 Task: Use the "Price Tracker" extension to track price changes on products you want to buy.
Action: Mouse moved to (1241, 36)
Screenshot: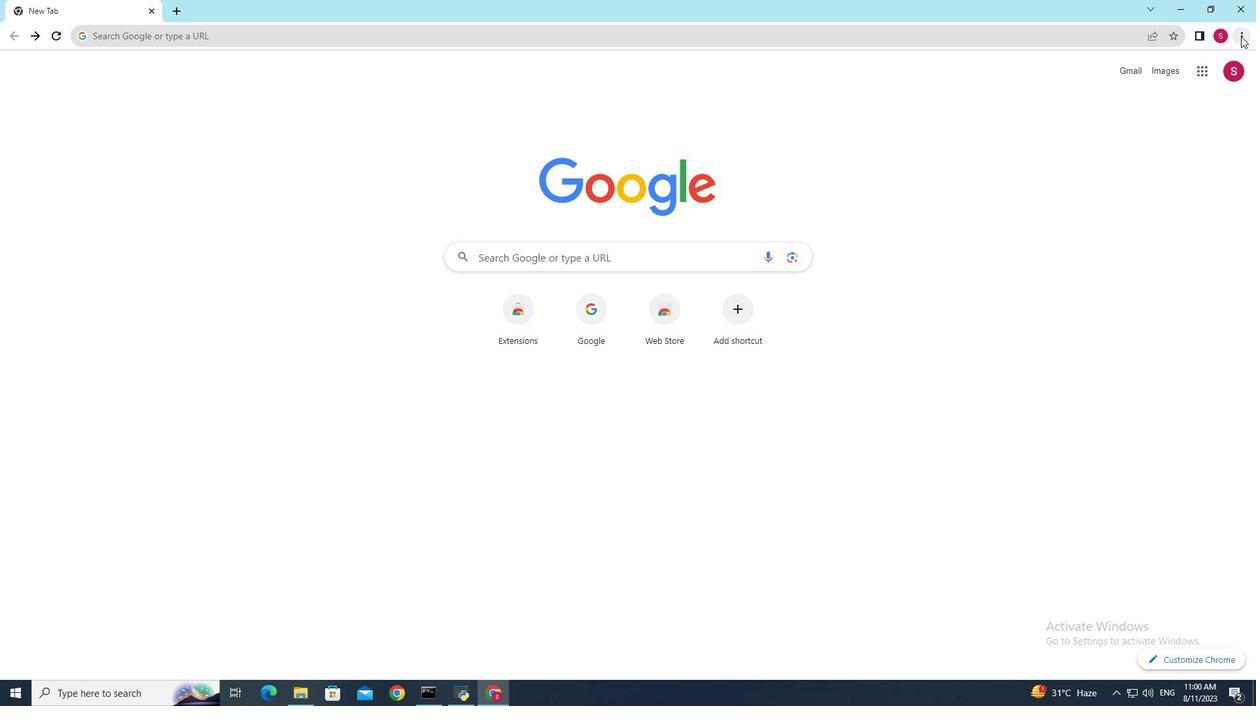 
Action: Mouse pressed left at (1241, 36)
Screenshot: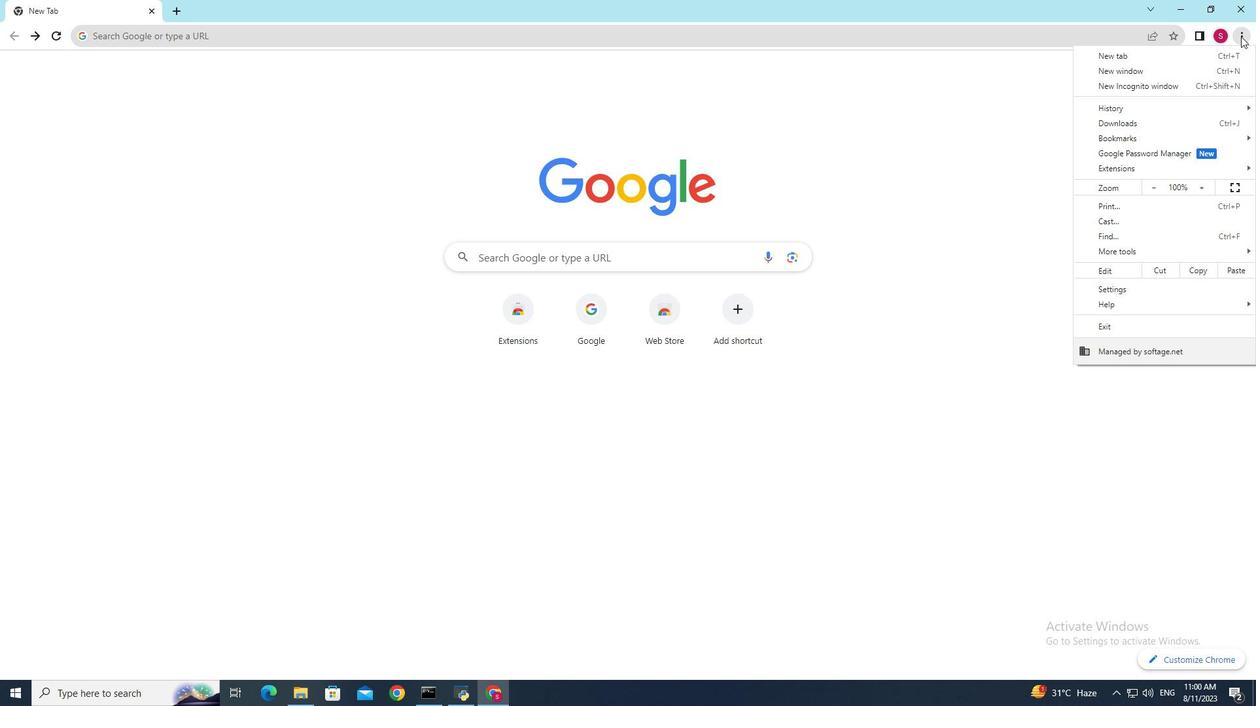 
Action: Mouse moved to (1017, 187)
Screenshot: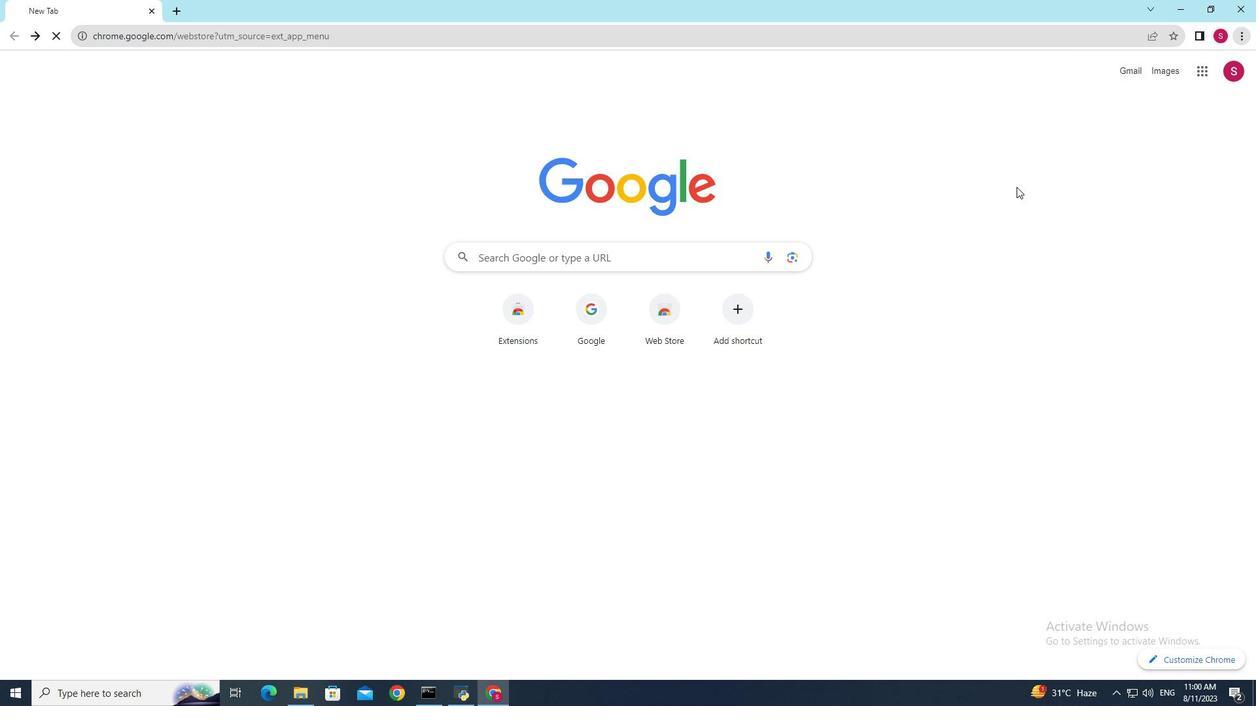 
Action: Mouse pressed left at (1017, 187)
Screenshot: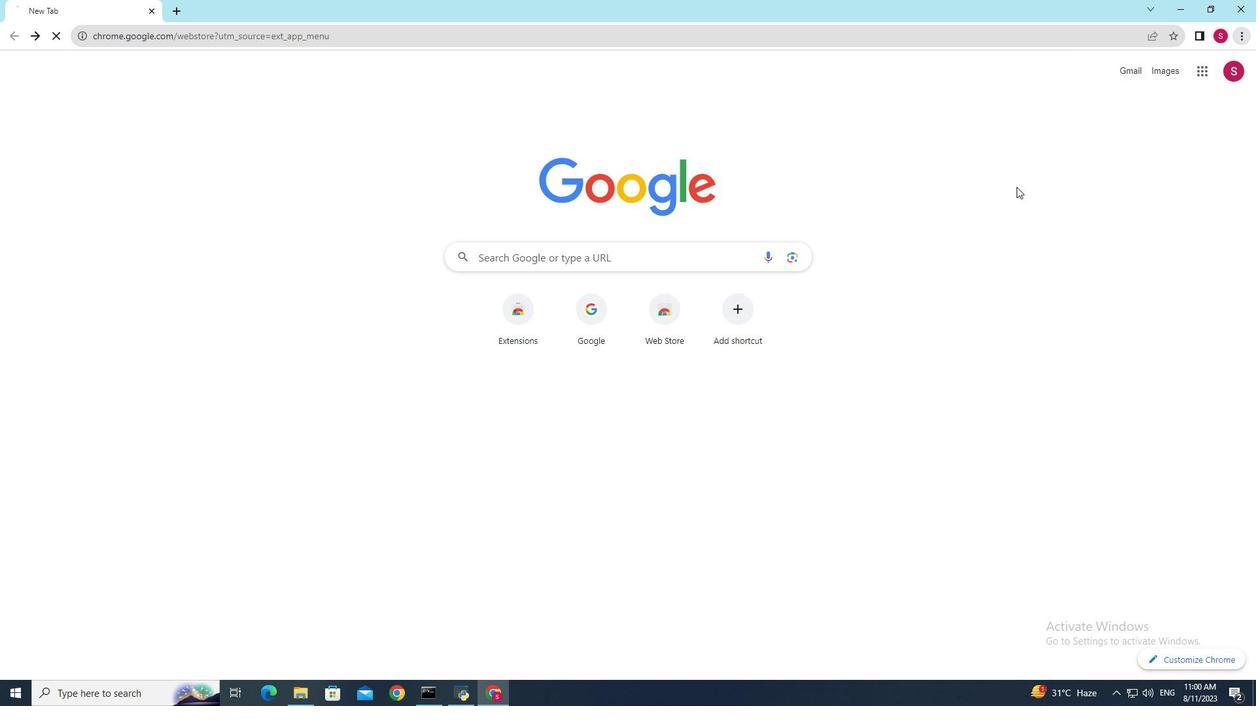 
Action: Key pressed <Key.shift>Price<Key.space>tracker<Key.enter>
Screenshot: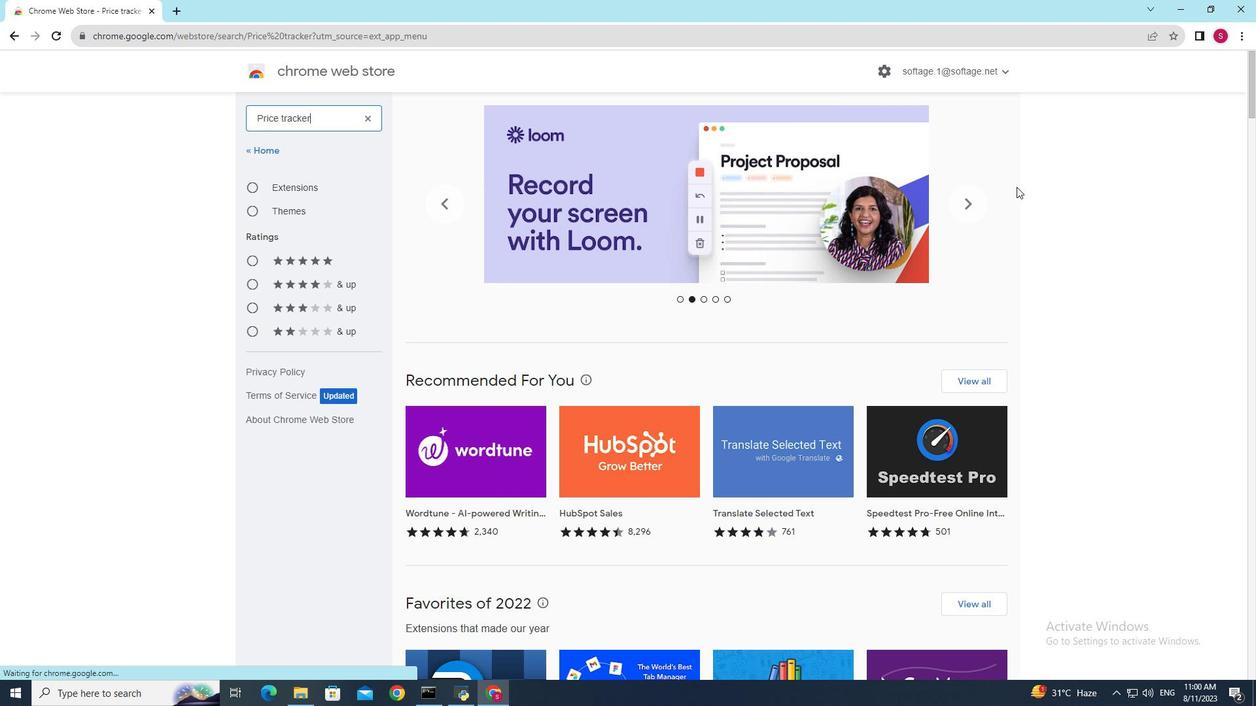 
Action: Mouse moved to (638, 199)
Screenshot: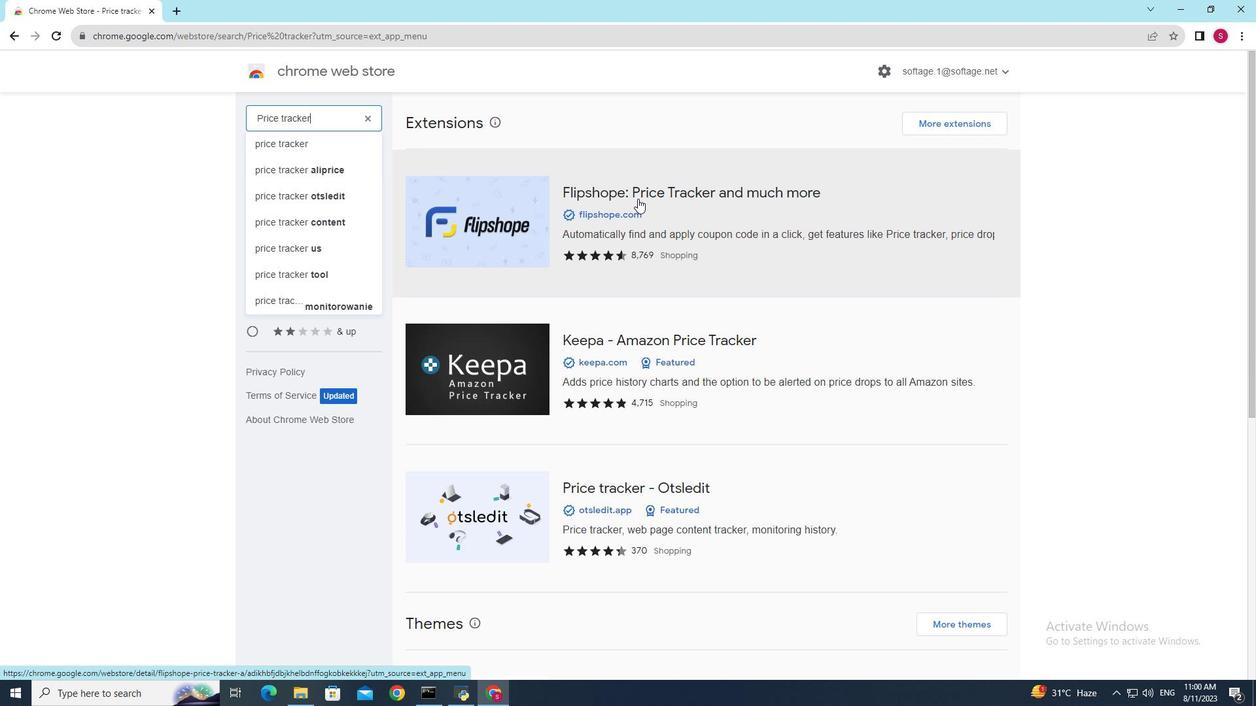 
Action: Mouse pressed left at (638, 199)
Screenshot: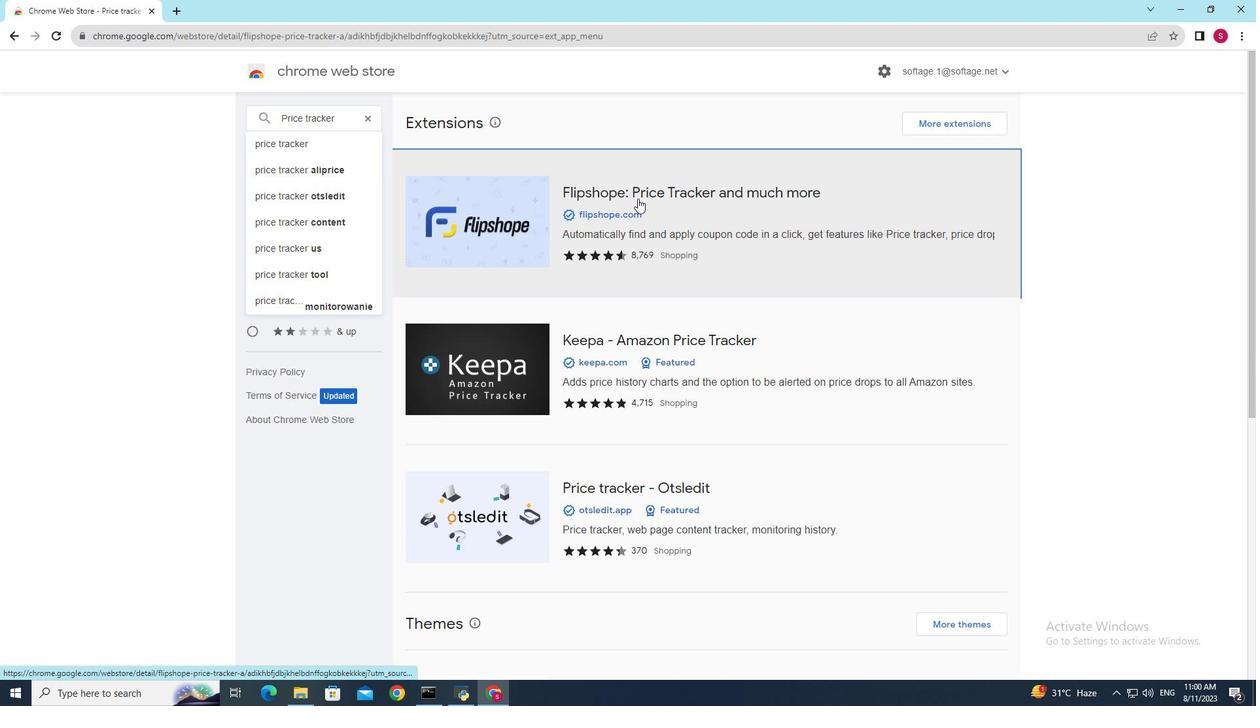 
Action: Mouse moved to (881, 161)
Screenshot: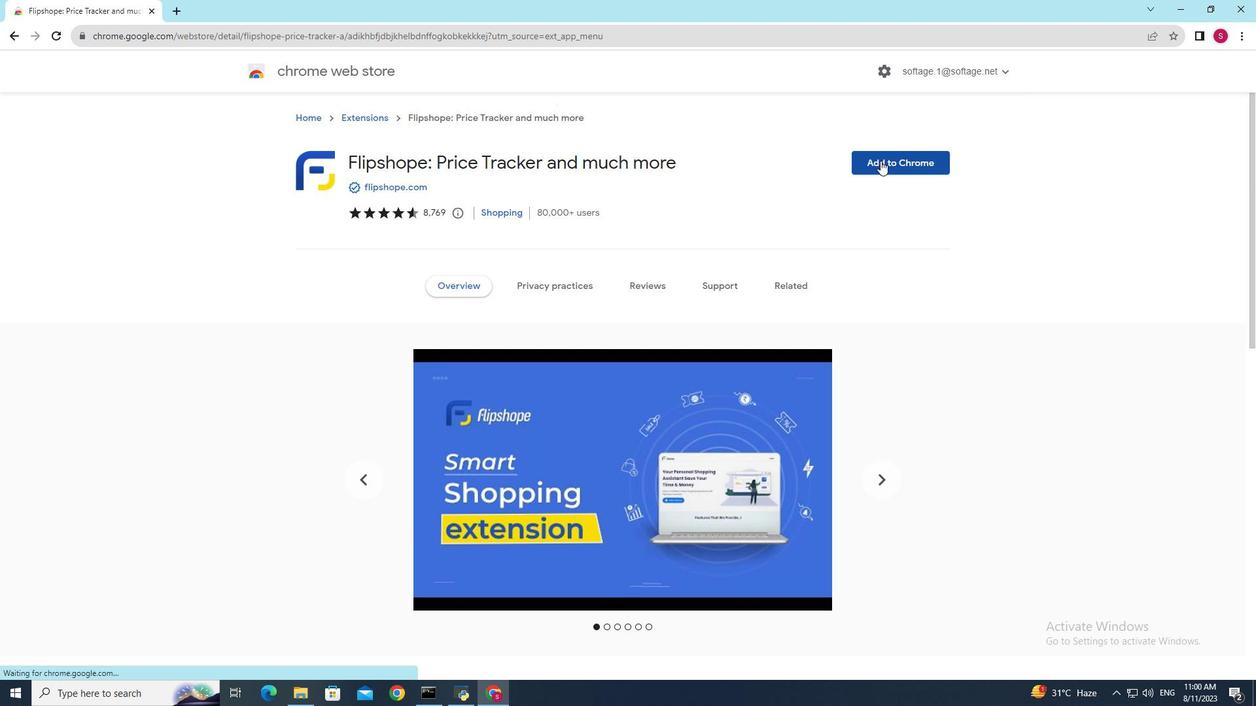 
Action: Mouse pressed left at (881, 161)
Screenshot: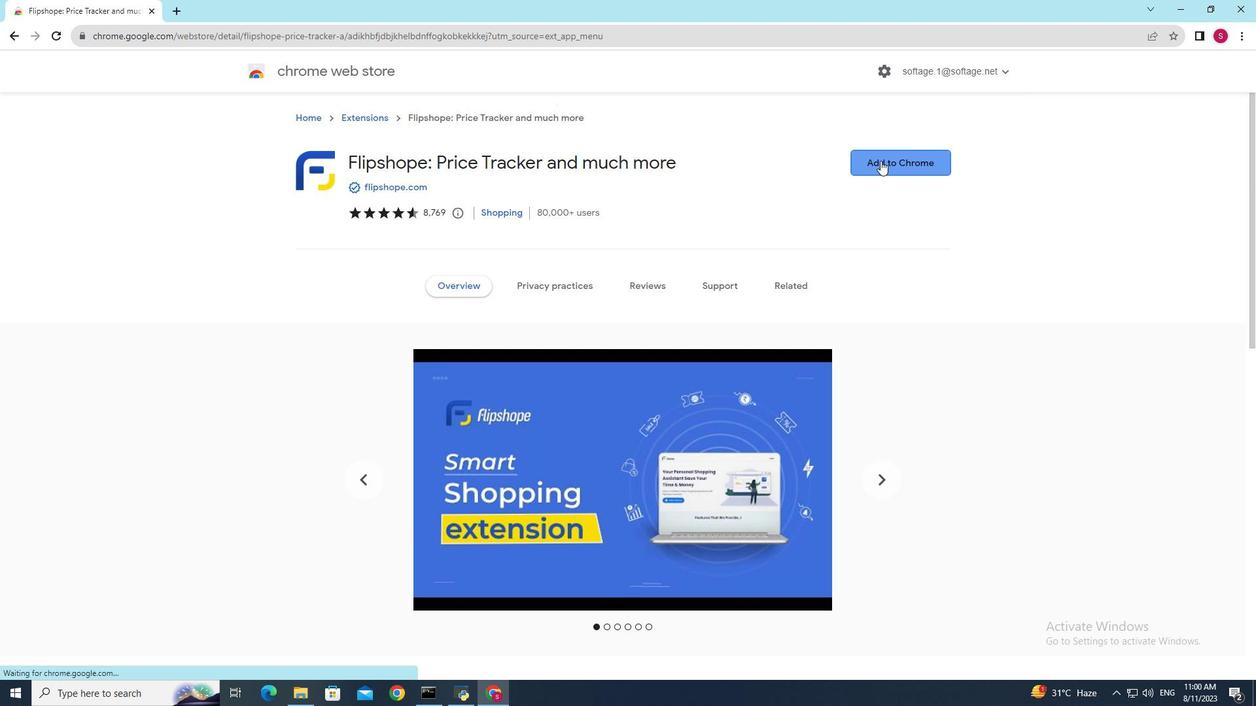 
Action: Mouse moved to (651, 168)
Screenshot: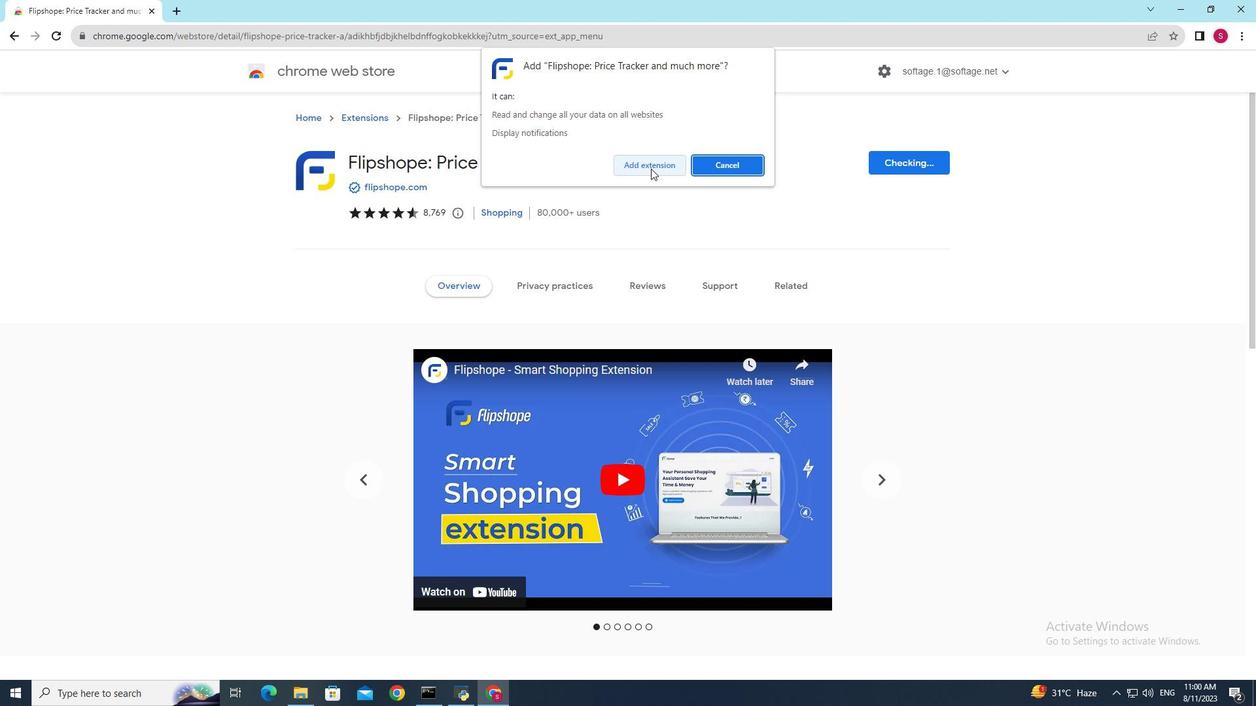
Action: Mouse pressed left at (651, 168)
Screenshot: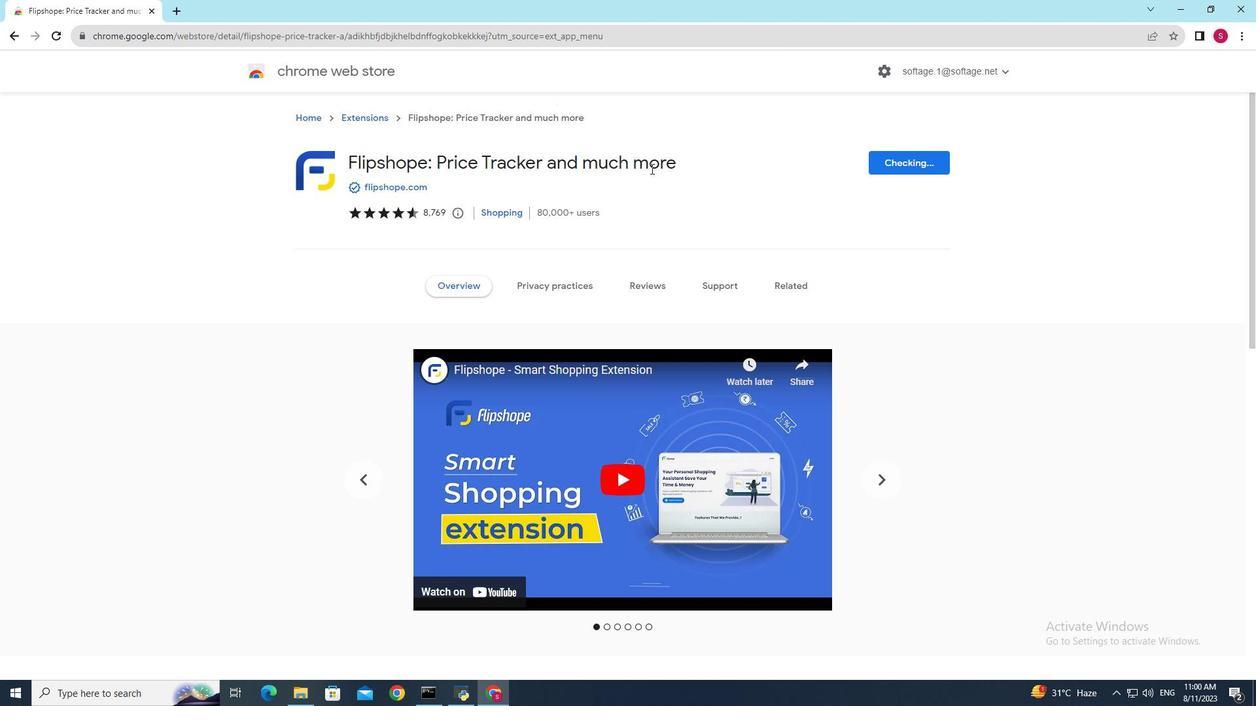 
Action: Mouse moved to (274, 323)
Screenshot: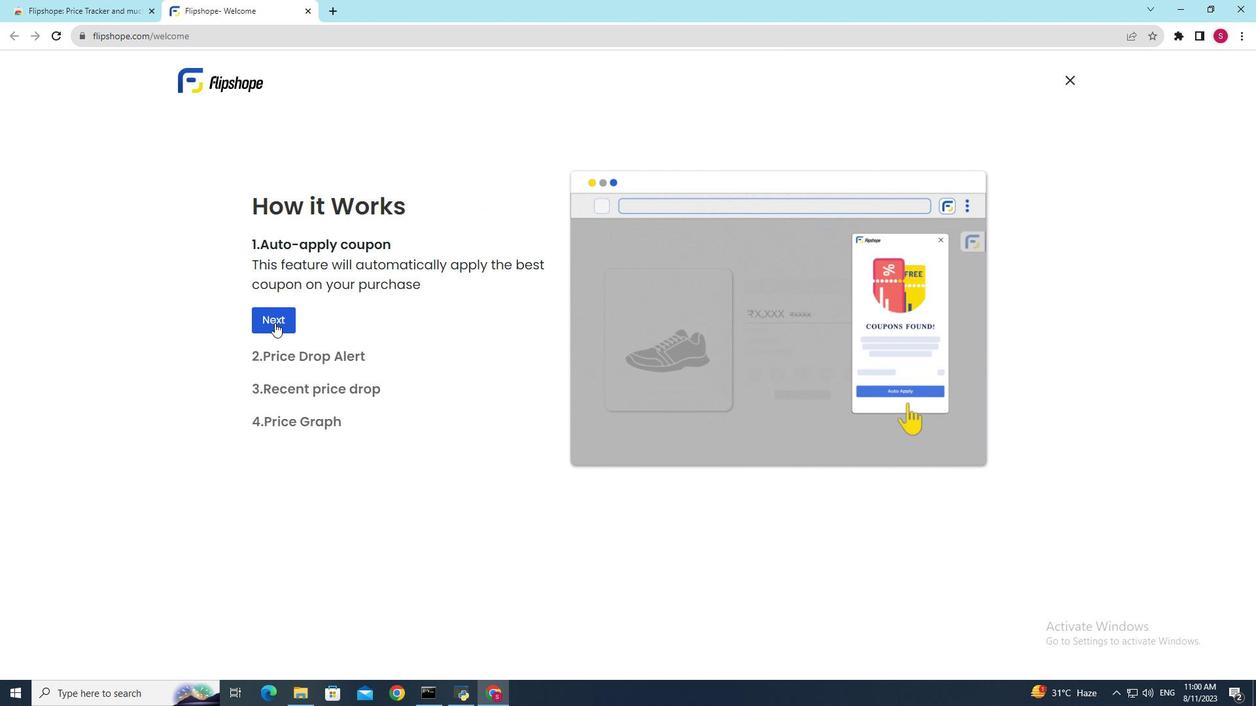 
Action: Mouse pressed left at (274, 323)
Screenshot: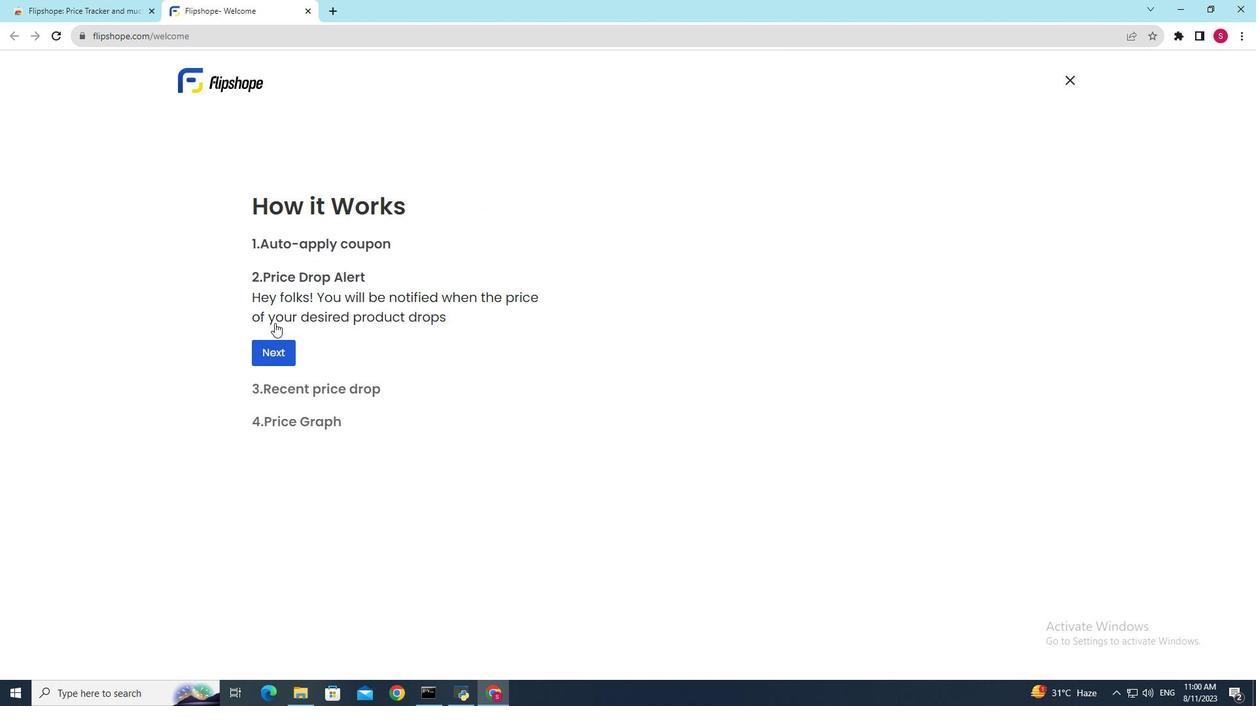 
Action: Mouse moved to (272, 348)
Screenshot: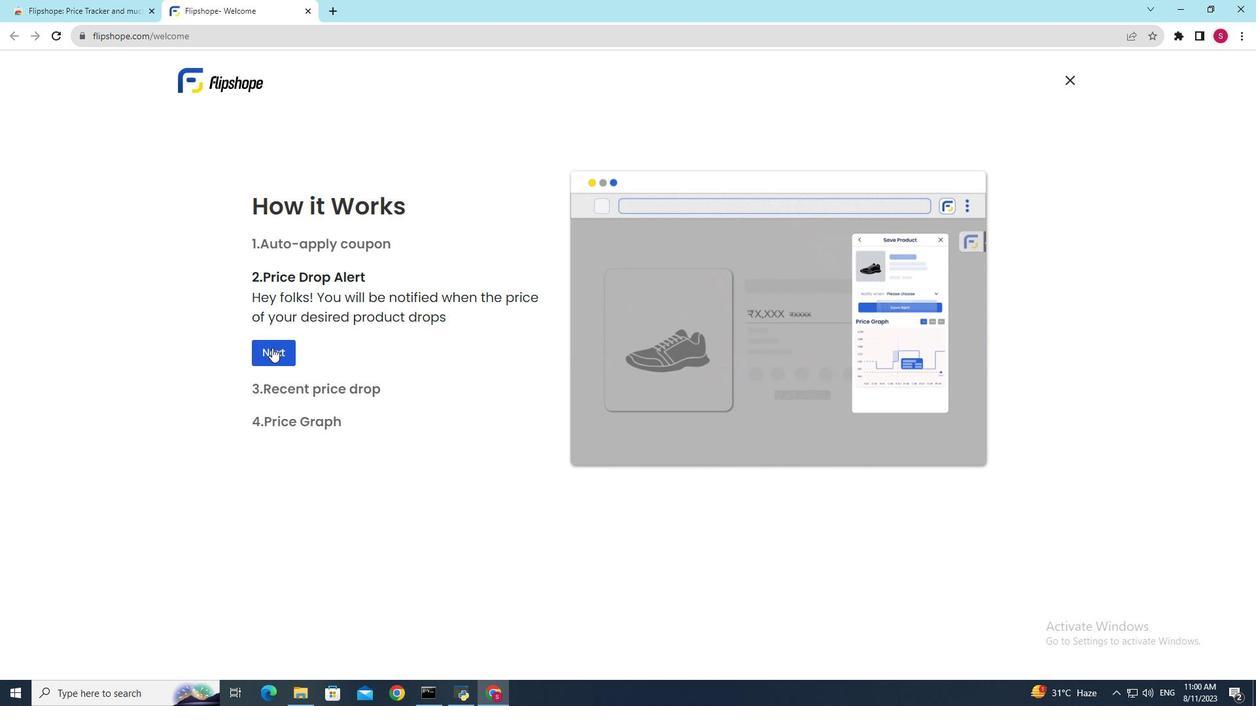 
Action: Mouse pressed left at (272, 348)
Screenshot: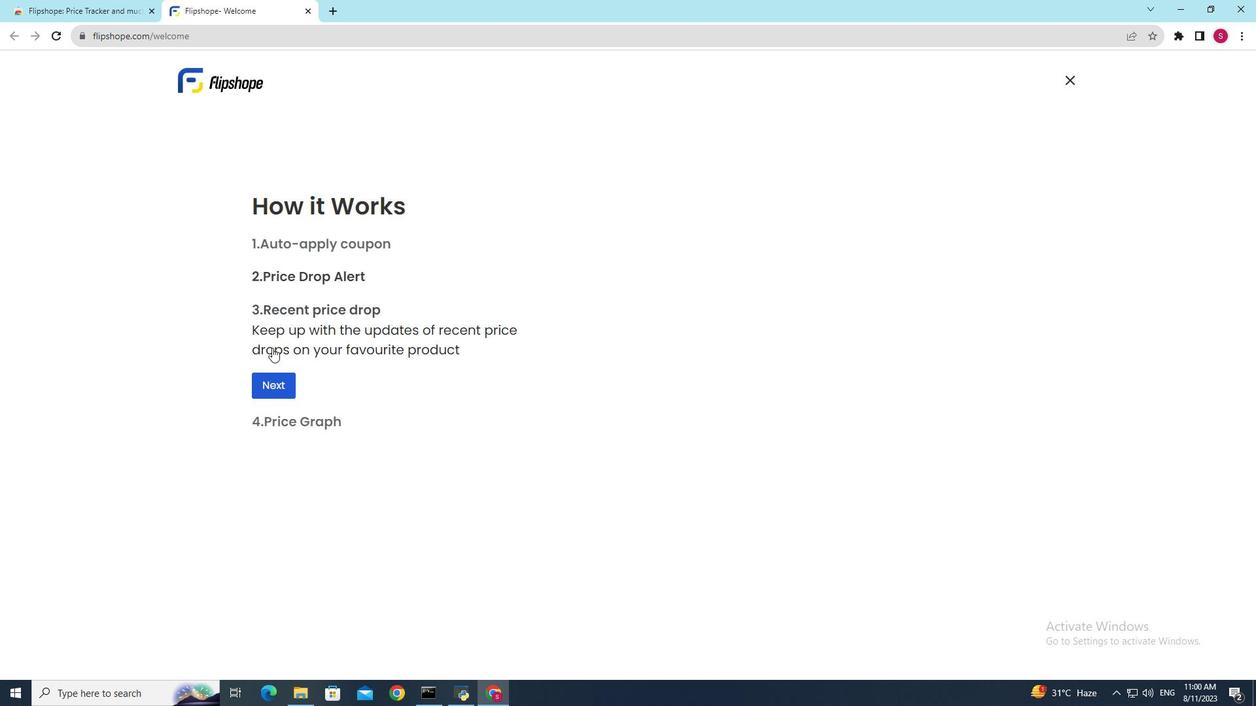 
Action: Mouse moved to (273, 384)
Screenshot: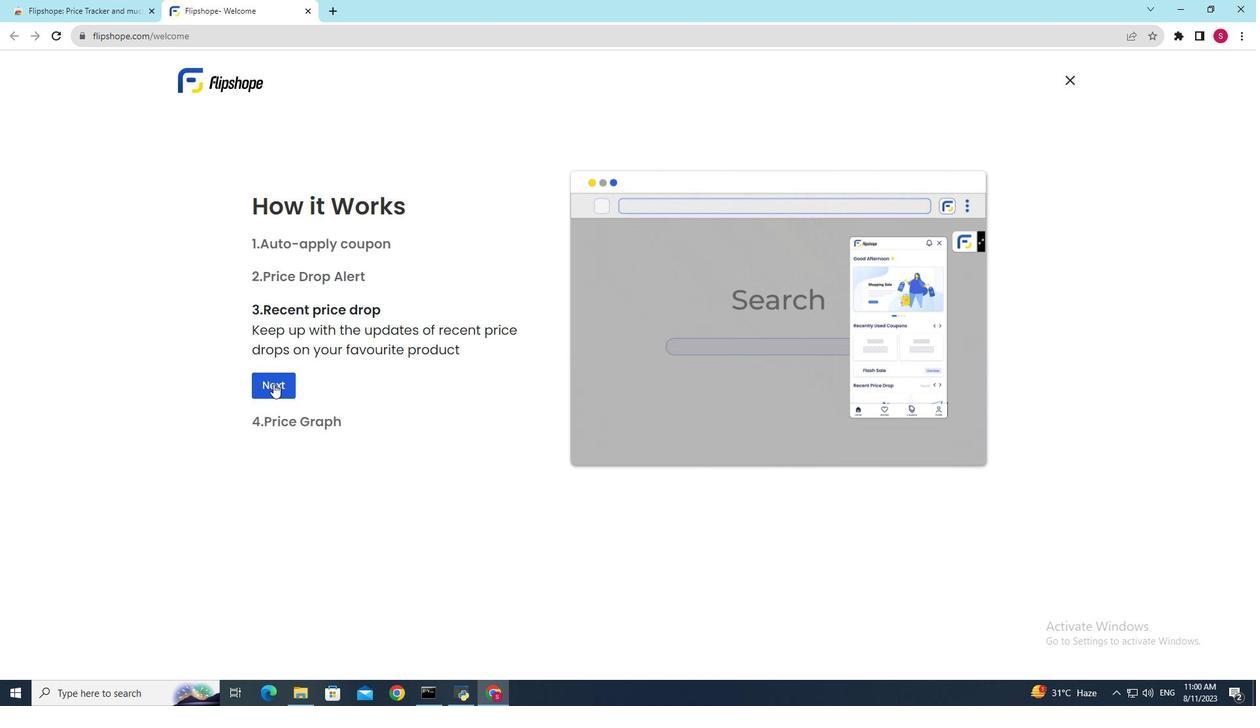 
Action: Mouse pressed left at (273, 384)
Screenshot: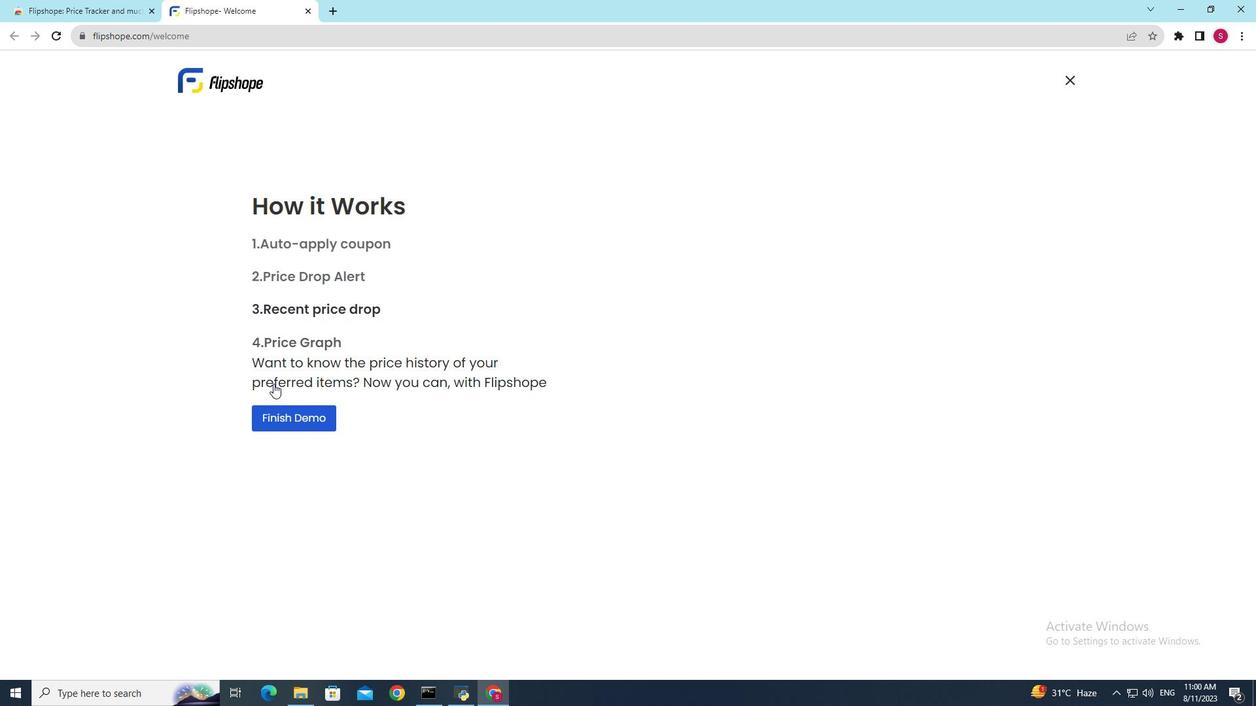 
Action: Mouse moved to (295, 421)
Screenshot: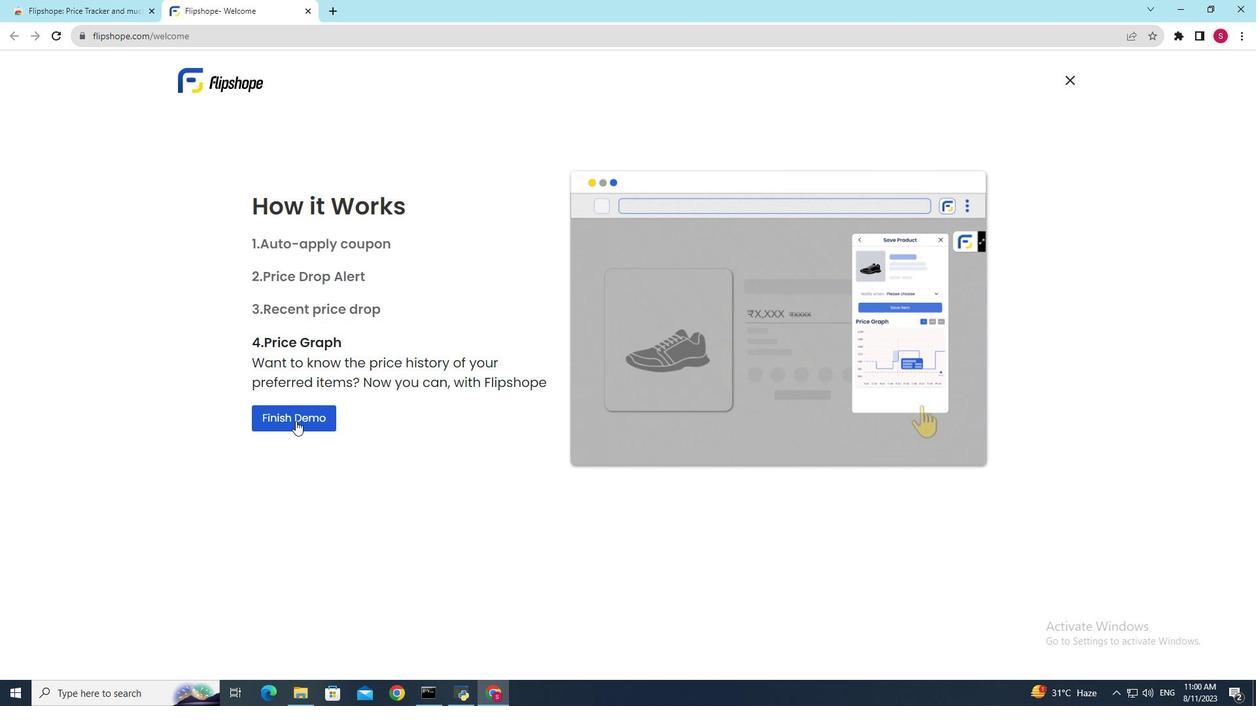 
Action: Mouse pressed left at (295, 421)
Screenshot: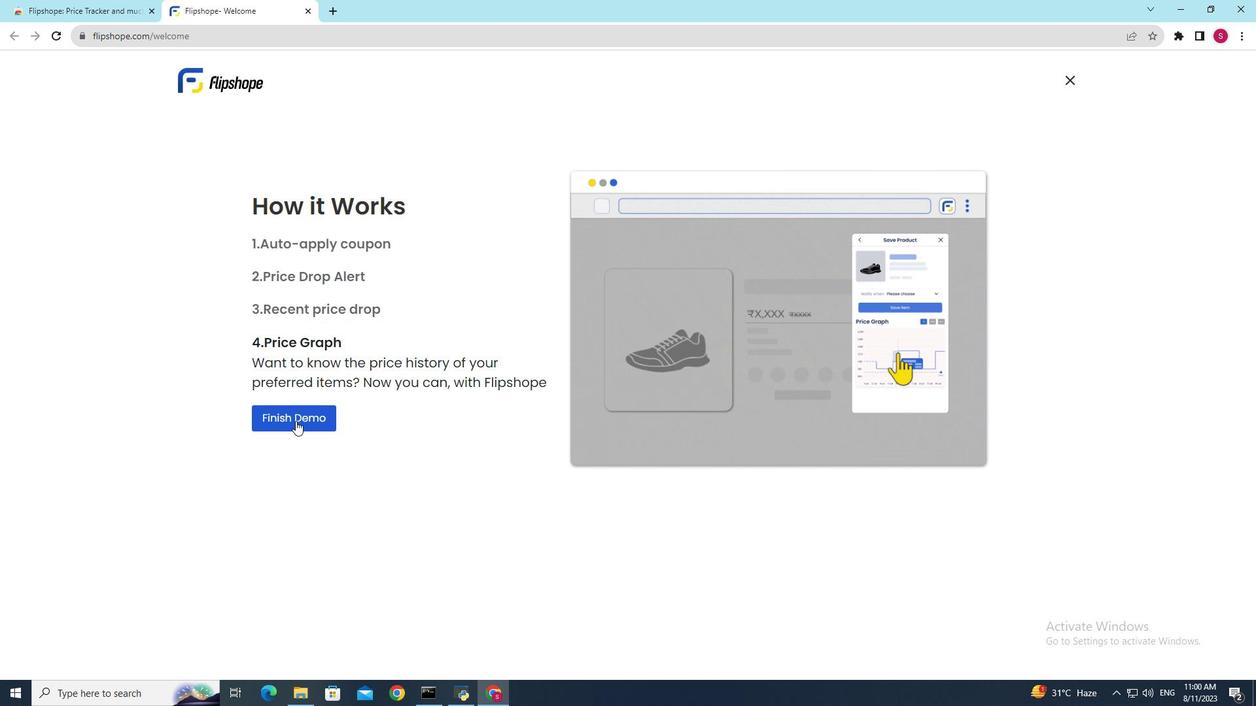 
Action: Mouse moved to (470, 462)
Screenshot: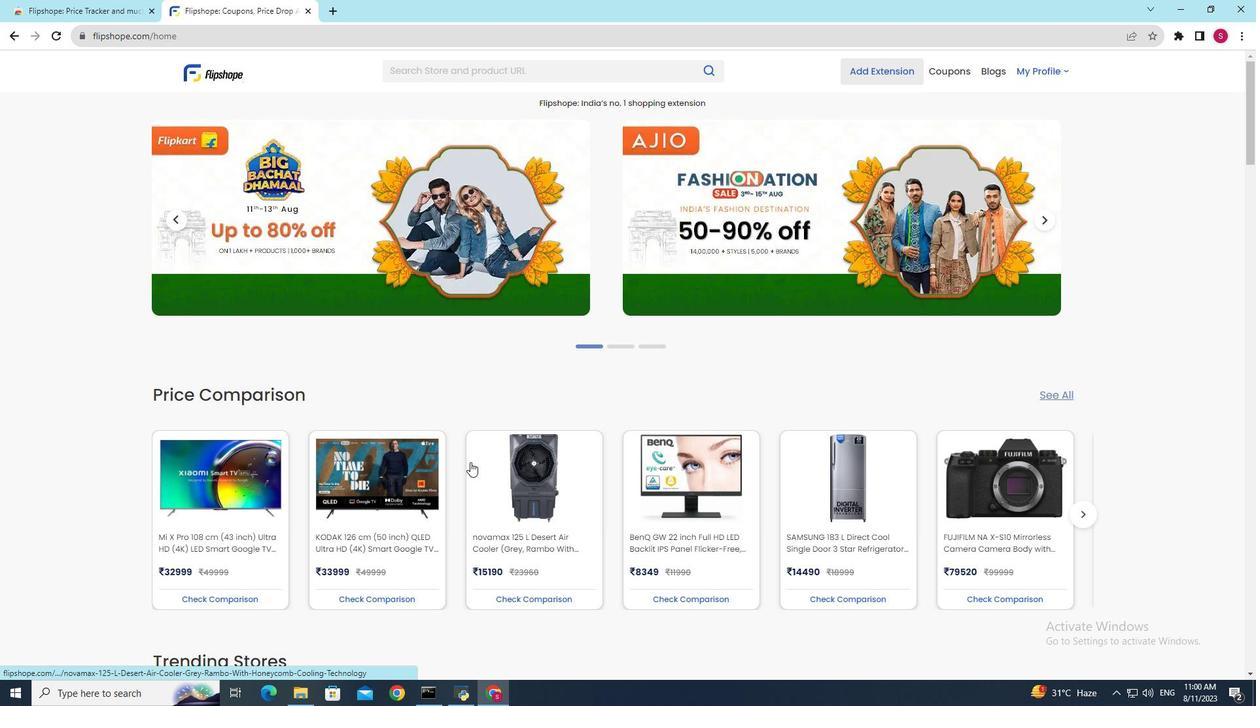 
Action: Mouse scrolled (470, 462) with delta (0, 0)
Screenshot: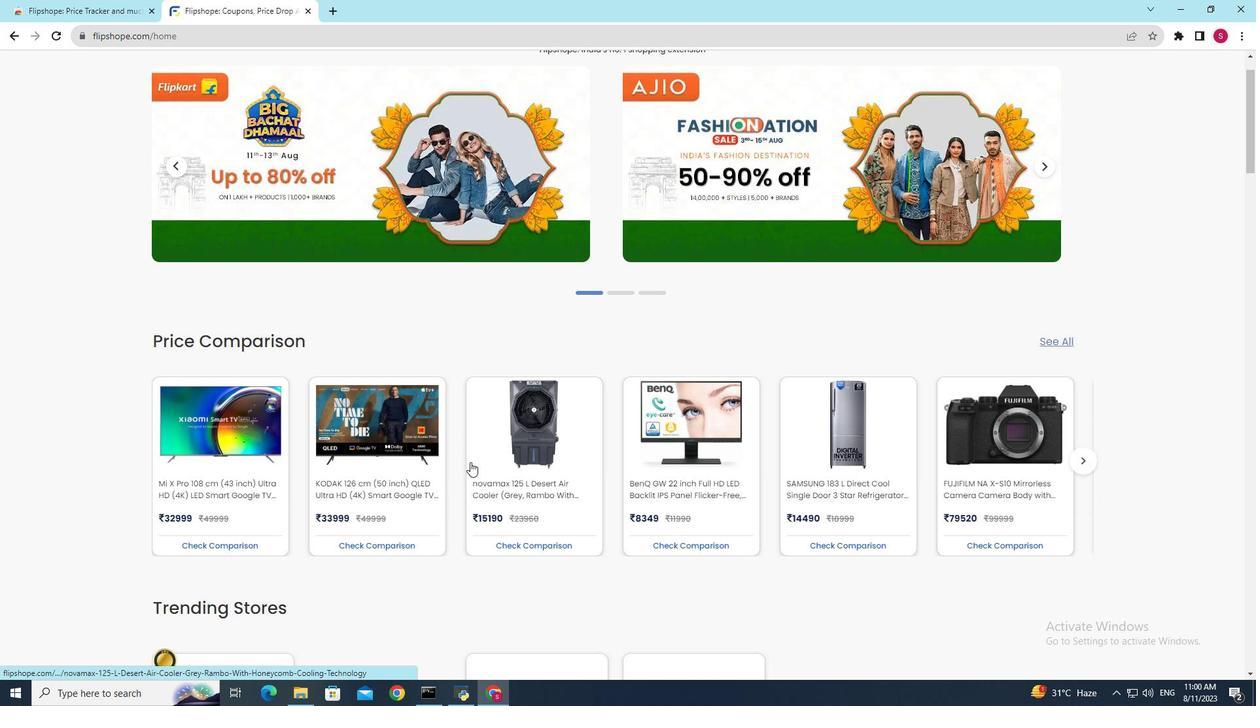 
Action: Mouse scrolled (470, 462) with delta (0, 0)
Screenshot: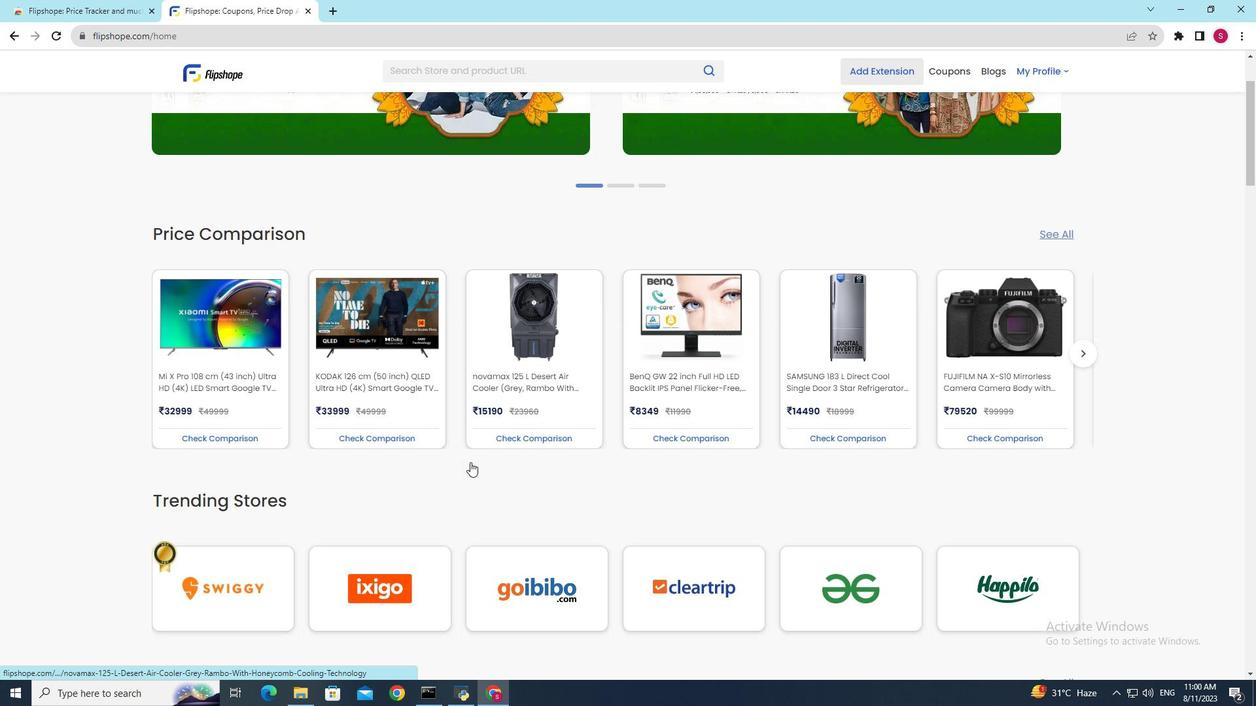 
Action: Mouse scrolled (470, 462) with delta (0, 0)
Screenshot: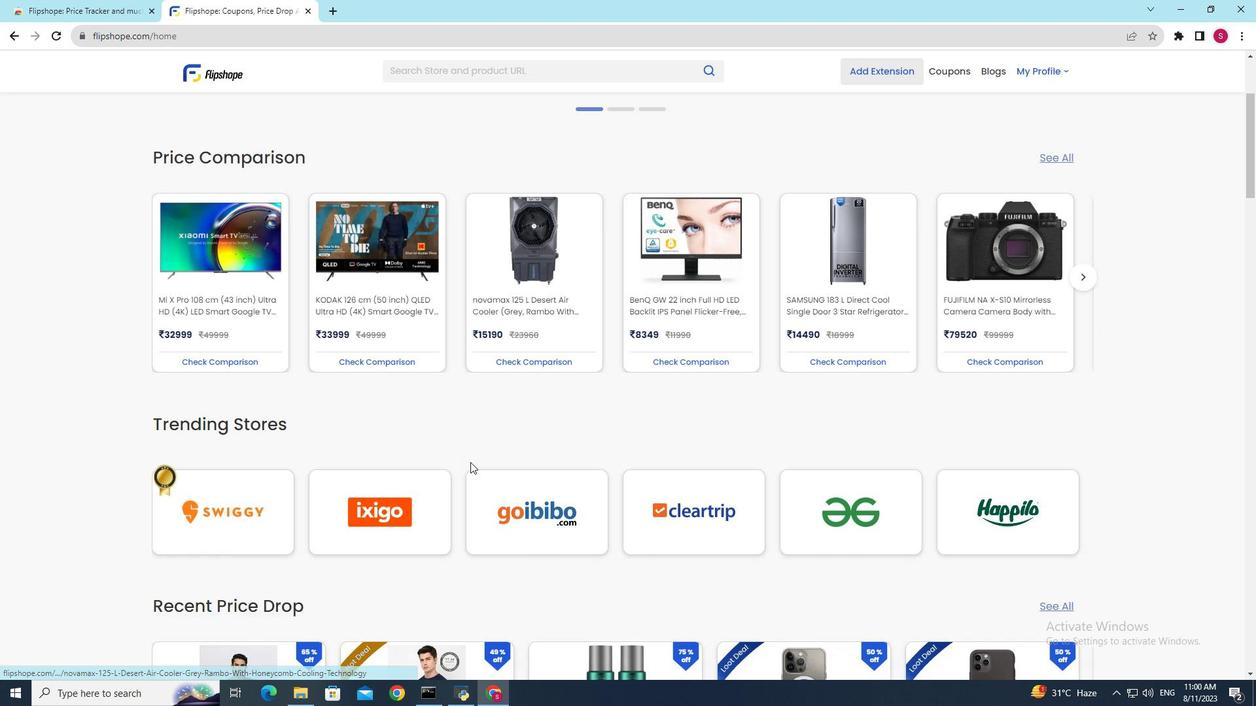 
Action: Mouse scrolled (470, 462) with delta (0, 0)
Screenshot: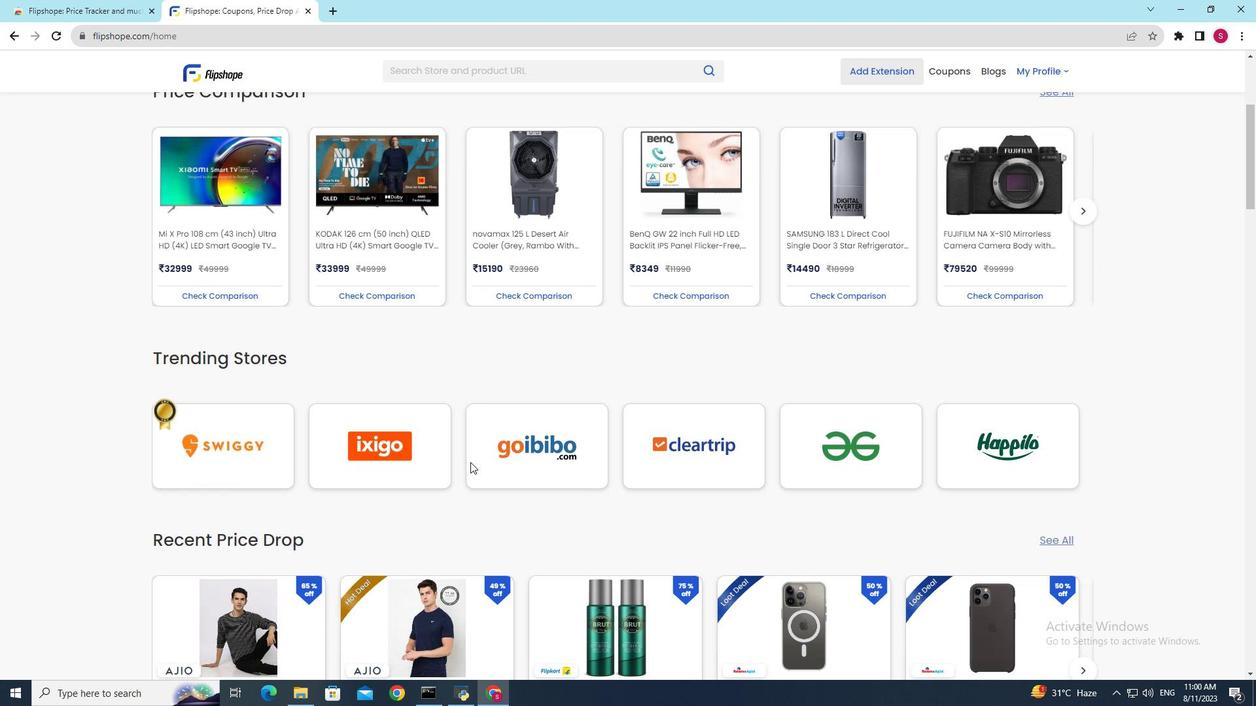 
Action: Mouse scrolled (470, 462) with delta (0, 0)
Screenshot: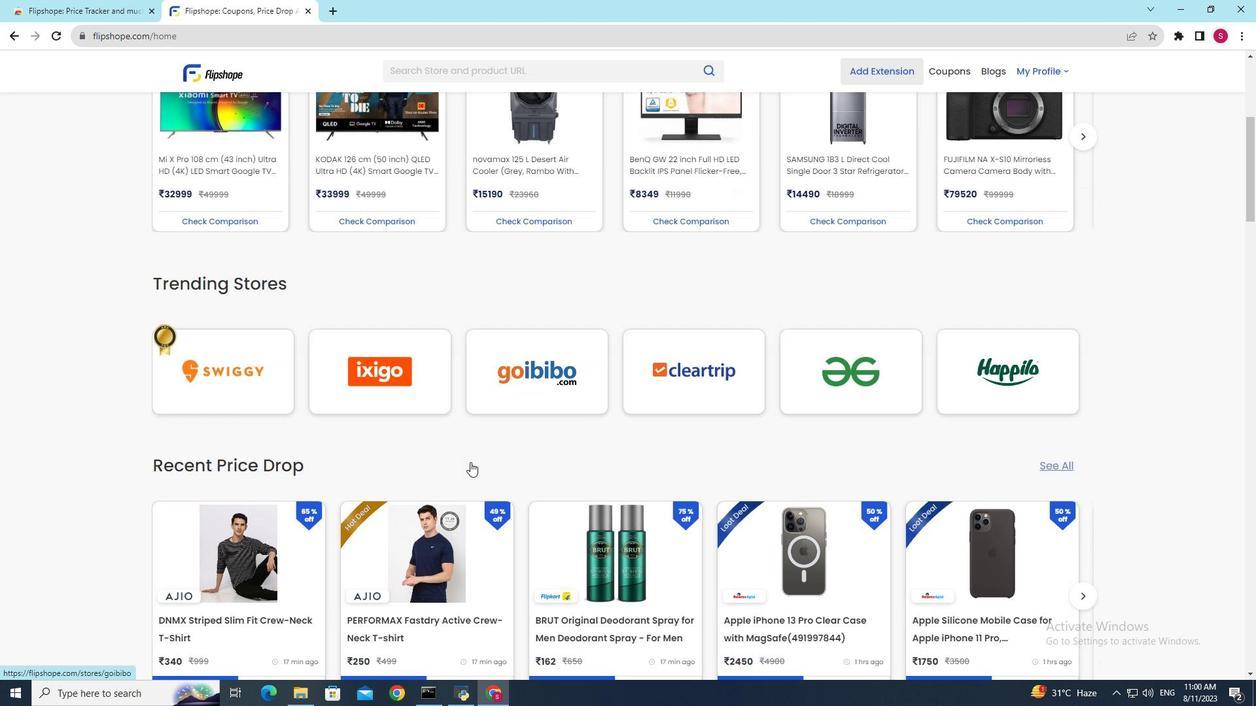 
Action: Mouse scrolled (470, 462) with delta (0, 0)
Screenshot: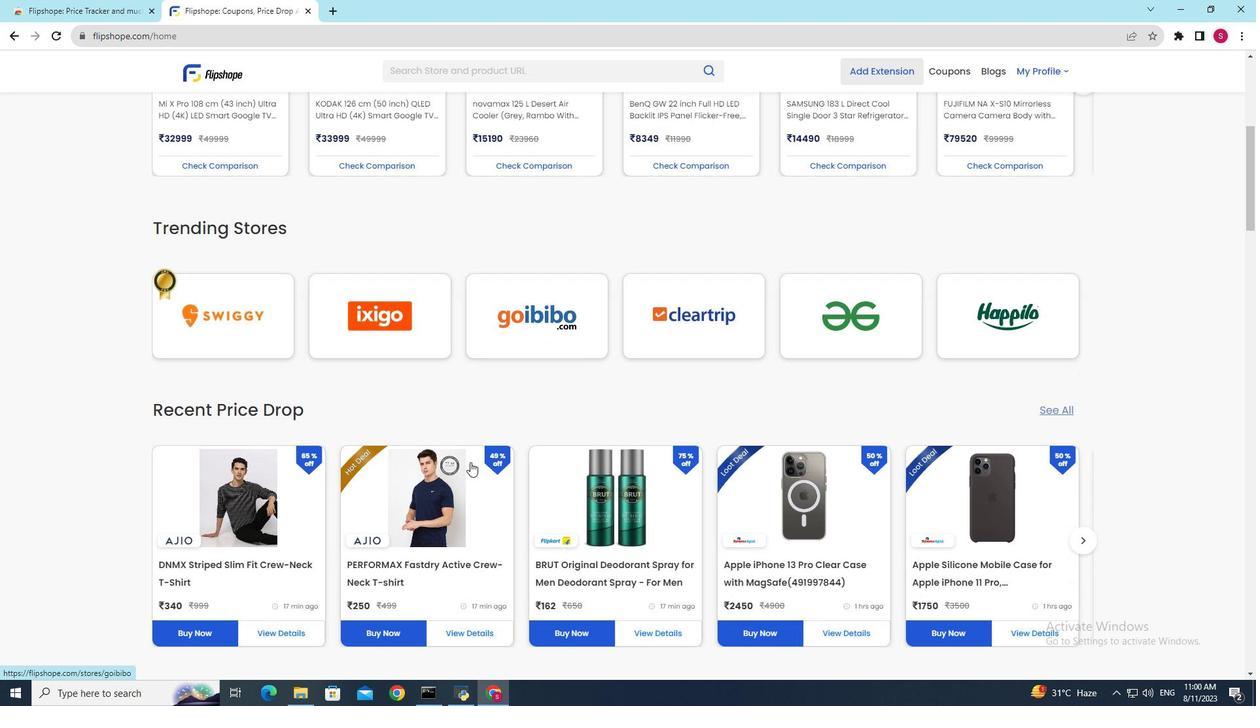 
Action: Mouse scrolled (470, 462) with delta (0, 0)
Screenshot: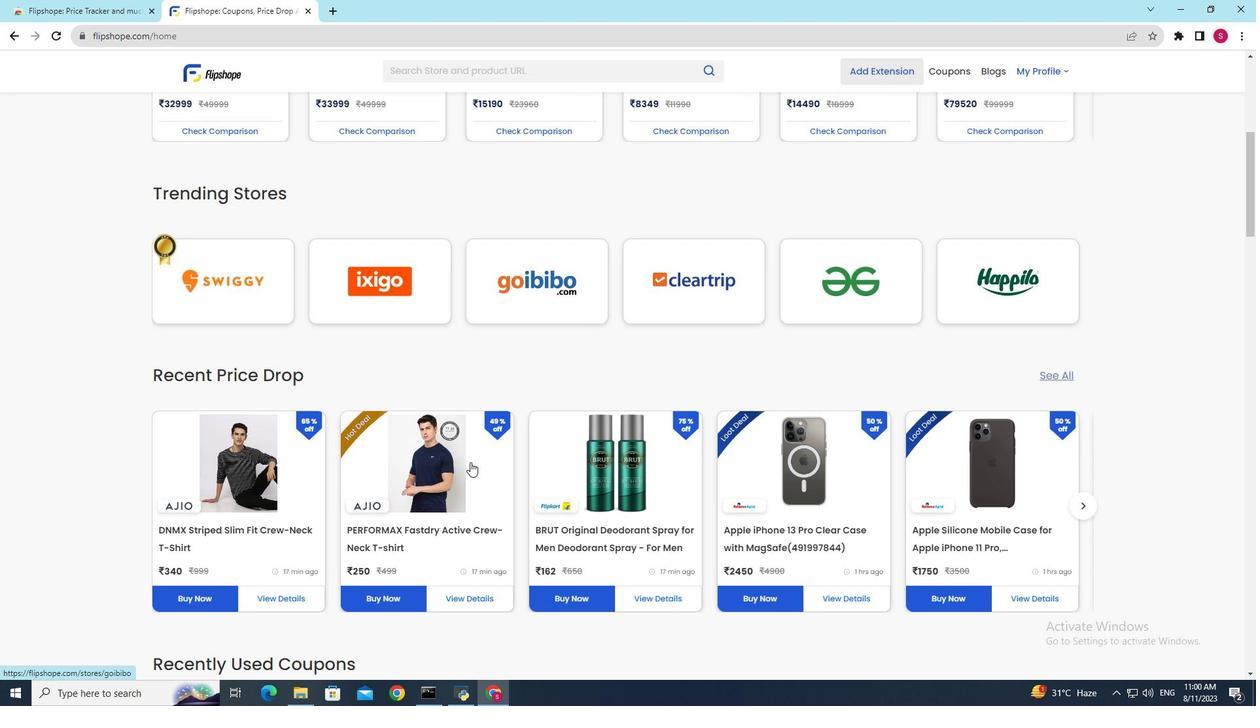 
Action: Mouse scrolled (470, 462) with delta (0, 0)
Screenshot: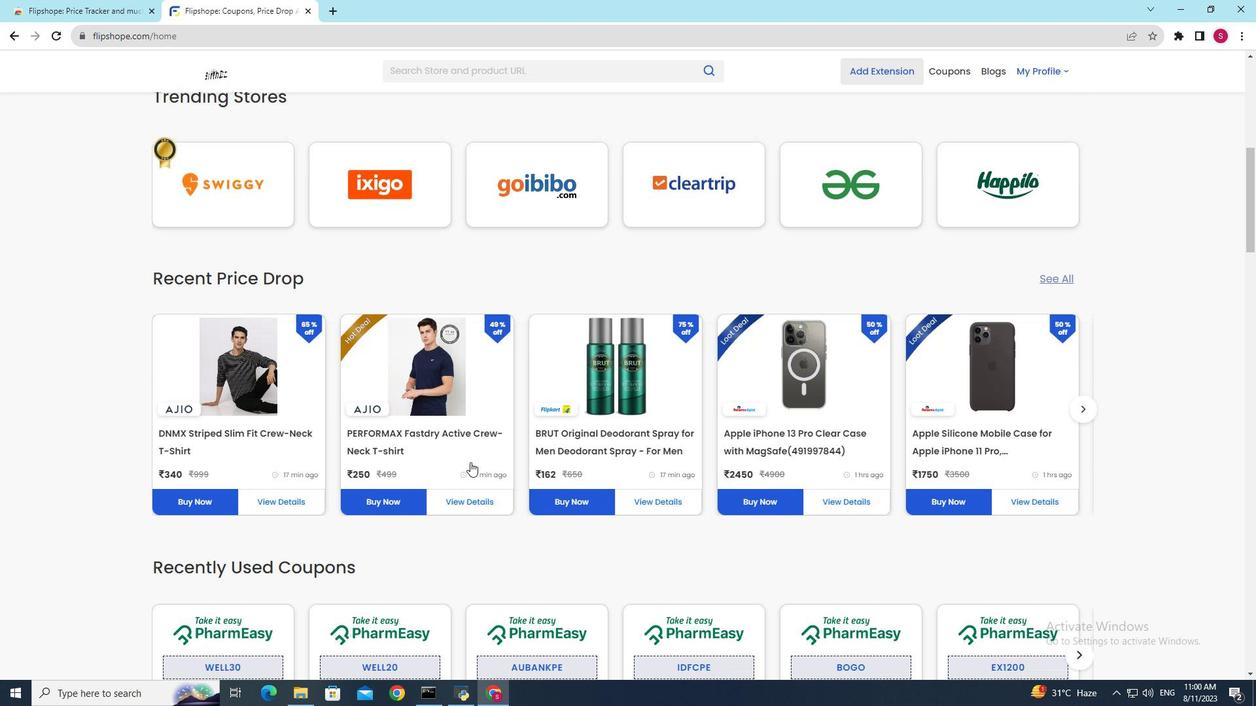 
Action: Mouse moved to (470, 462)
Screenshot: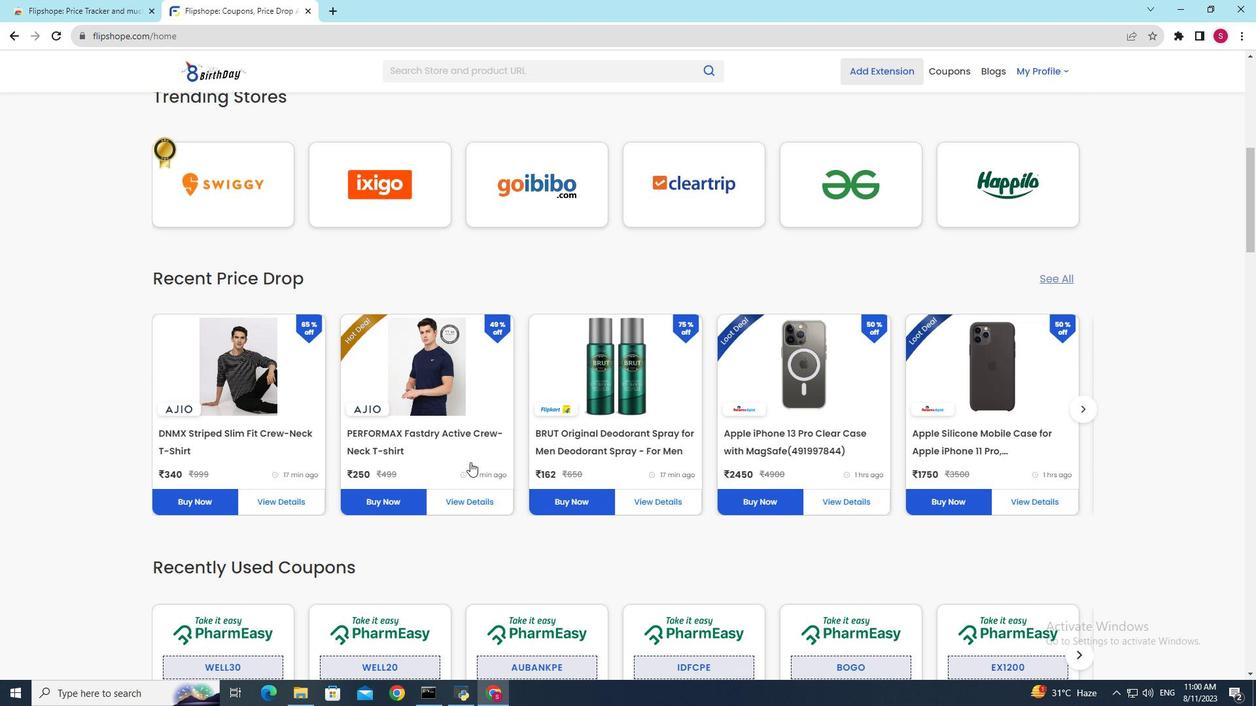 
Action: Mouse scrolled (470, 462) with delta (0, 0)
Screenshot: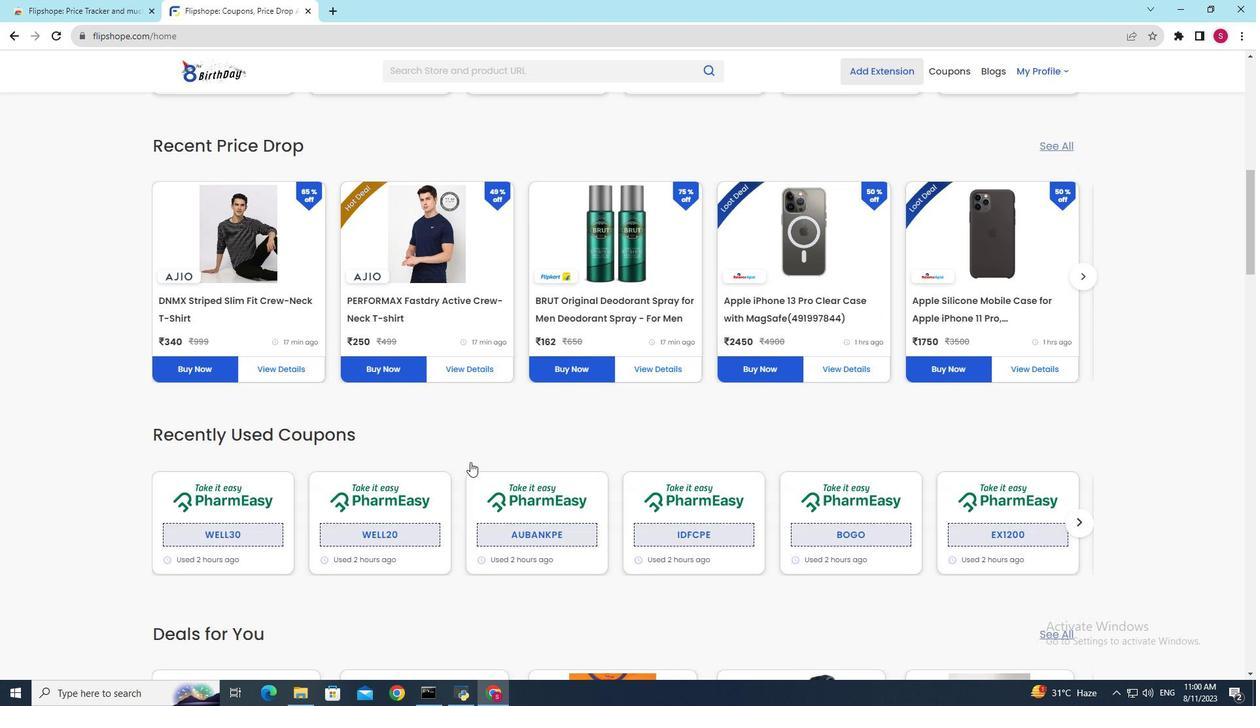 
Action: Mouse scrolled (470, 462) with delta (0, 0)
Screenshot: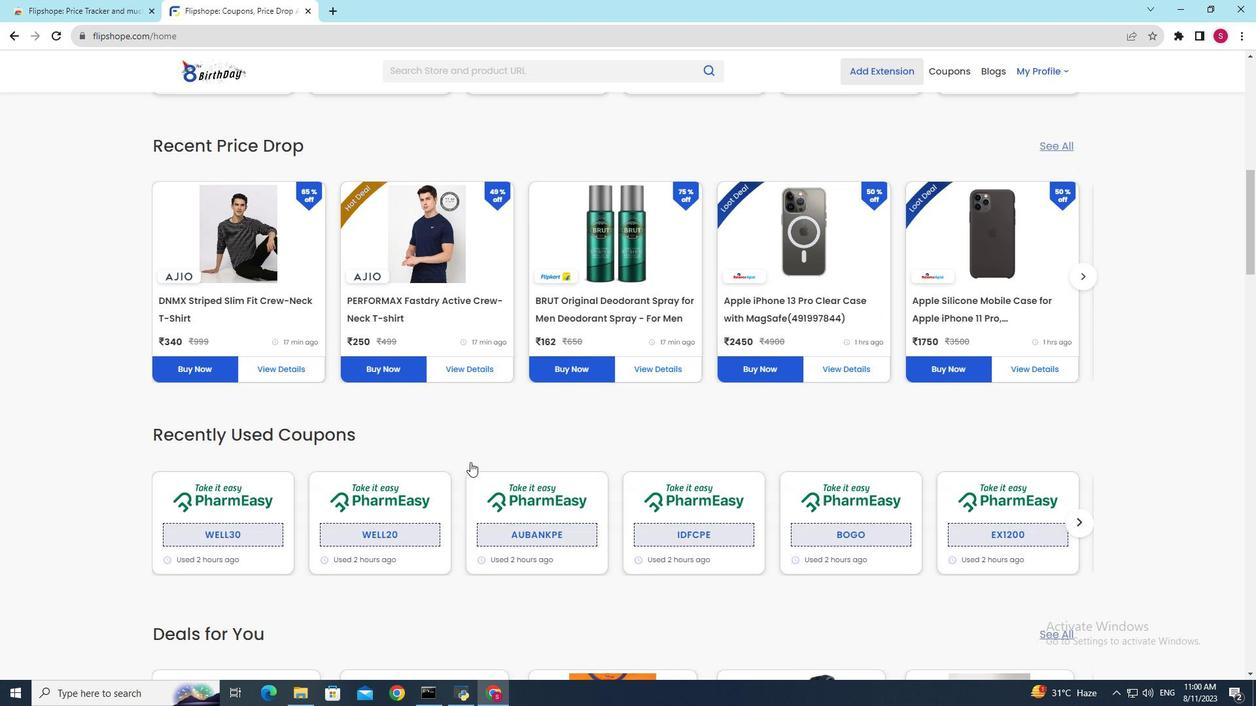 
Action: Mouse scrolled (470, 462) with delta (0, 0)
Screenshot: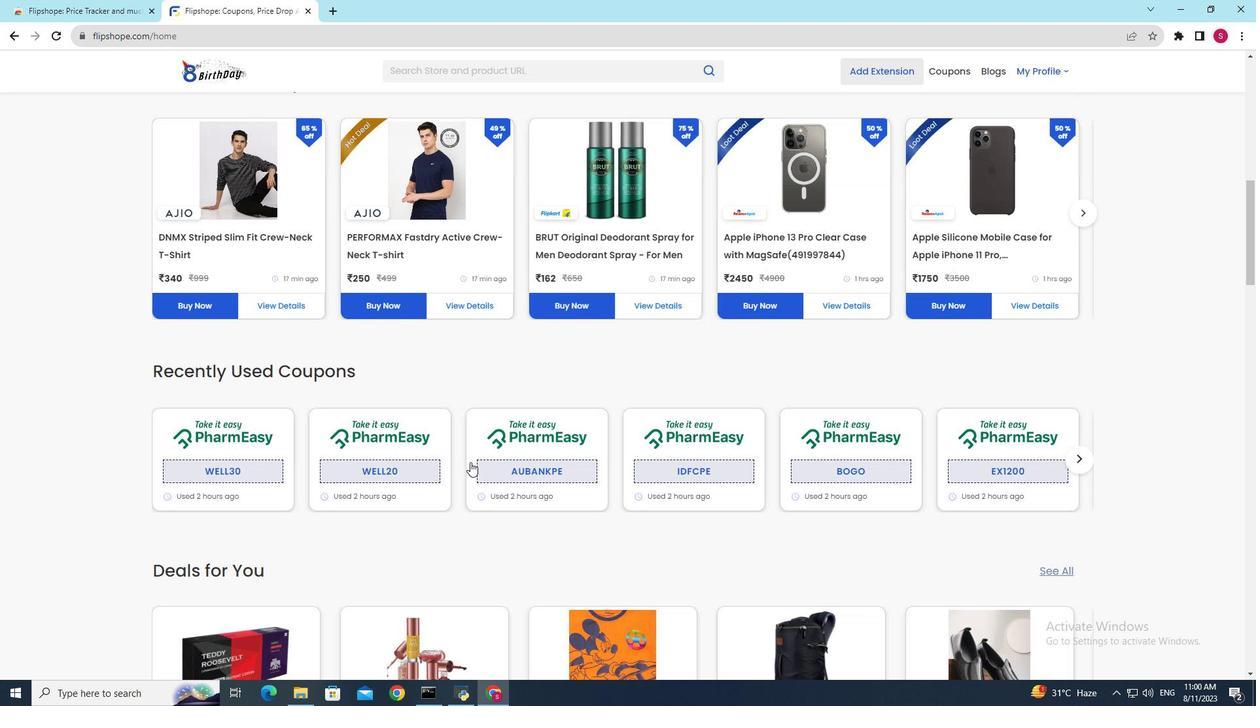 
Action: Mouse scrolled (470, 462) with delta (0, 0)
Screenshot: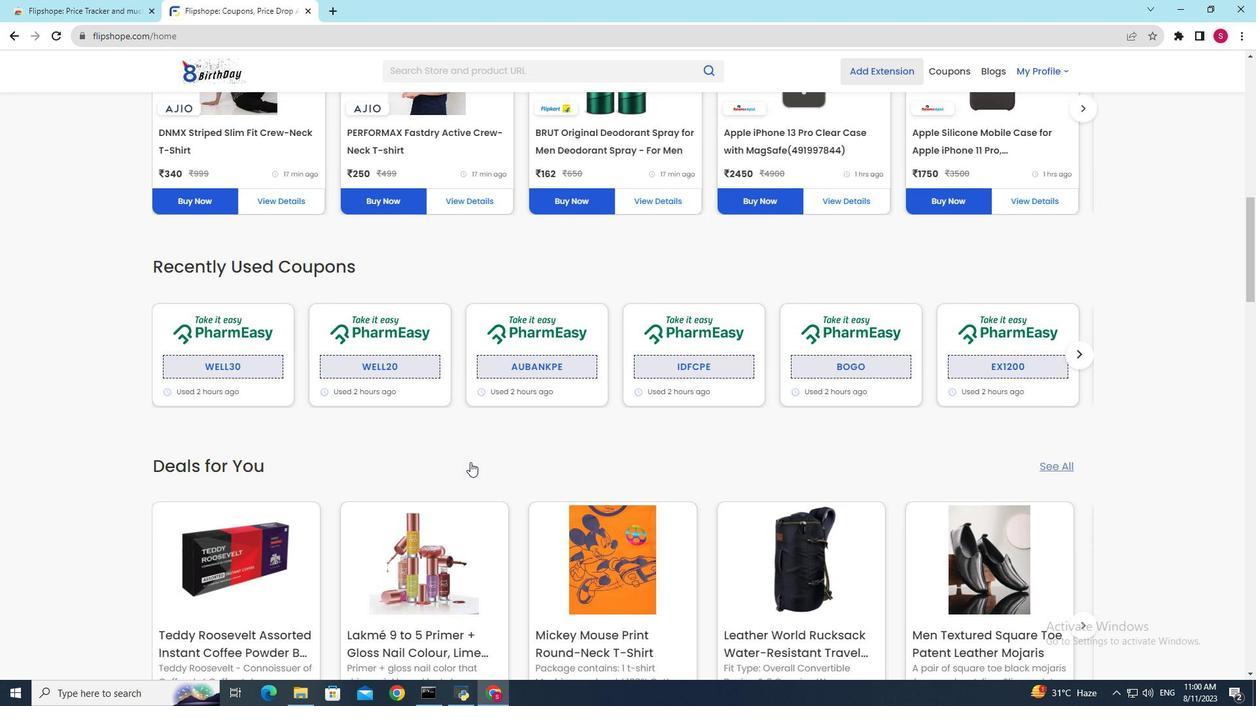 
Action: Mouse scrolled (470, 462) with delta (0, 0)
Screenshot: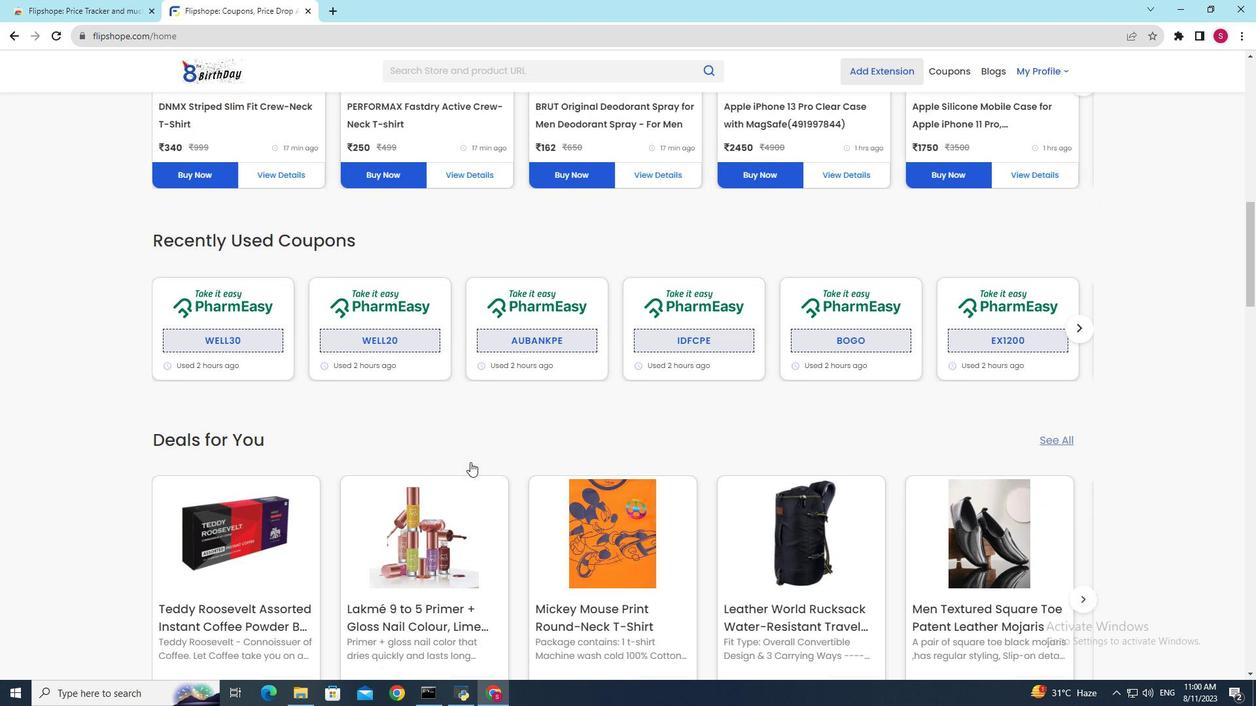 
Action: Mouse scrolled (470, 462) with delta (0, 0)
Screenshot: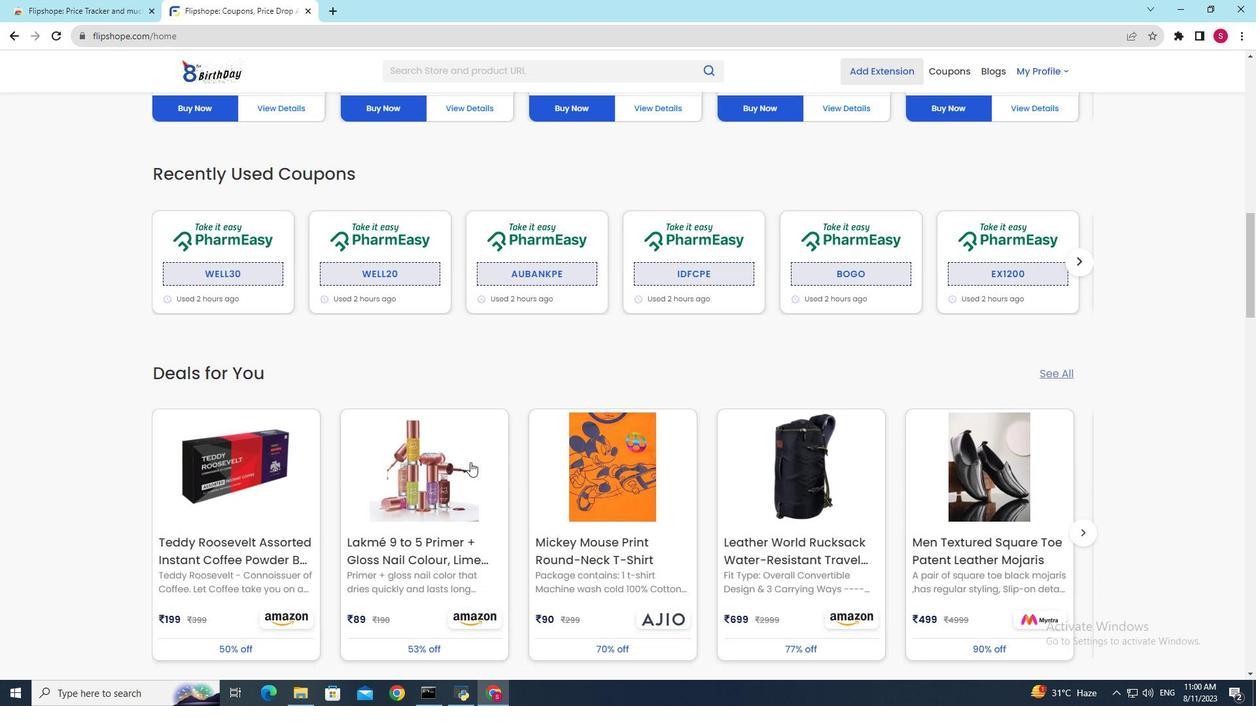 
Action: Mouse scrolled (470, 462) with delta (0, 0)
Screenshot: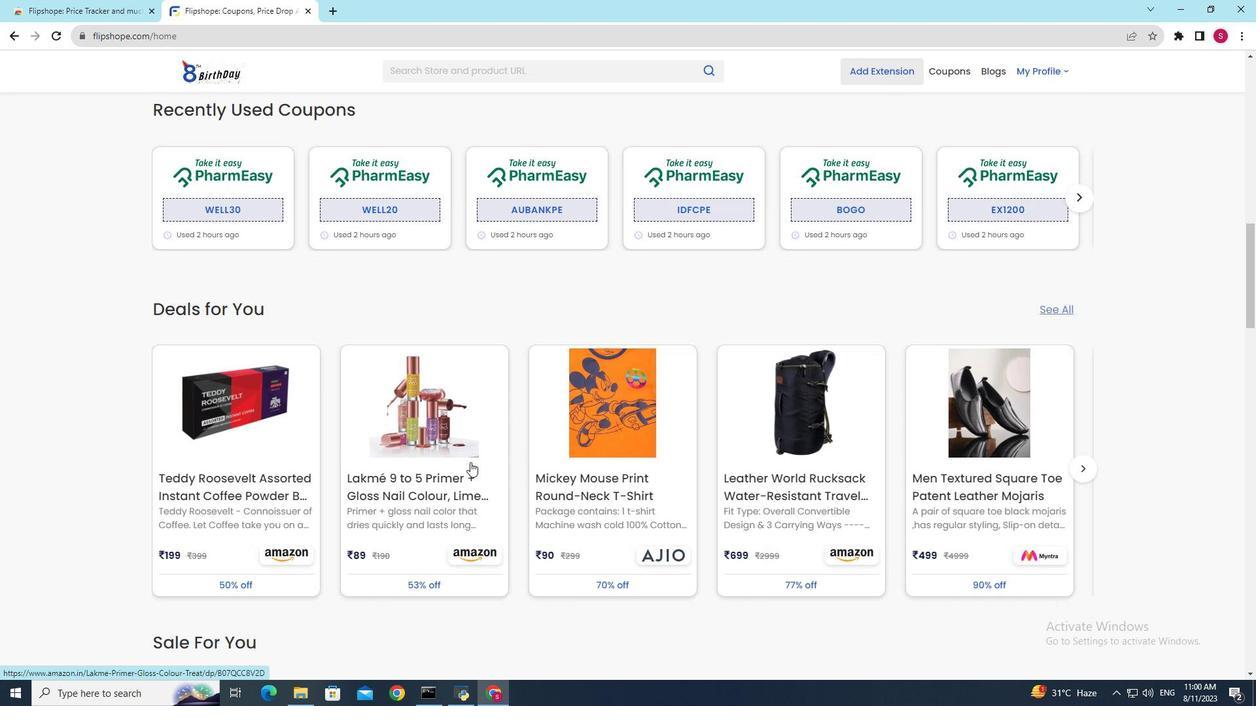 
Action: Mouse scrolled (470, 462) with delta (0, 0)
Screenshot: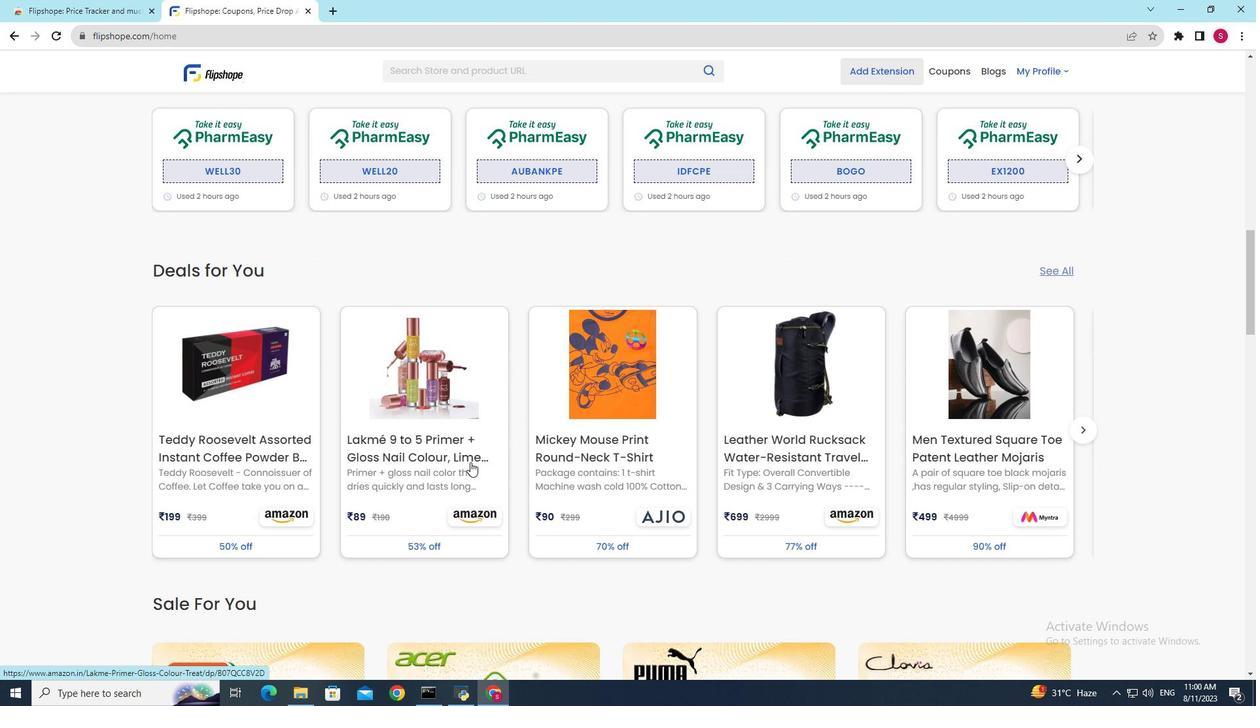 
Action: Mouse scrolled (470, 462) with delta (0, 0)
Screenshot: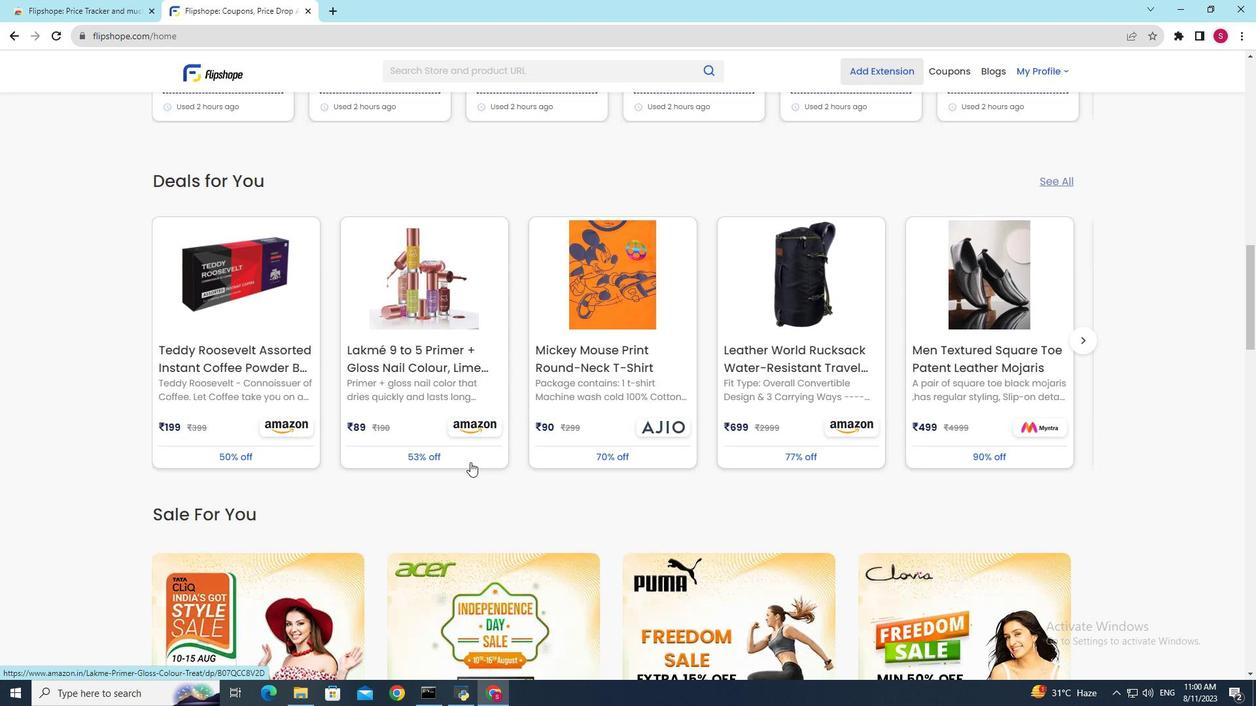 
Action: Mouse scrolled (470, 462) with delta (0, 0)
Screenshot: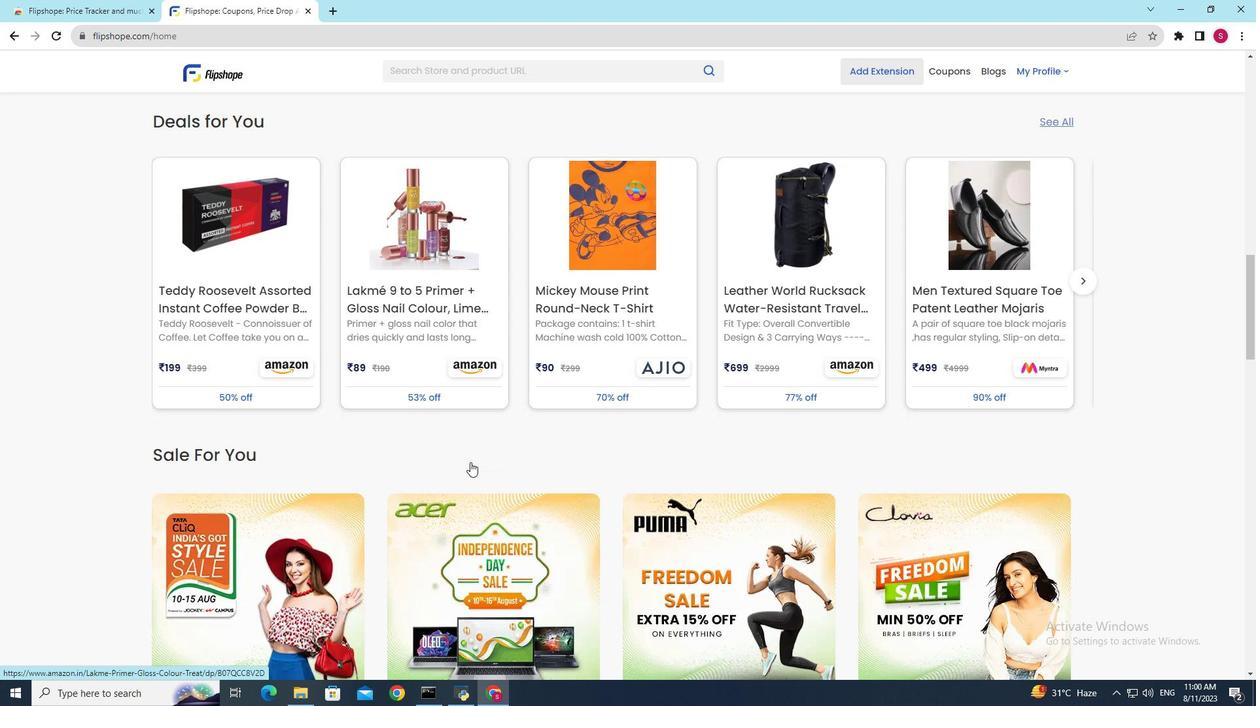 
Action: Mouse moved to (796, 227)
Screenshot: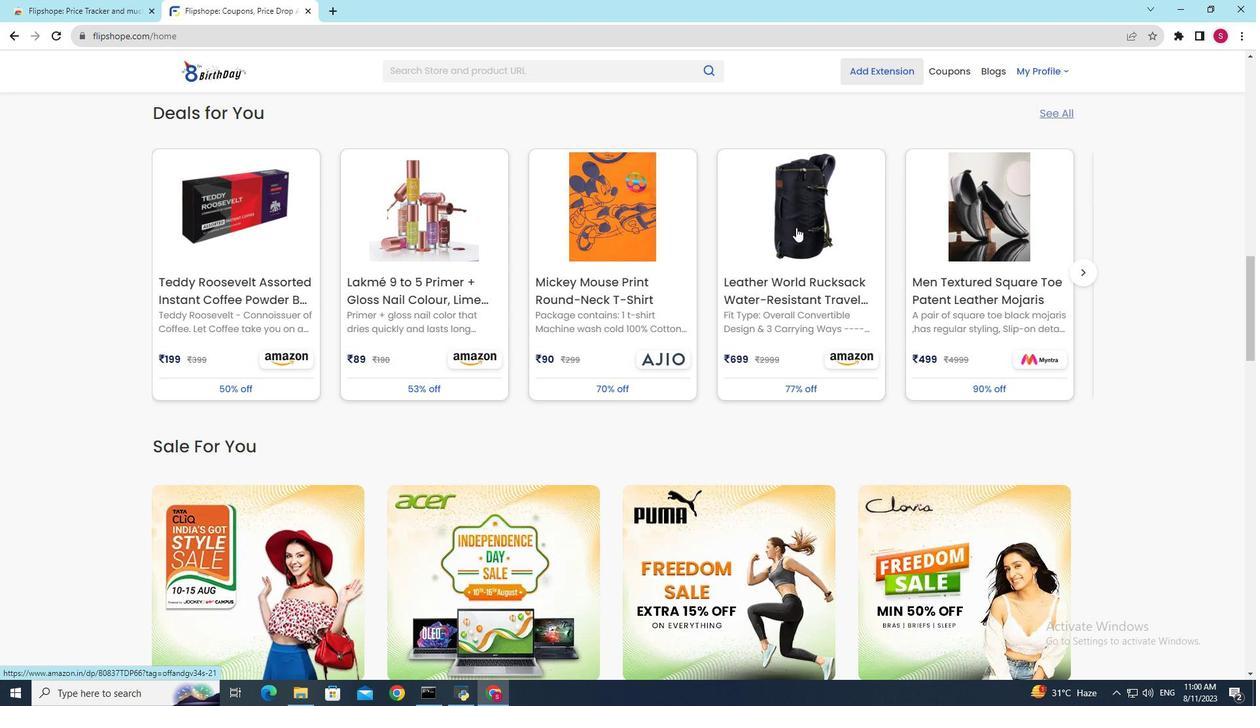 
Action: Mouse pressed left at (796, 227)
Screenshot: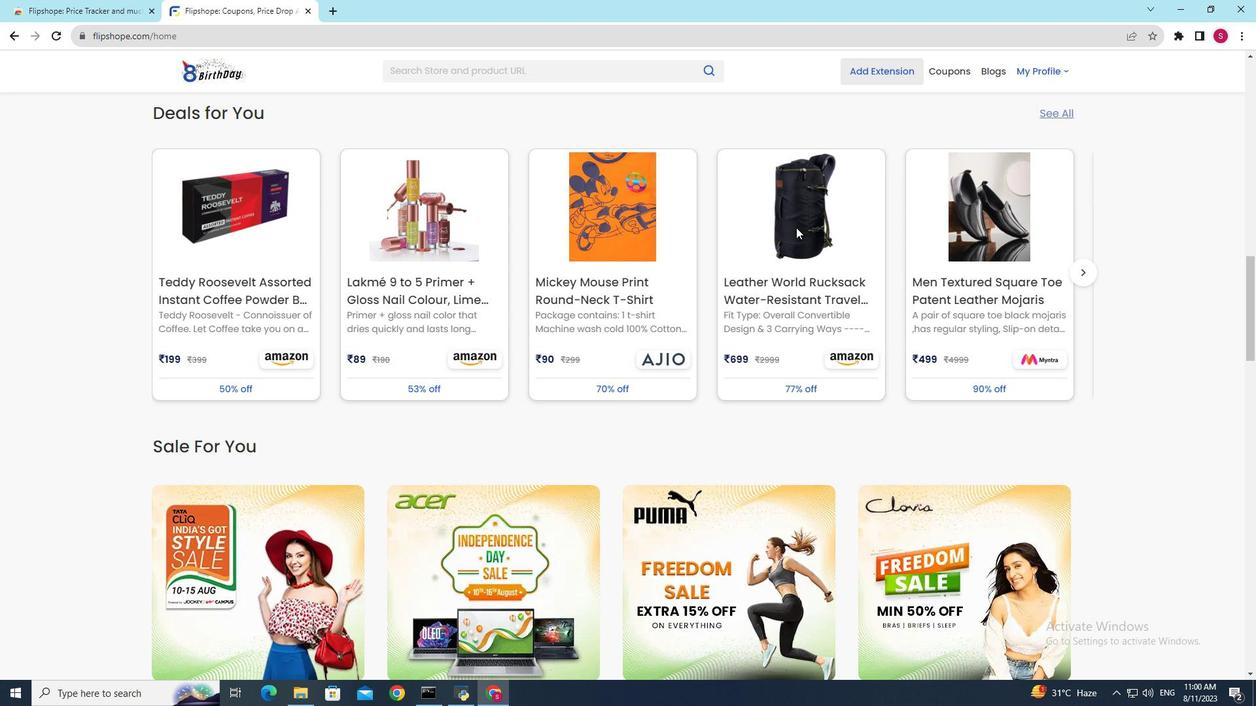 
Action: Mouse moved to (714, 305)
Screenshot: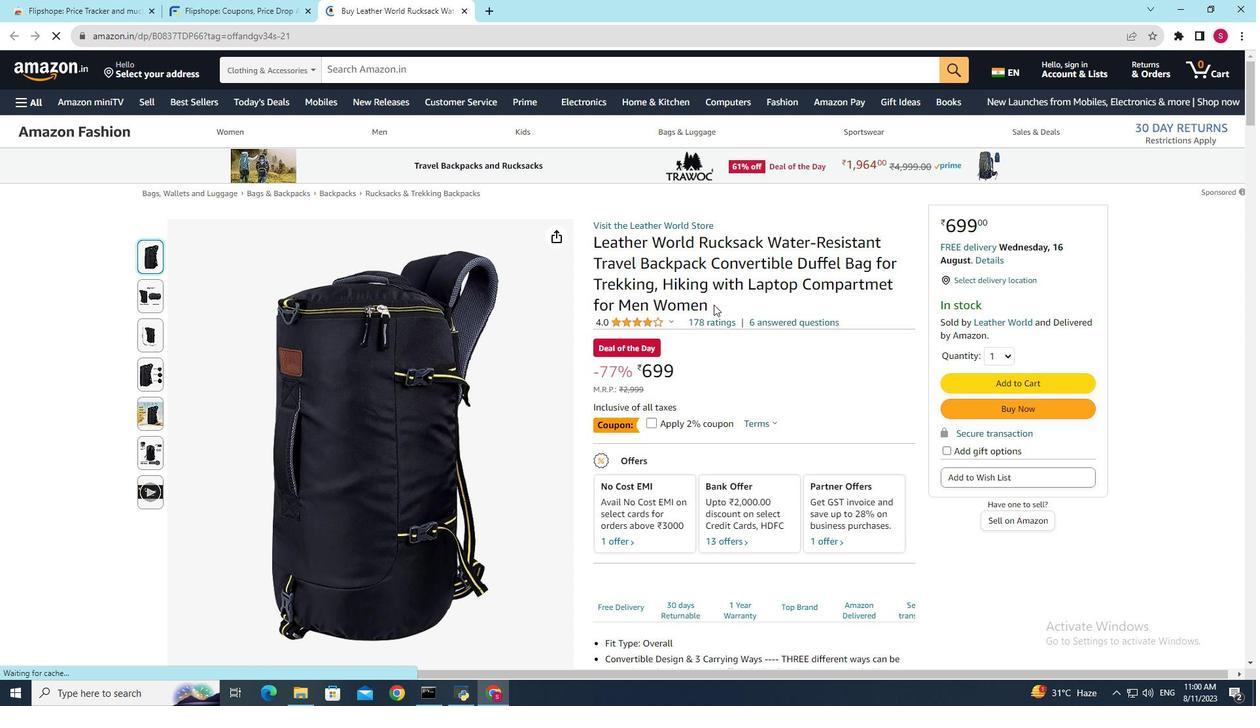 
Action: Mouse scrolled (714, 304) with delta (0, 0)
Screenshot: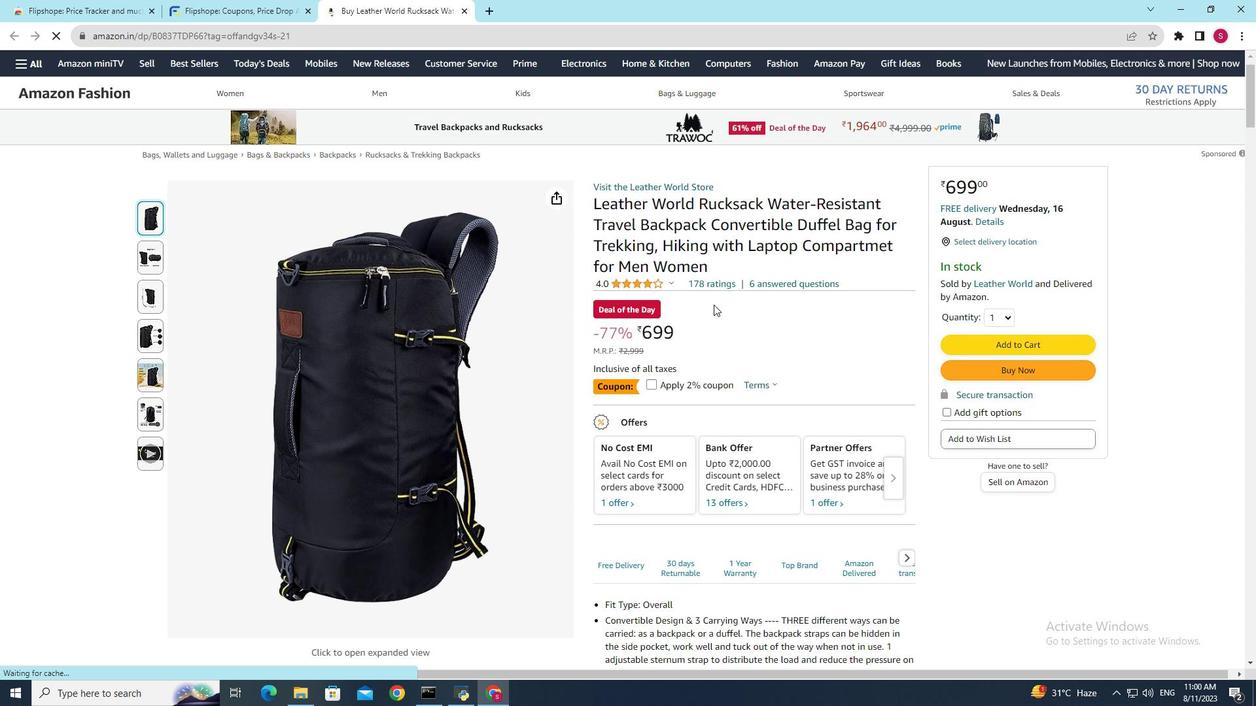 
Action: Mouse moved to (154, 225)
Screenshot: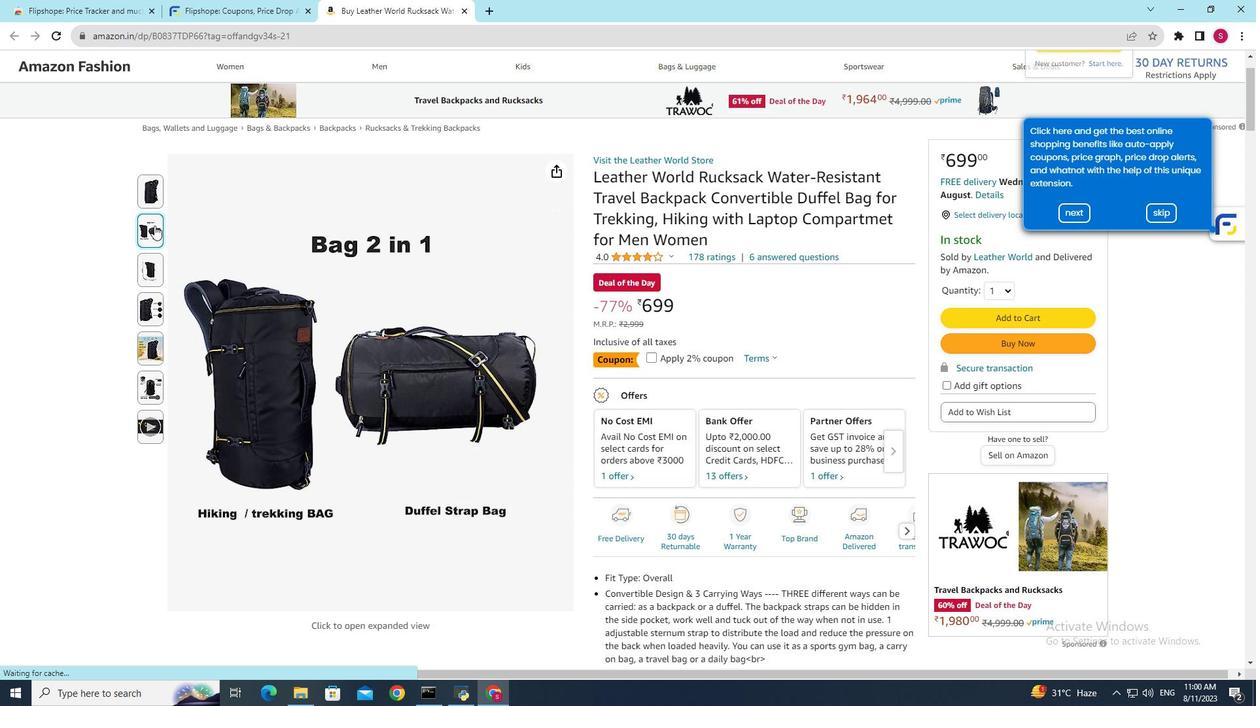 
Action: Mouse pressed left at (154, 225)
Screenshot: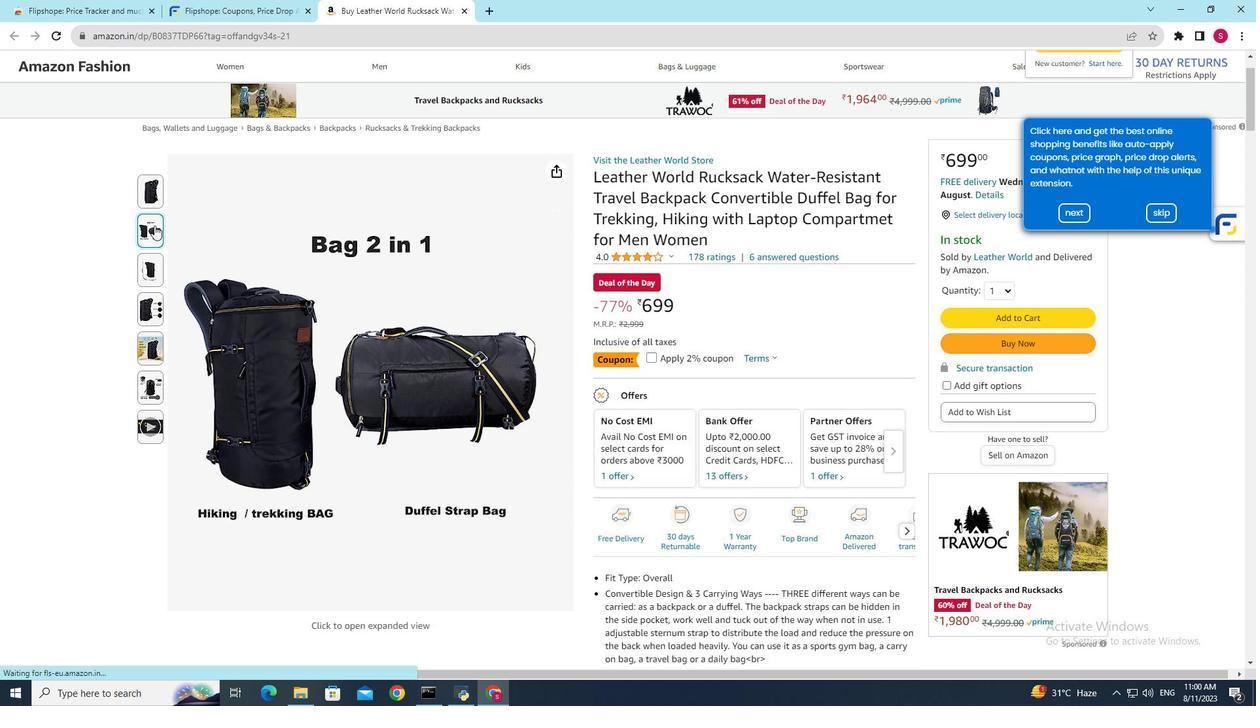 
Action: Mouse moved to (225, 307)
Screenshot: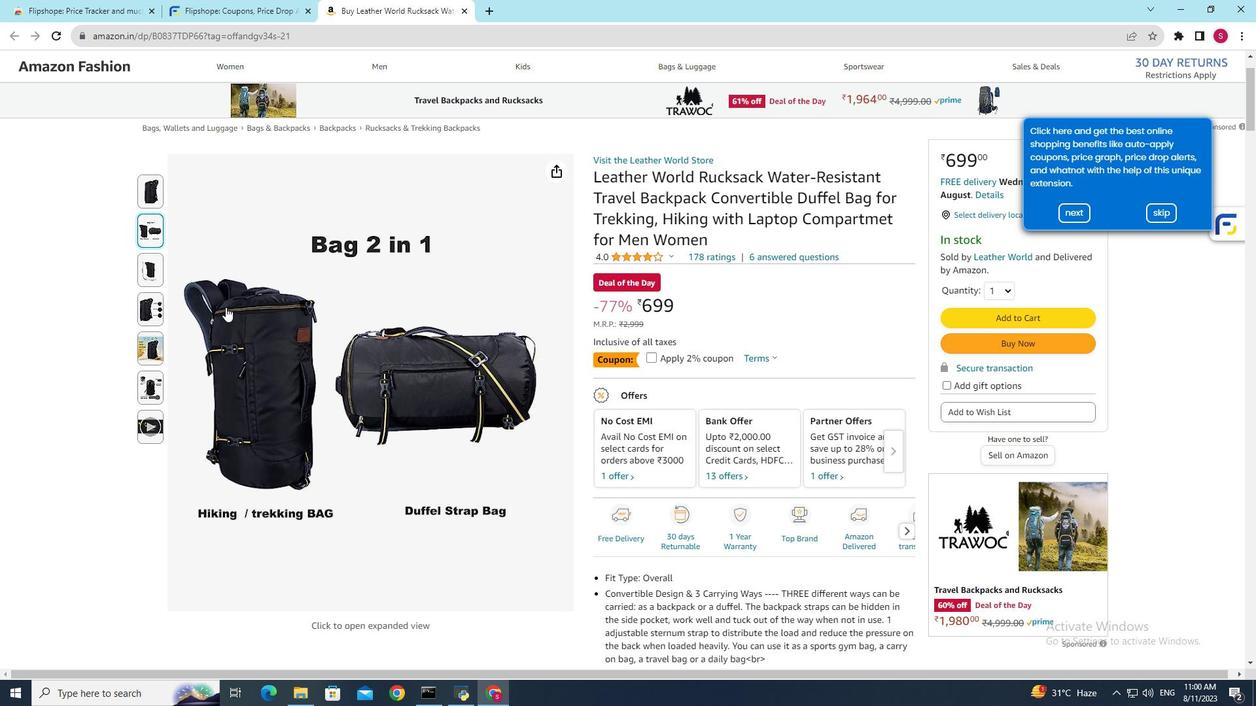 
Action: Mouse scrolled (225, 308) with delta (0, 0)
Screenshot: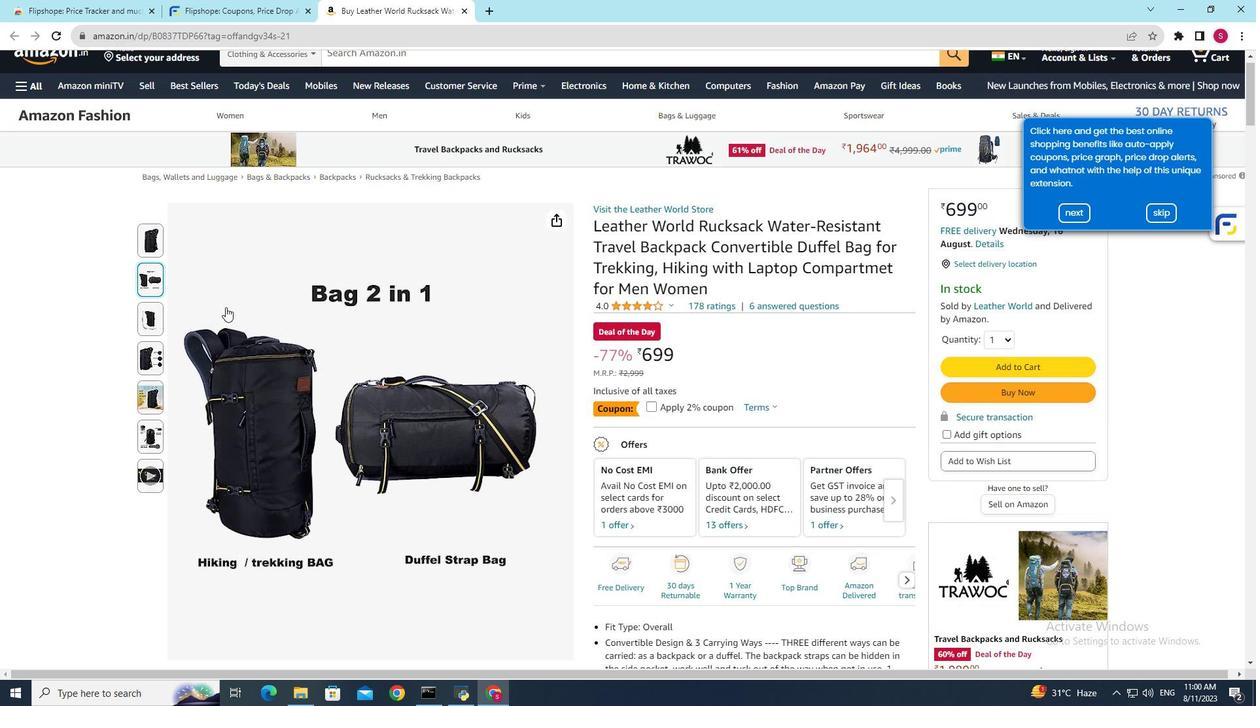
Action: Mouse moved to (226, 307)
Screenshot: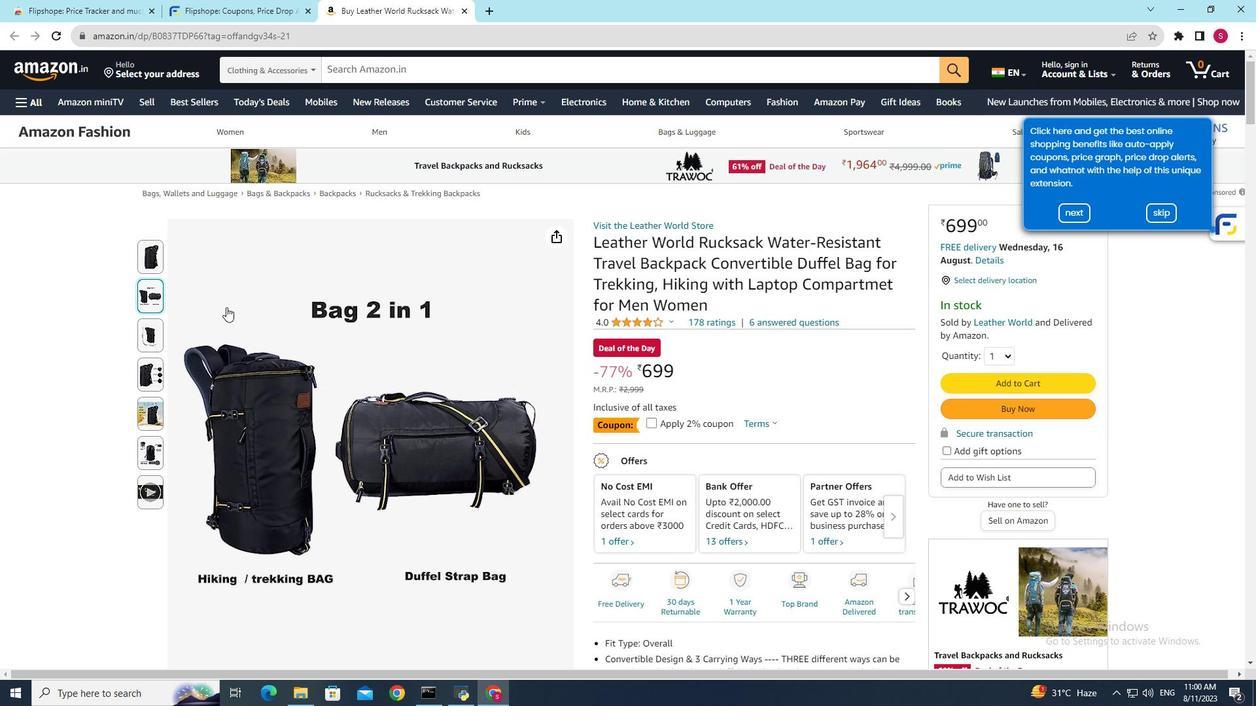 
Action: Mouse scrolled (226, 307) with delta (0, 0)
Screenshot: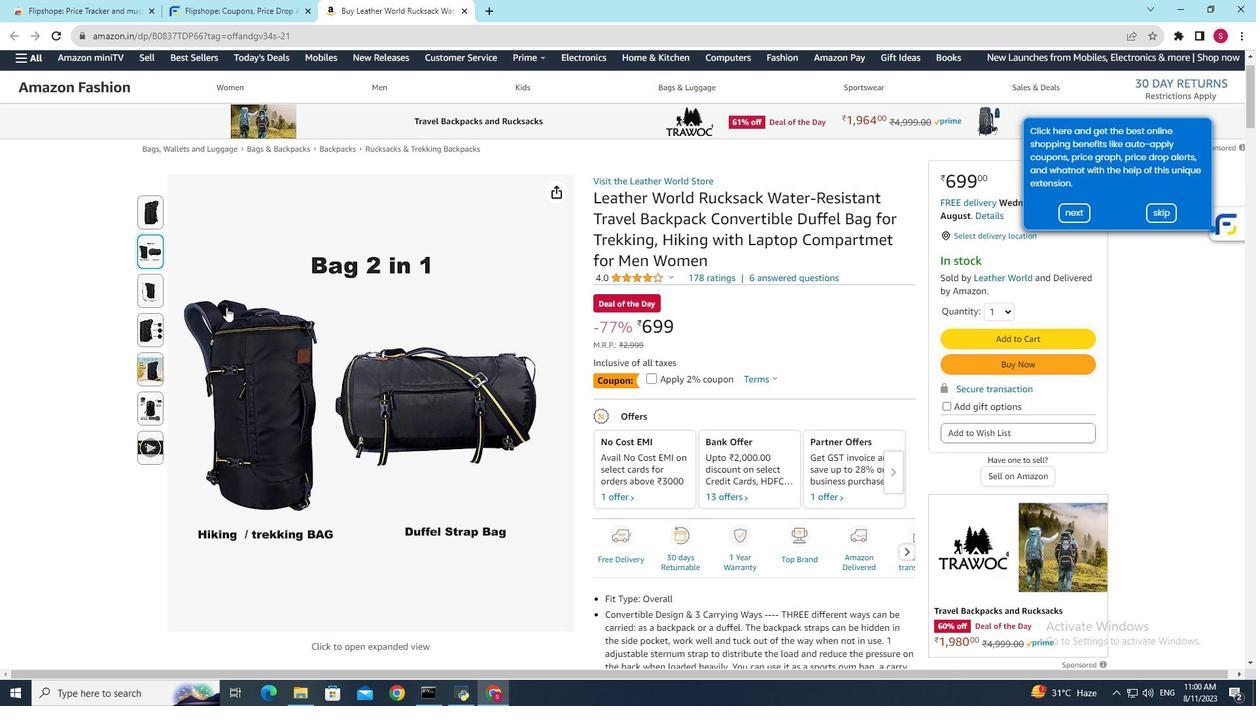 
Action: Mouse moved to (158, 275)
Screenshot: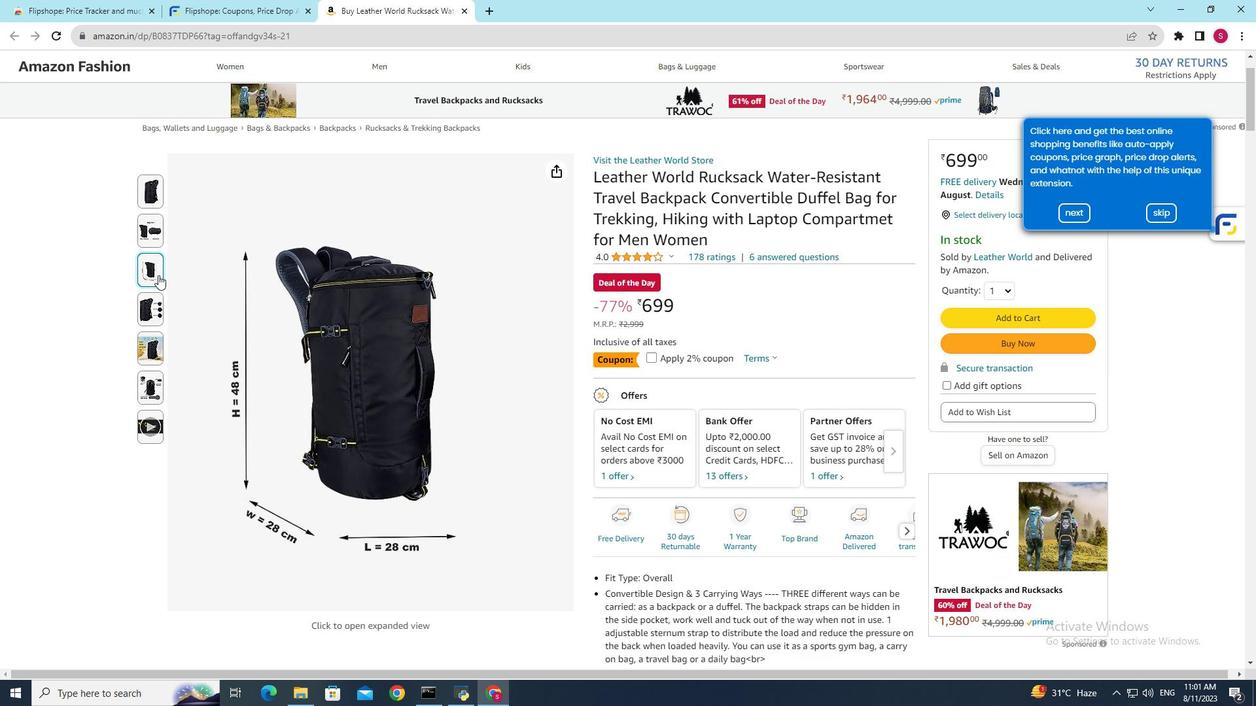 
Action: Mouse pressed left at (158, 275)
Screenshot: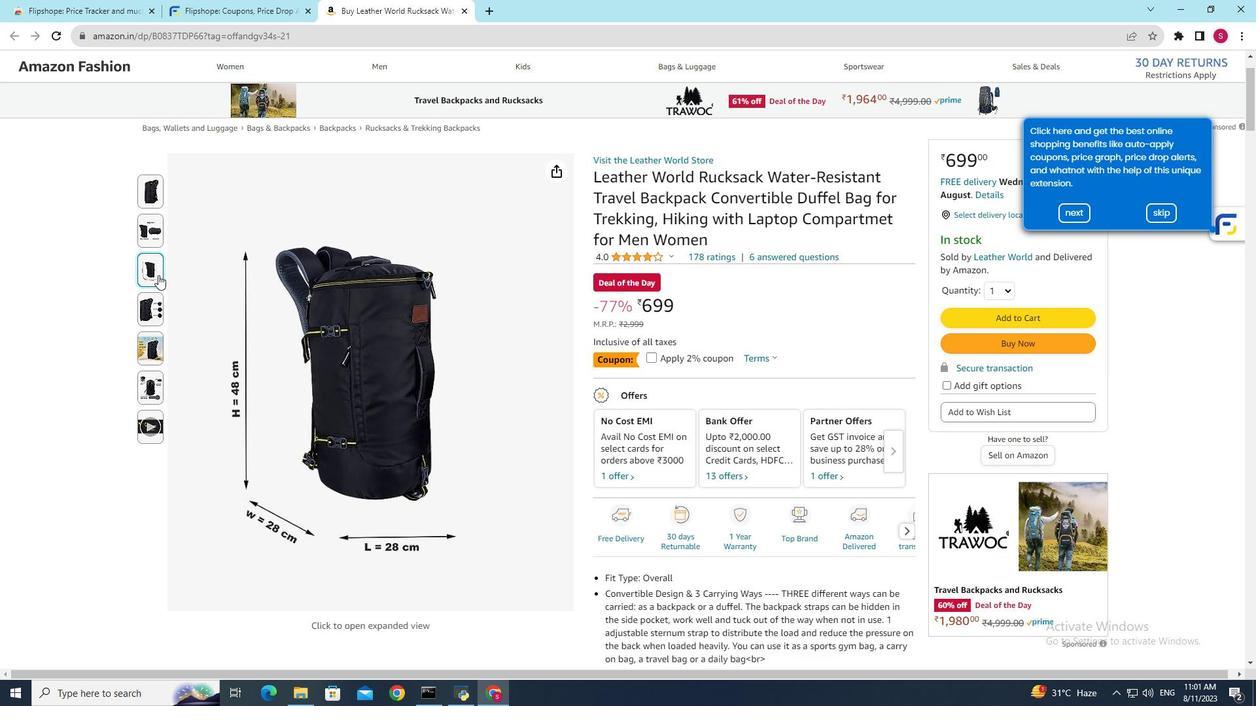 
Action: Mouse moved to (148, 306)
Screenshot: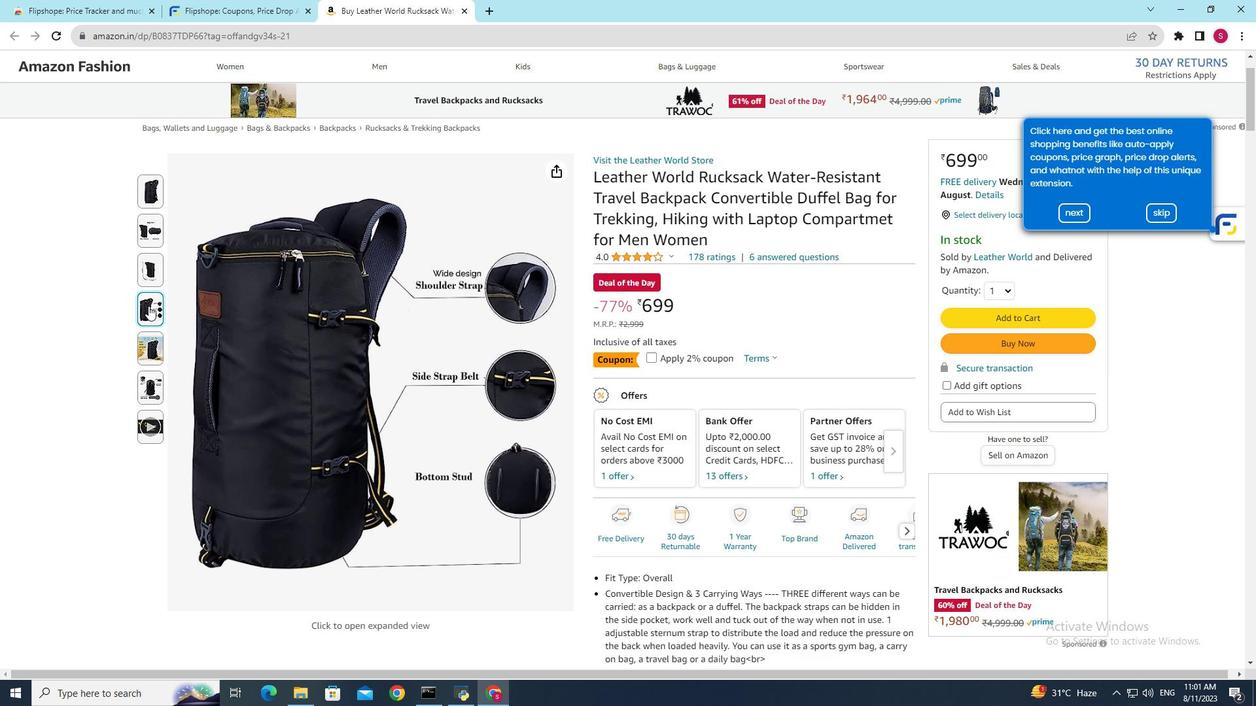 
Action: Mouse pressed left at (148, 306)
Screenshot: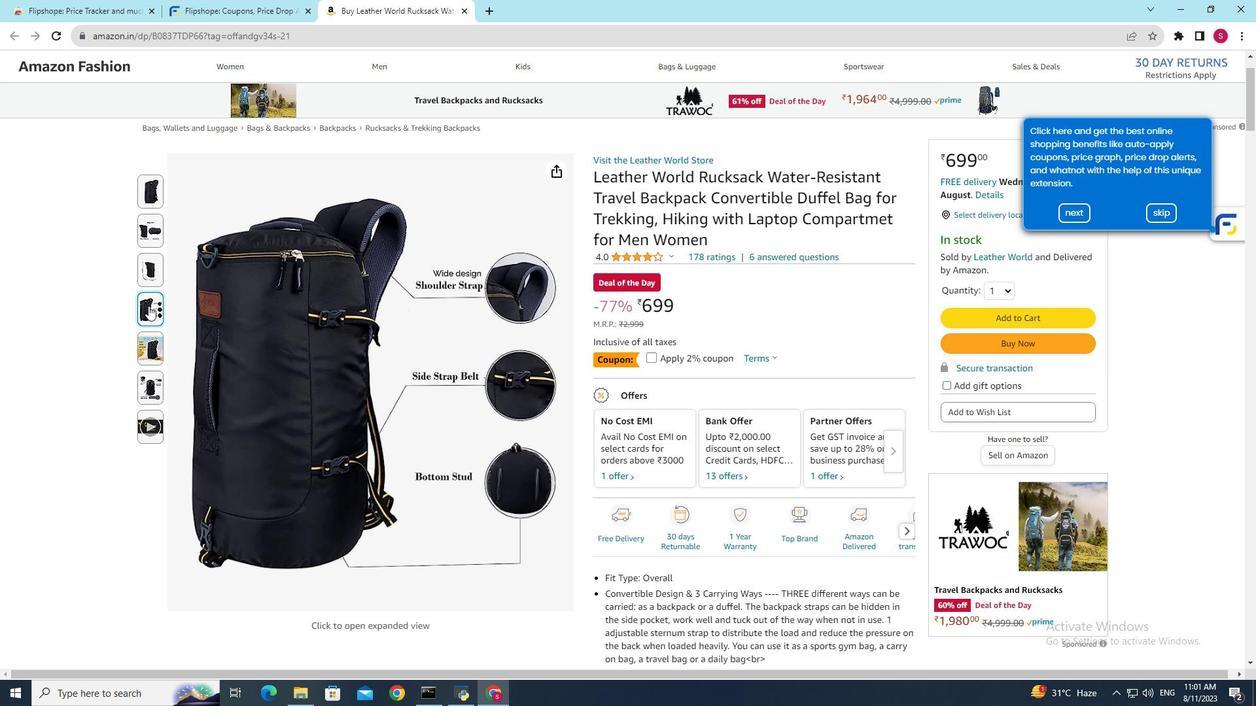 
Action: Mouse moved to (144, 352)
Screenshot: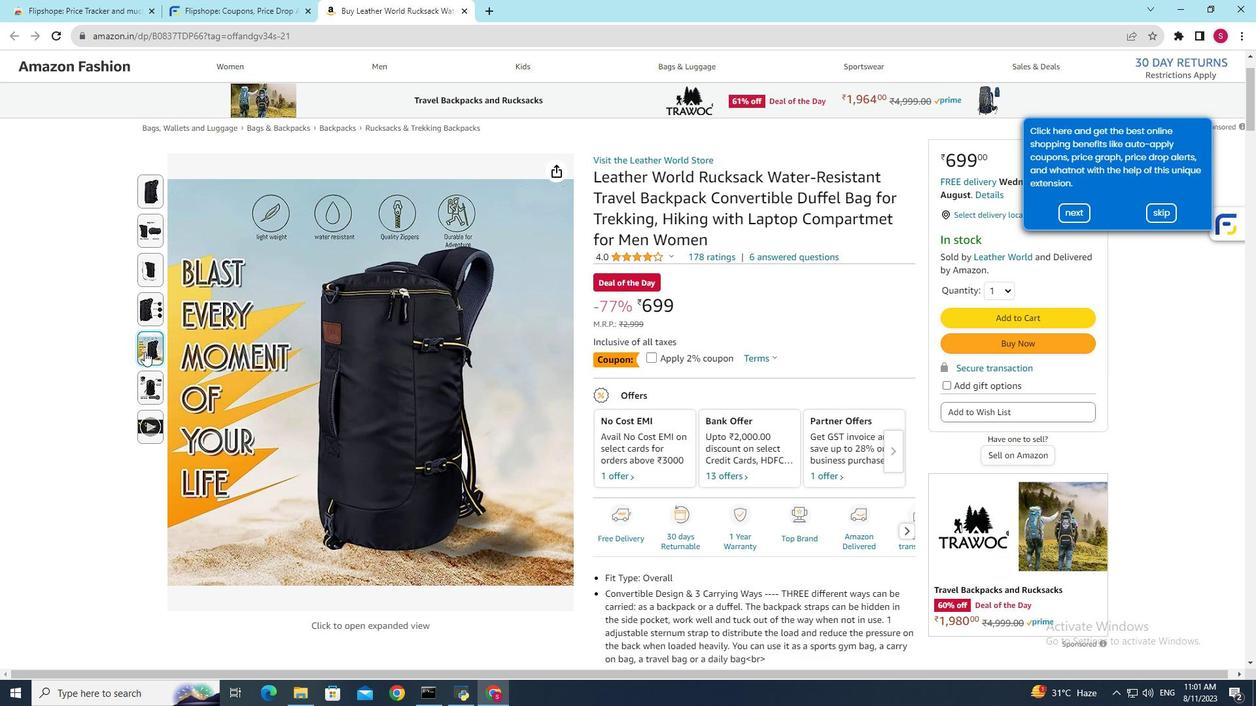 
Action: Mouse pressed left at (144, 352)
Screenshot: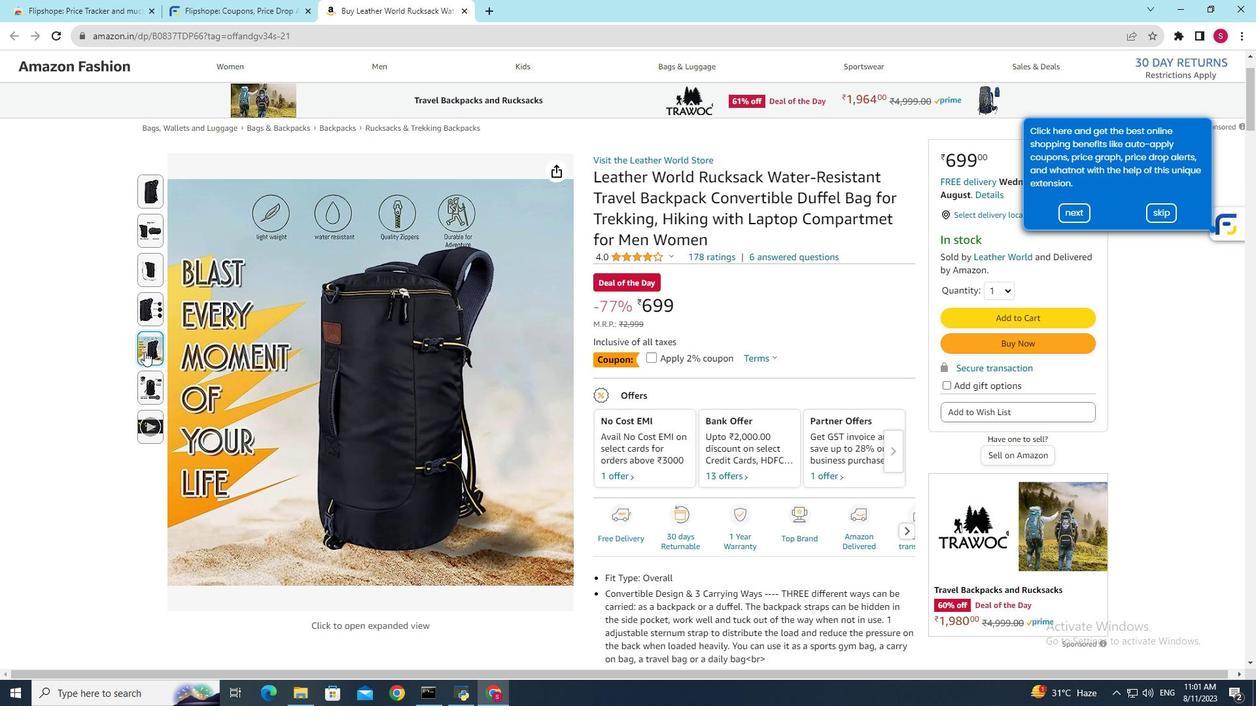 
Action: Mouse moved to (145, 427)
Screenshot: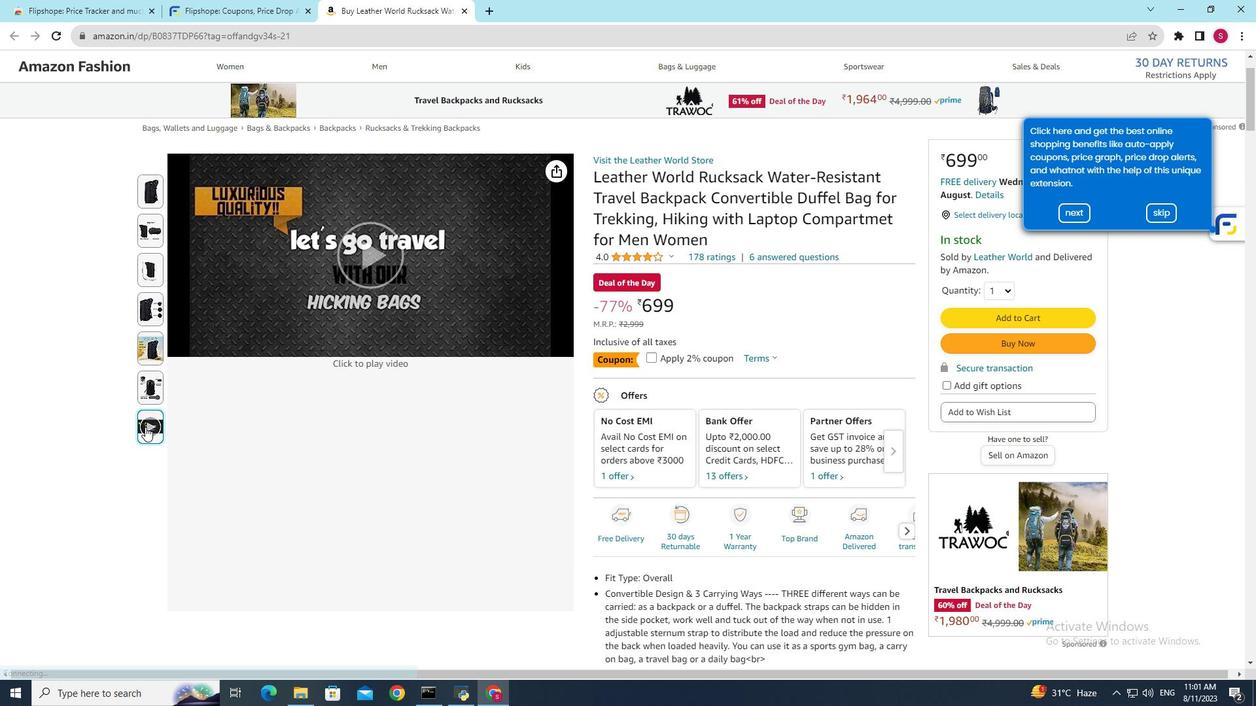 
Action: Mouse pressed left at (145, 427)
Screenshot: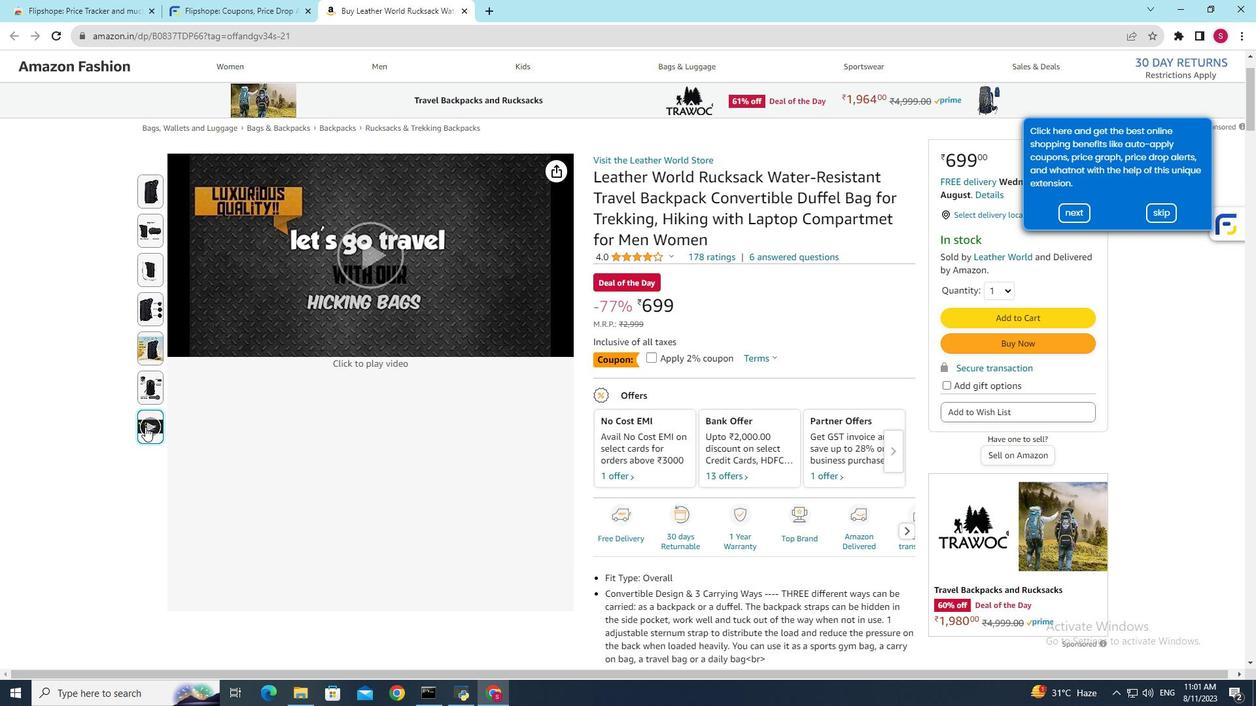 
Action: Mouse moved to (363, 258)
Screenshot: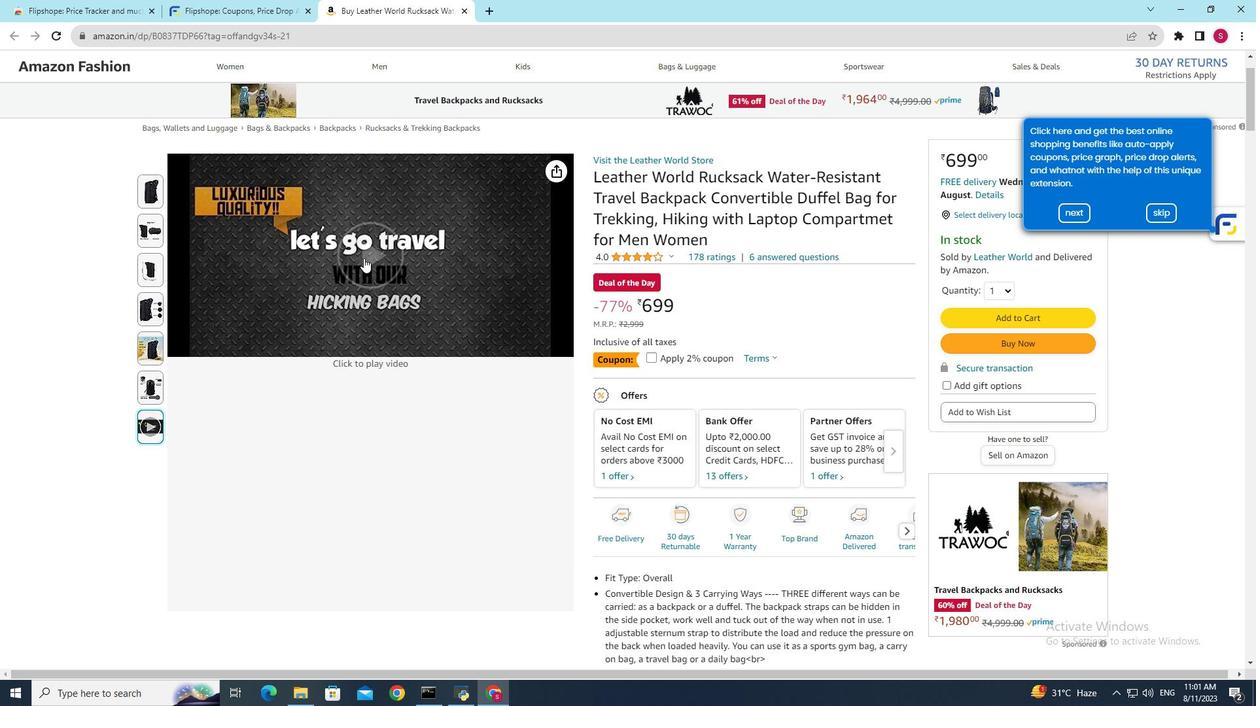 
Action: Mouse pressed left at (363, 258)
Screenshot: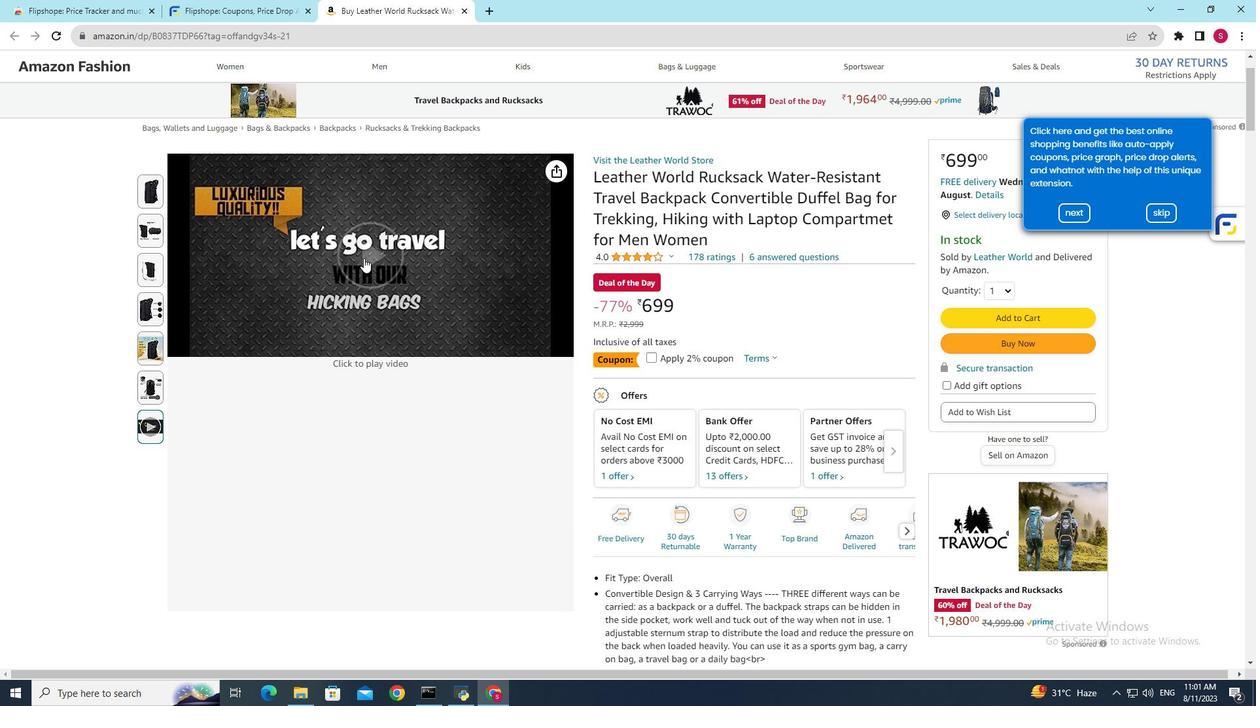 
Action: Mouse moved to (665, 395)
Screenshot: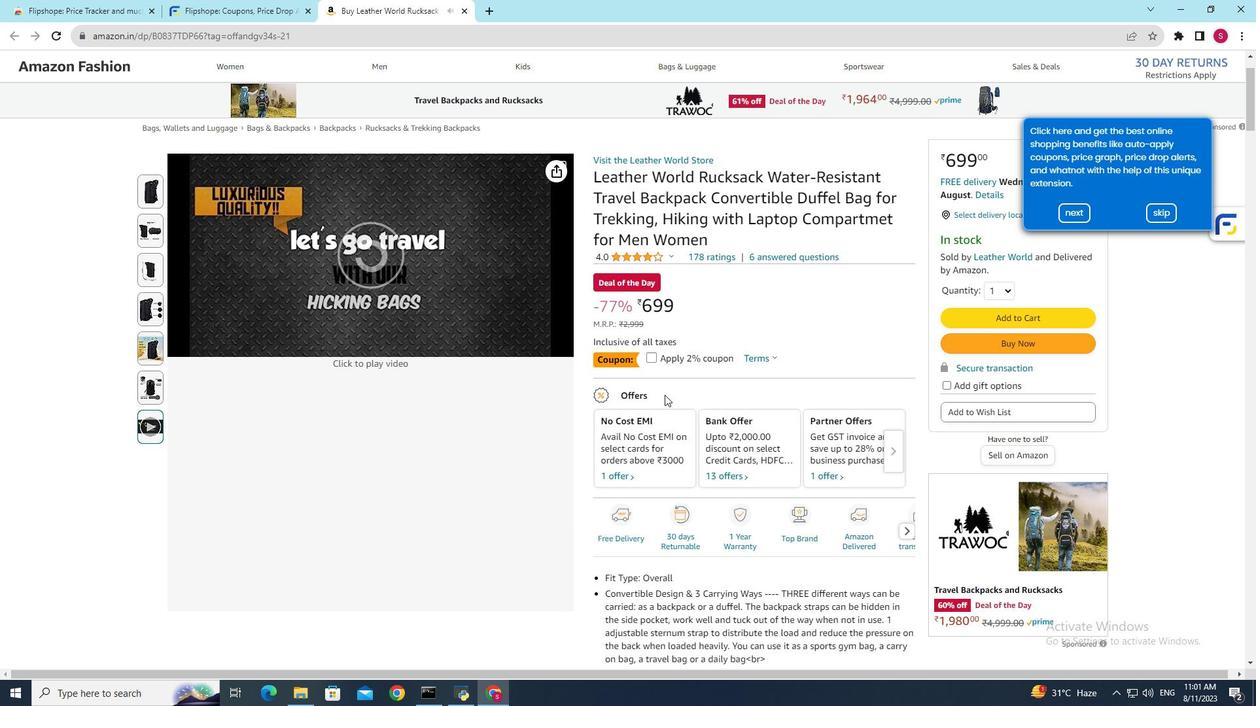 
Action: Mouse scrolled (665, 394) with delta (0, 0)
Screenshot: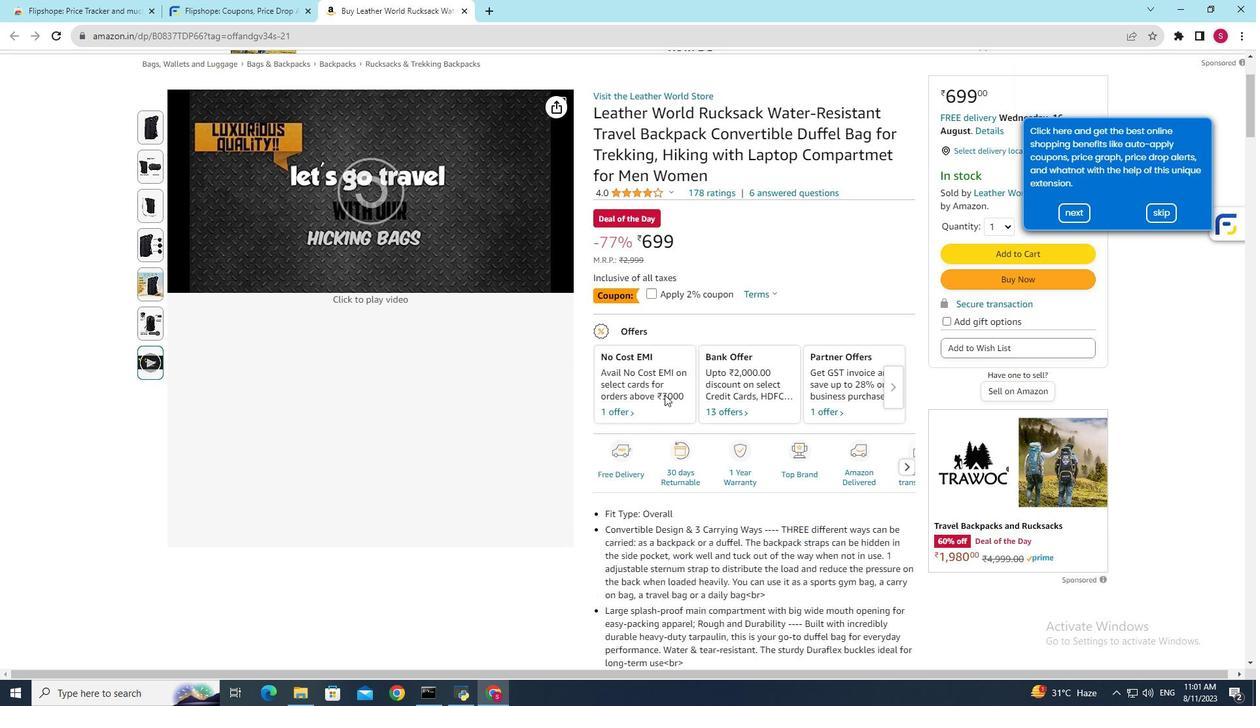 
Action: Mouse scrolled (665, 394) with delta (0, 0)
Screenshot: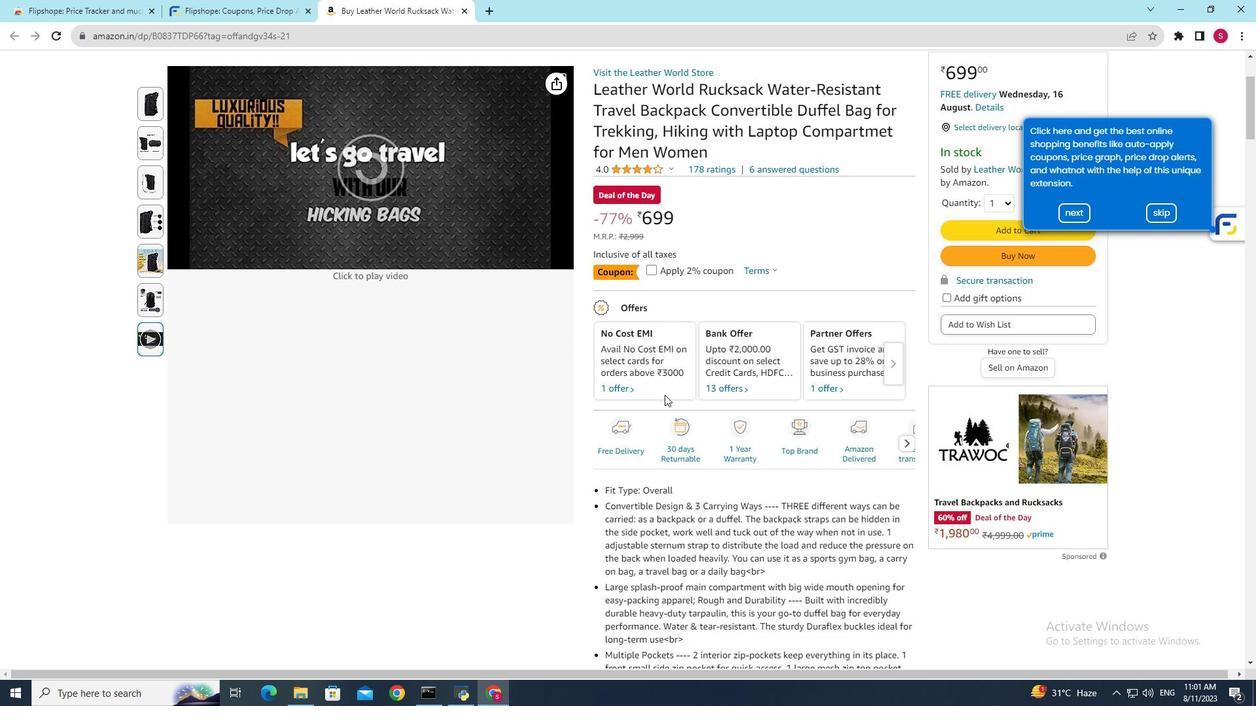 
Action: Mouse moved to (898, 326)
Screenshot: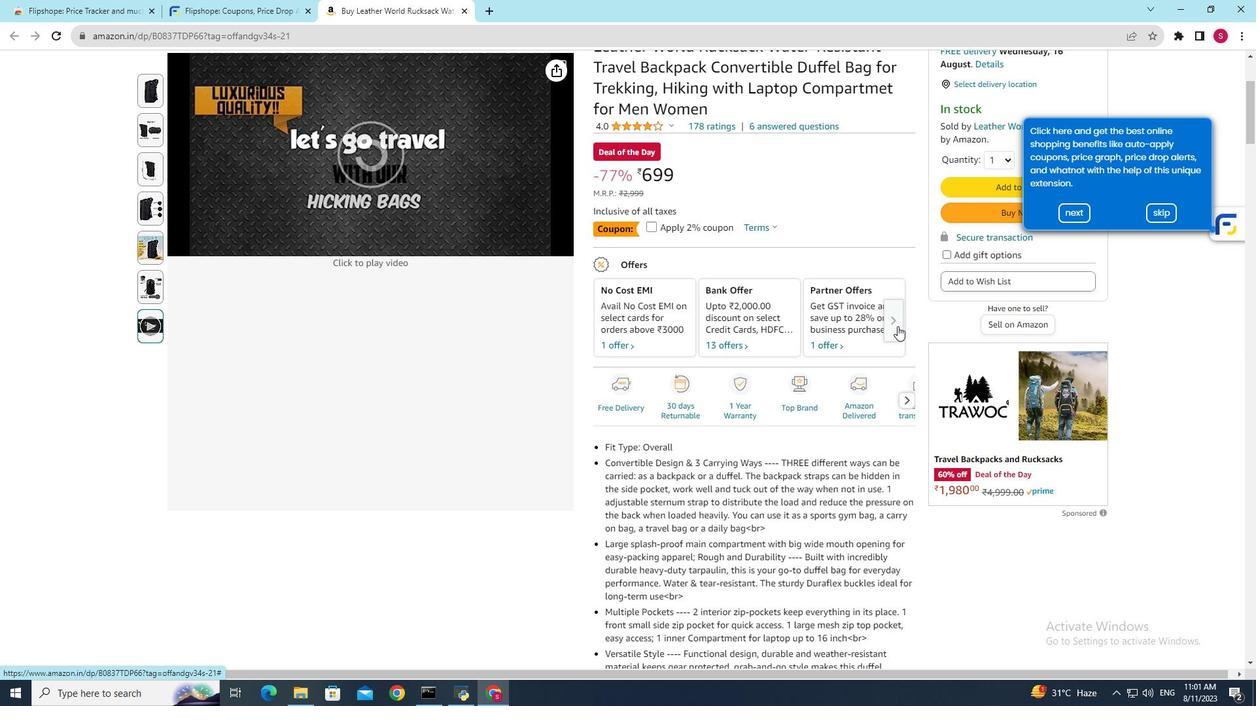 
Action: Mouse pressed left at (898, 326)
Screenshot: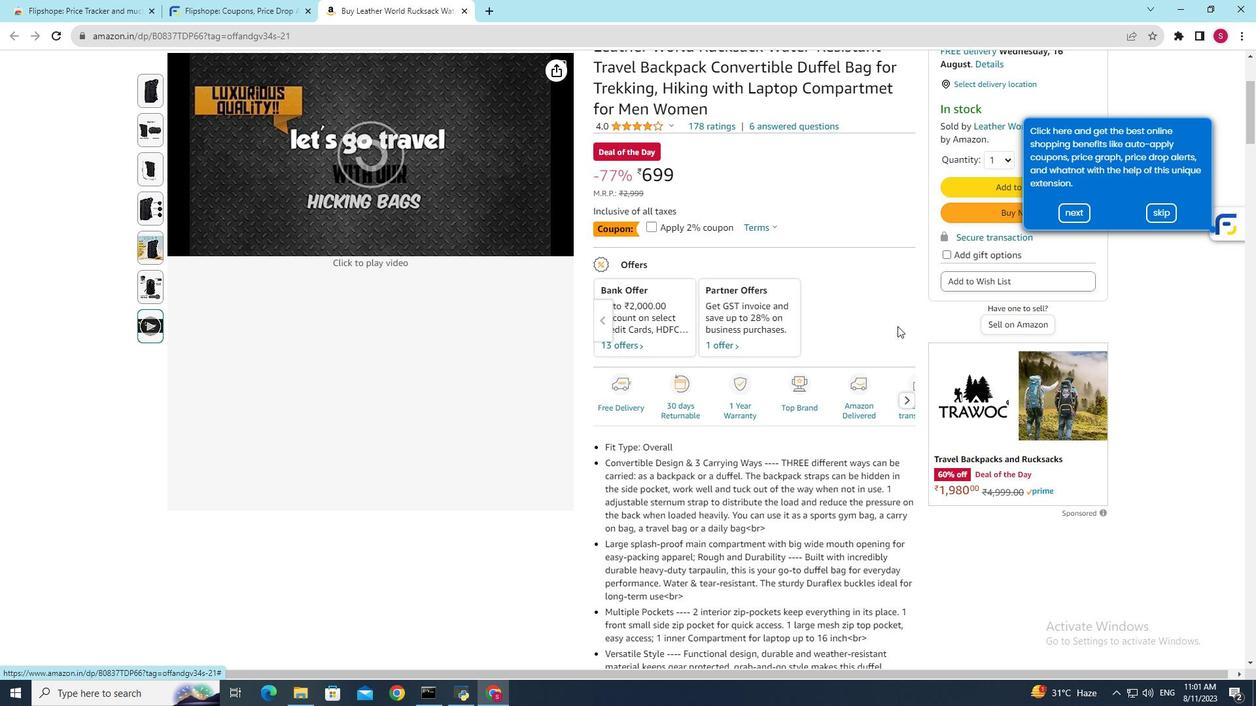 
Action: Mouse moved to (604, 329)
Screenshot: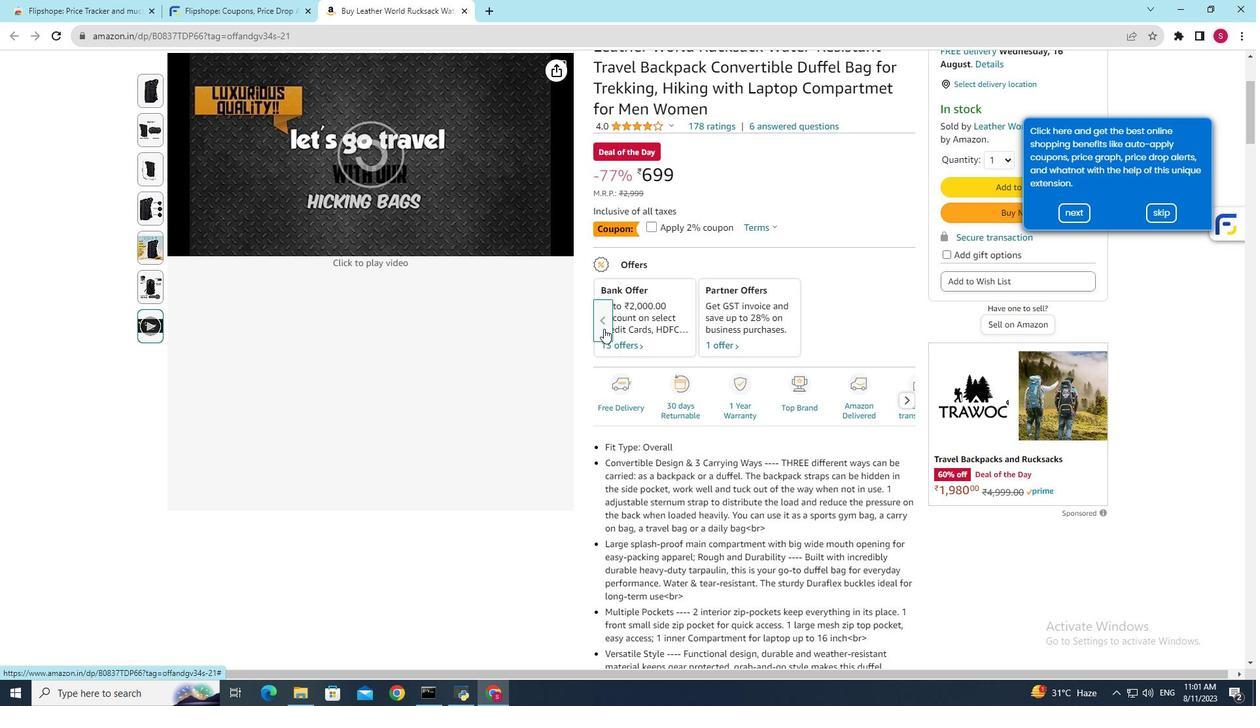
Action: Mouse pressed left at (604, 329)
Screenshot: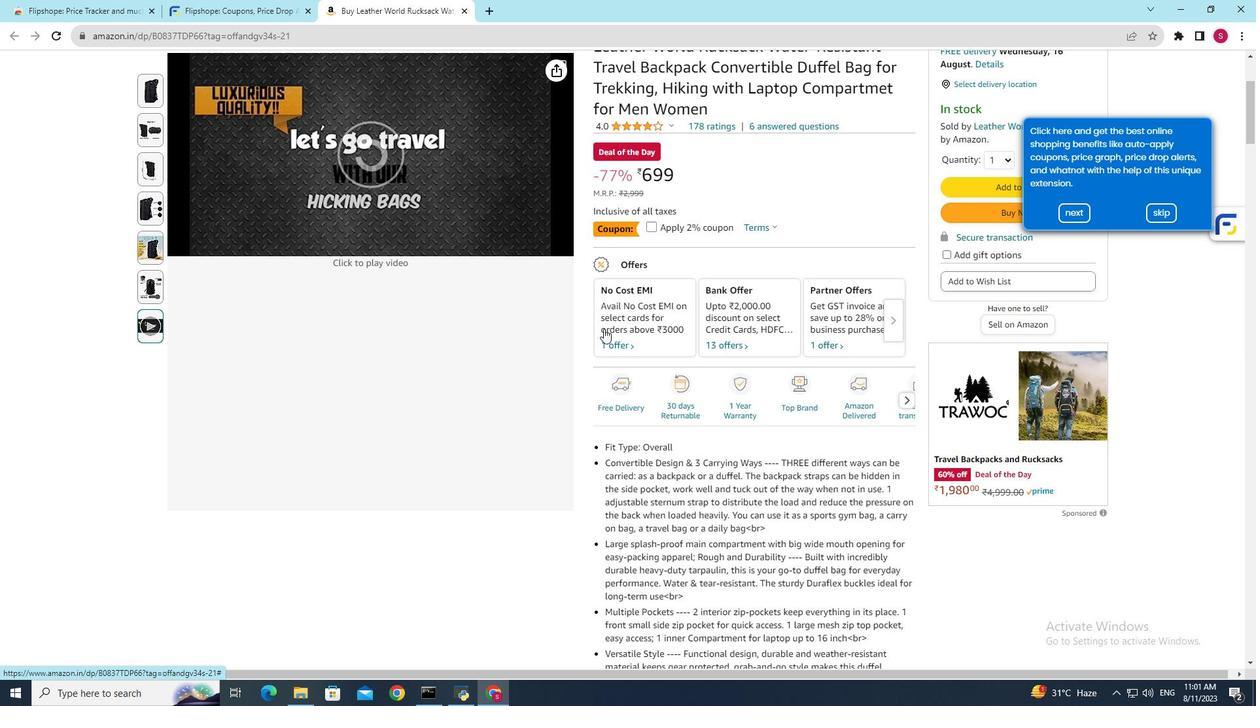 
Action: Mouse moved to (632, 345)
Screenshot: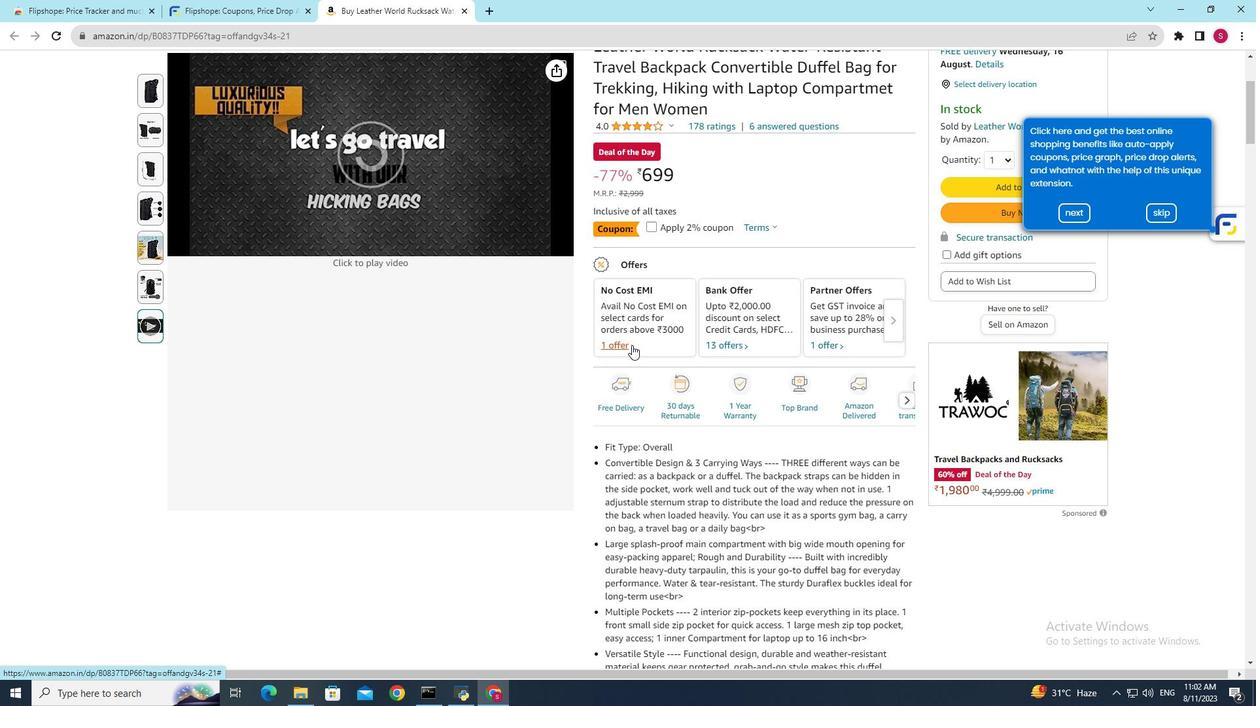 
Action: Mouse pressed left at (632, 345)
Screenshot: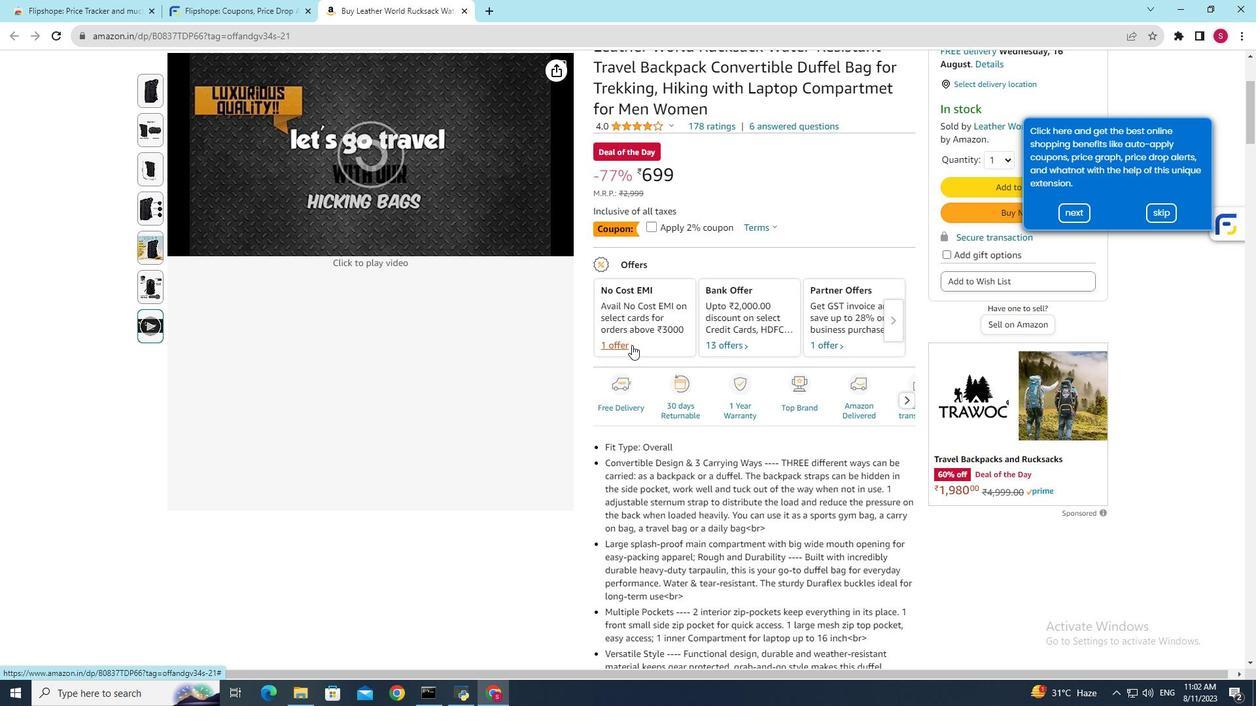 
Action: Mouse moved to (1156, 208)
Screenshot: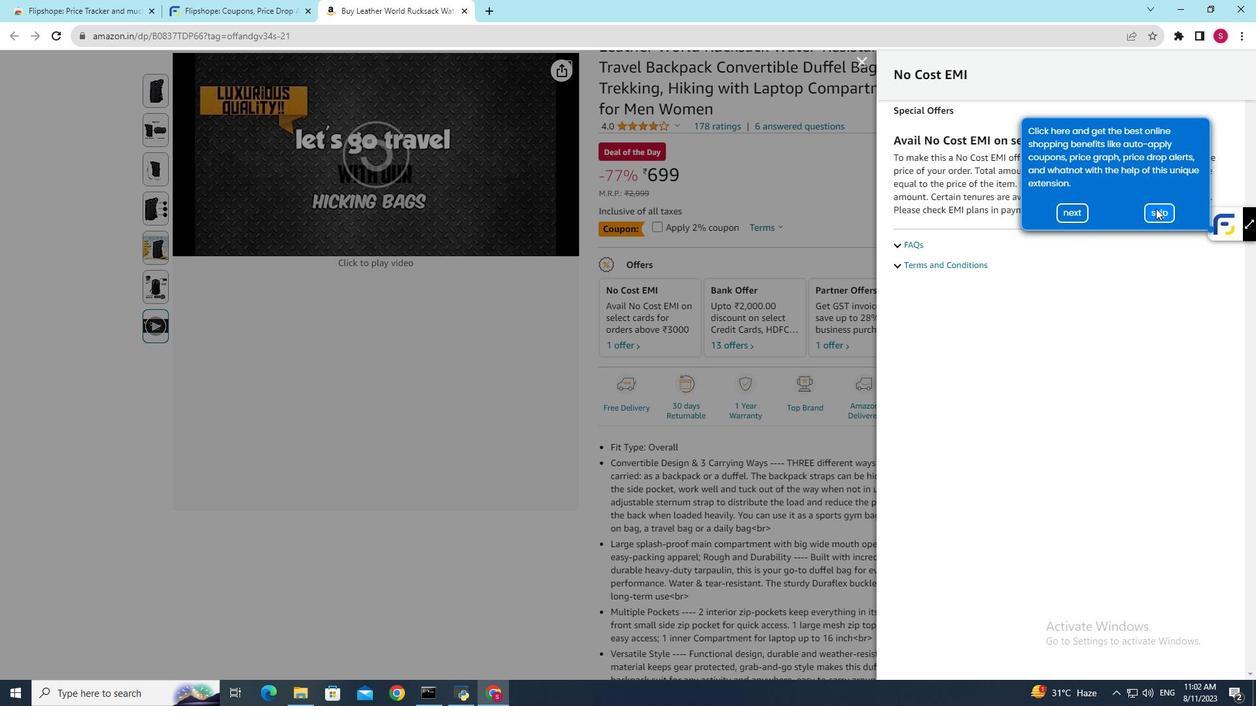 
Action: Mouse pressed left at (1156, 208)
Screenshot: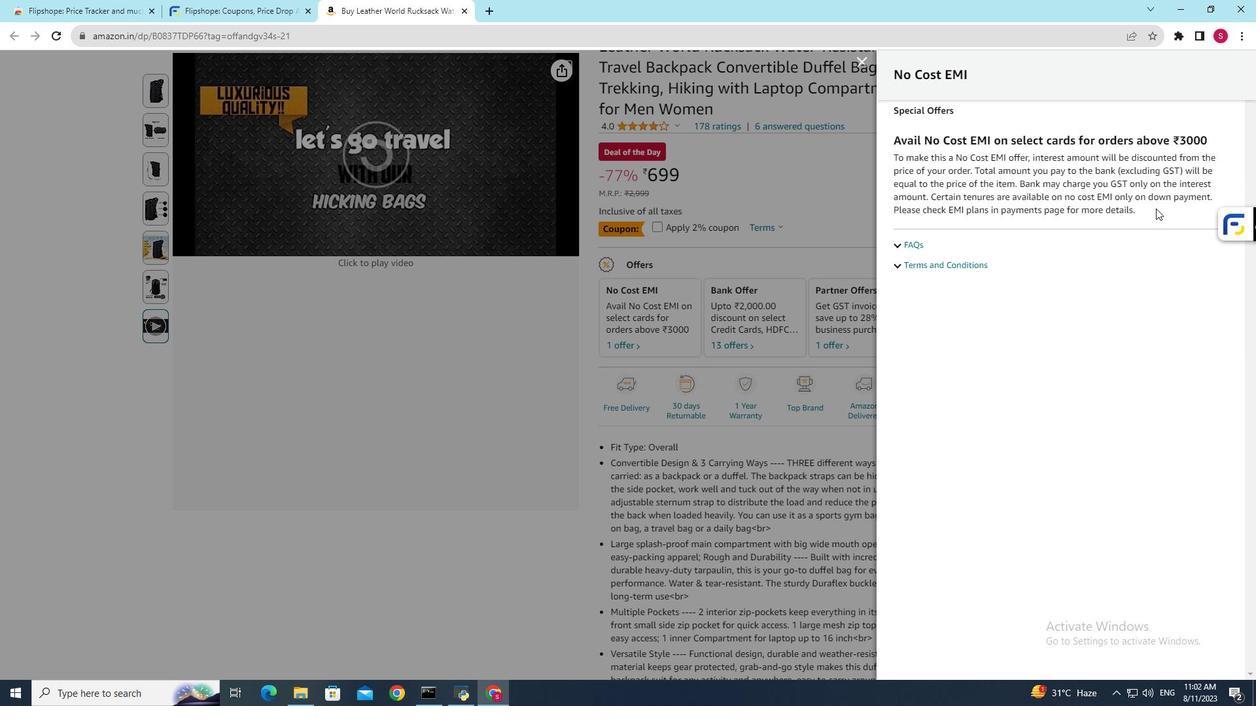 
Action: Mouse moved to (860, 58)
Screenshot: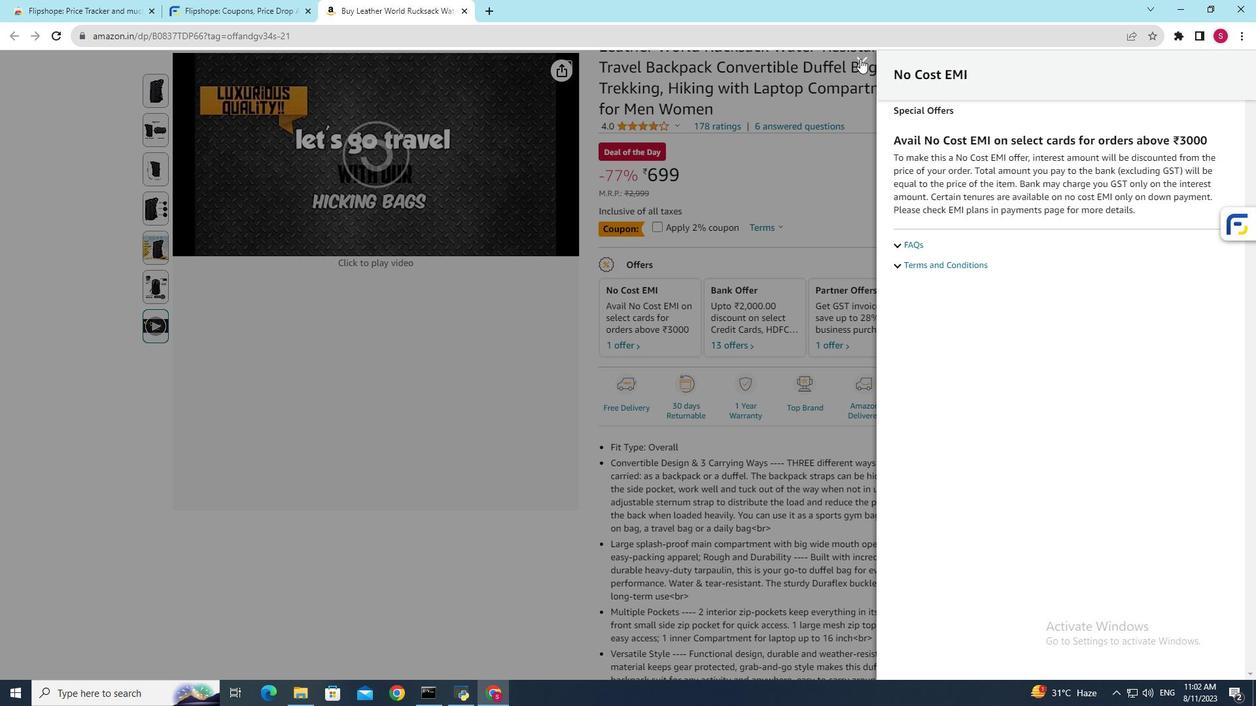 
Action: Mouse pressed left at (860, 58)
Screenshot: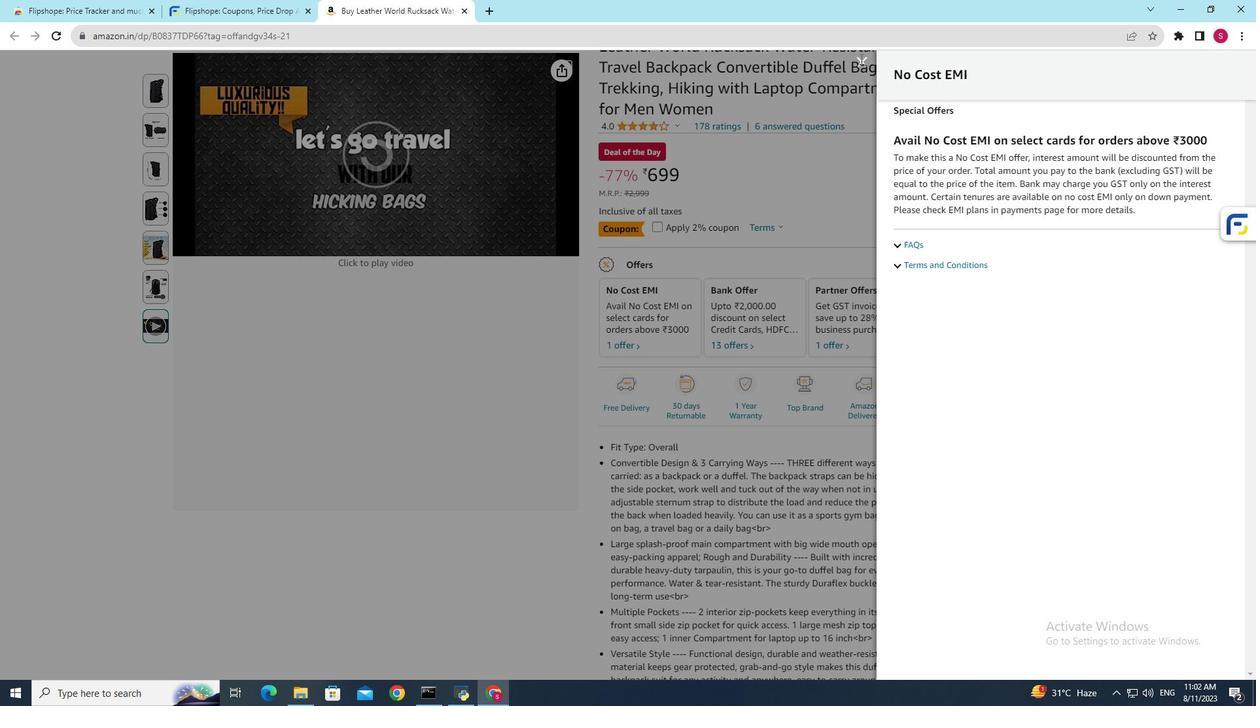 
Action: Mouse moved to (740, 348)
Screenshot: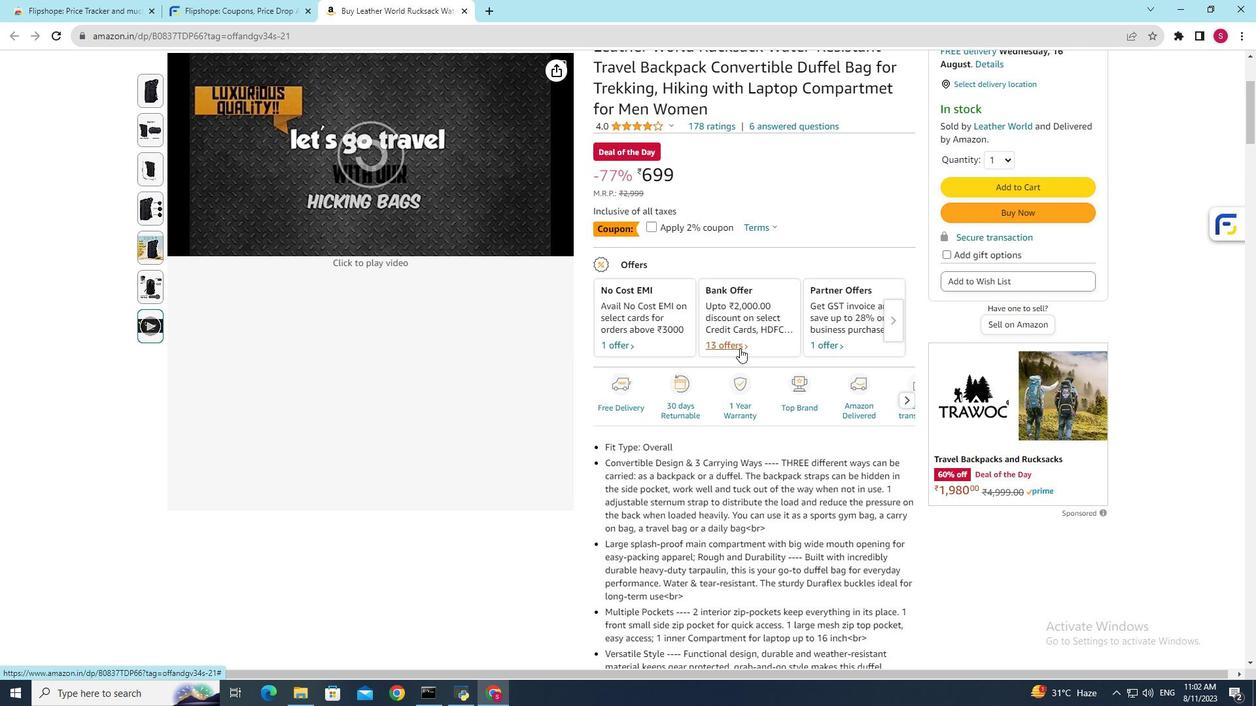 
Action: Mouse pressed left at (740, 348)
Screenshot: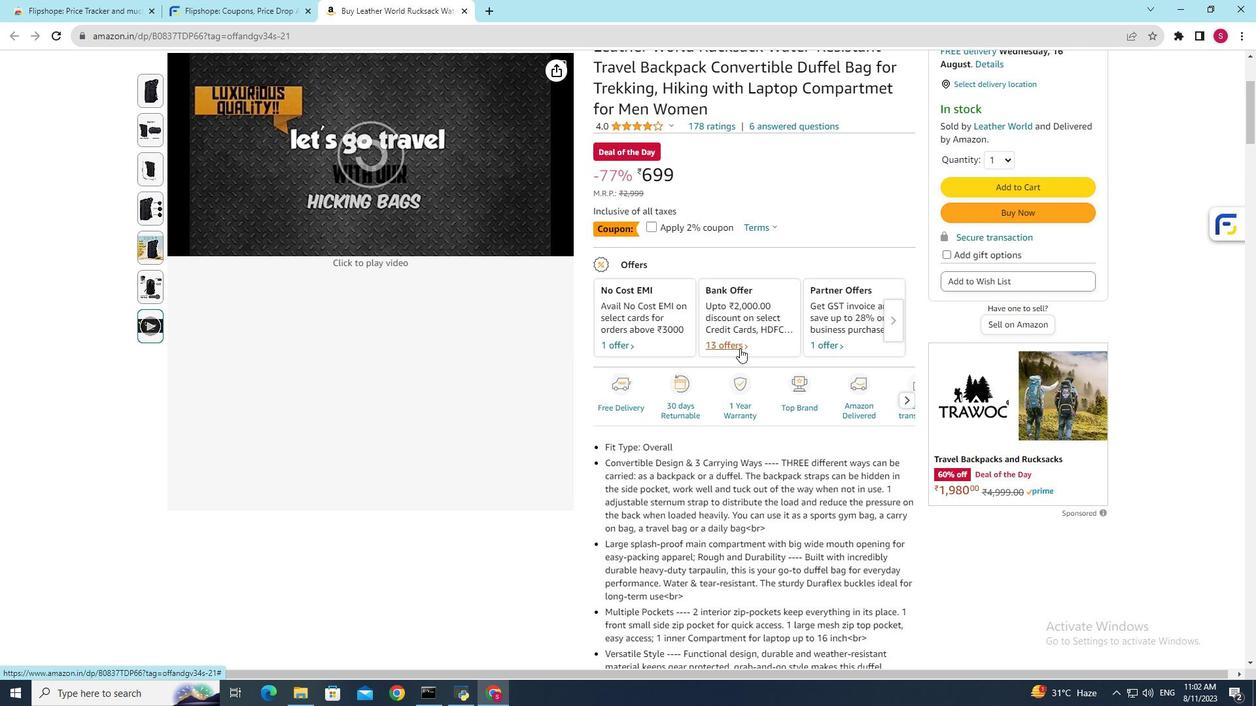 
Action: Mouse moved to (932, 231)
Screenshot: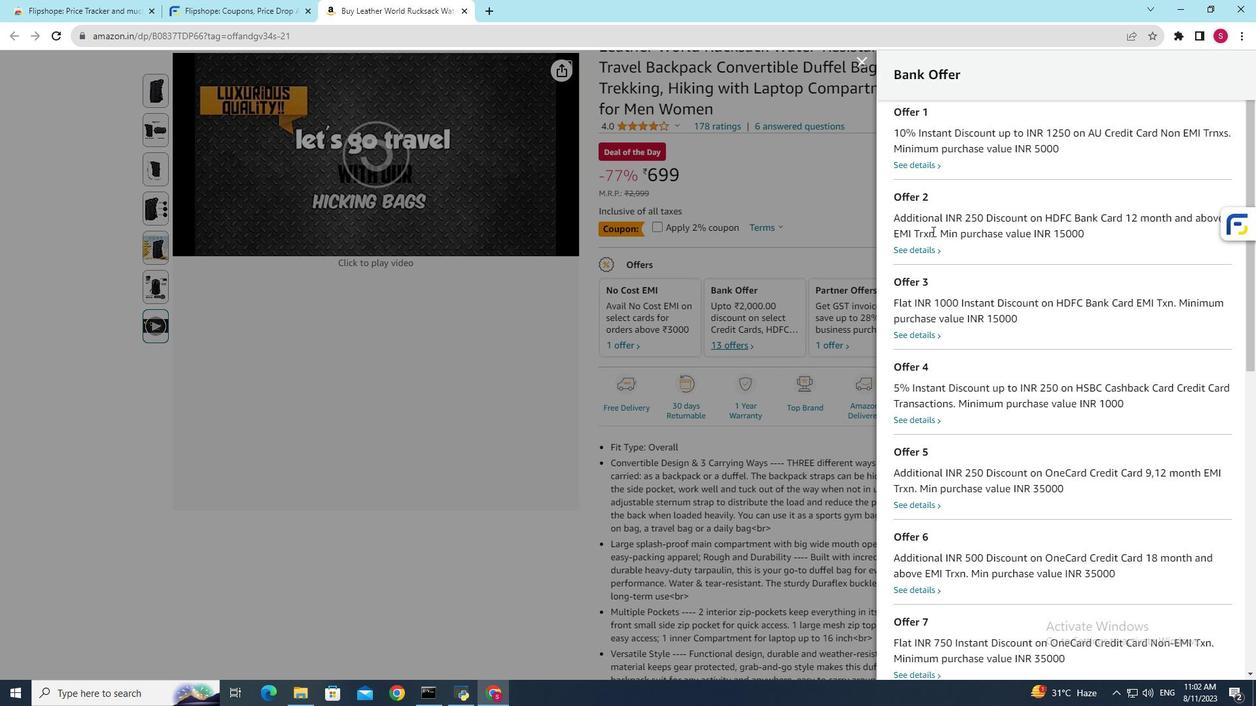 
Action: Mouse scrolled (932, 231) with delta (0, 0)
Screenshot: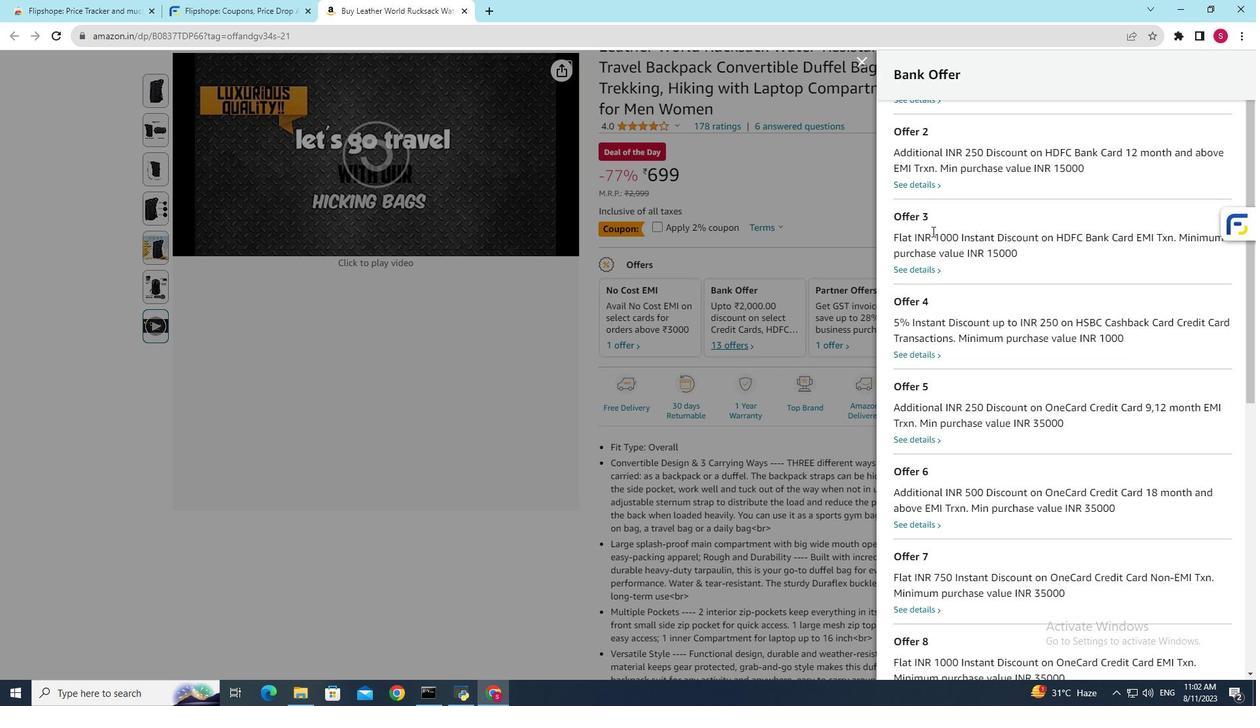 
Action: Mouse scrolled (932, 231) with delta (0, 0)
Screenshot: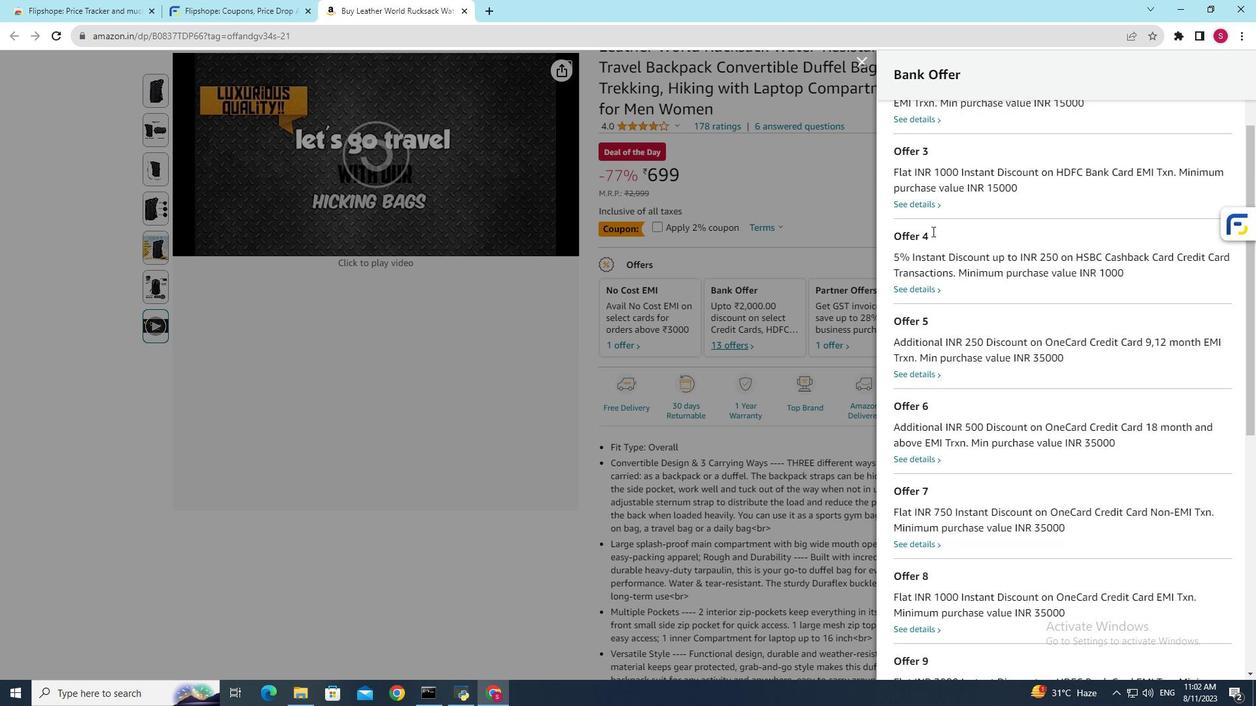 
Action: Mouse moved to (977, 622)
Screenshot: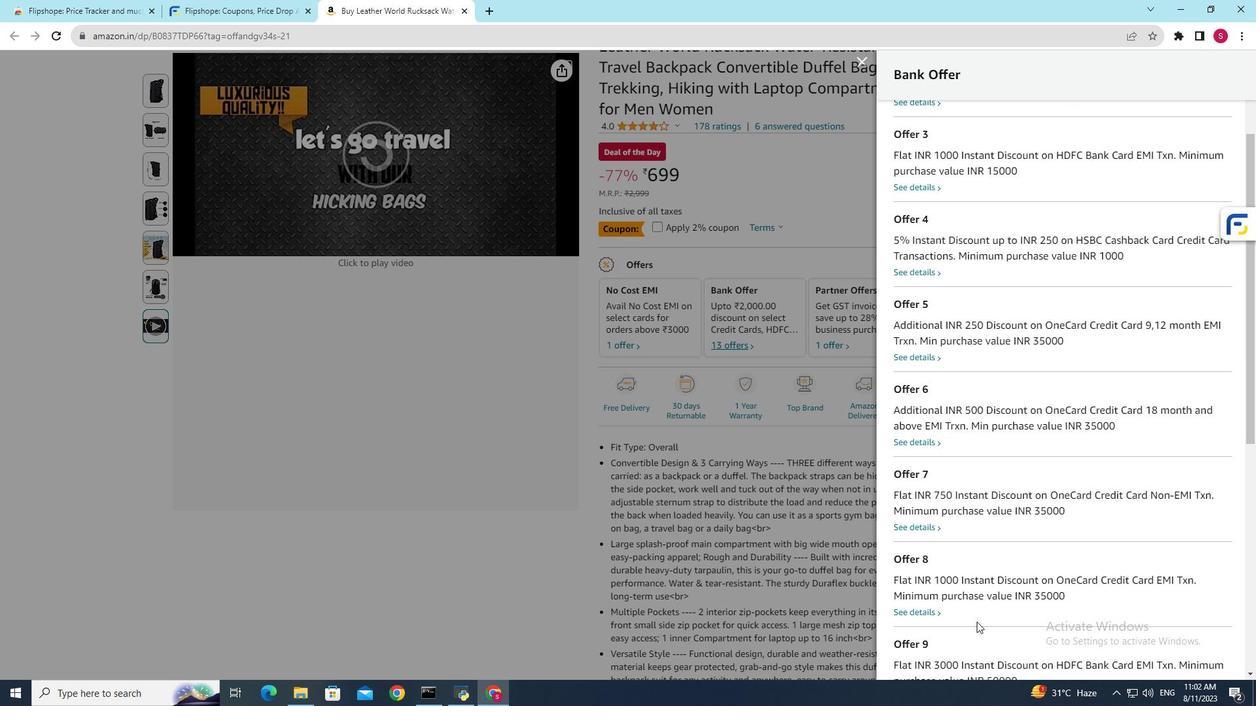 
Action: Mouse scrolled (977, 621) with delta (0, 0)
Screenshot: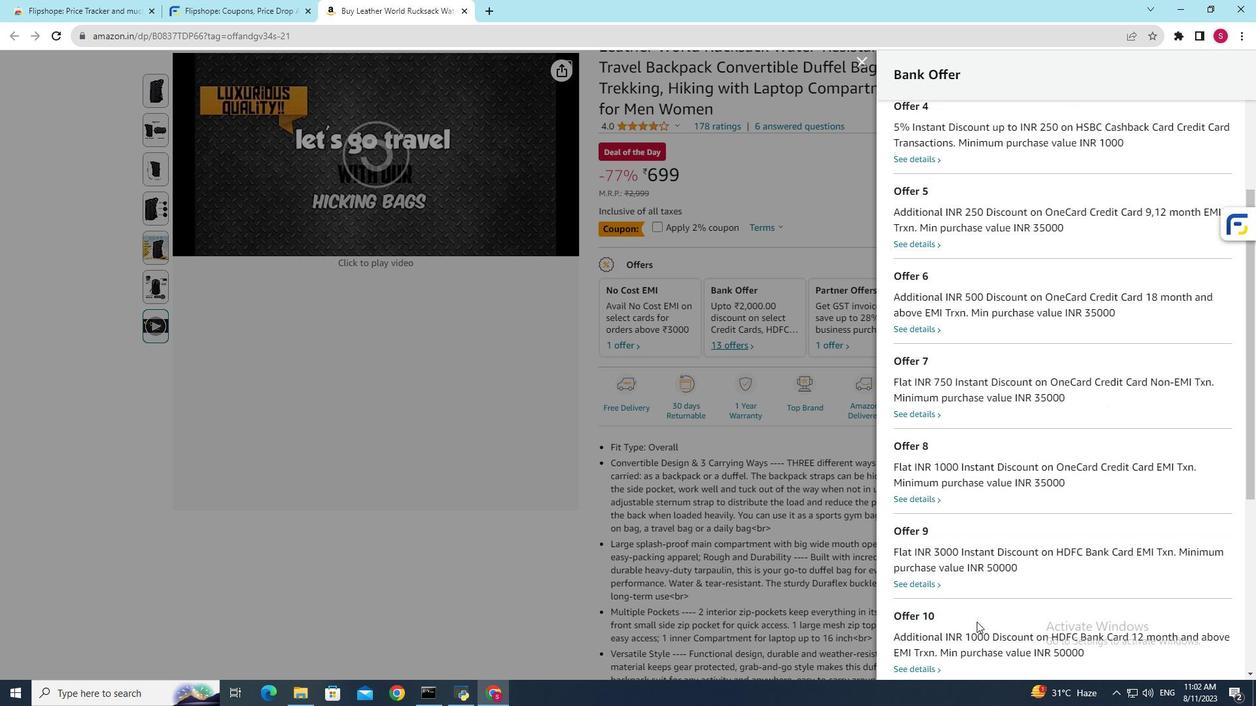 
Action: Mouse scrolled (977, 621) with delta (0, 0)
Screenshot: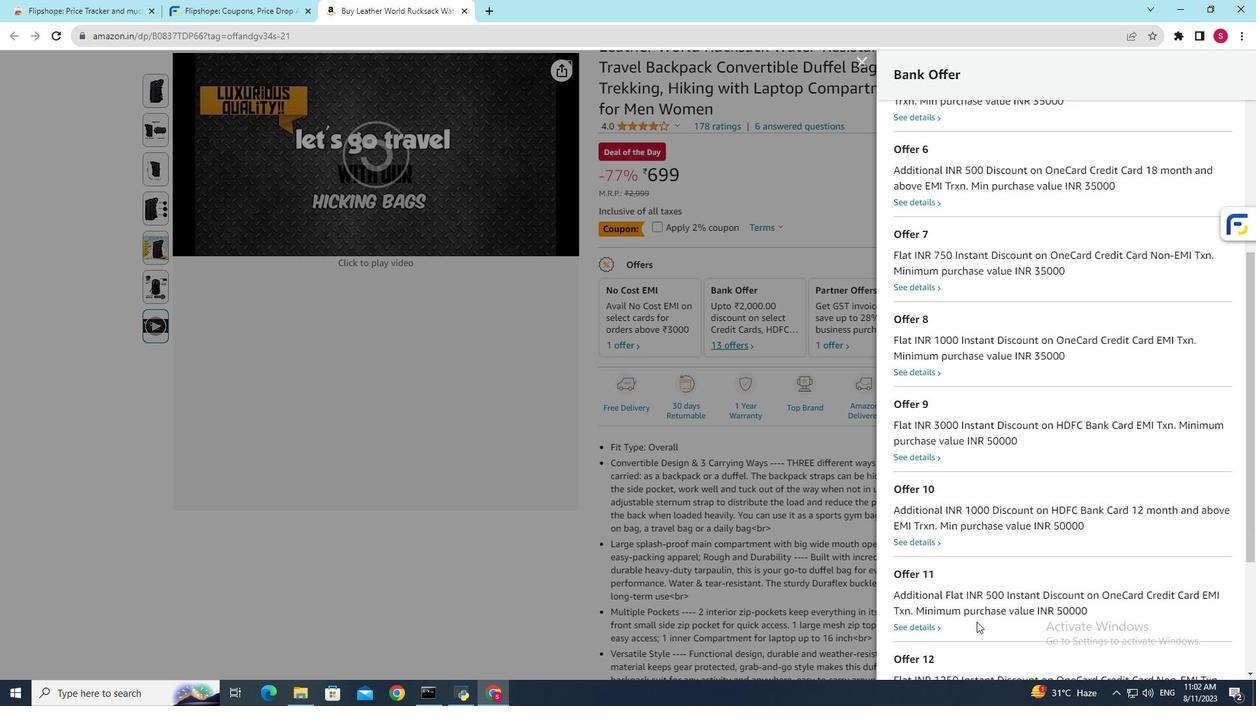 
Action: Mouse scrolled (977, 621) with delta (0, 0)
Screenshot: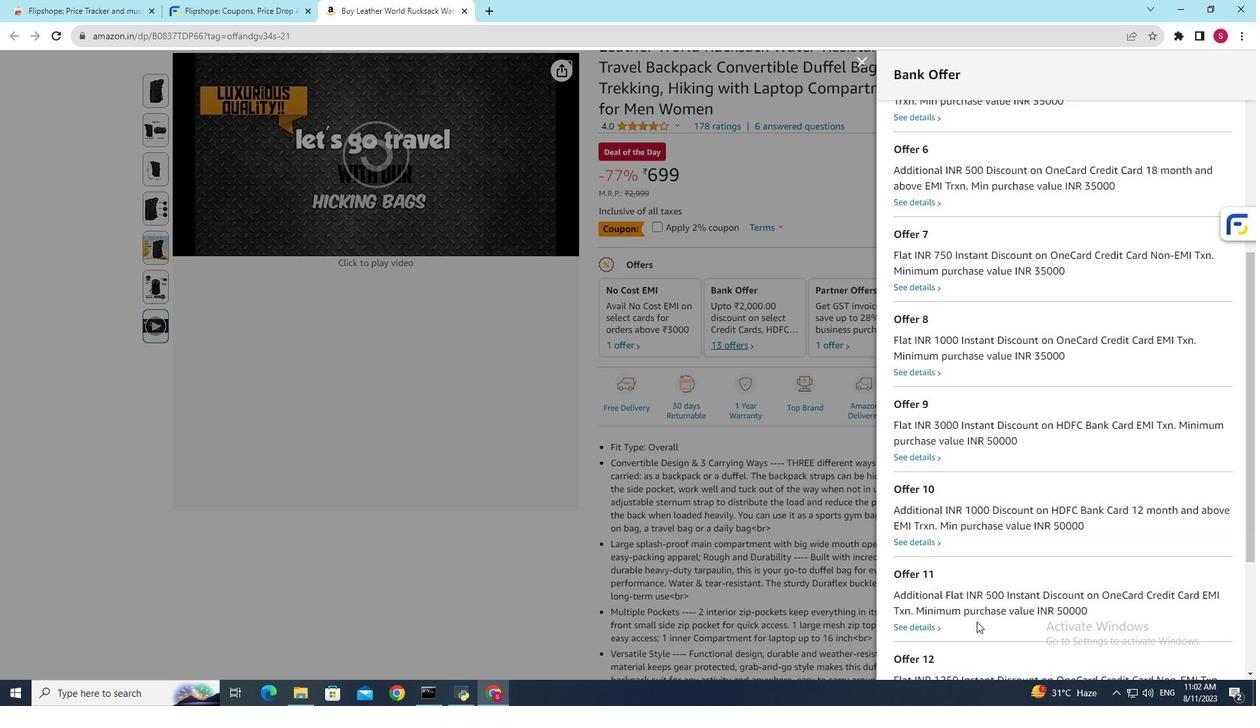 
Action: Mouse scrolled (977, 621) with delta (0, 0)
Screenshot: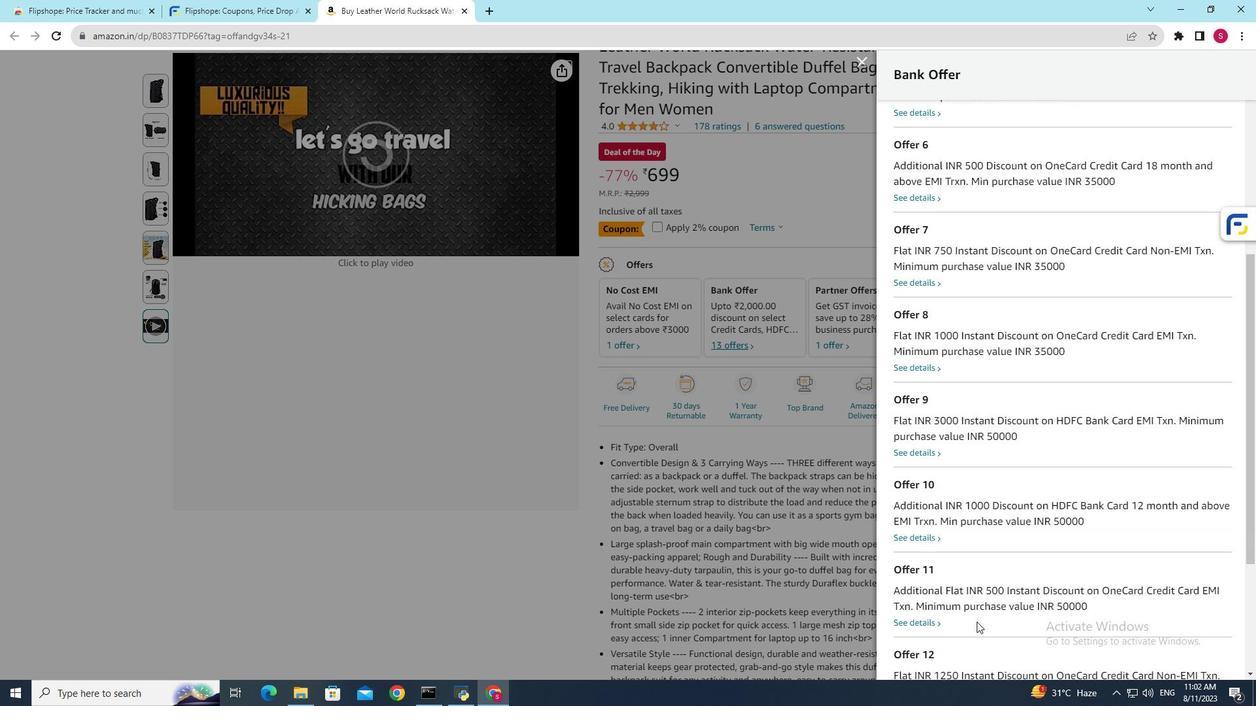 
Action: Mouse moved to (977, 621)
Screenshot: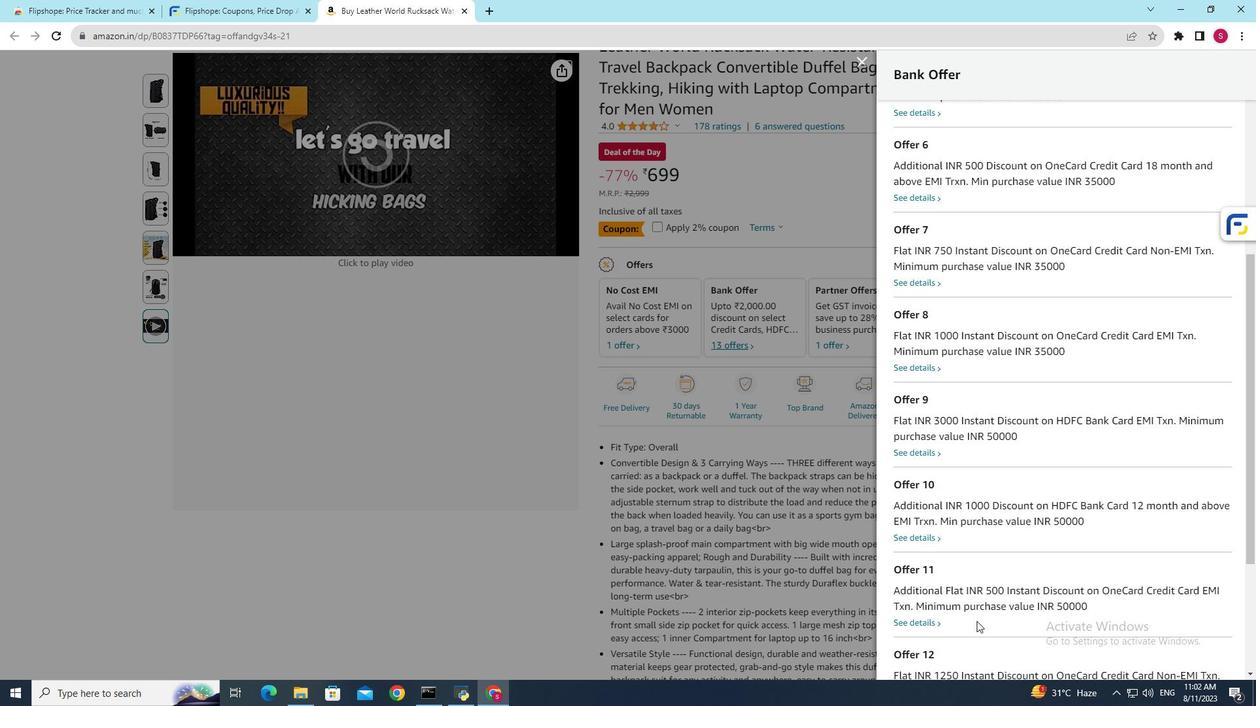 
Action: Mouse scrolled (977, 621) with delta (0, 0)
Screenshot: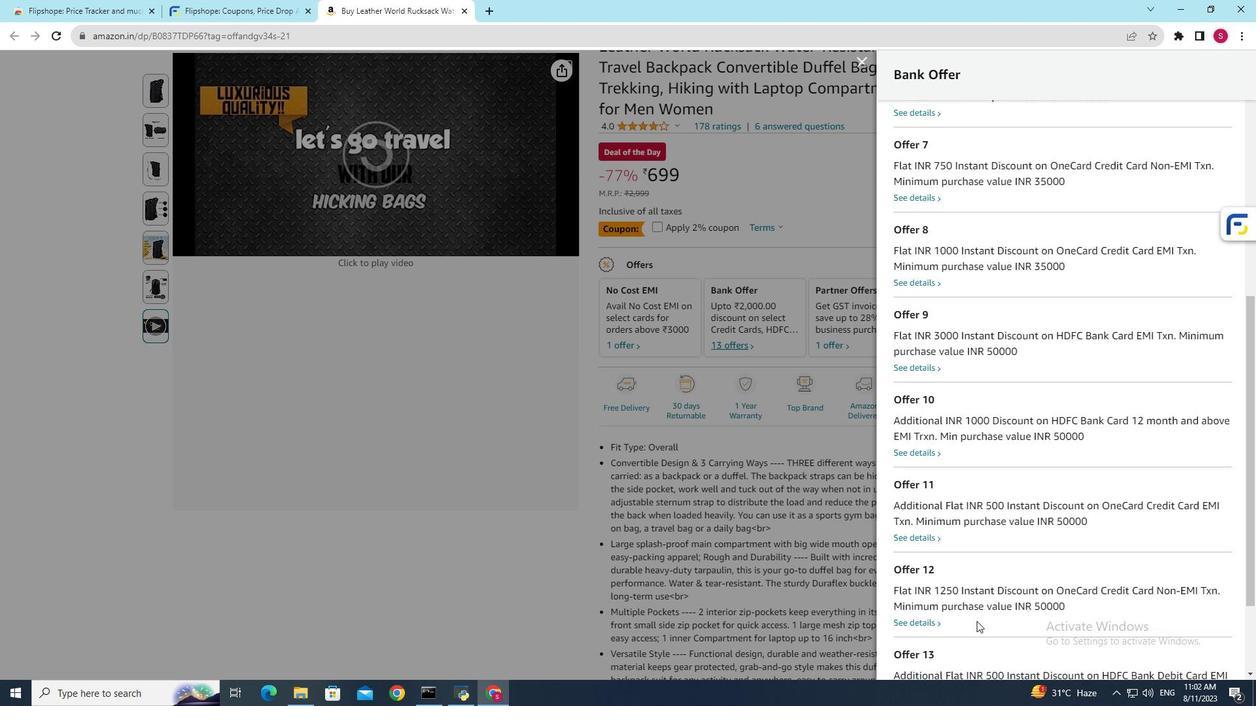 
Action: Mouse scrolled (977, 621) with delta (0, 0)
Screenshot: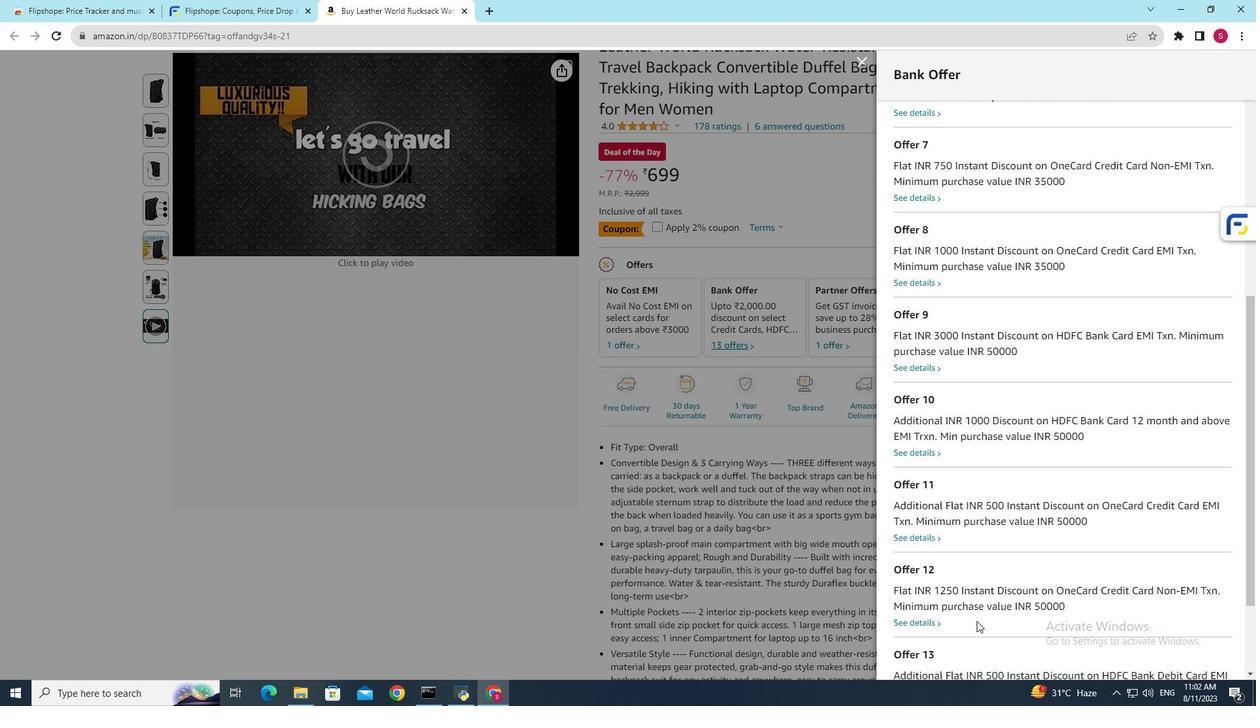 
Action: Mouse scrolled (977, 621) with delta (0, 0)
Screenshot: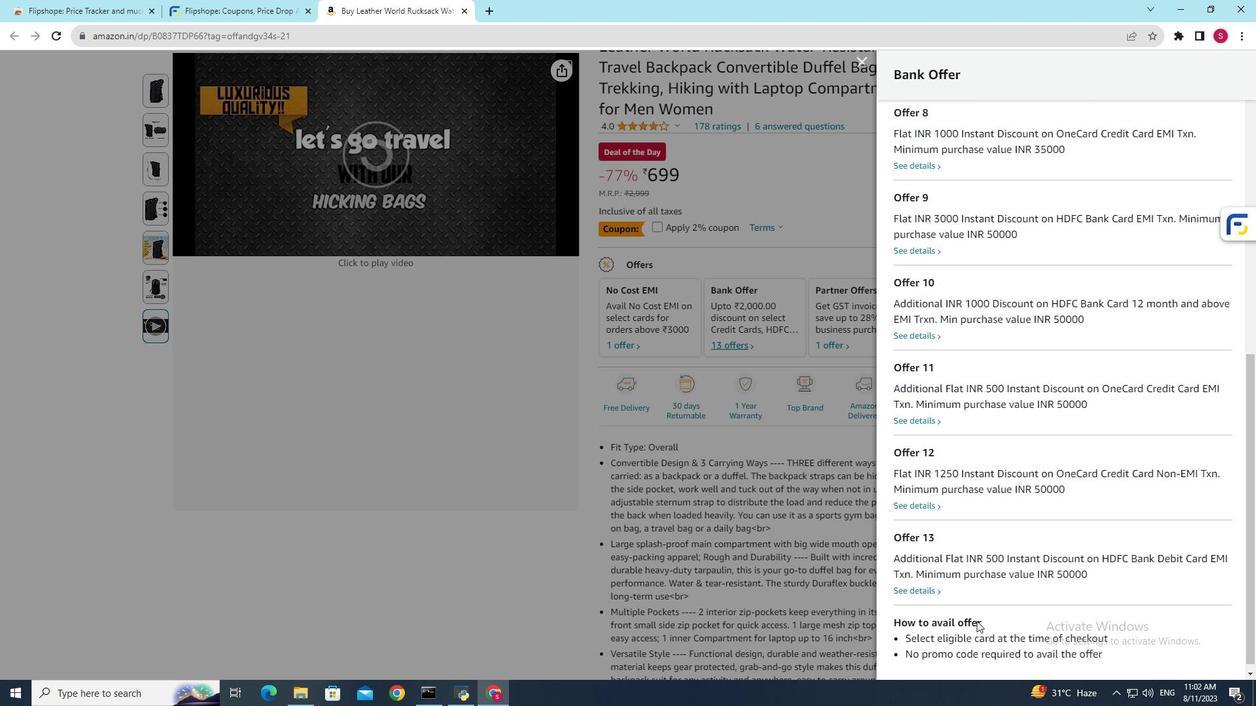 
Action: Mouse scrolled (977, 621) with delta (0, 0)
Screenshot: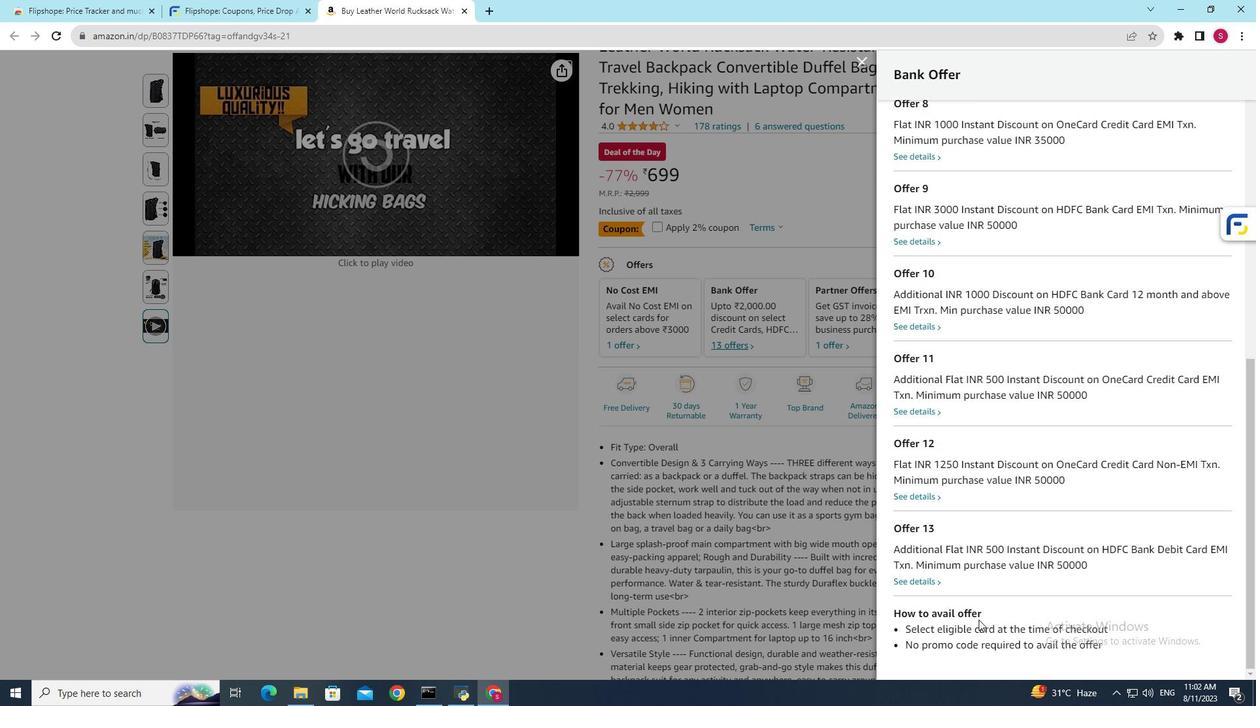 
Action: Mouse scrolled (977, 621) with delta (0, 0)
Screenshot: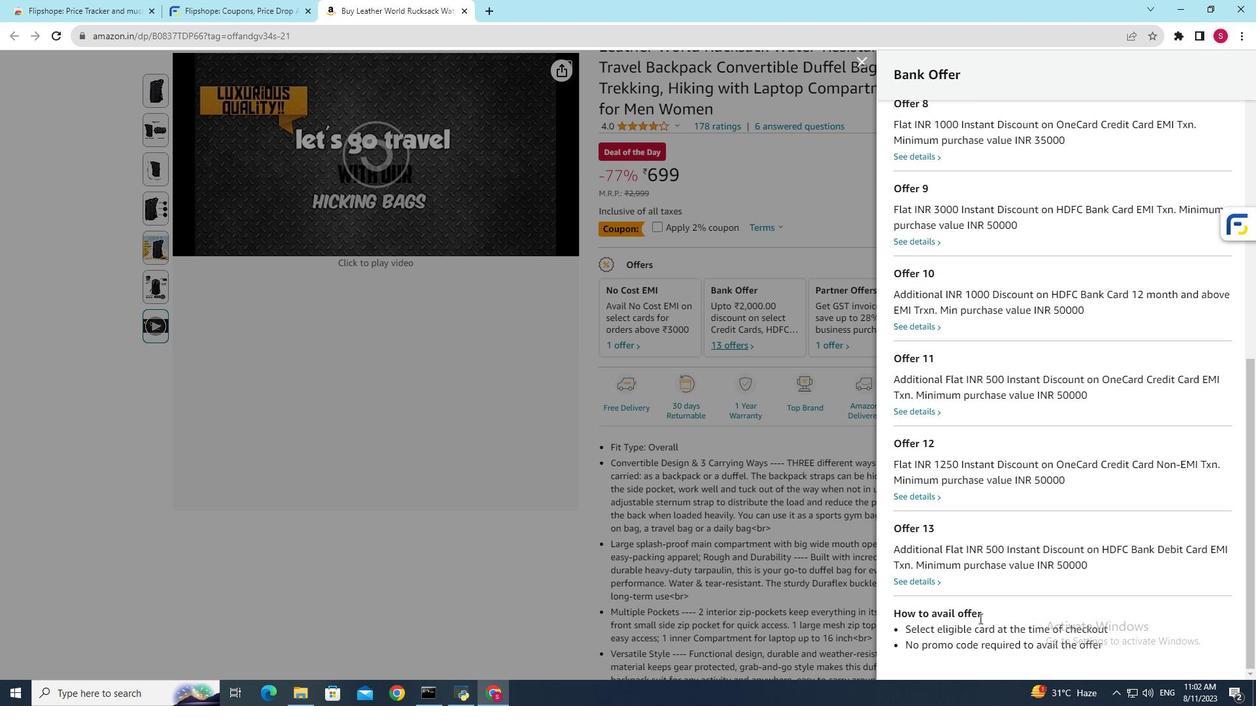 
Action: Mouse moved to (1152, 548)
Screenshot: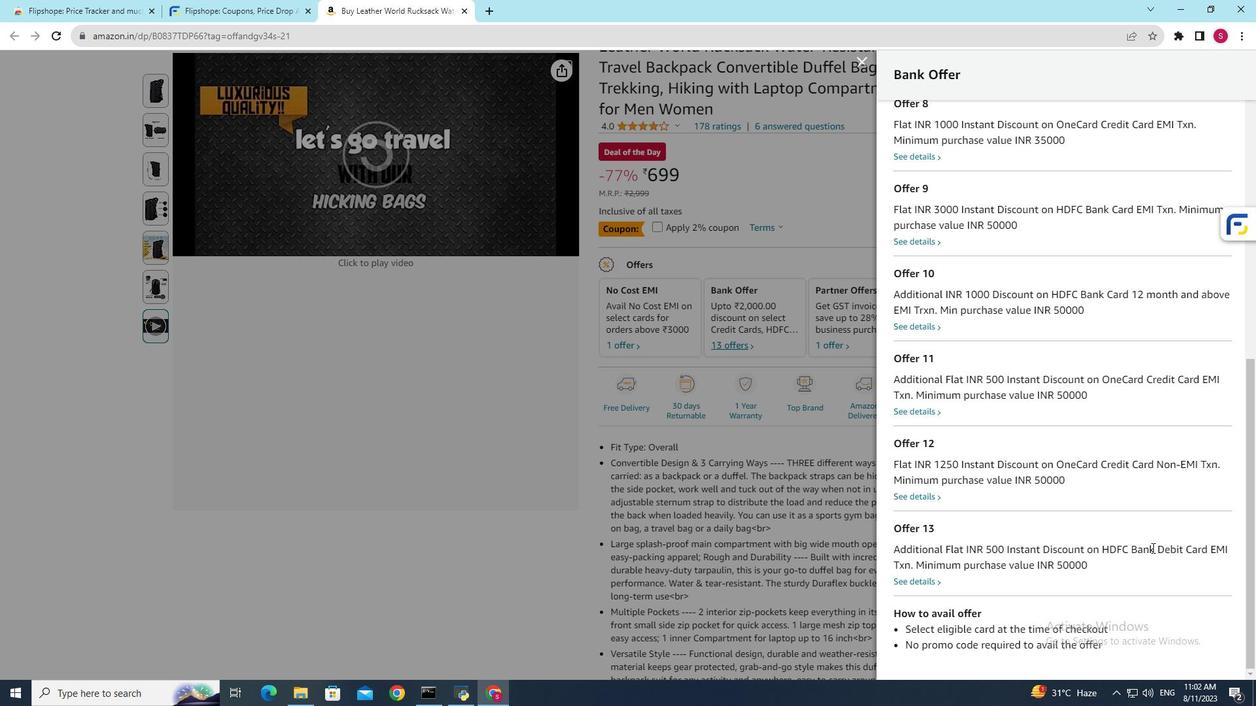 
Action: Mouse scrolled (1152, 547) with delta (0, 0)
Screenshot: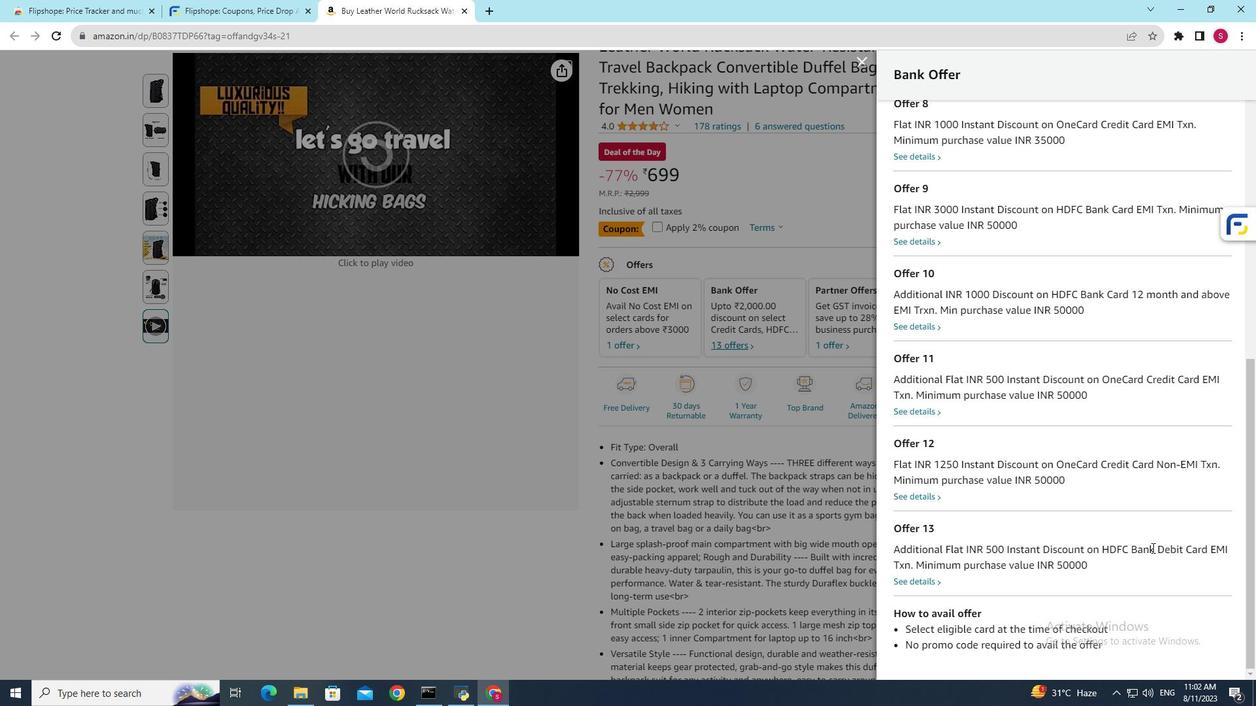 
Action: Mouse scrolled (1152, 547) with delta (0, 0)
Screenshot: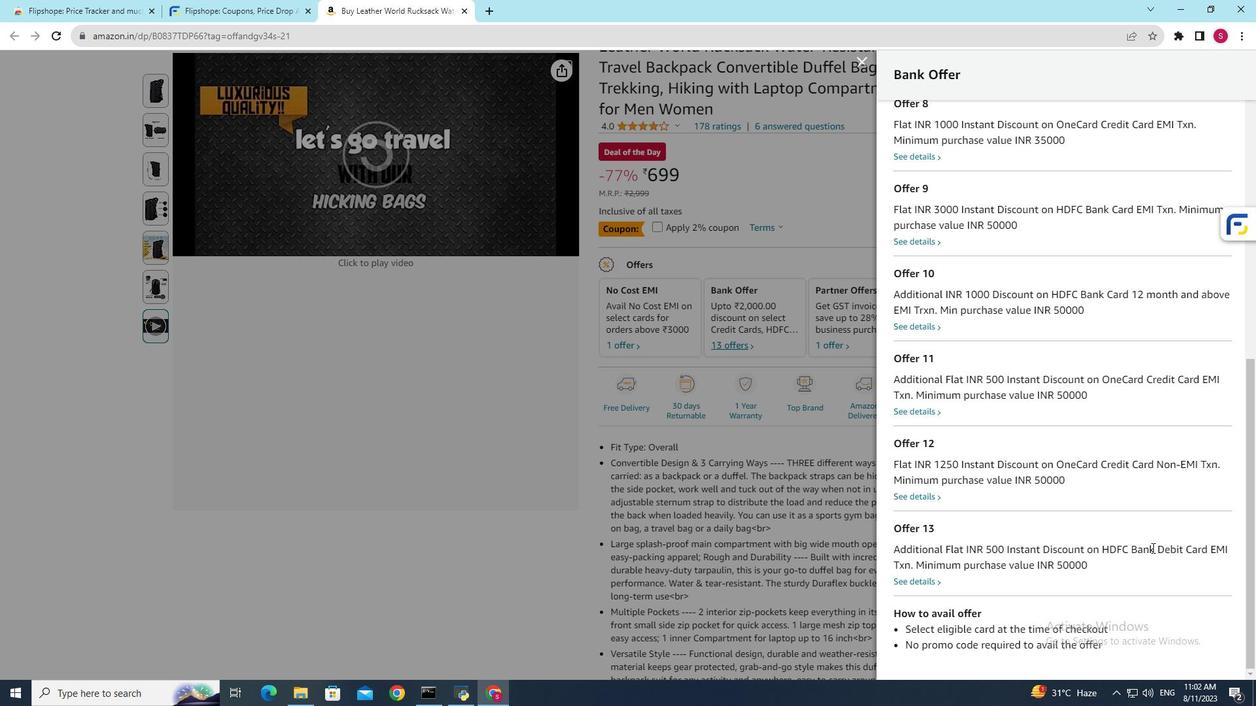 
Action: Mouse moved to (863, 56)
Screenshot: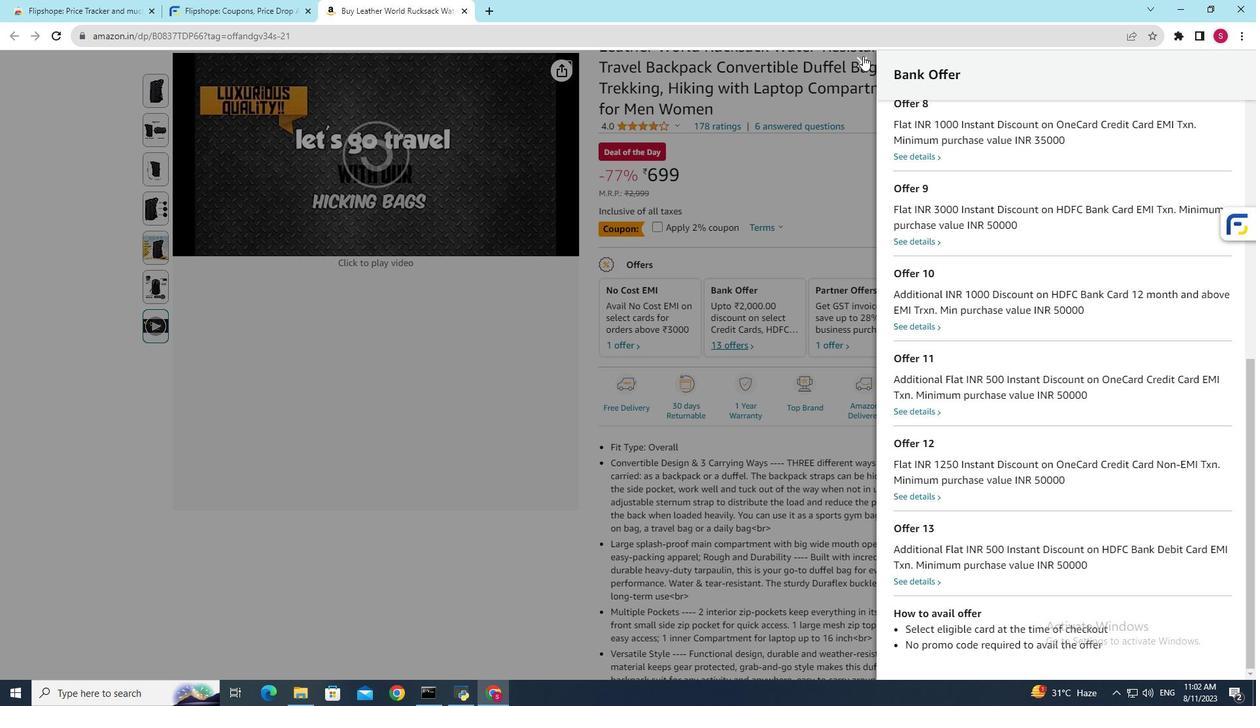 
Action: Mouse pressed left at (863, 56)
Screenshot: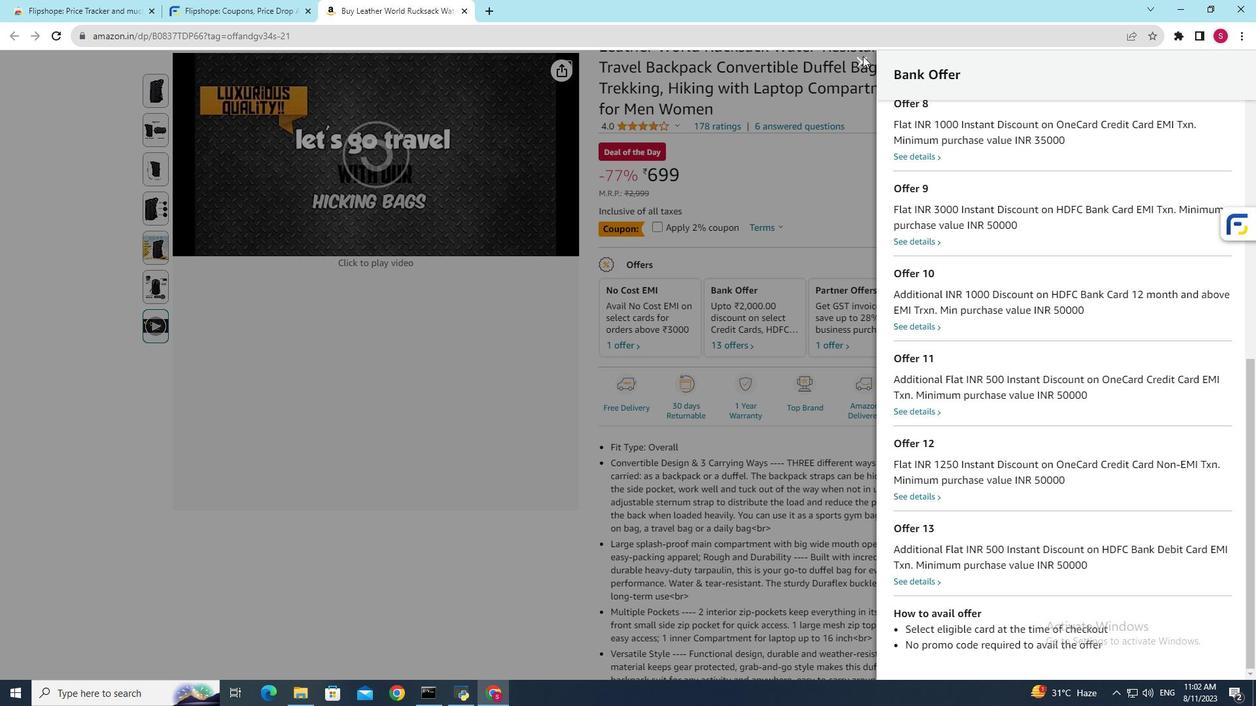
Action: Mouse moved to (841, 343)
Screenshot: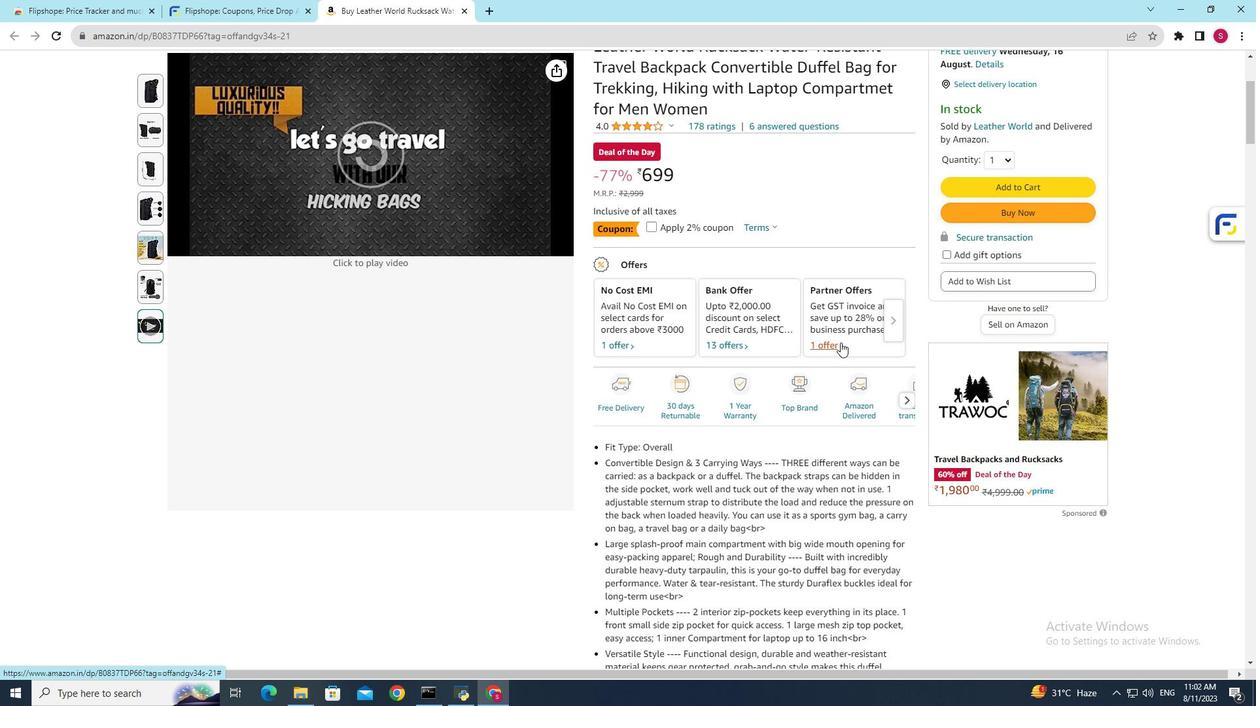 
Action: Mouse pressed left at (841, 343)
Screenshot: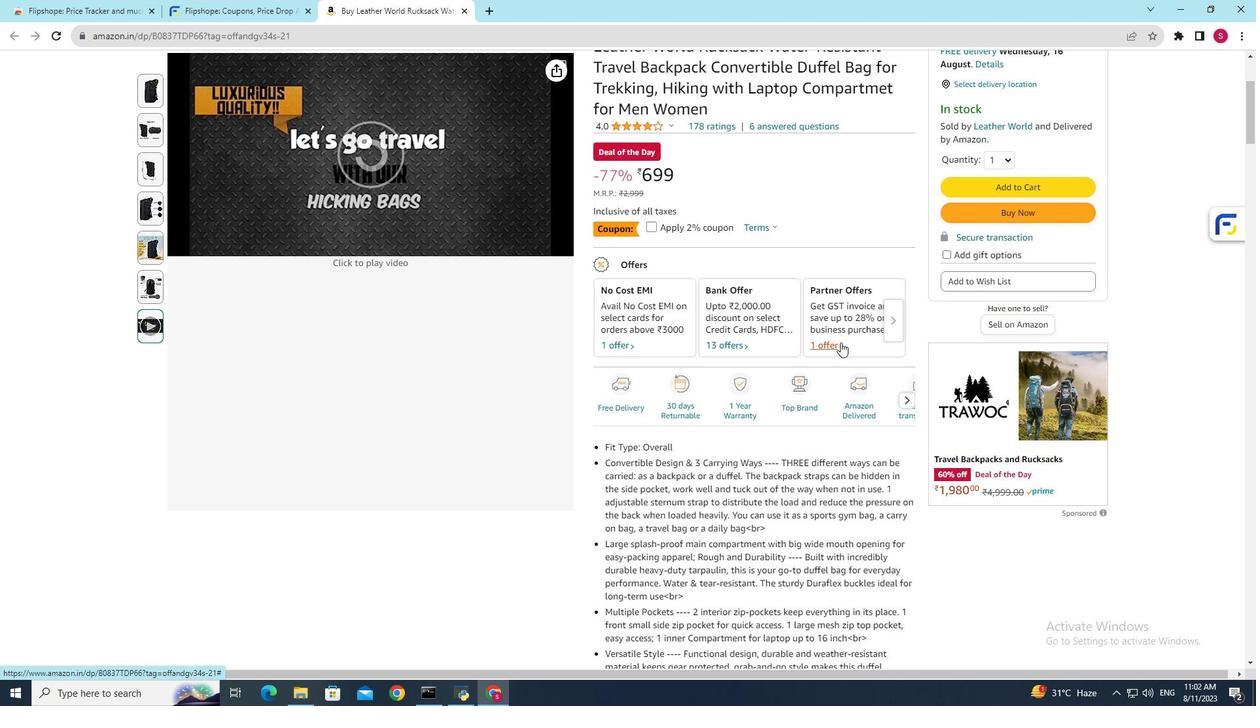 
Action: Mouse moved to (939, 291)
Screenshot: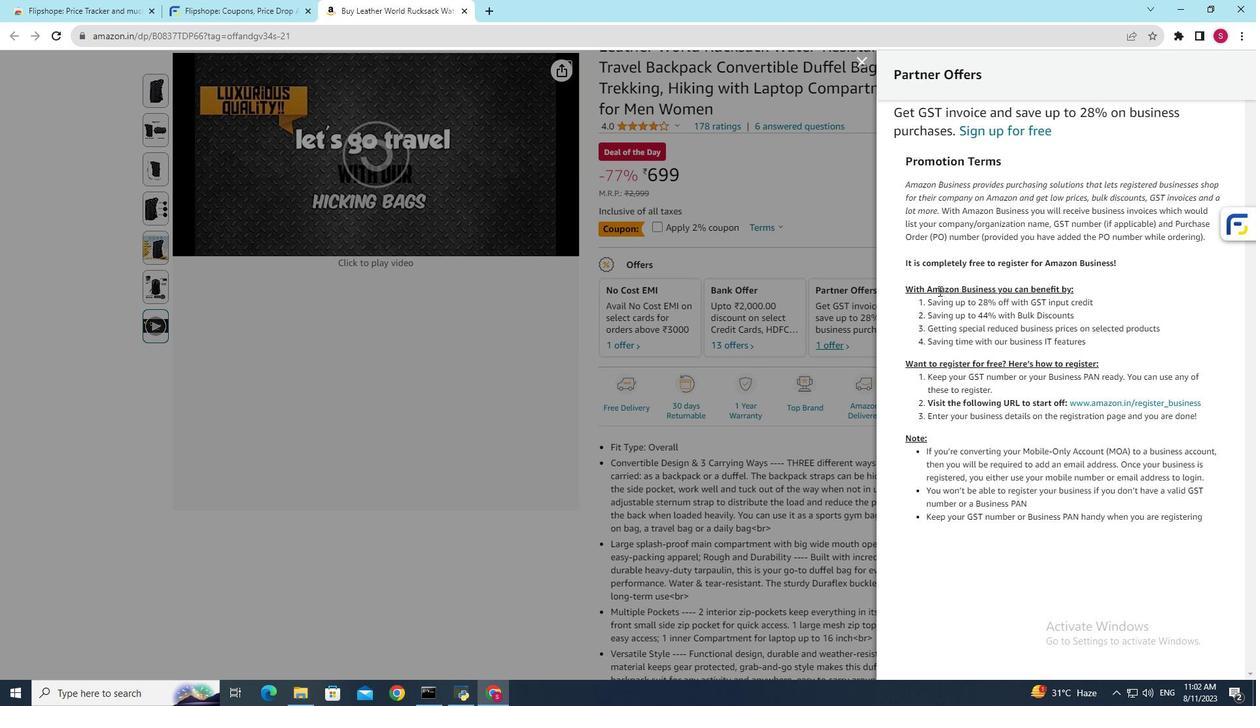 
Action: Mouse scrolled (939, 290) with delta (0, 0)
Screenshot: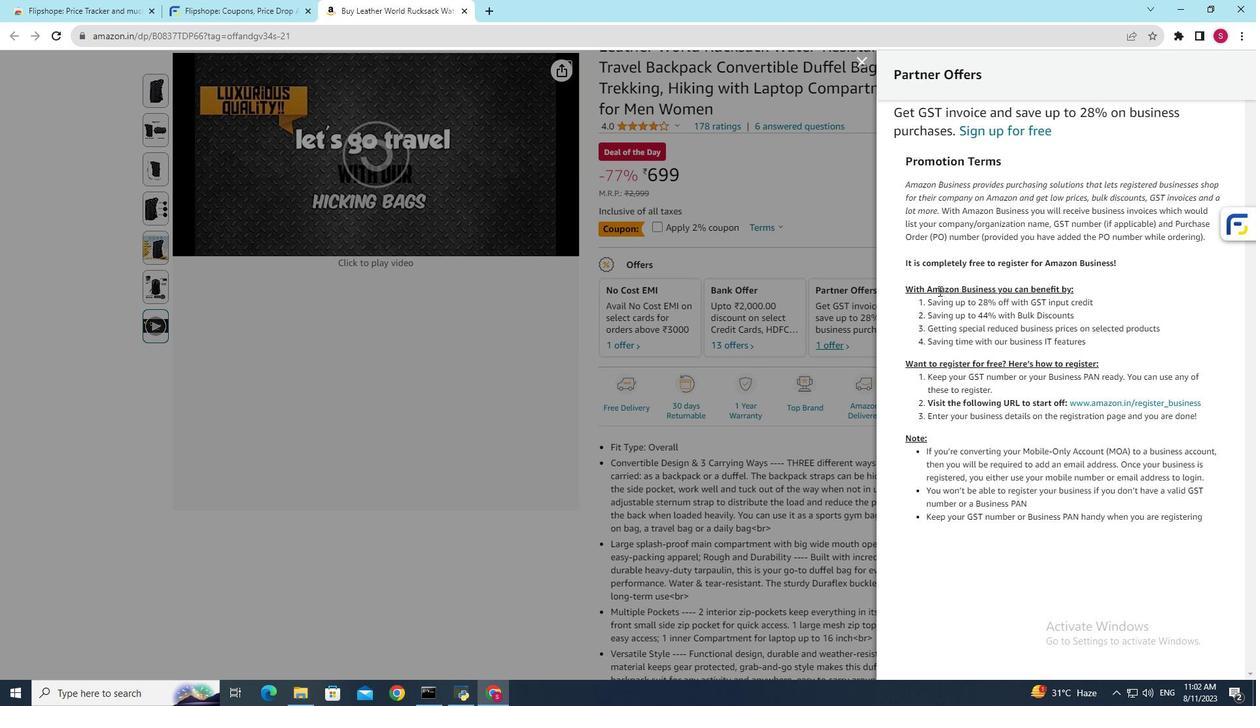 
Action: Mouse scrolled (939, 290) with delta (0, 0)
Screenshot: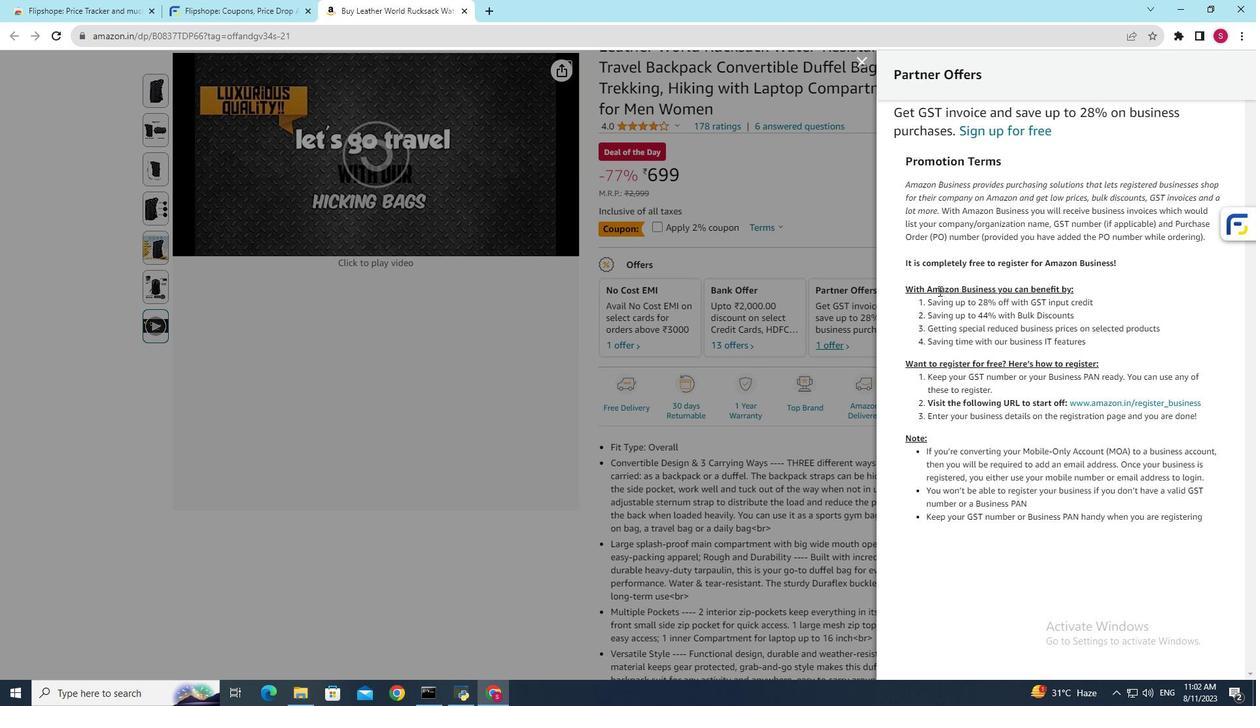 
Action: Mouse moved to (863, 59)
Screenshot: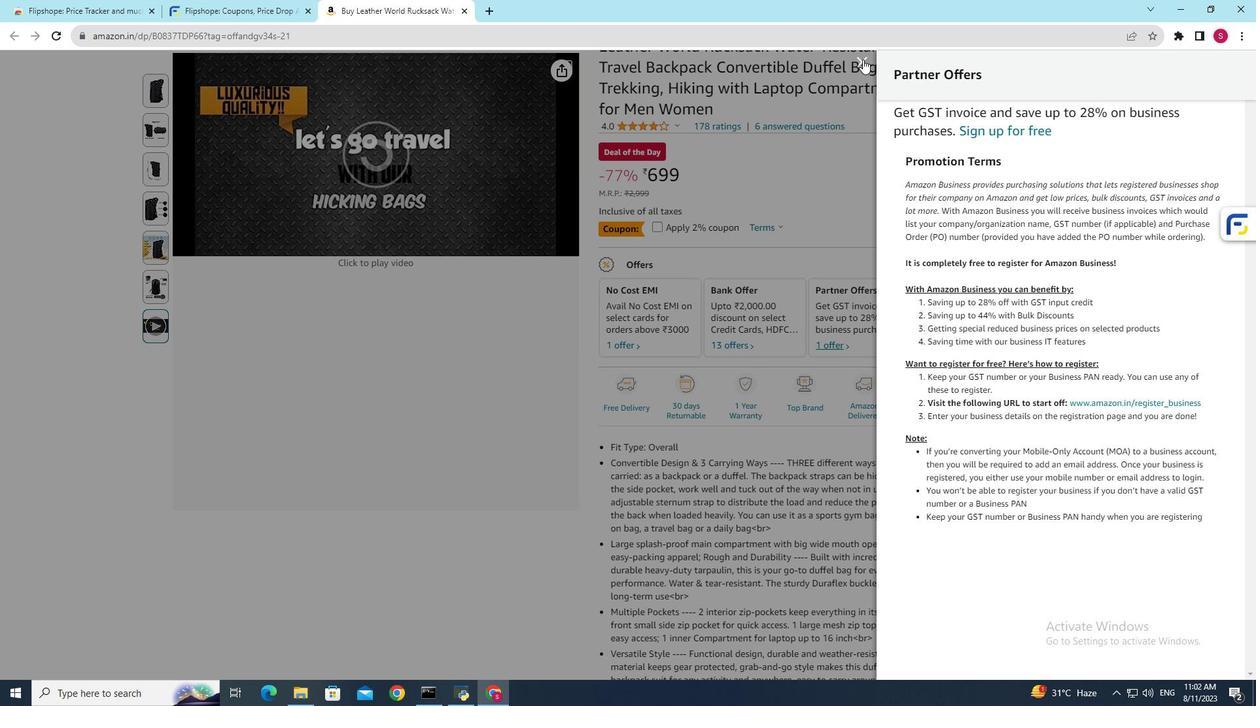 
Action: Mouse pressed left at (863, 59)
Screenshot: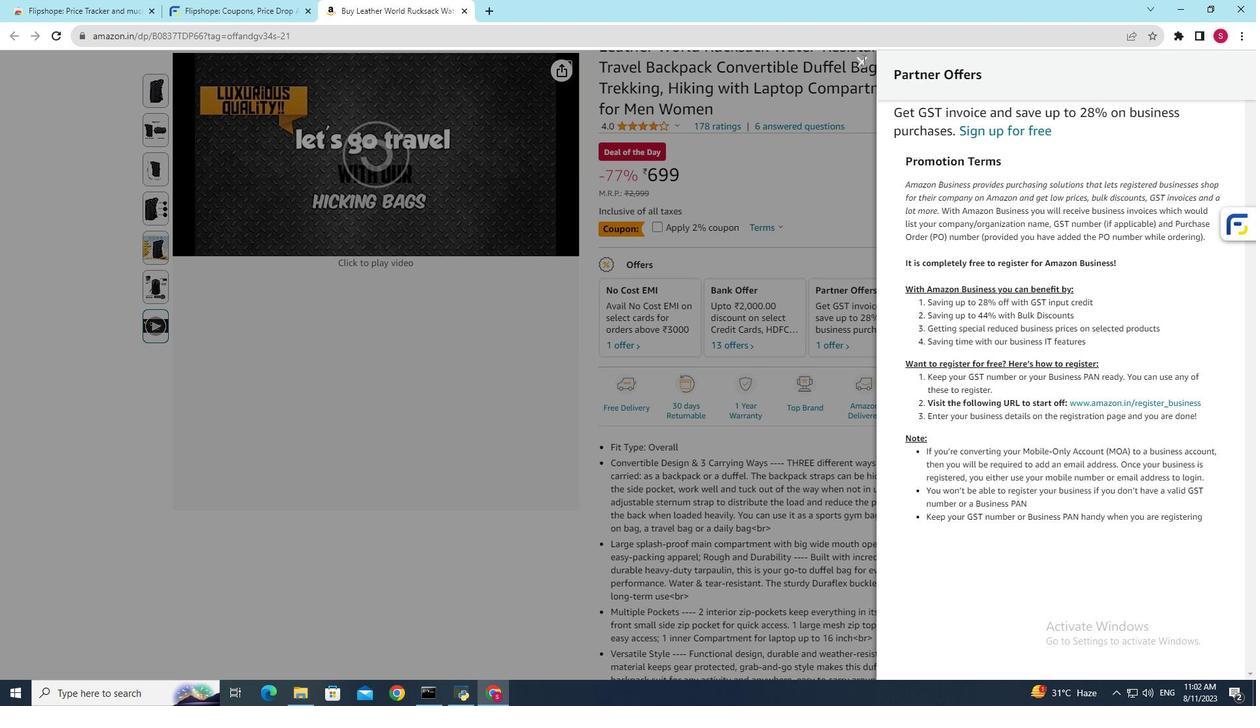 
Action: Mouse moved to (899, 326)
Screenshot: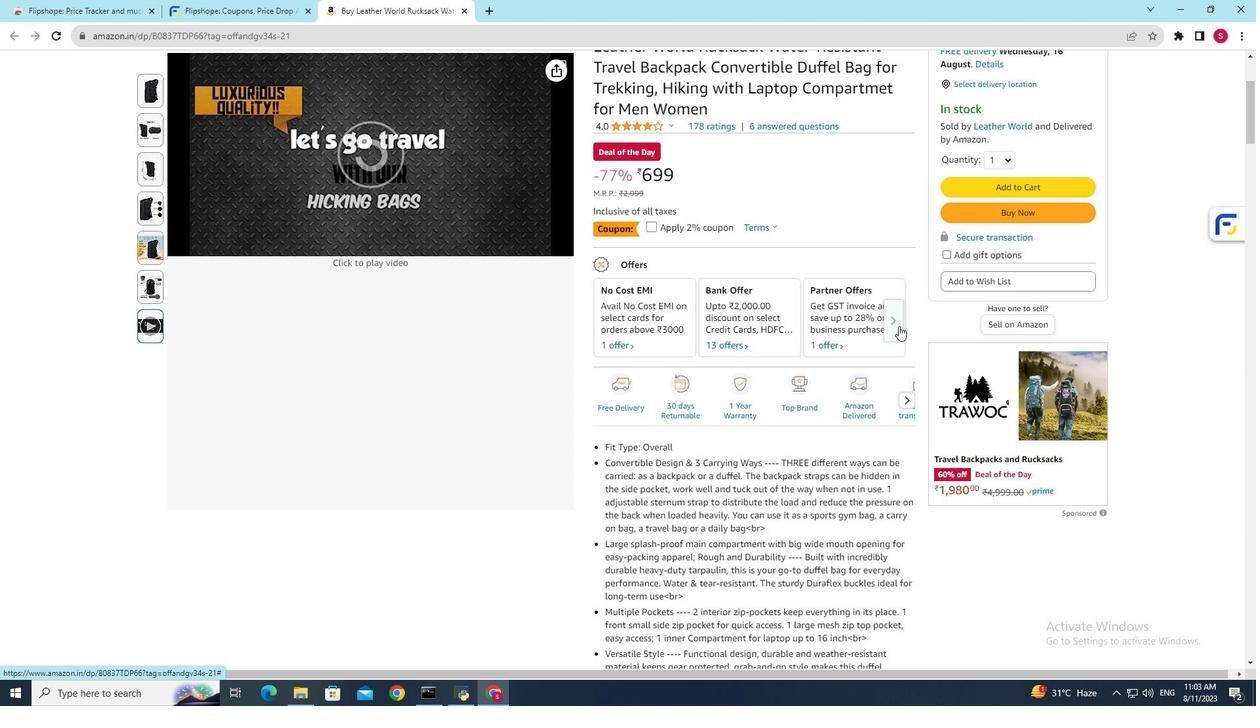 
Action: Mouse pressed left at (899, 326)
Screenshot: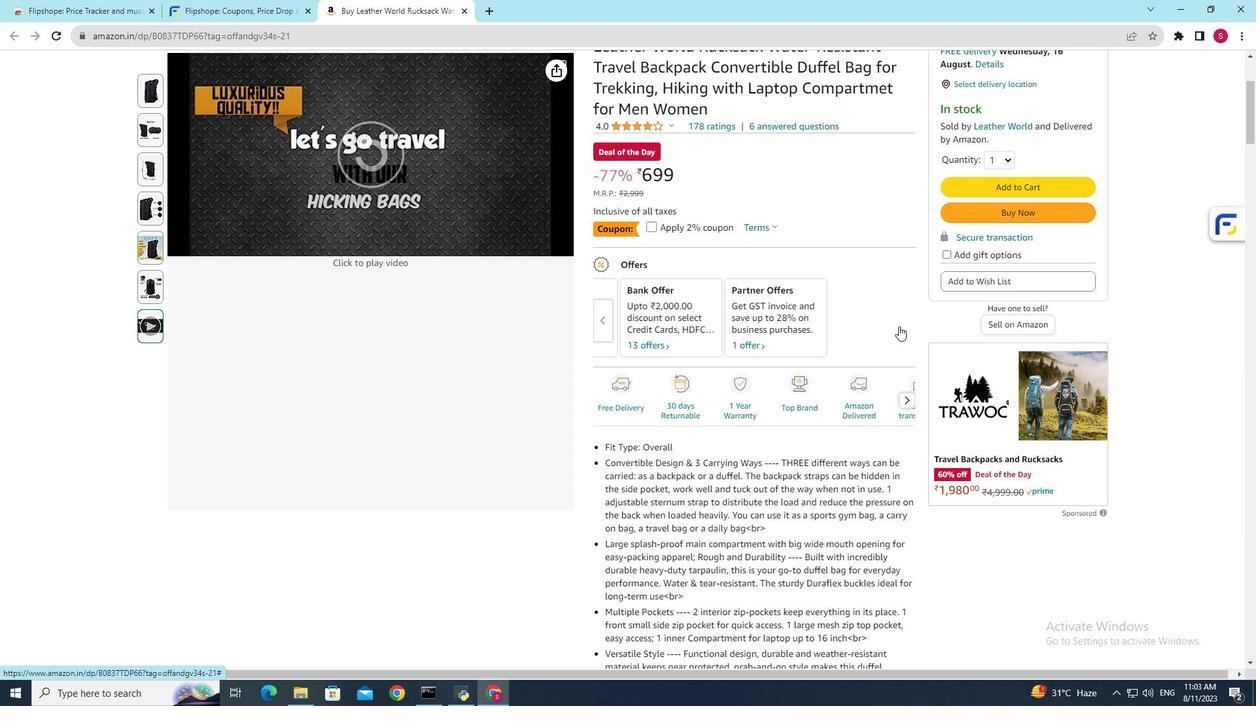
Action: Mouse moved to (722, 344)
Screenshot: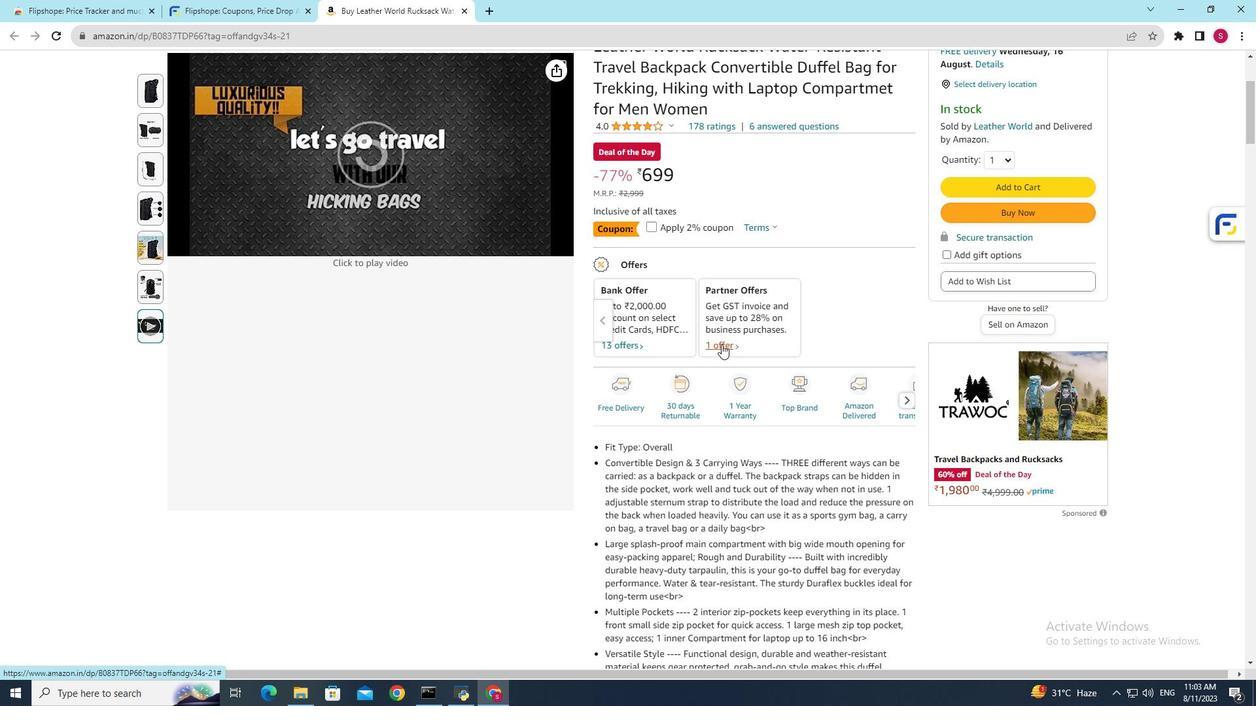 
Action: Mouse pressed left at (722, 344)
Screenshot: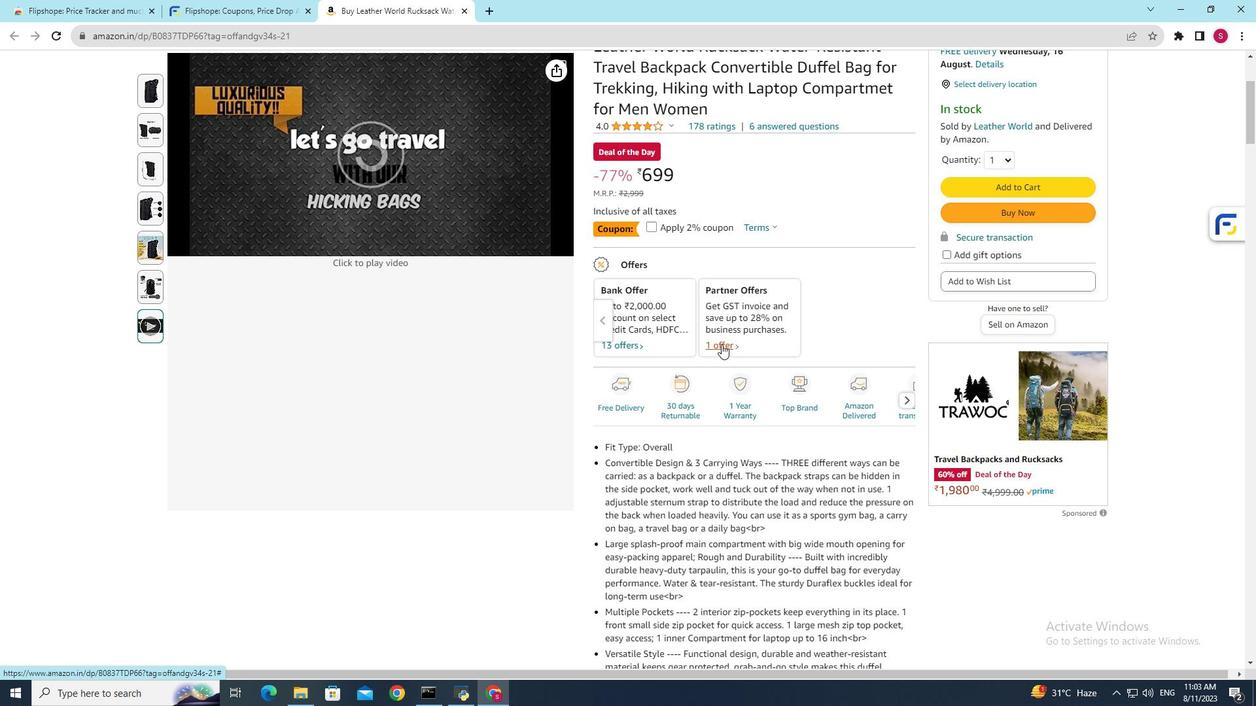 
Action: Mouse moved to (1039, 295)
Screenshot: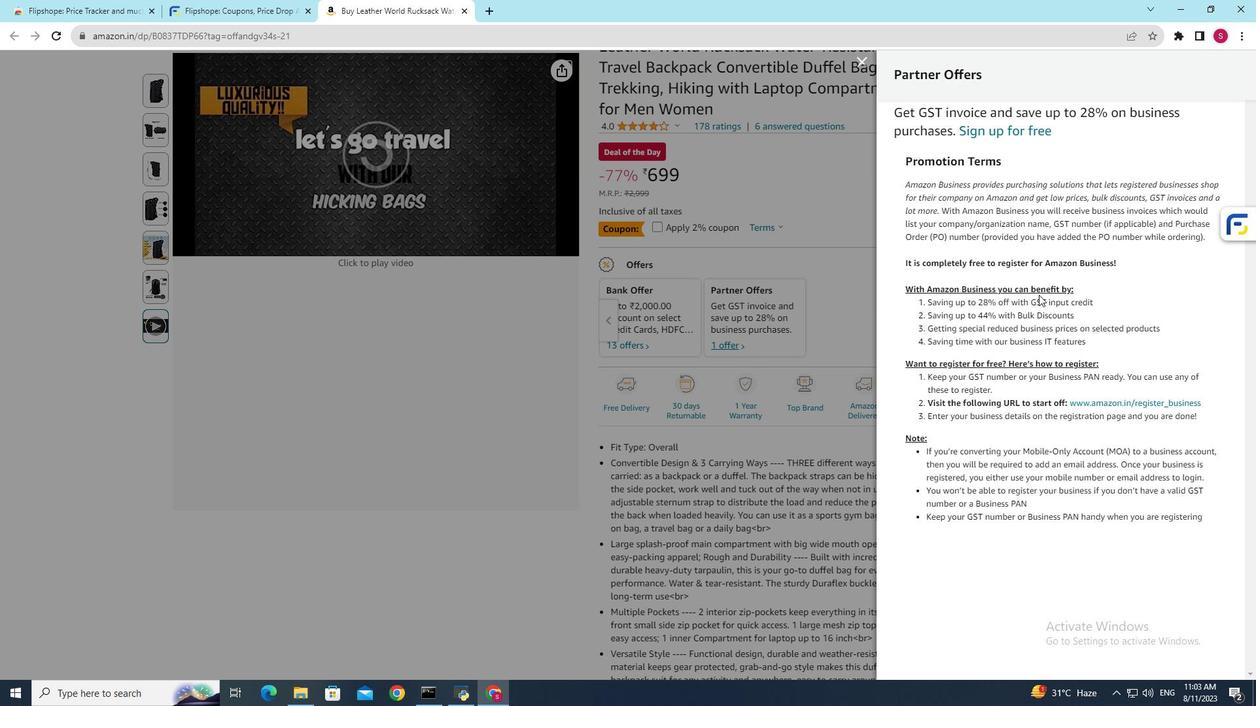 
Action: Mouse scrolled (1039, 294) with delta (0, 0)
Screenshot: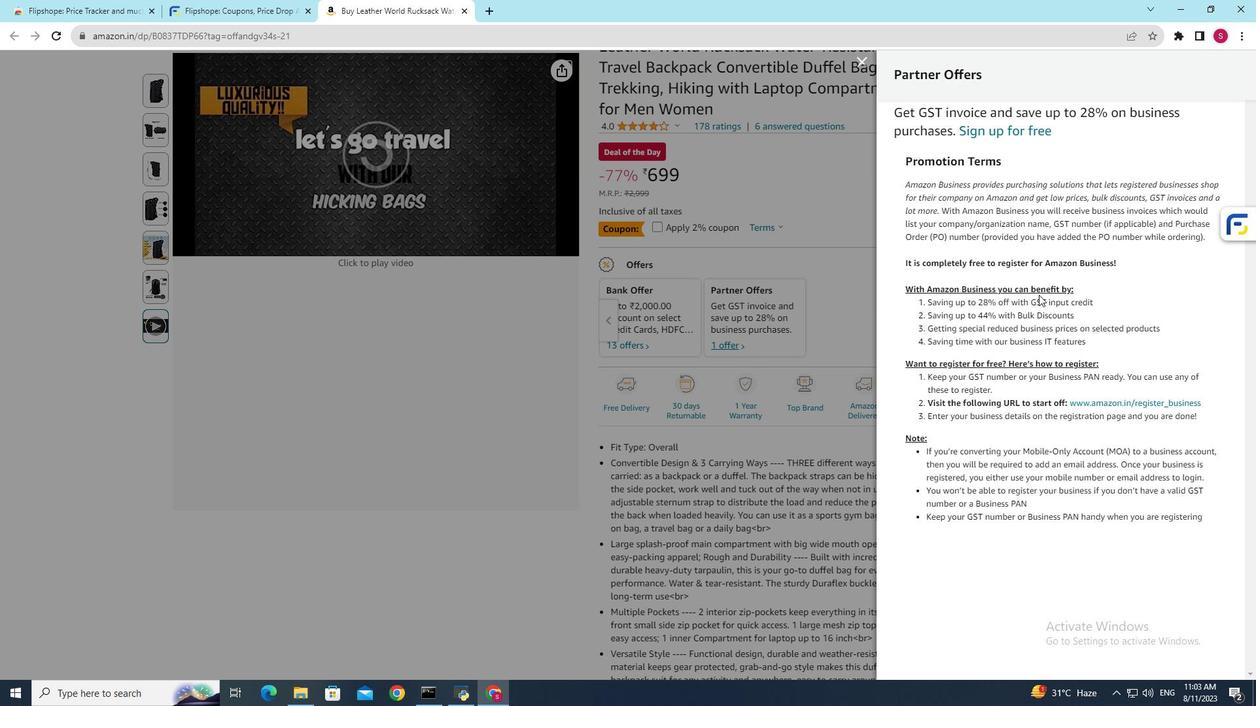 
Action: Mouse moved to (866, 60)
Screenshot: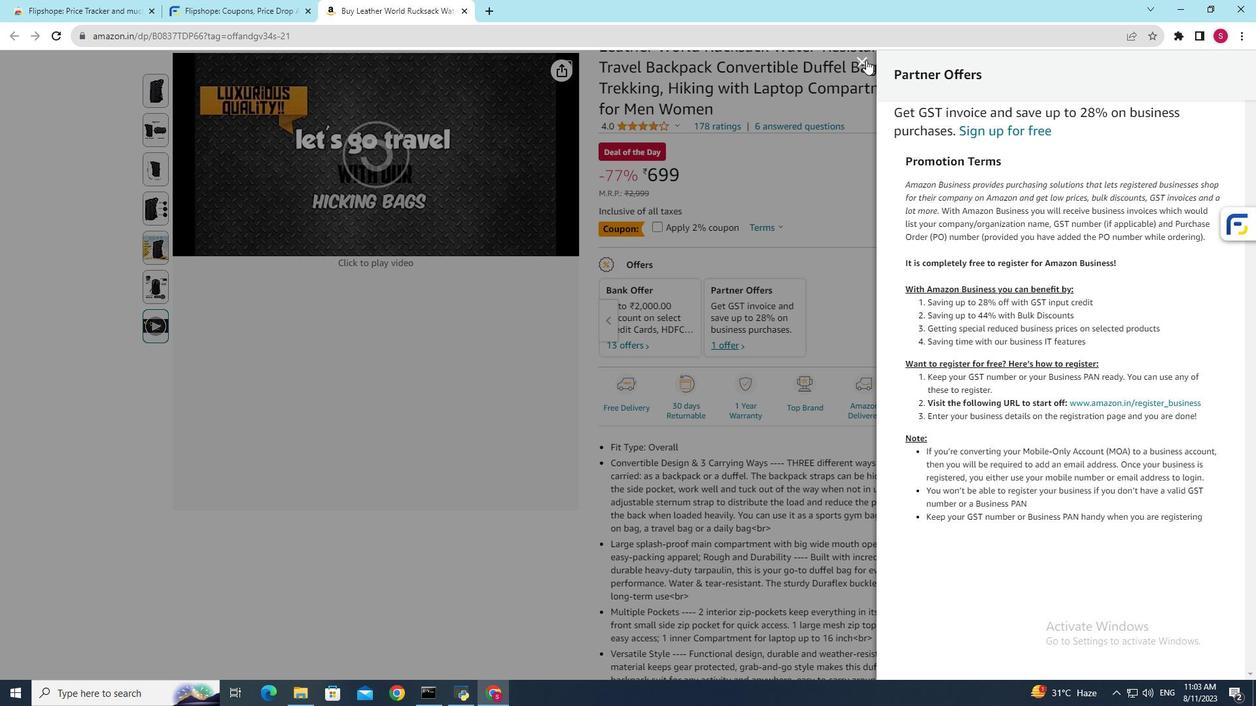 
Action: Mouse pressed left at (866, 60)
Screenshot: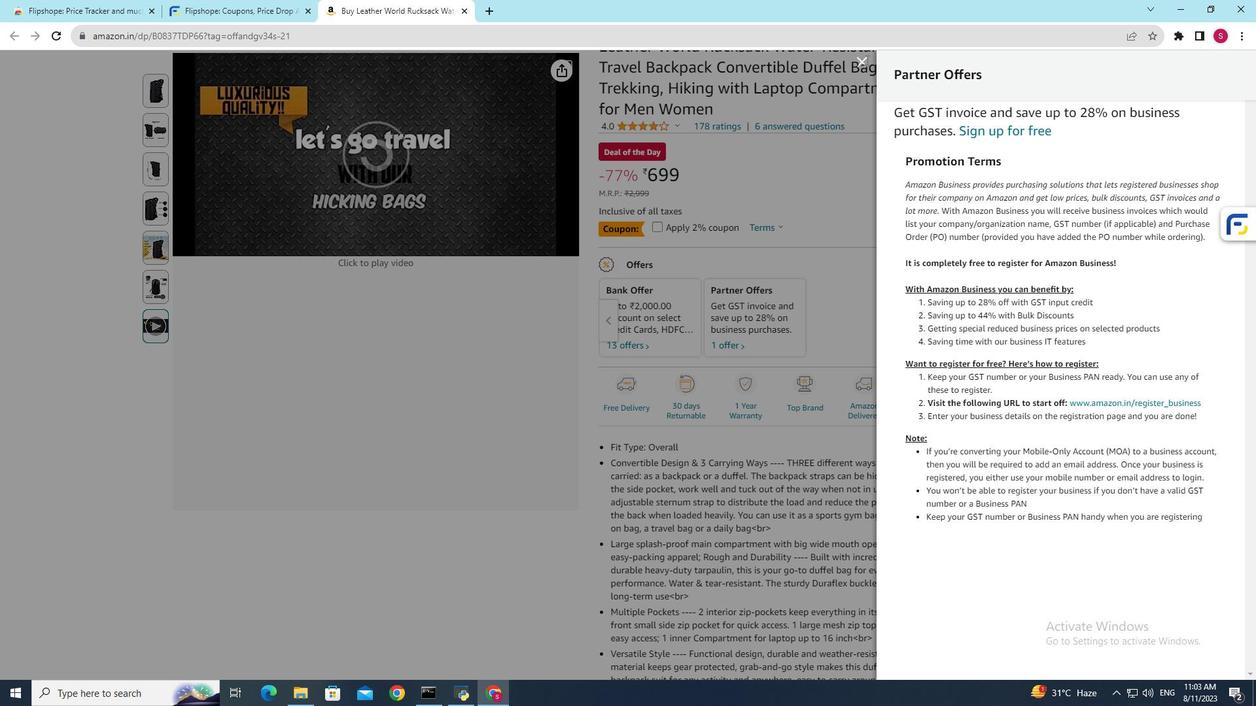 
Action: Mouse moved to (906, 324)
Screenshot: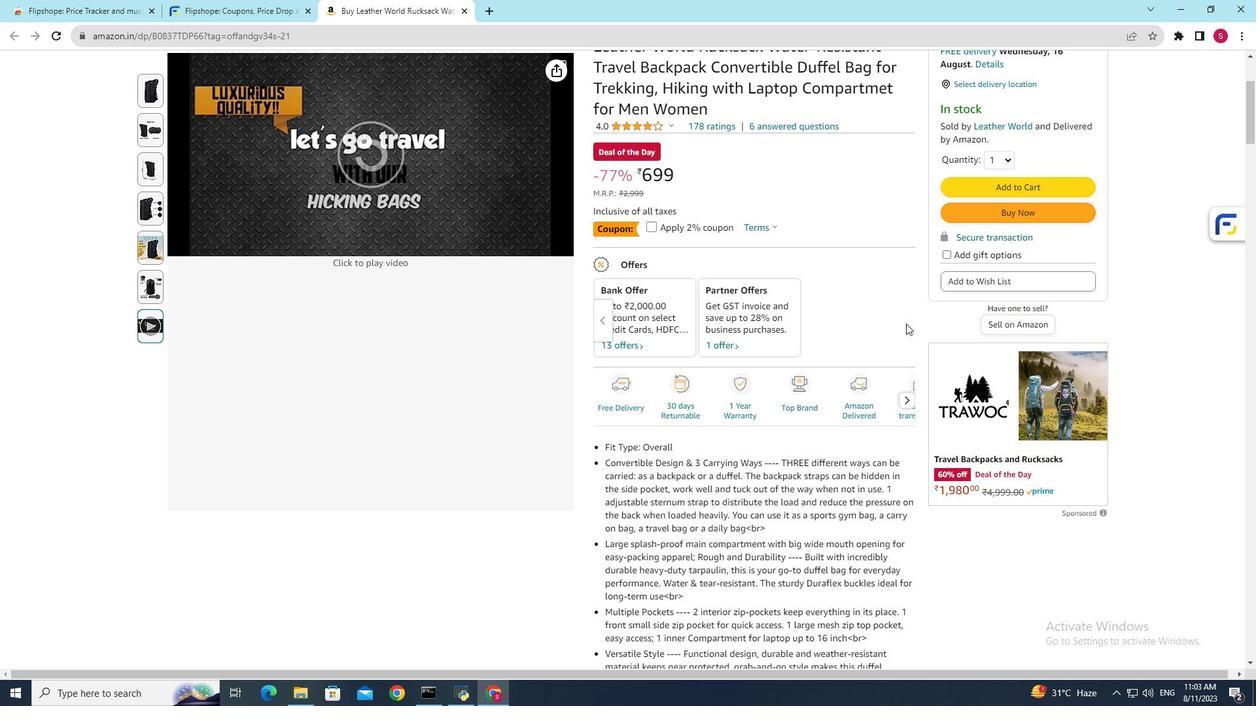 
Action: Mouse scrolled (906, 323) with delta (0, 0)
Screenshot: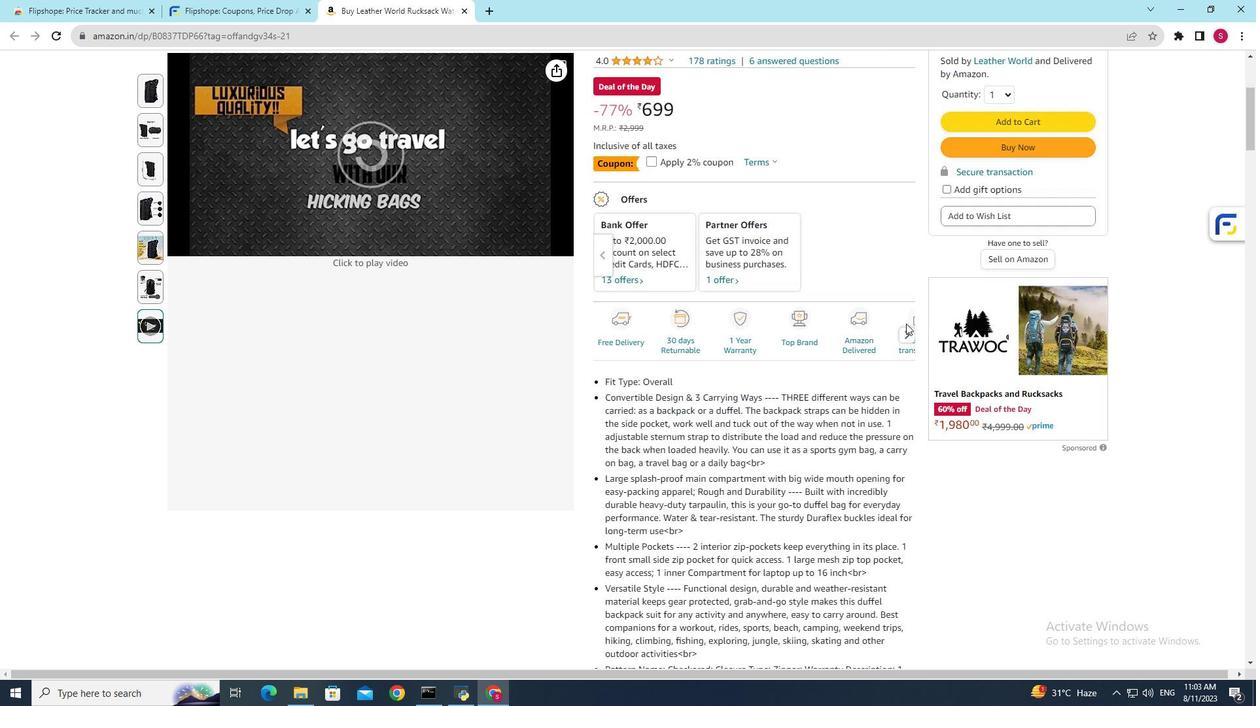 
Action: Mouse scrolled (906, 323) with delta (0, 0)
Screenshot: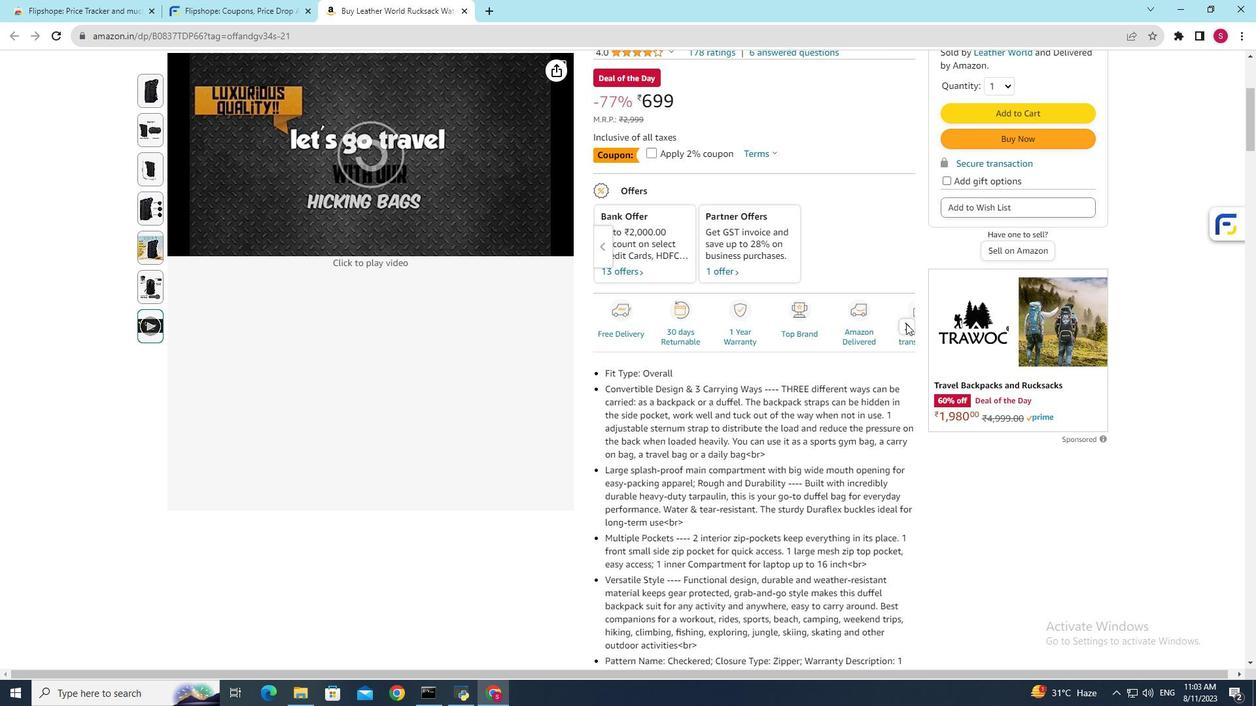 
Action: Mouse scrolled (906, 323) with delta (0, 0)
Screenshot: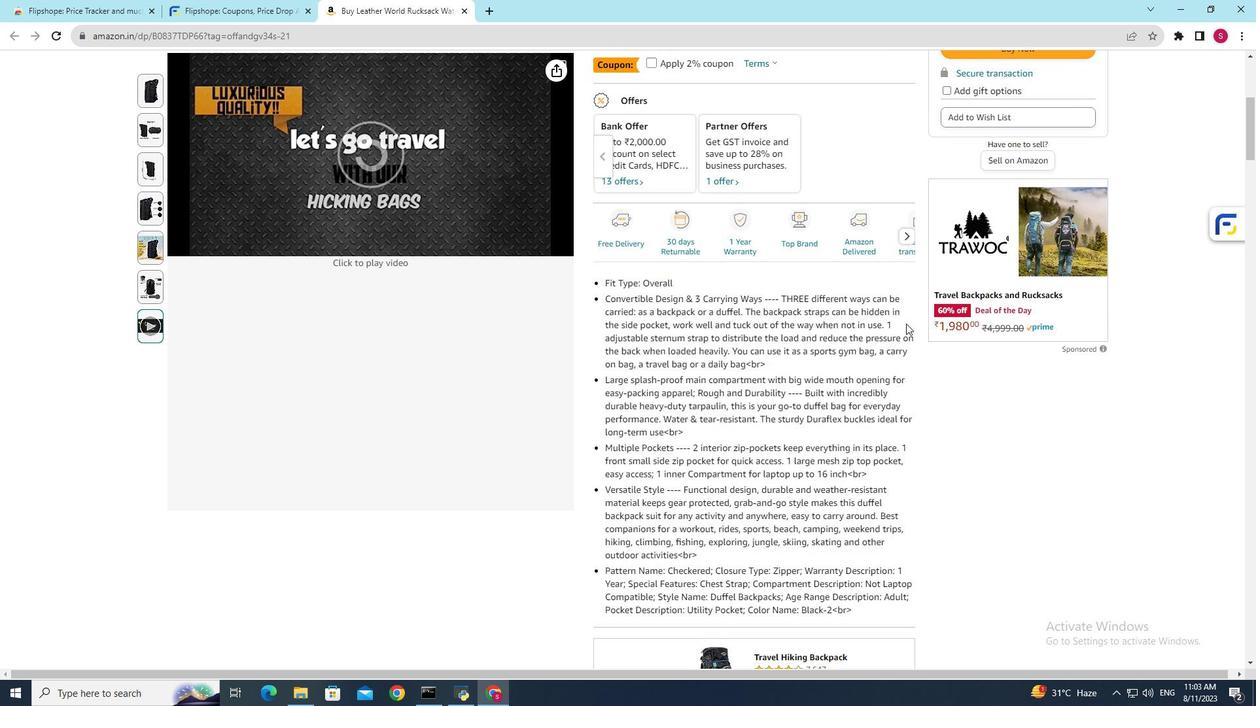 
Action: Mouse scrolled (906, 323) with delta (0, 0)
Screenshot: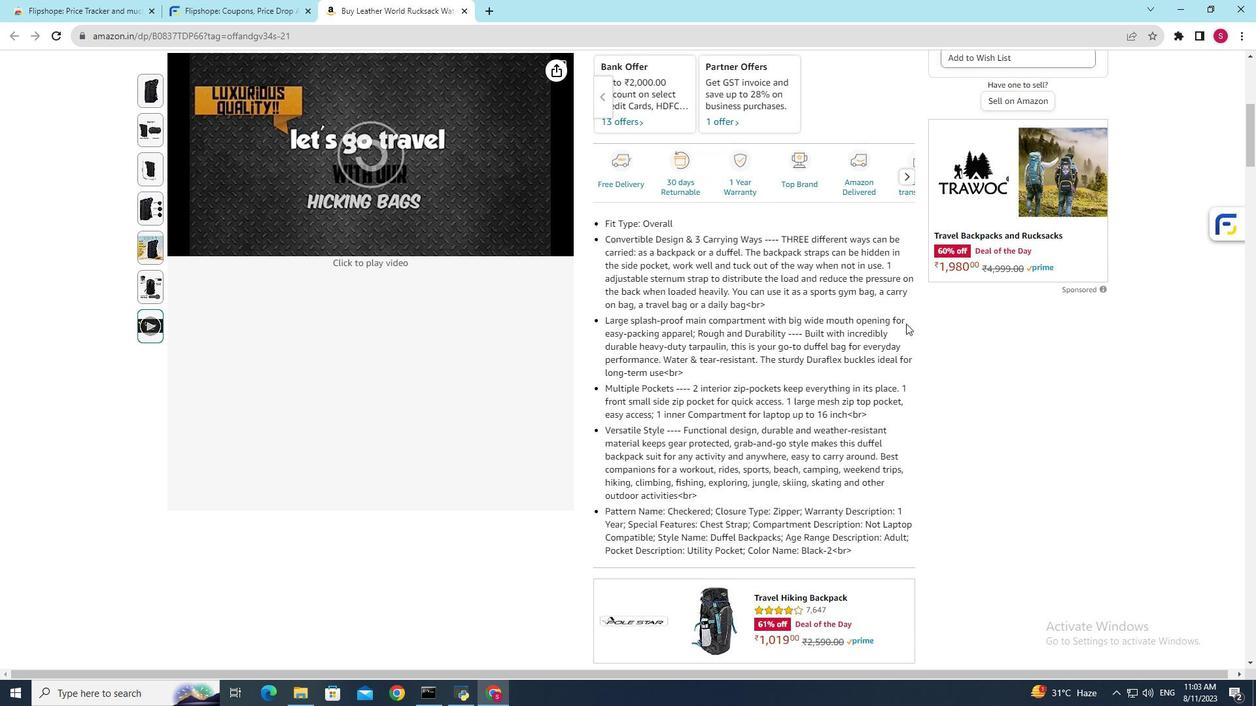 
Action: Mouse scrolled (906, 323) with delta (0, 0)
Screenshot: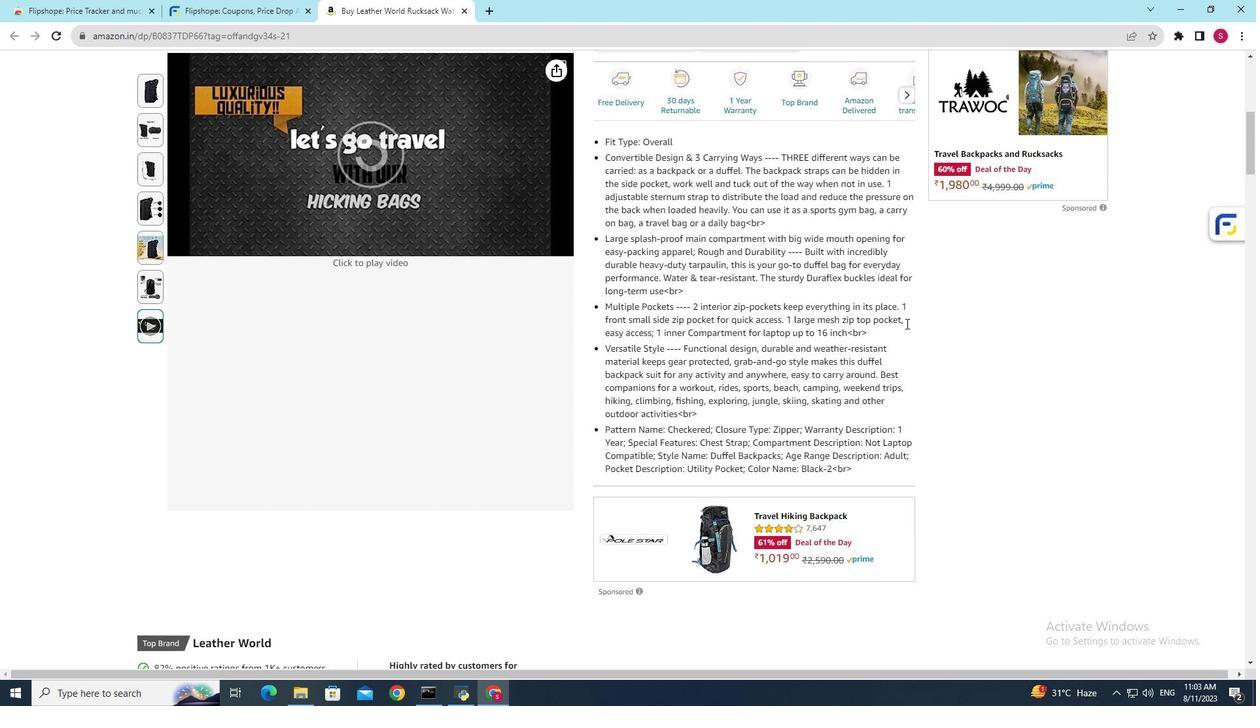 
Action: Mouse scrolled (906, 323) with delta (0, 0)
Screenshot: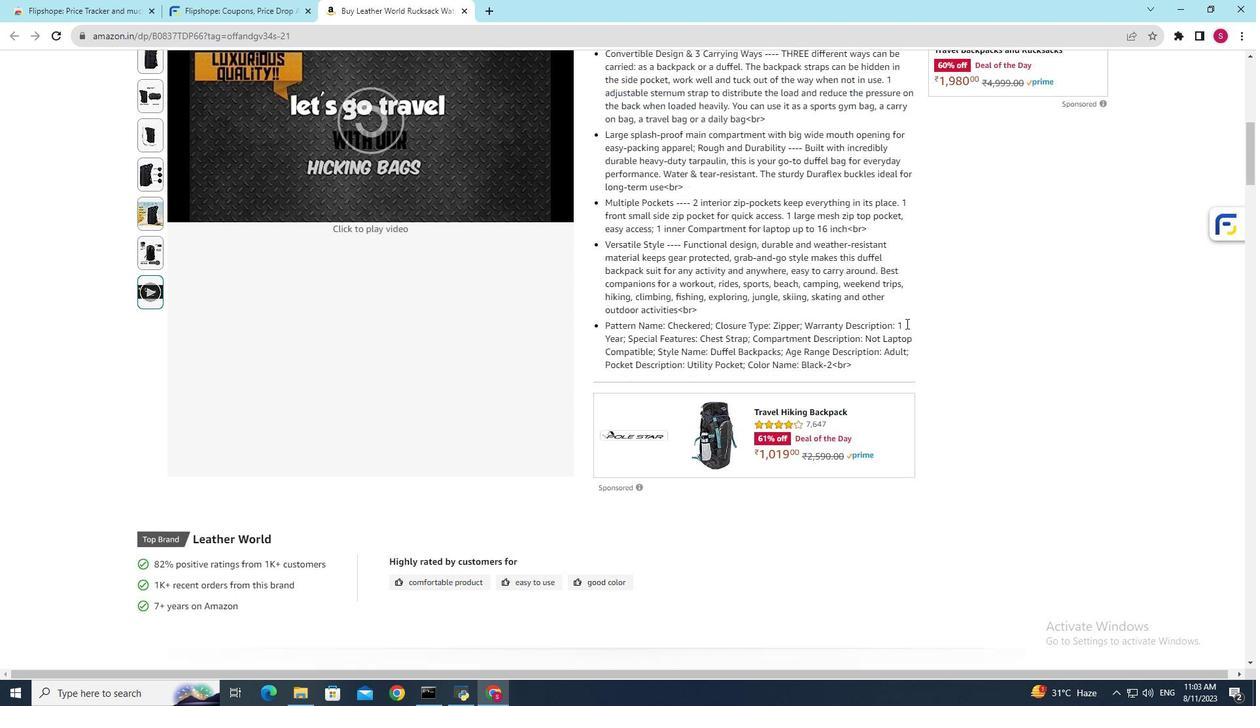 
Action: Mouse scrolled (906, 323) with delta (0, 0)
Screenshot: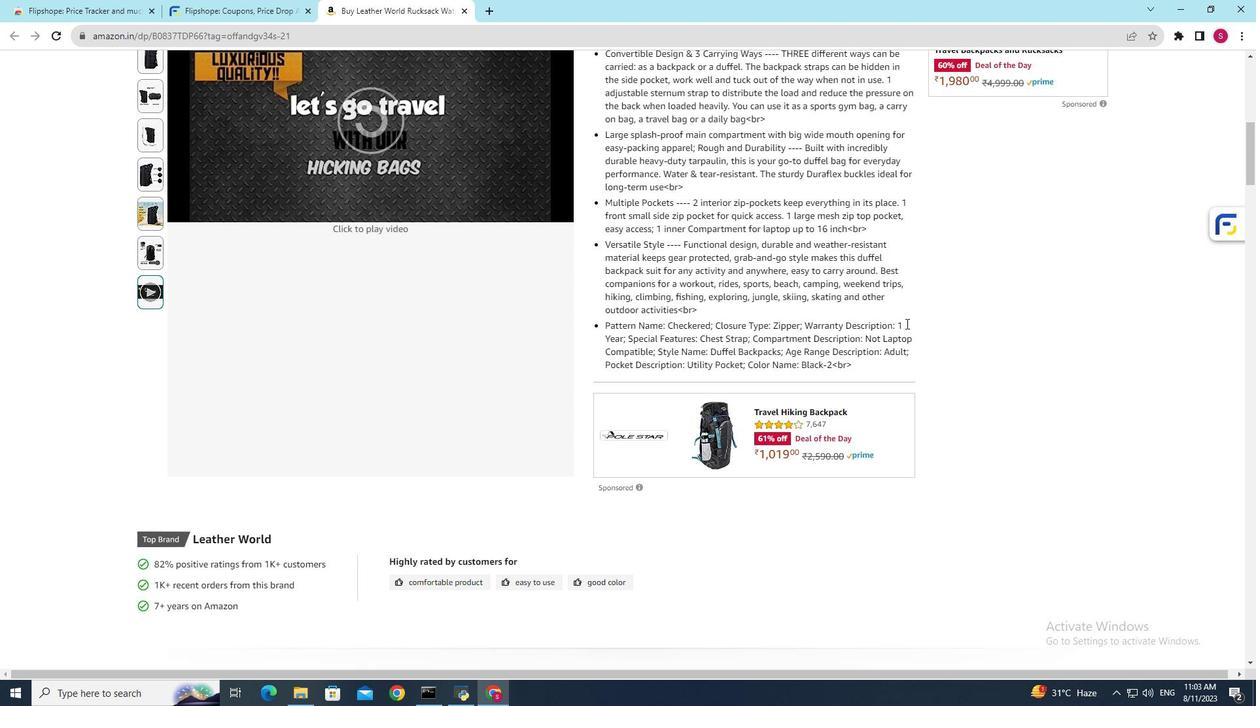 
Action: Mouse scrolled (906, 323) with delta (0, 0)
Screenshot: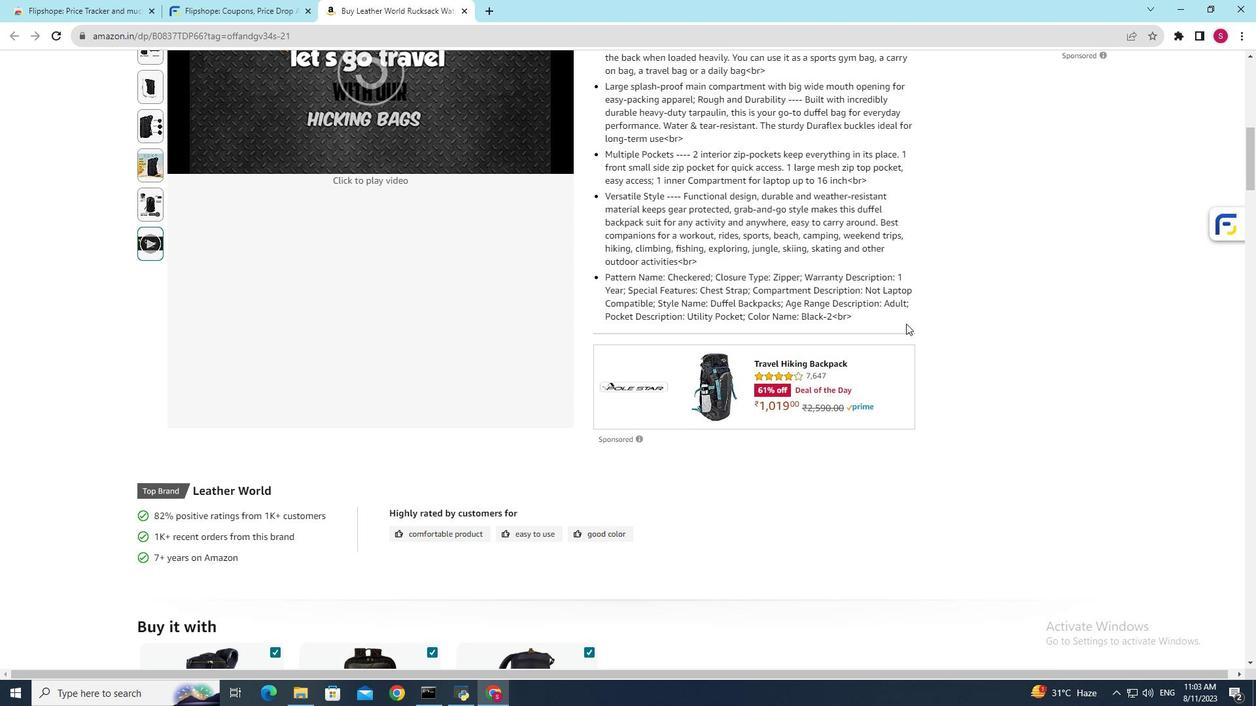 
Action: Mouse scrolled (906, 323) with delta (0, 0)
Screenshot: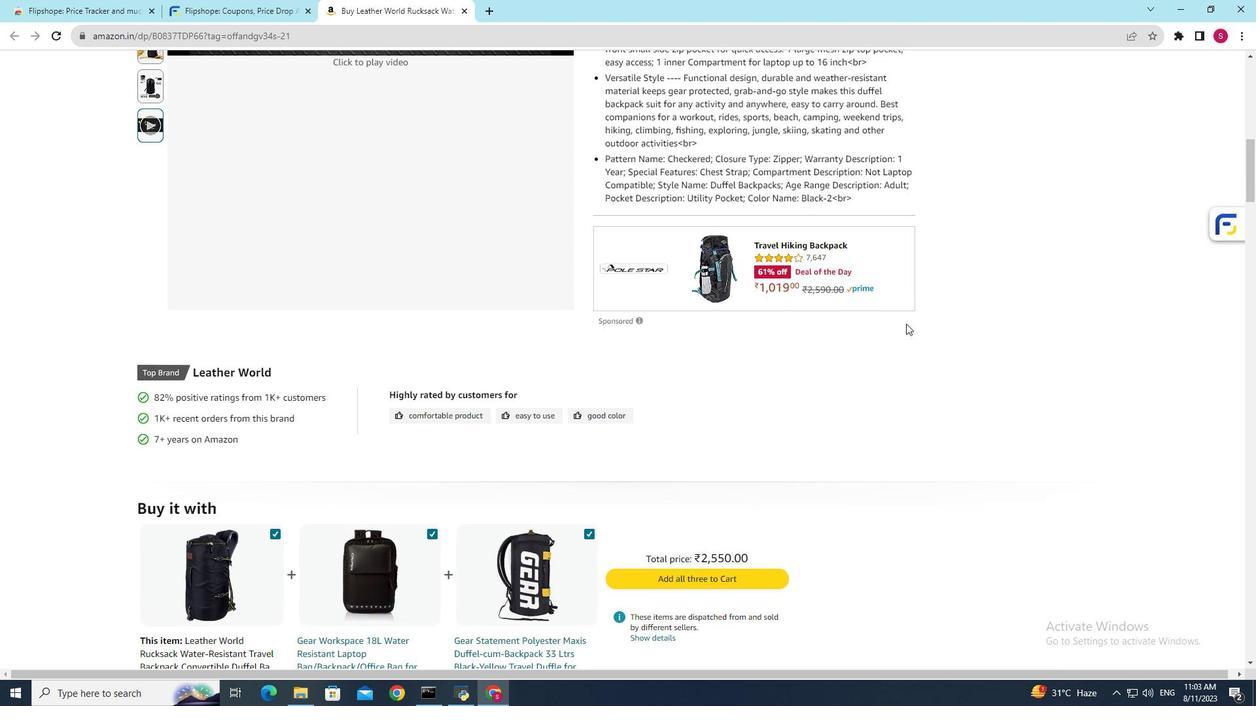
Action: Mouse scrolled (906, 323) with delta (0, 0)
Screenshot: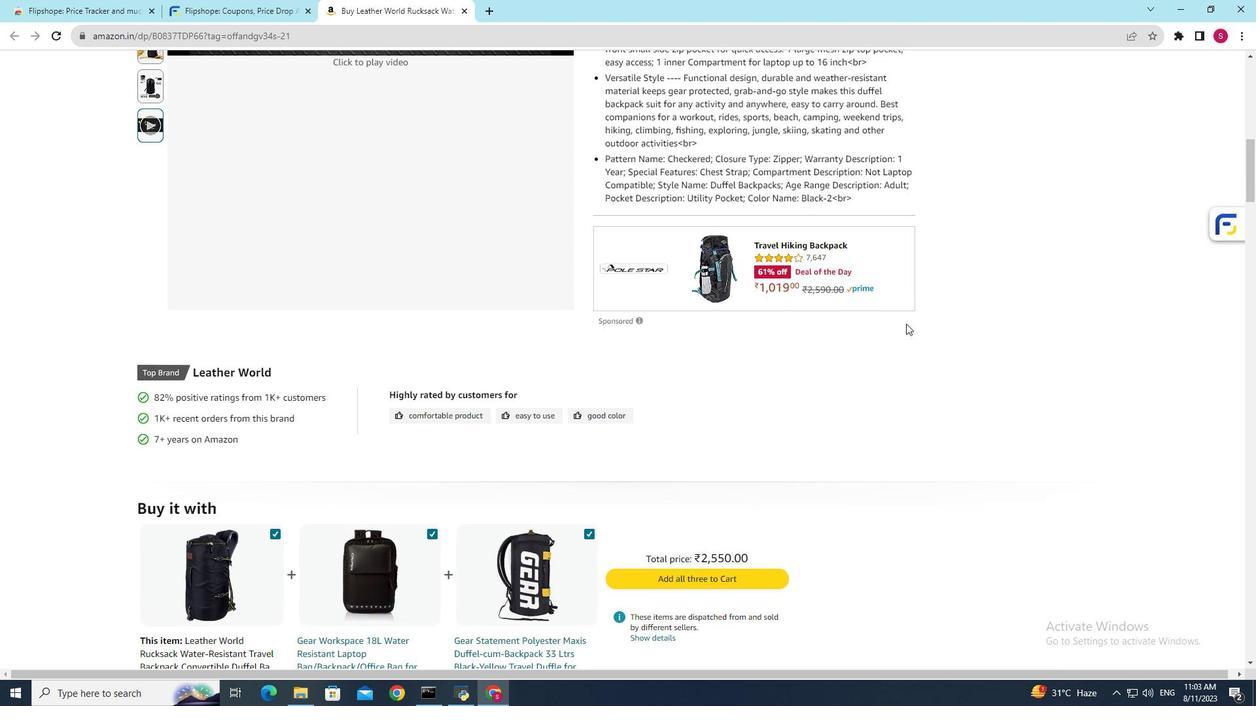
Action: Mouse scrolled (906, 323) with delta (0, 0)
Screenshot: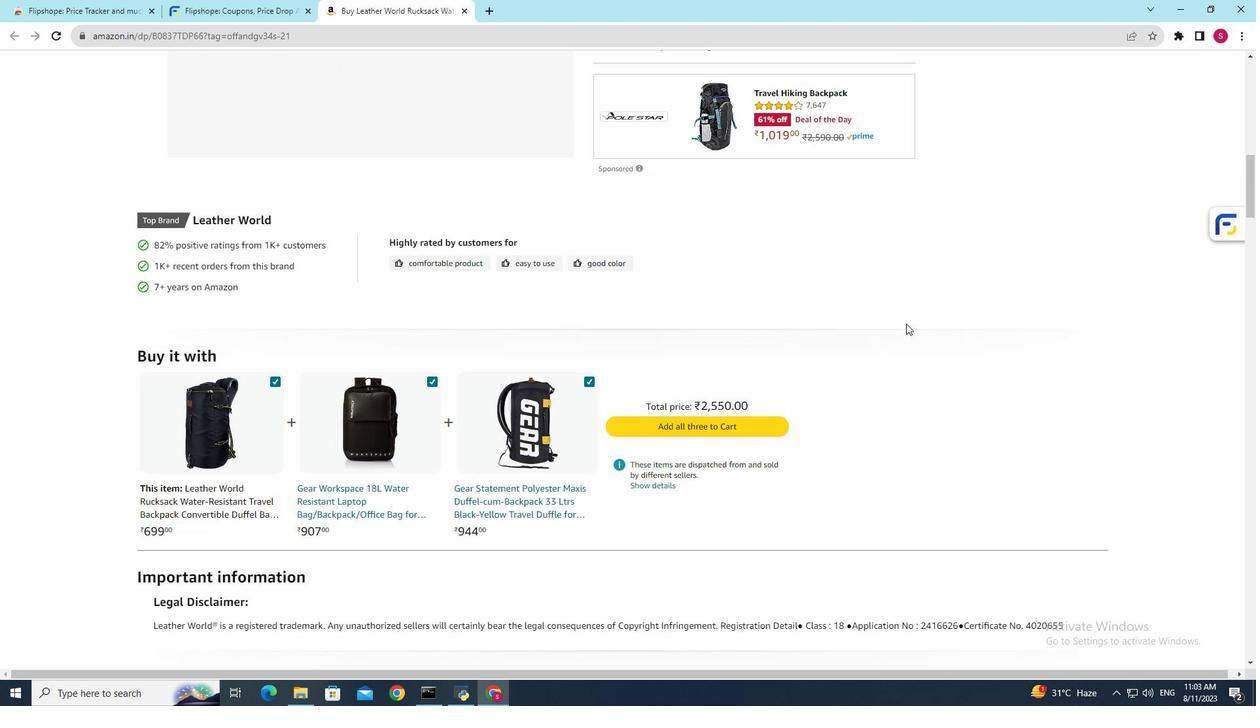 
Action: Mouse scrolled (906, 323) with delta (0, 0)
Screenshot: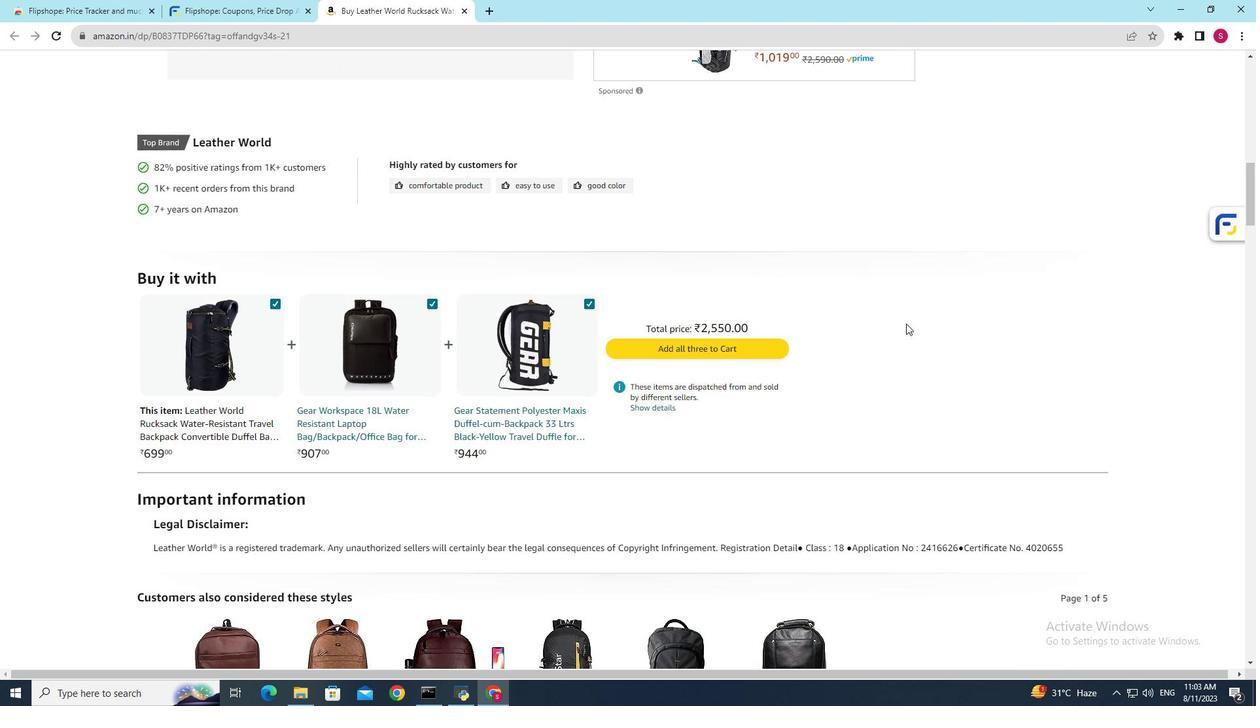 
Action: Mouse scrolled (906, 323) with delta (0, 0)
Screenshot: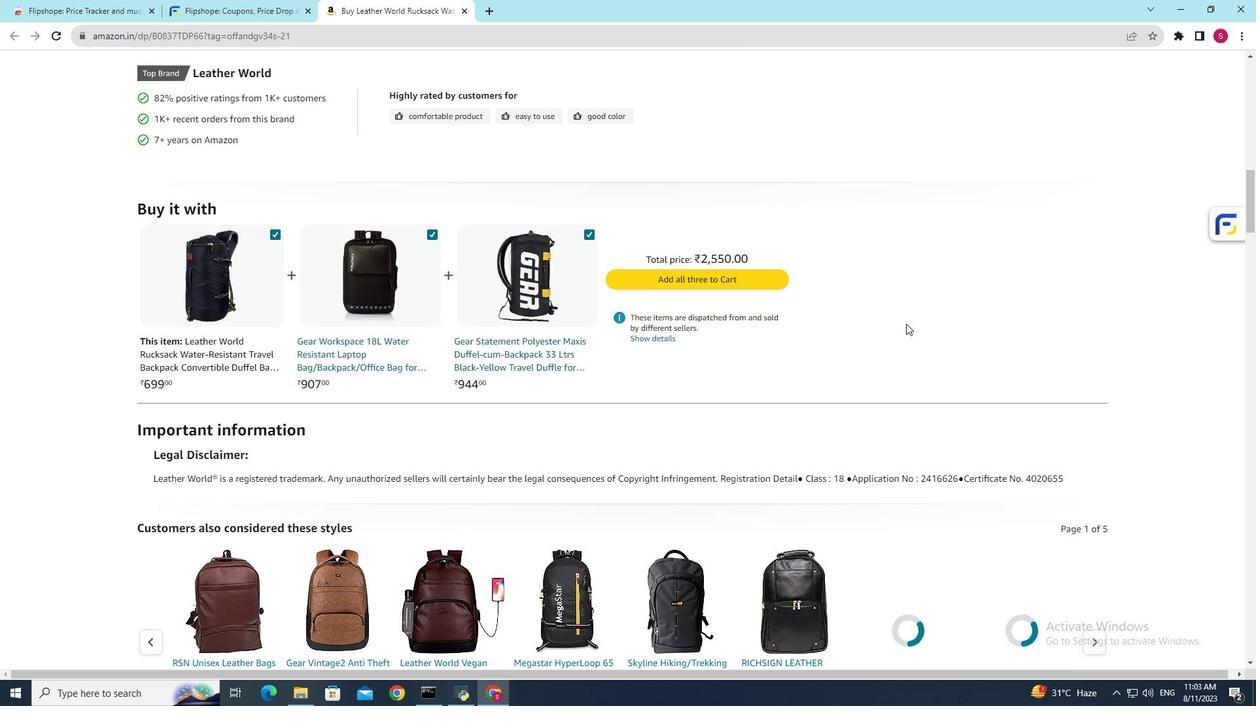 
Action: Mouse scrolled (906, 323) with delta (0, 0)
Screenshot: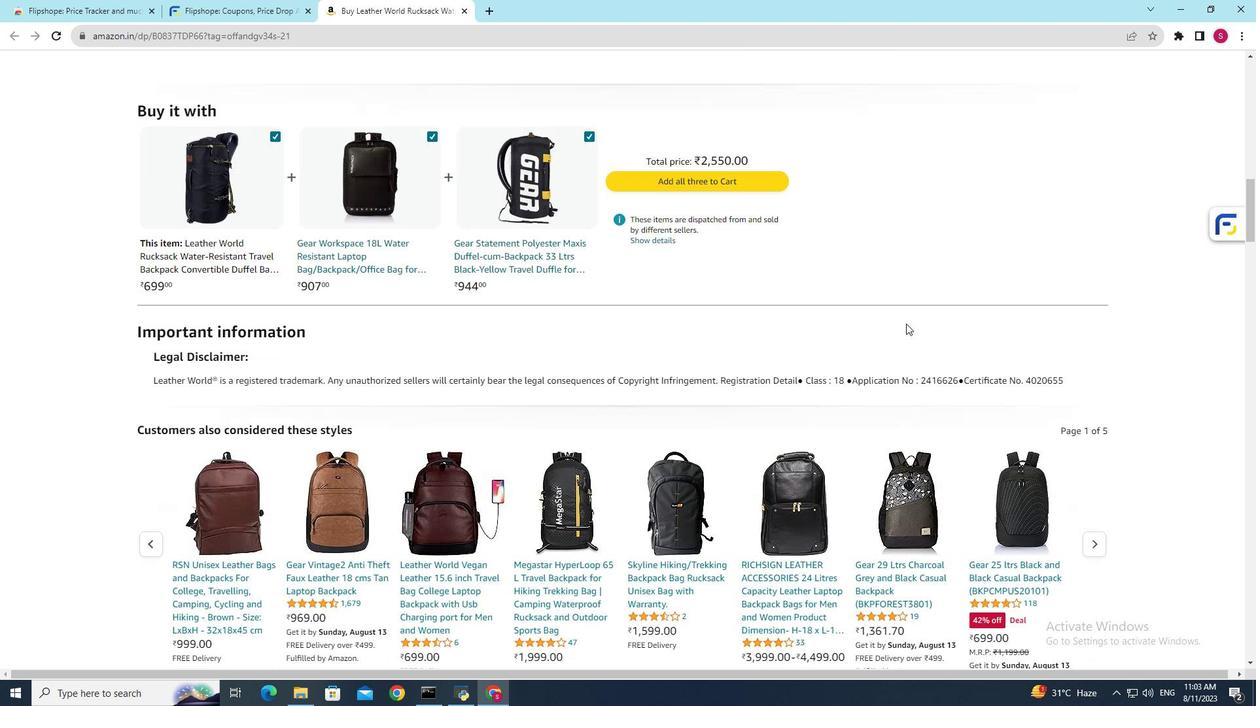 
Action: Mouse scrolled (906, 323) with delta (0, 0)
Screenshot: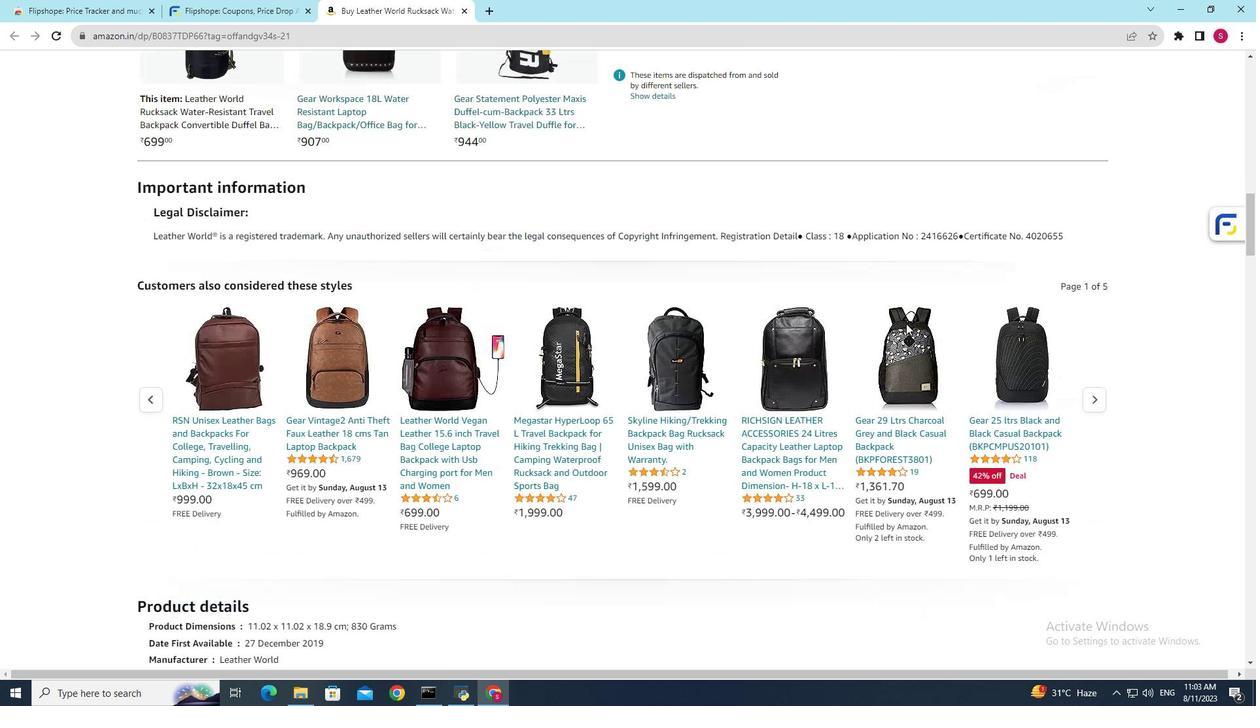 
Action: Mouse scrolled (906, 323) with delta (0, 0)
Screenshot: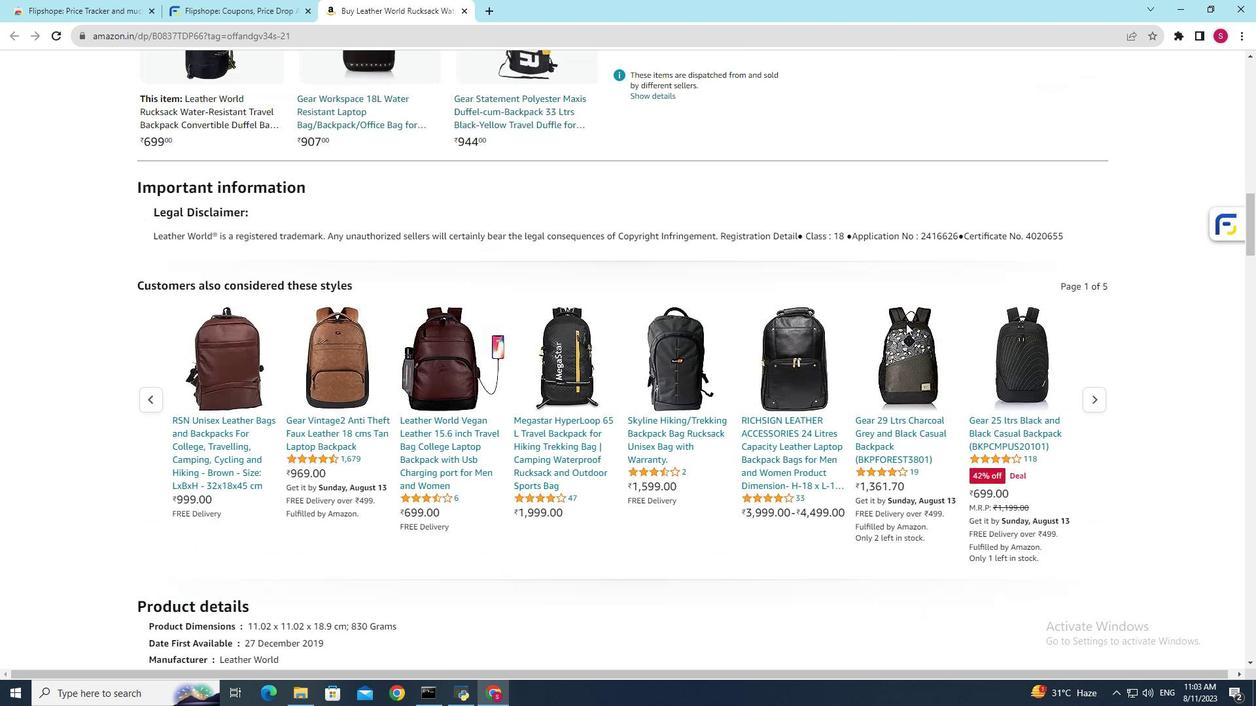 
Action: Mouse scrolled (906, 323) with delta (0, 0)
Screenshot: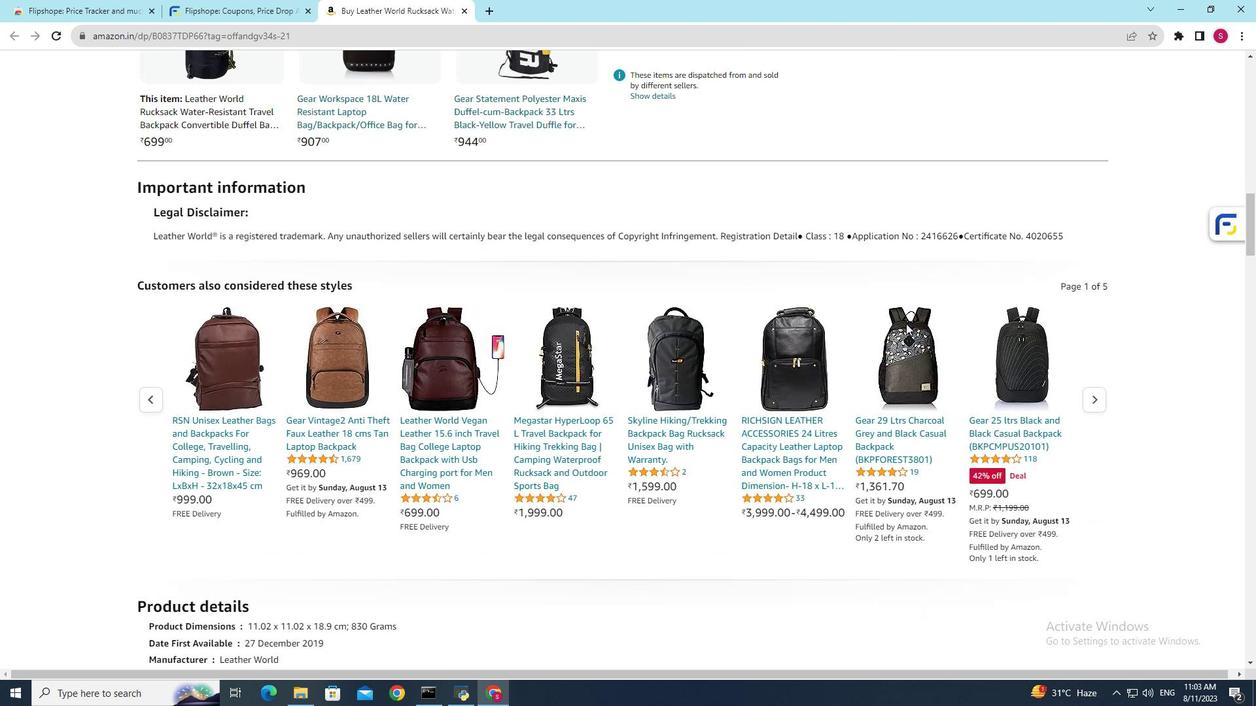 
Action: Mouse scrolled (906, 323) with delta (0, 0)
Screenshot: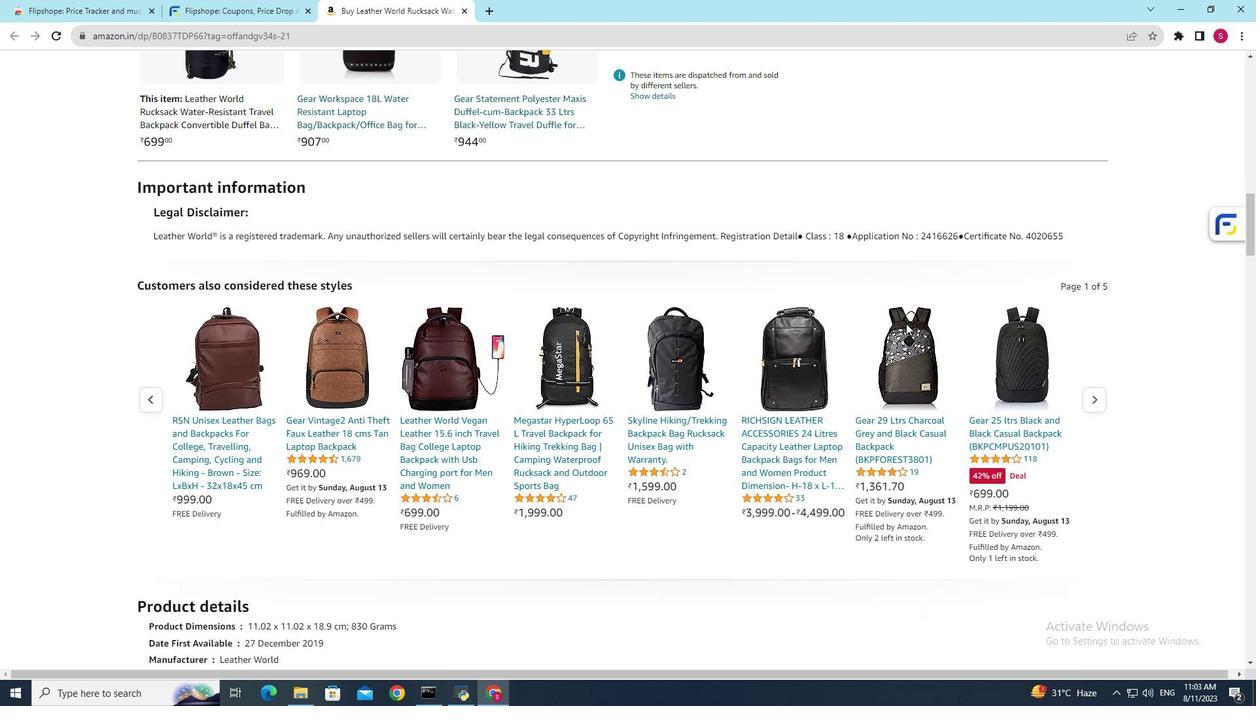 
Action: Mouse scrolled (906, 323) with delta (0, 0)
Screenshot: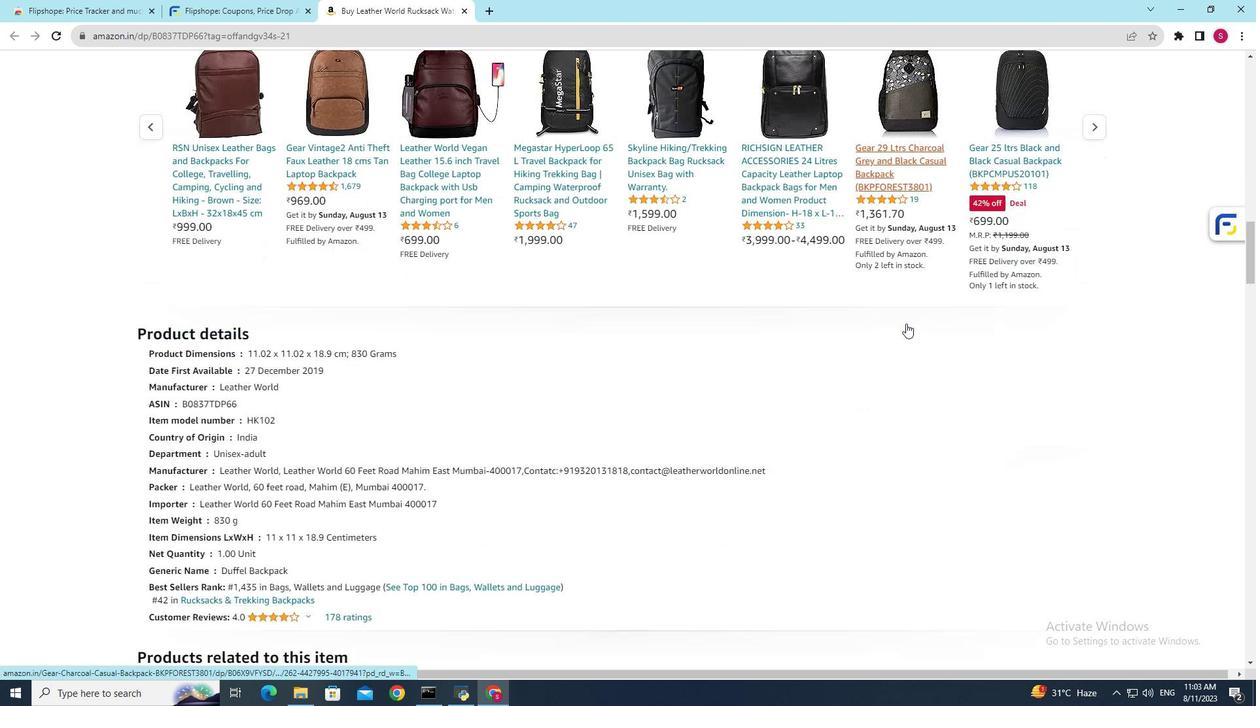 
Action: Mouse scrolled (906, 323) with delta (0, 0)
Screenshot: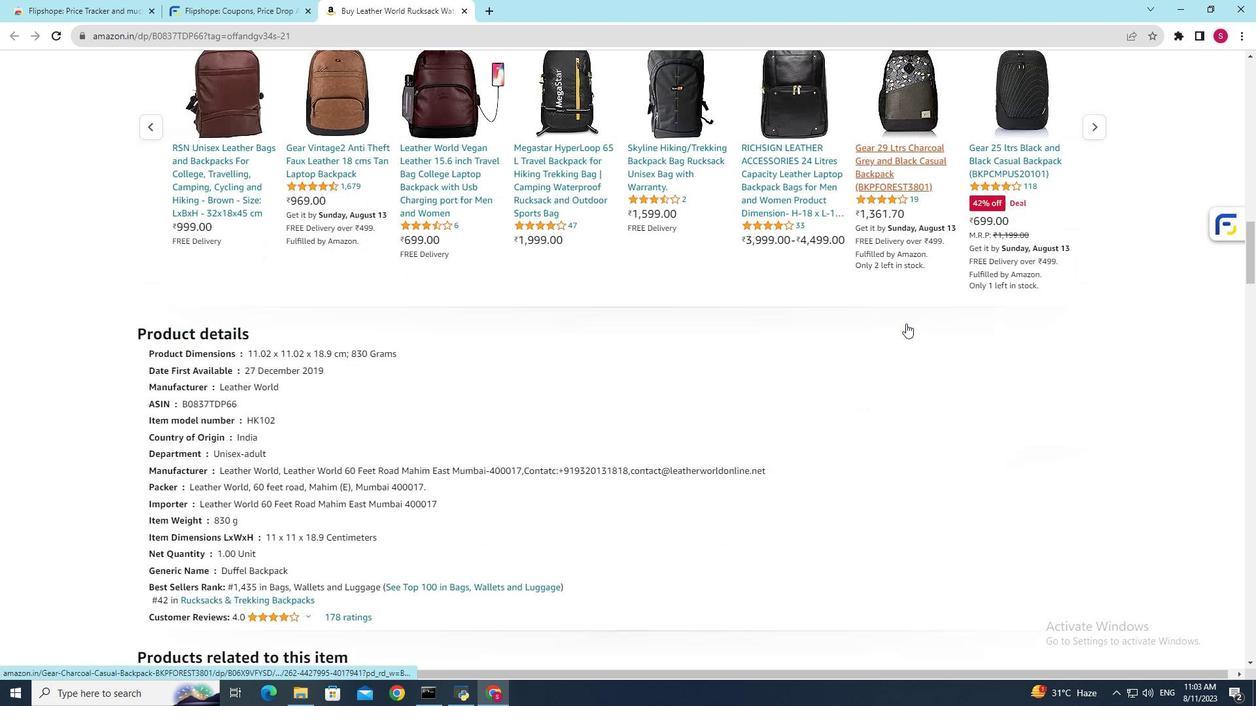 
Action: Mouse scrolled (906, 323) with delta (0, 0)
Screenshot: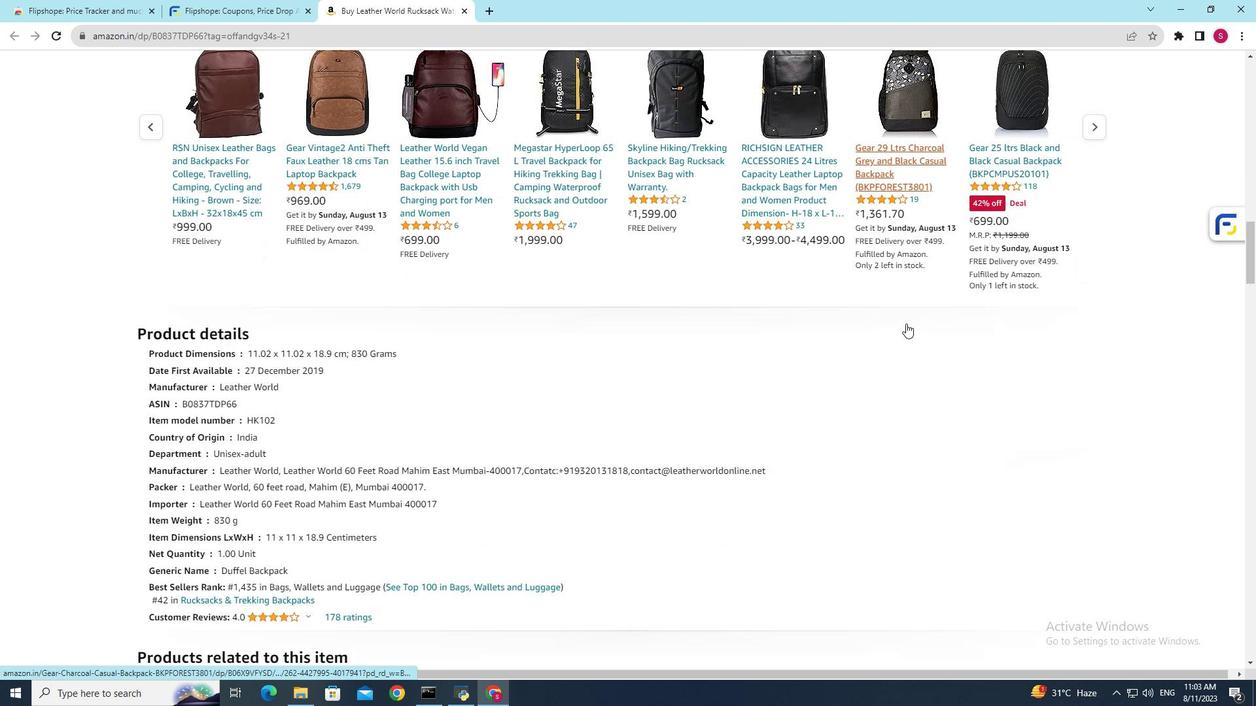 
Action: Mouse scrolled (906, 323) with delta (0, 0)
Screenshot: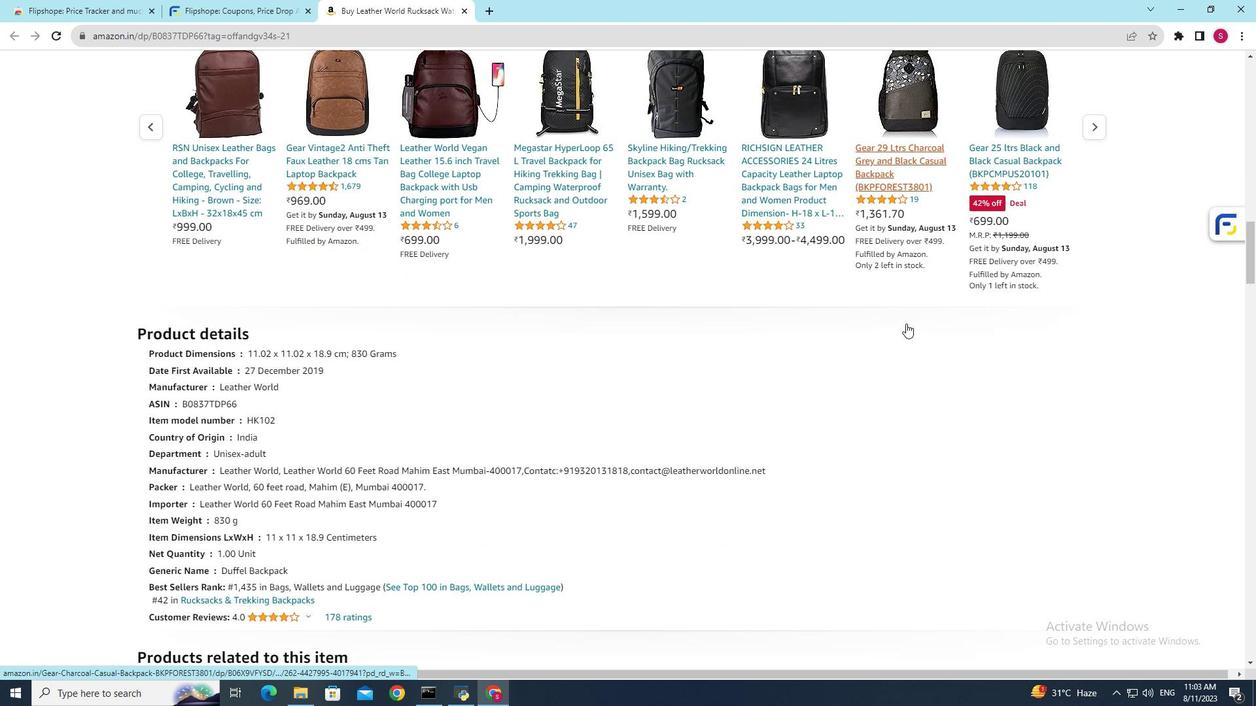 
Action: Mouse scrolled (906, 323) with delta (0, 0)
Screenshot: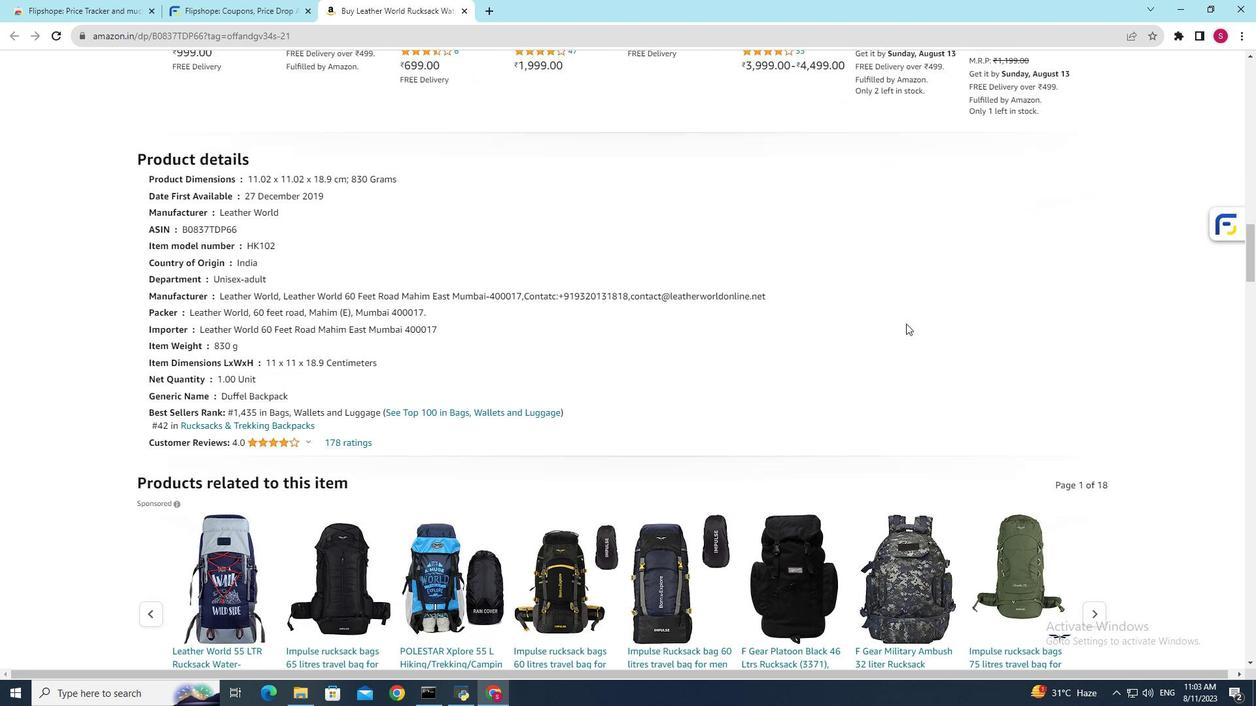 
Action: Mouse scrolled (906, 323) with delta (0, 0)
Screenshot: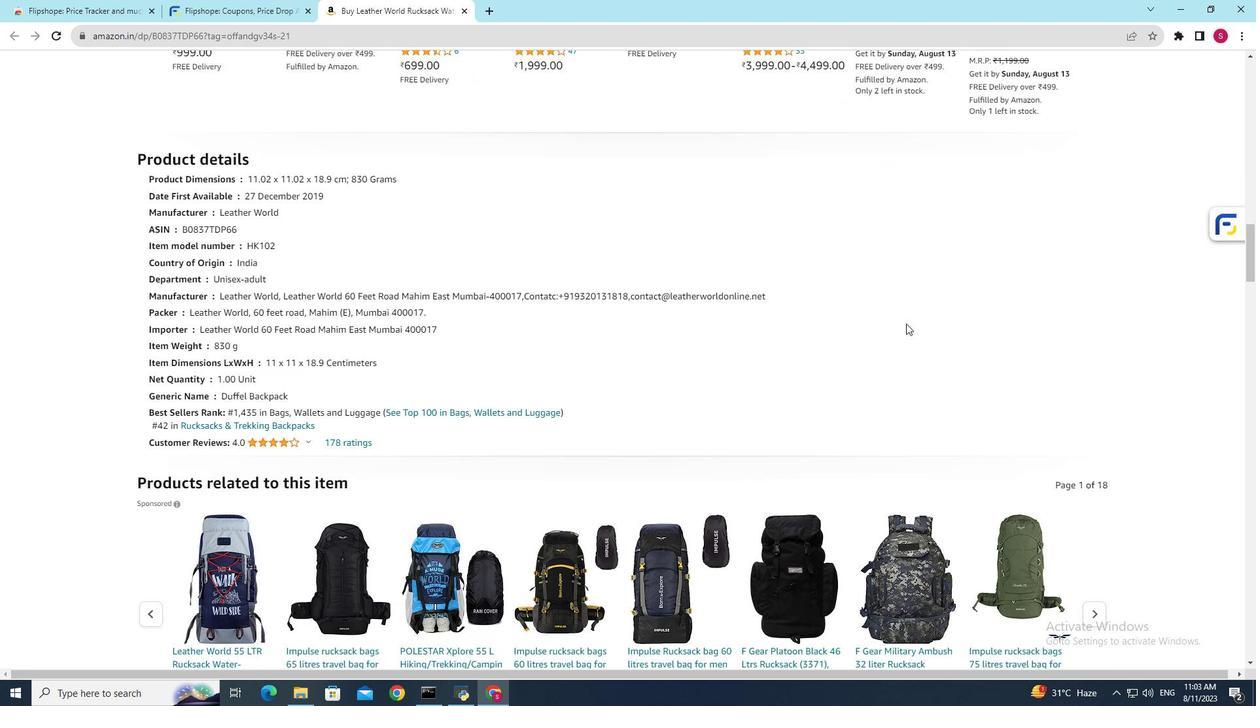 
Action: Mouse scrolled (906, 323) with delta (0, 0)
Screenshot: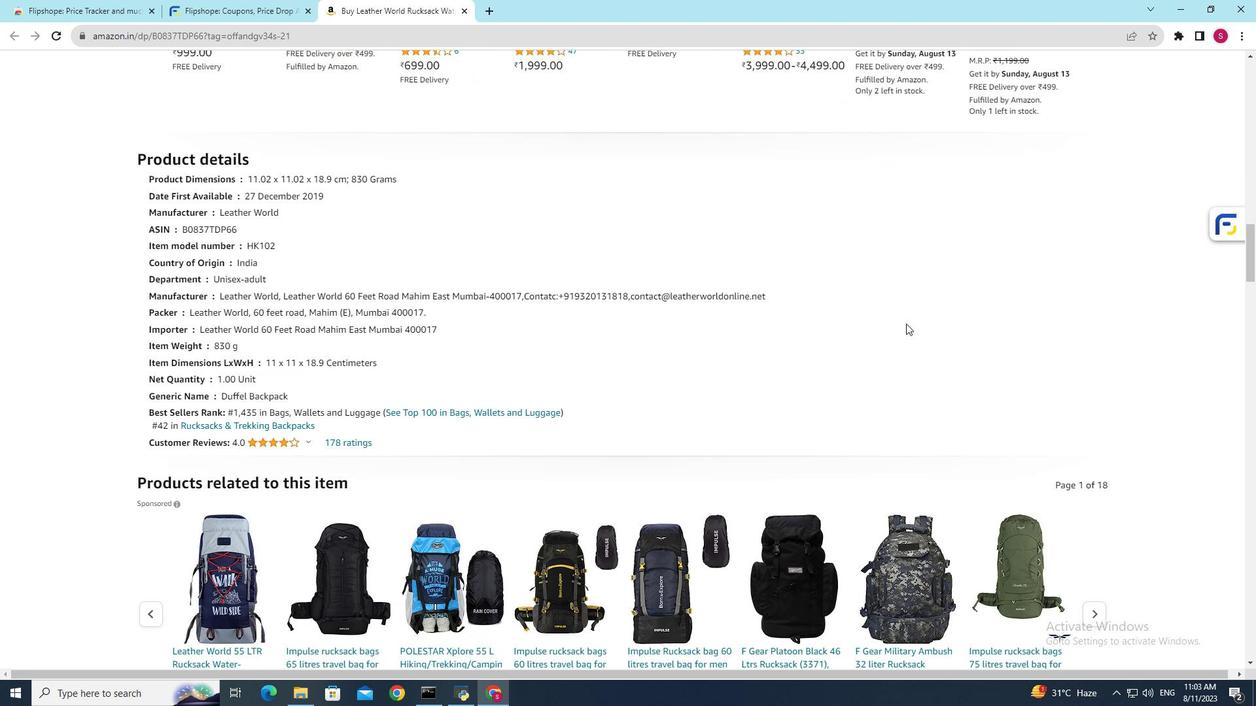 
Action: Mouse scrolled (906, 323) with delta (0, 0)
Screenshot: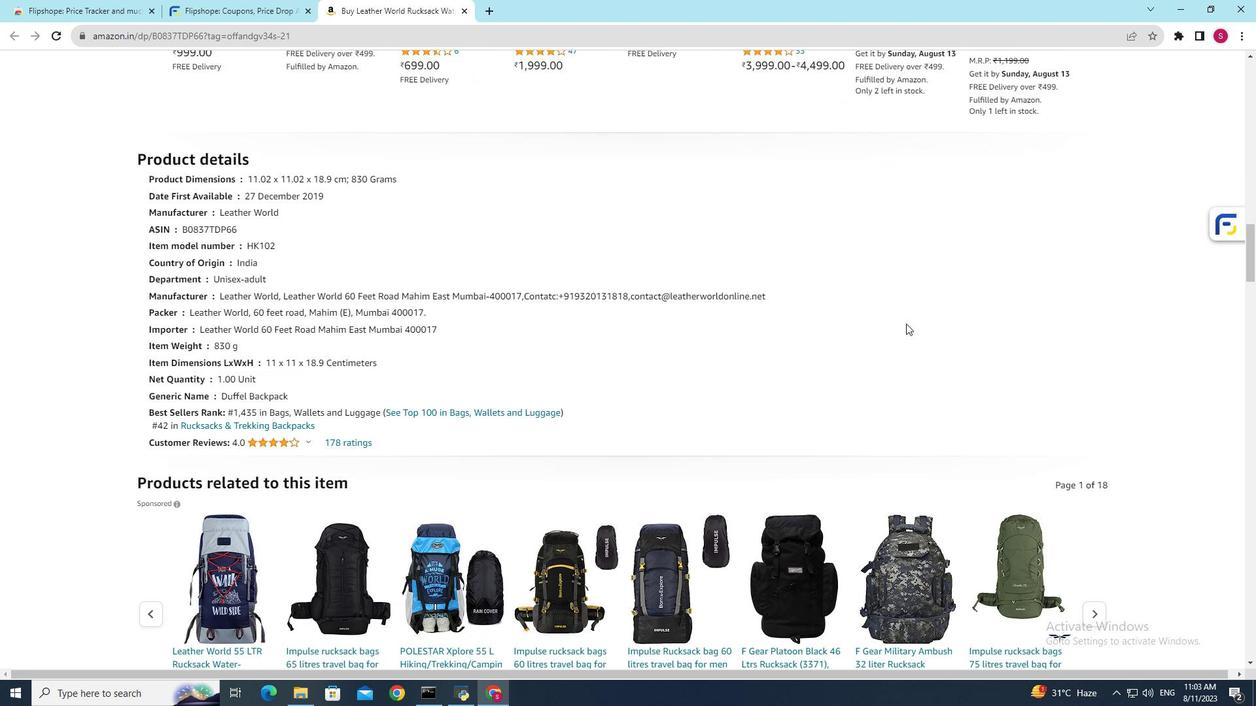 
Action: Mouse scrolled (906, 323) with delta (0, 0)
Screenshot: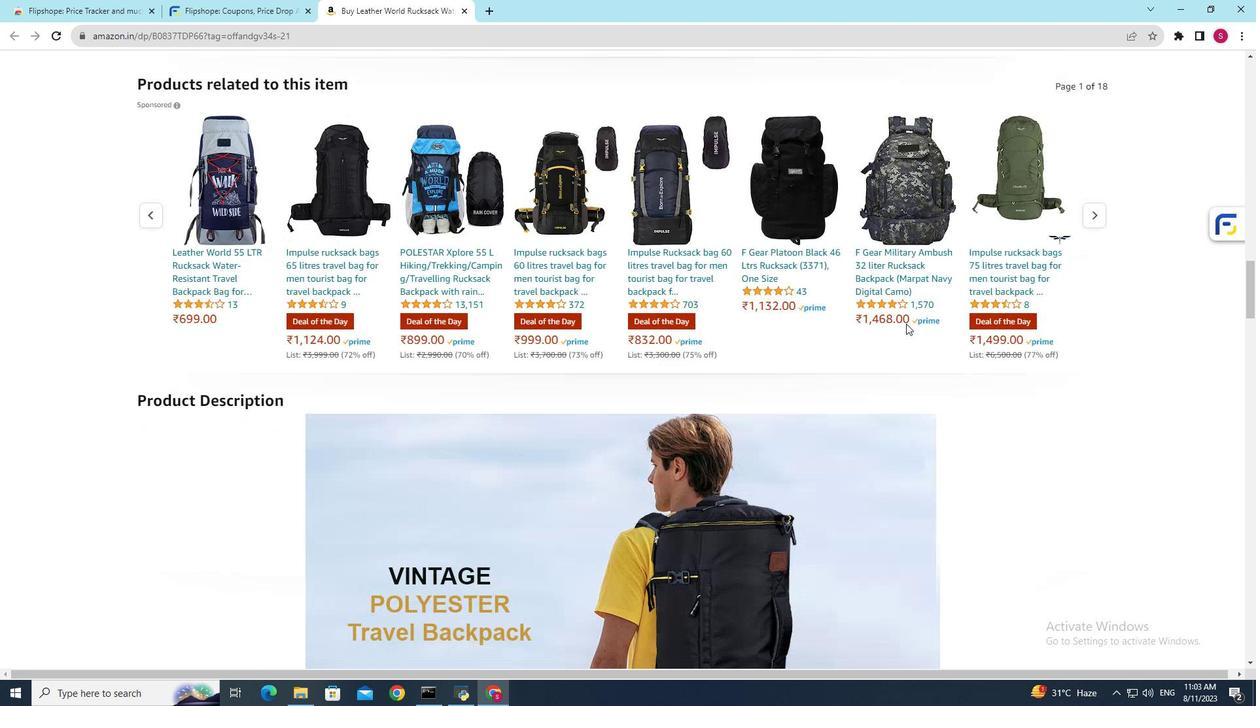 
Action: Mouse scrolled (906, 323) with delta (0, 0)
Screenshot: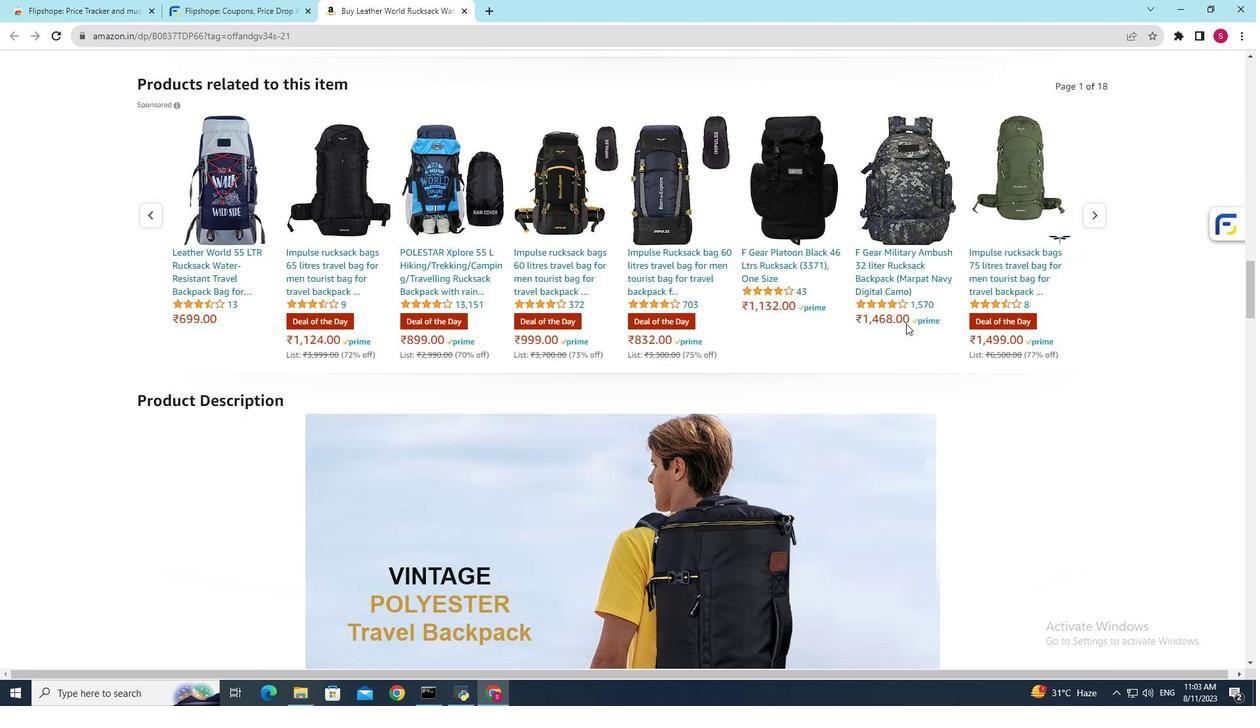 
Action: Mouse scrolled (906, 323) with delta (0, 0)
Screenshot: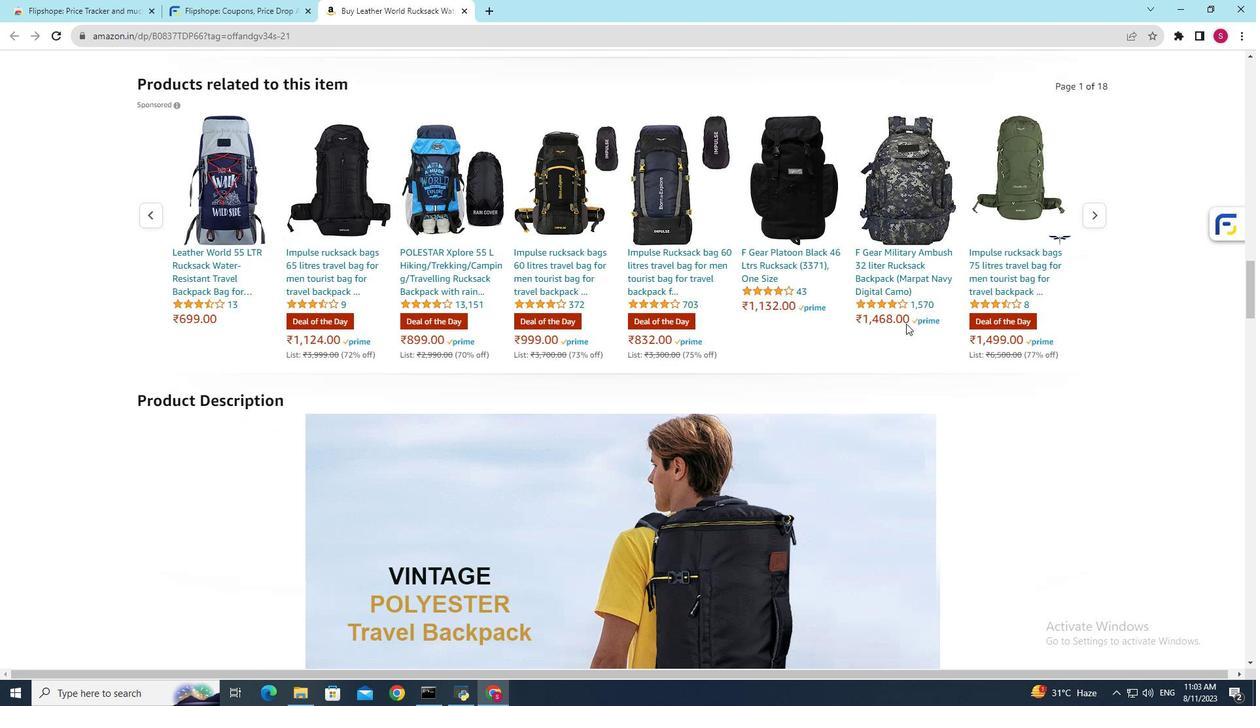 
Action: Mouse scrolled (906, 323) with delta (0, 0)
Screenshot: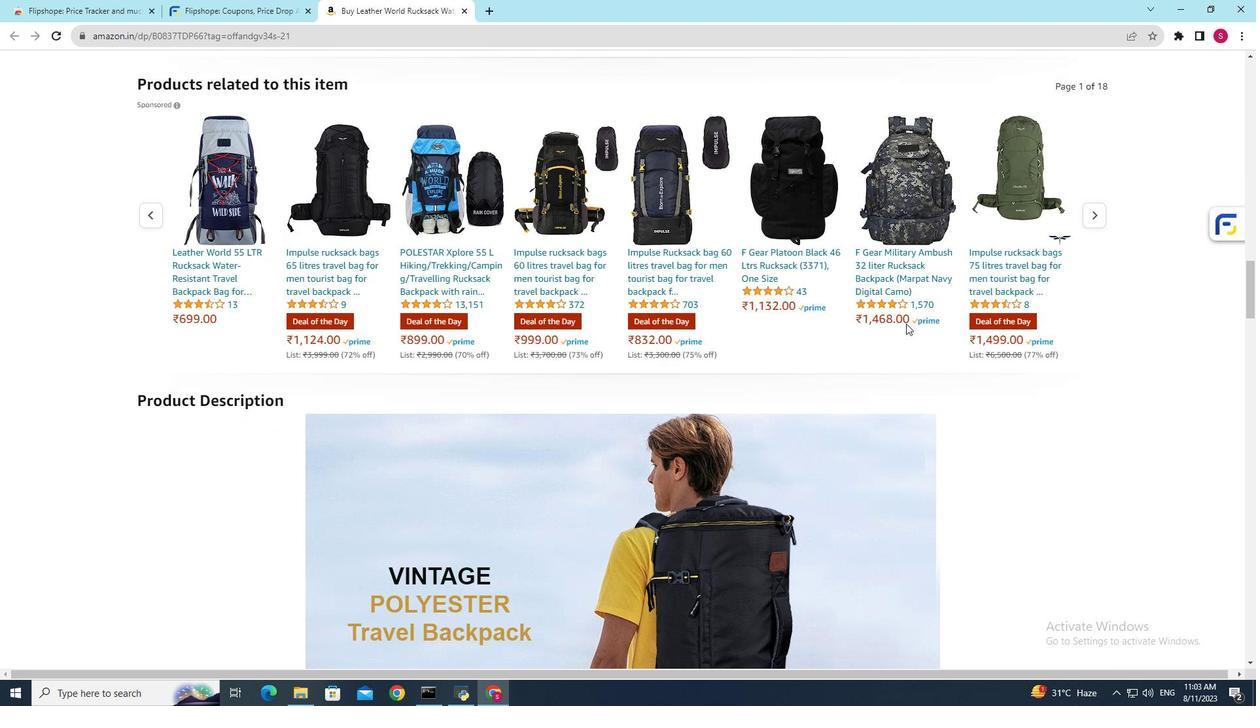 
Action: Mouse scrolled (906, 323) with delta (0, 0)
Screenshot: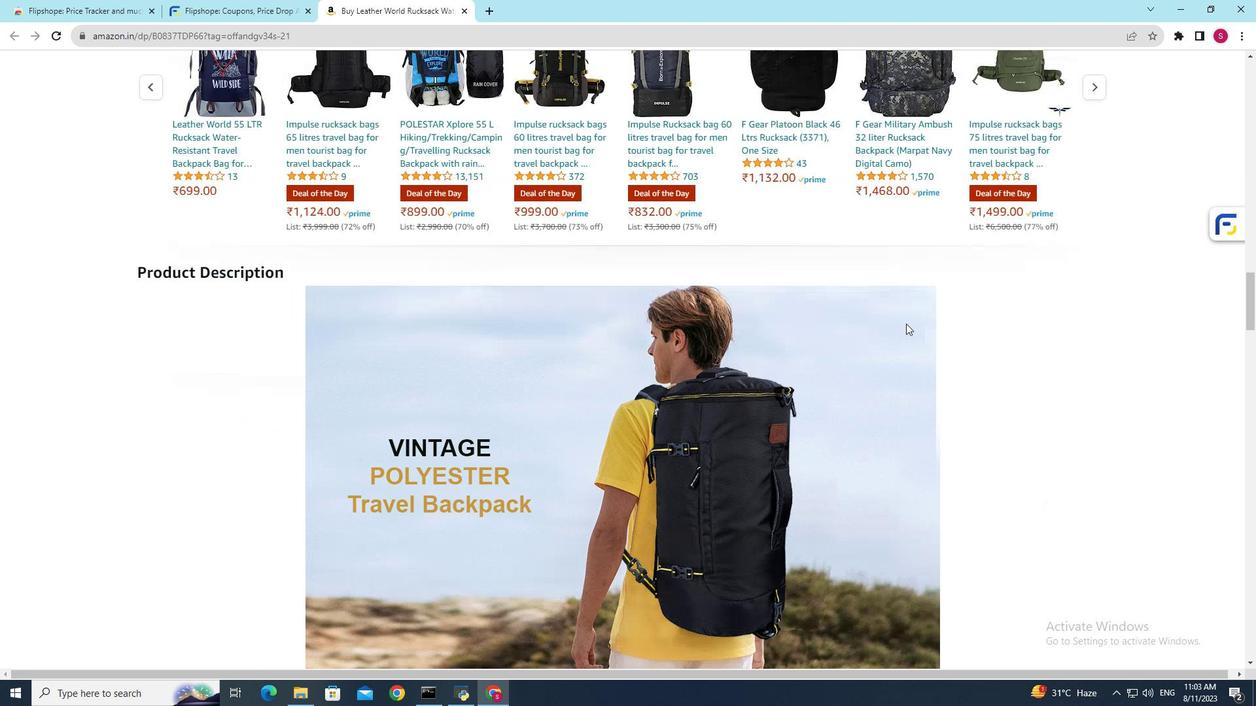 
Action: Mouse scrolled (906, 323) with delta (0, 0)
Screenshot: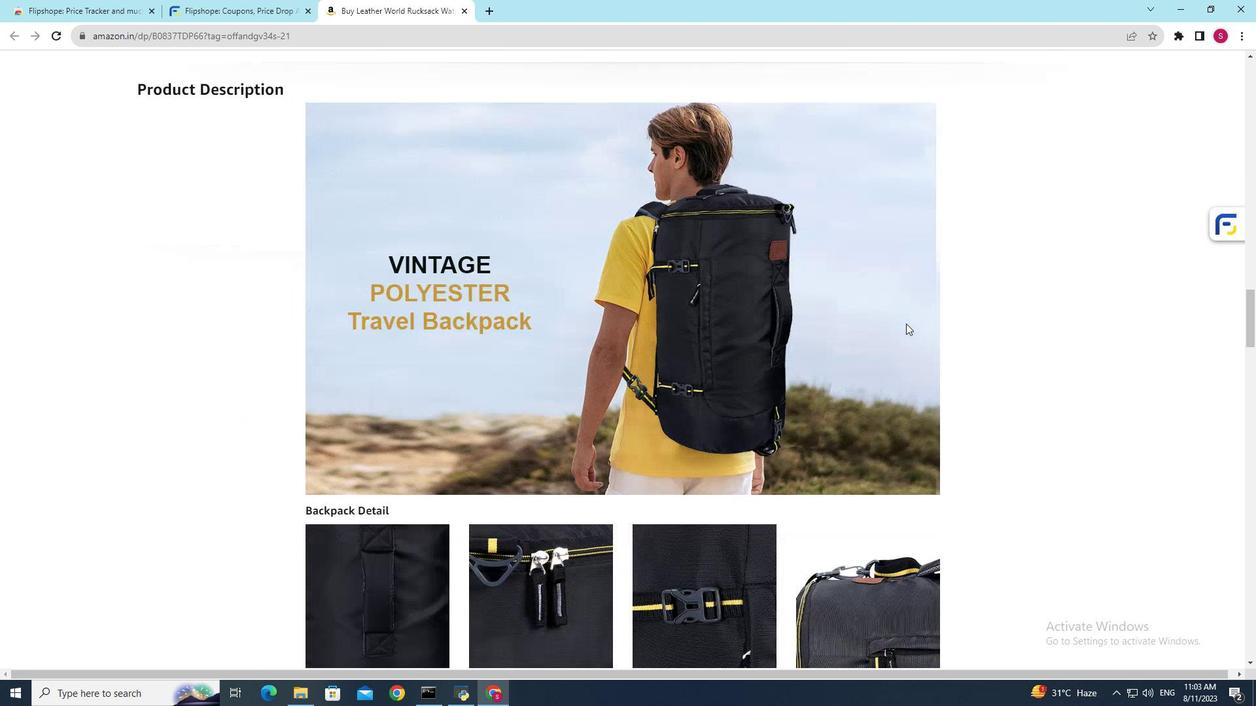 
Action: Mouse scrolled (906, 323) with delta (0, 0)
Screenshot: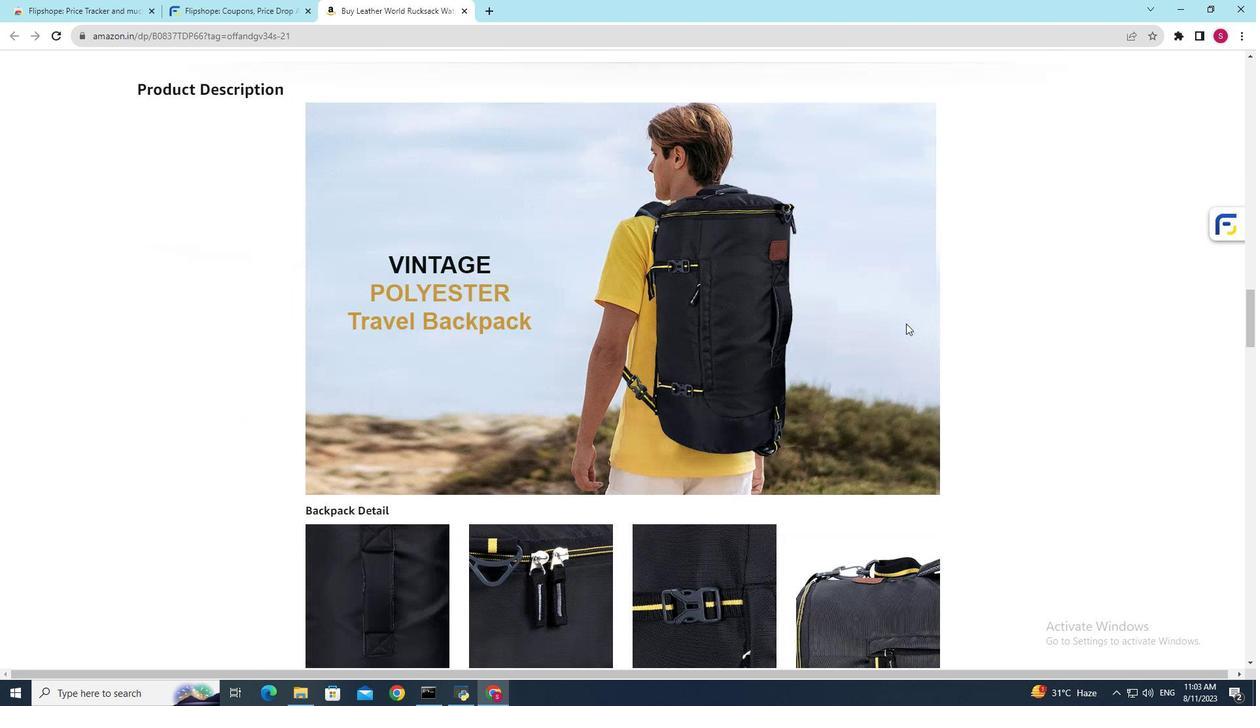 
Action: Mouse scrolled (906, 323) with delta (0, 0)
Screenshot: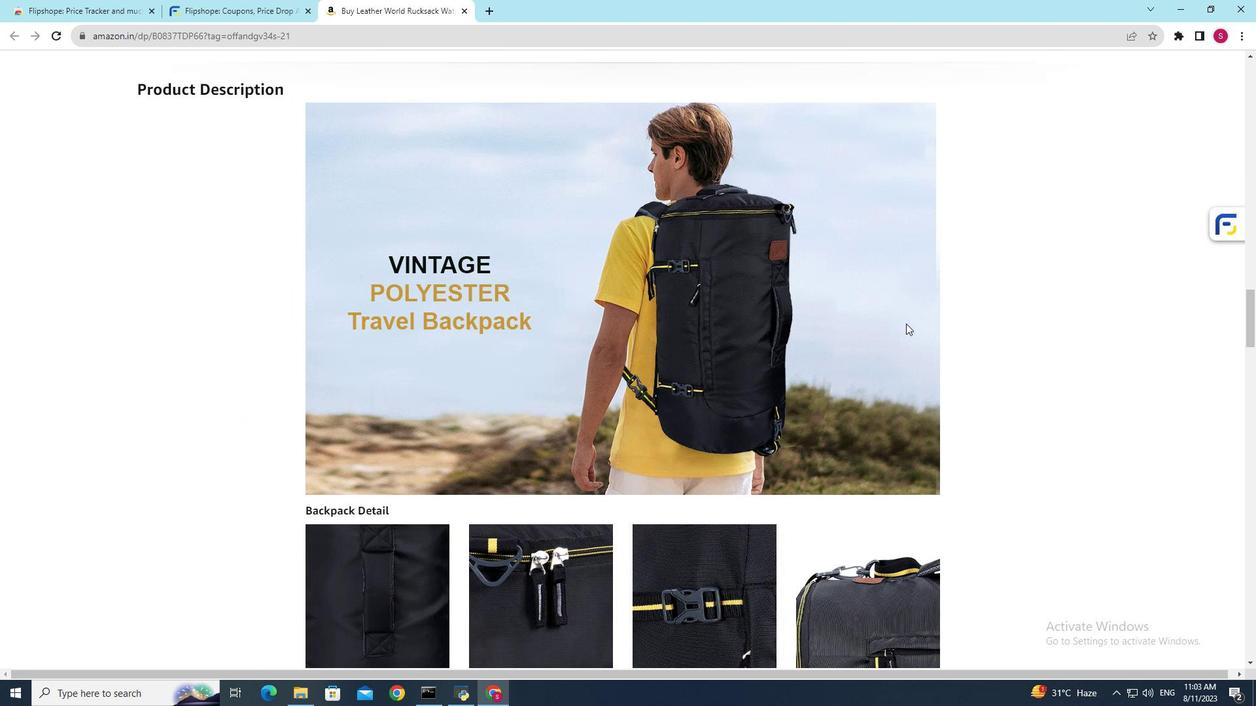 
Action: Mouse scrolled (906, 323) with delta (0, 0)
Screenshot: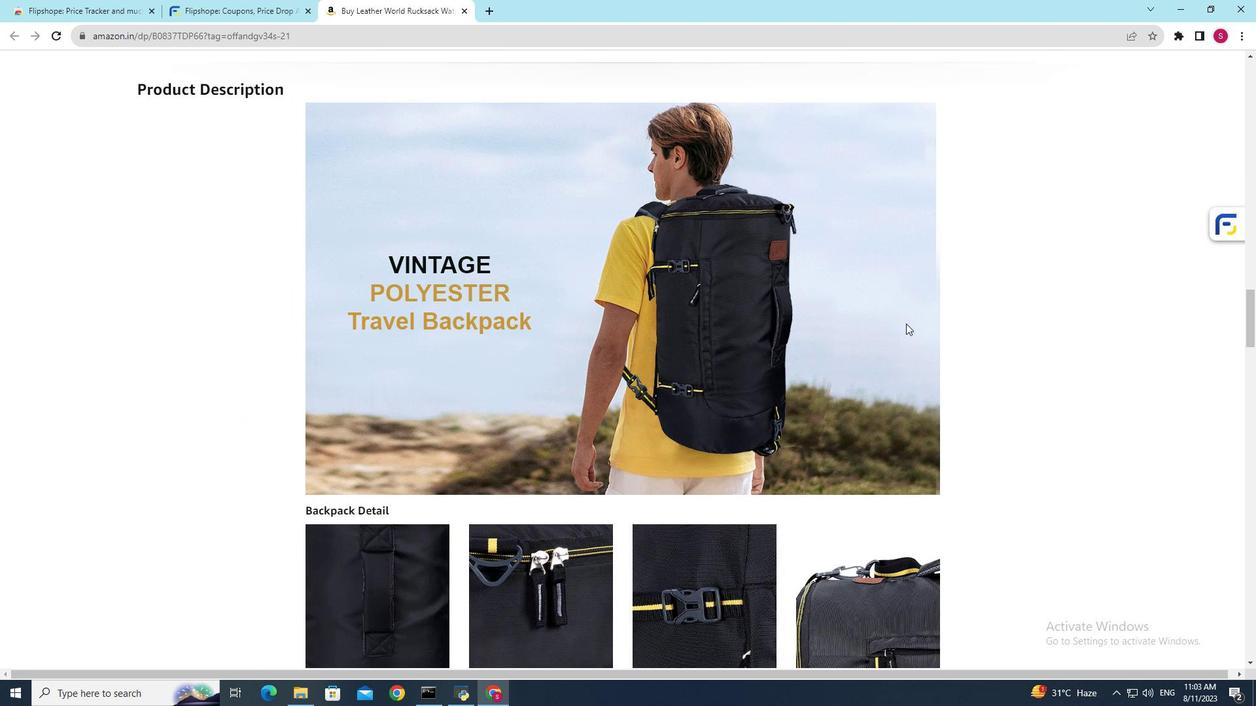
Action: Mouse scrolled (906, 323) with delta (0, 0)
Screenshot: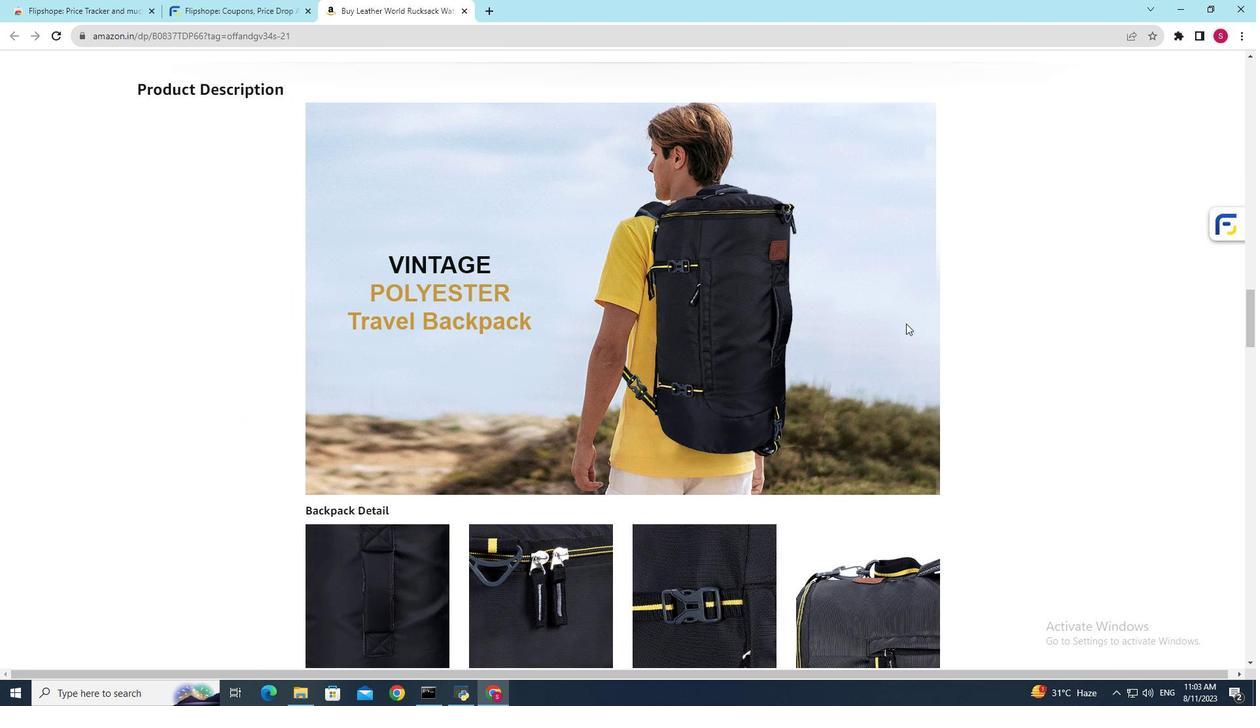 
Action: Mouse scrolled (906, 323) with delta (0, 0)
Screenshot: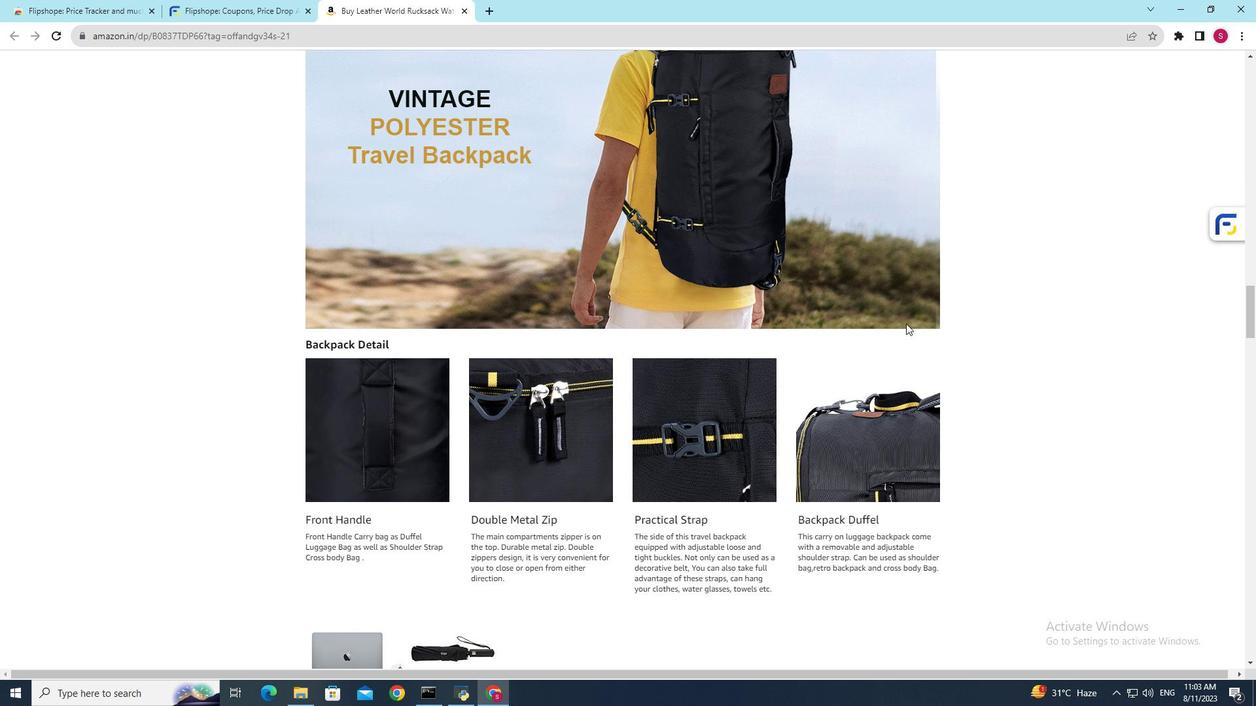 
Action: Mouse scrolled (906, 323) with delta (0, 0)
Screenshot: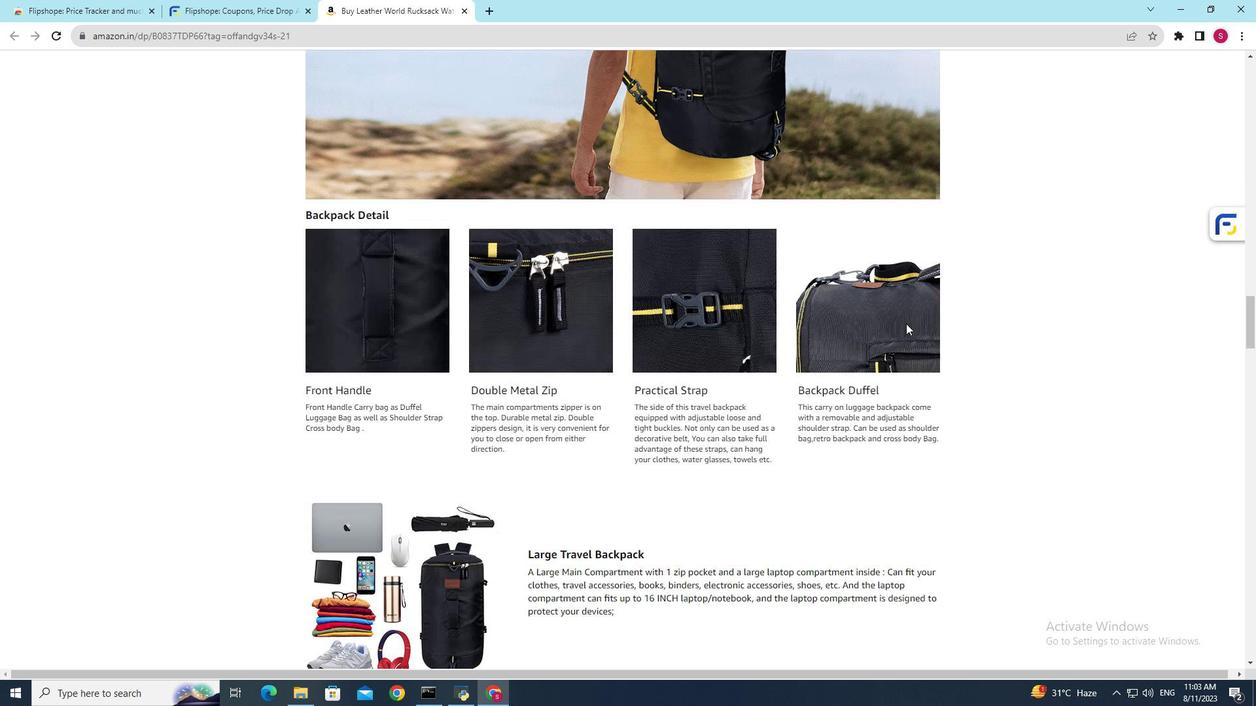 
Action: Mouse scrolled (906, 323) with delta (0, 0)
Screenshot: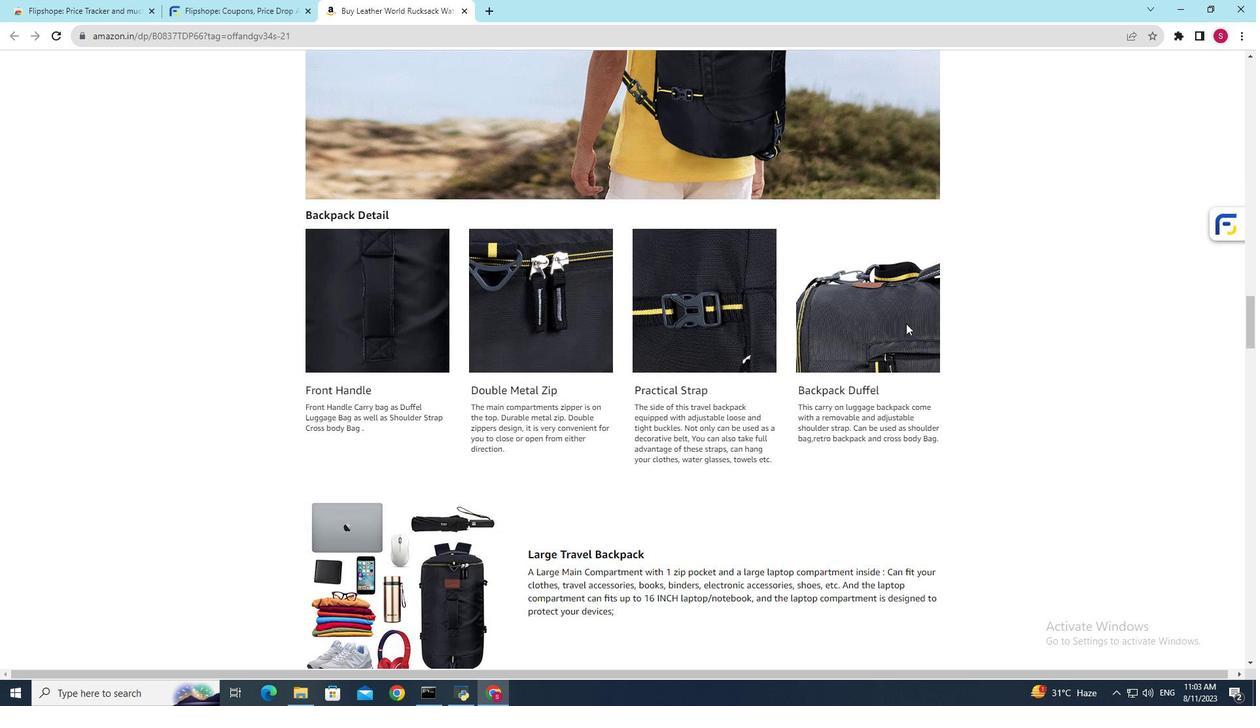 
Action: Mouse scrolled (906, 323) with delta (0, 0)
Screenshot: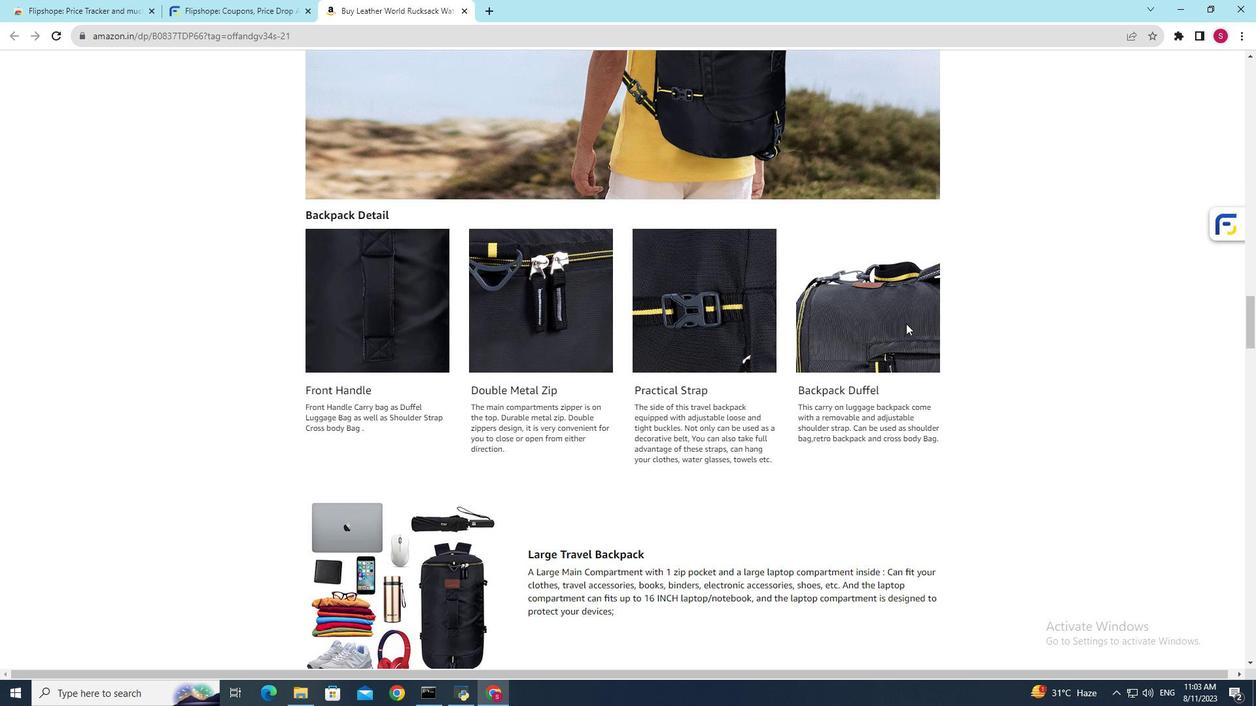 
Action: Mouse scrolled (906, 323) with delta (0, 0)
Screenshot: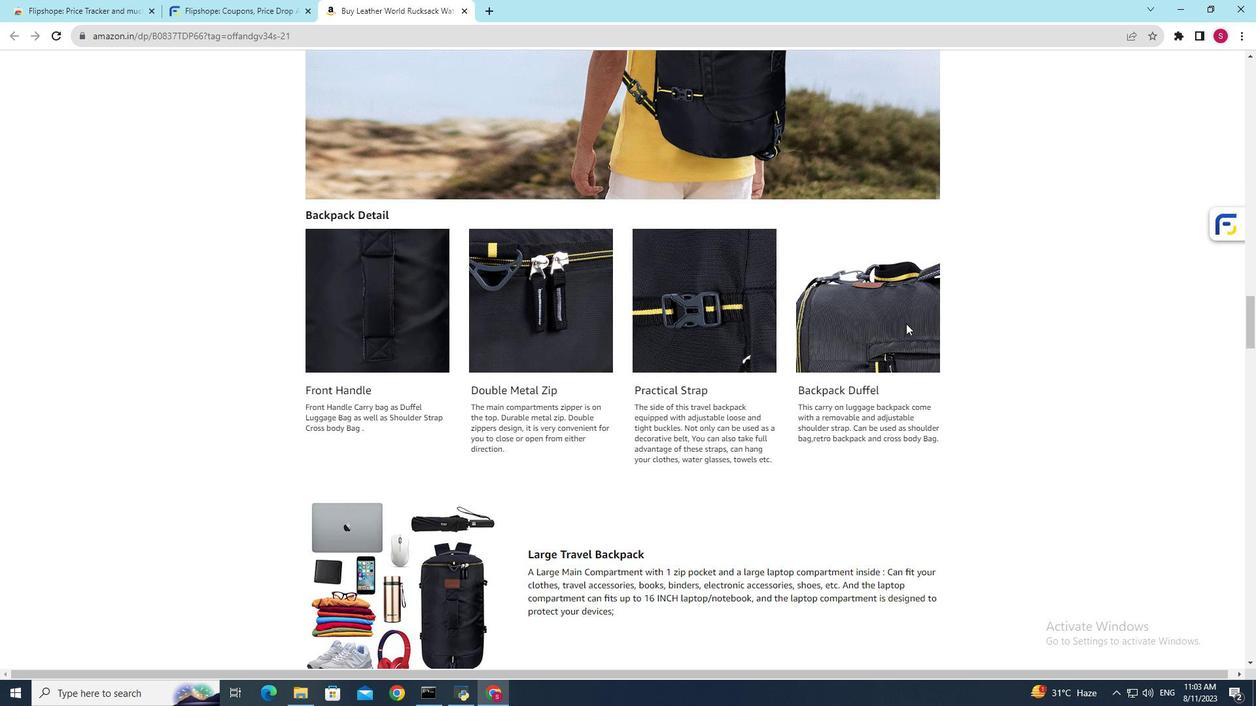 
Action: Mouse scrolled (906, 323) with delta (0, 0)
Screenshot: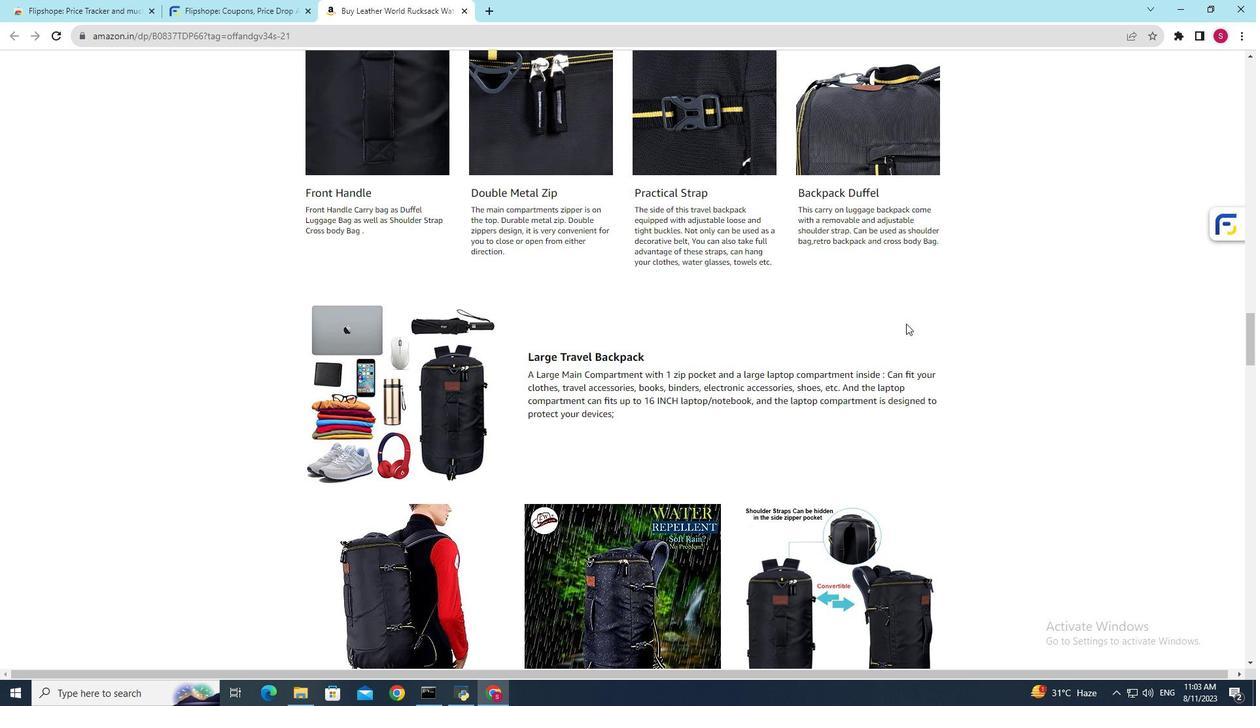 
Action: Mouse scrolled (906, 323) with delta (0, 0)
Screenshot: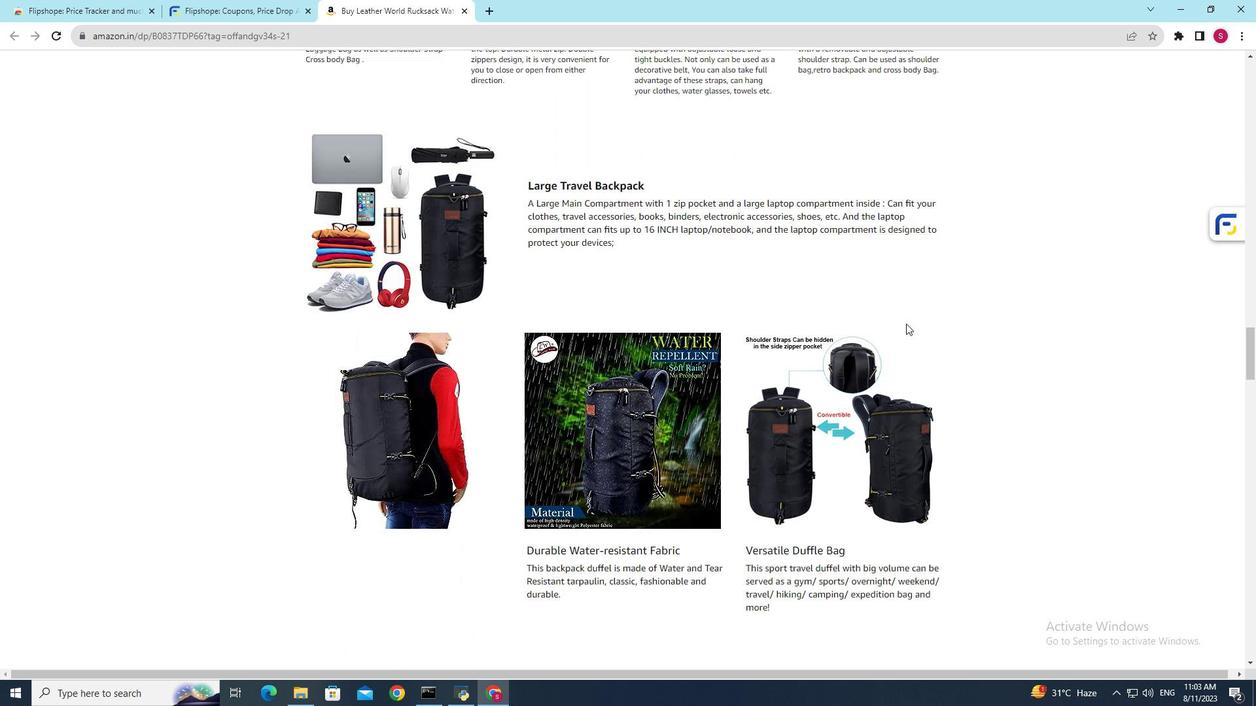 
Action: Mouse scrolled (906, 323) with delta (0, 0)
Screenshot: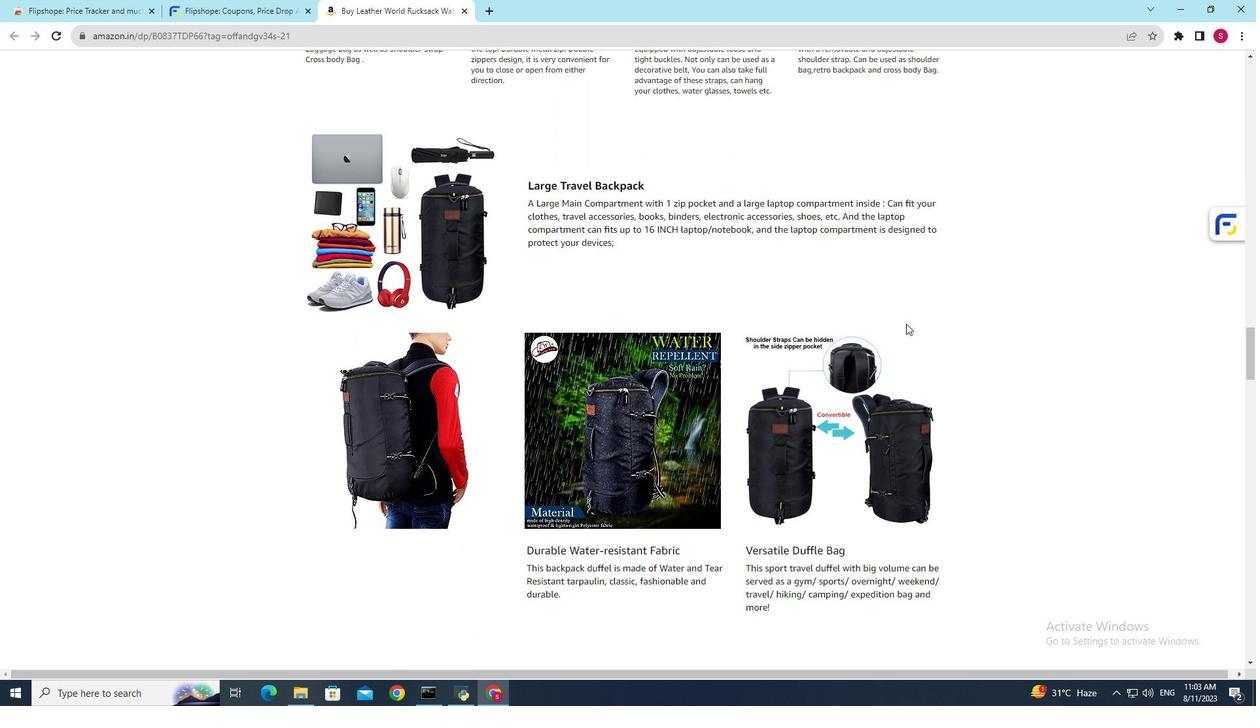 
Action: Mouse scrolled (906, 323) with delta (0, 0)
Screenshot: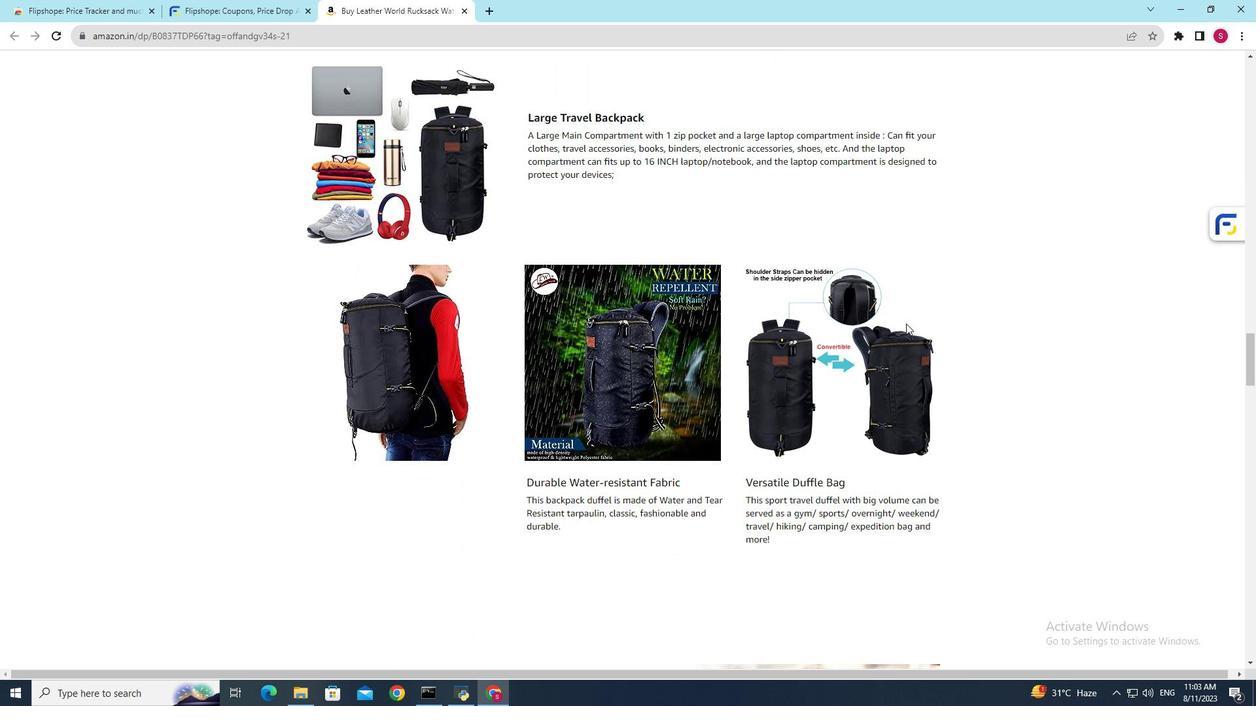 
Action: Mouse scrolled (906, 323) with delta (0, 0)
Screenshot: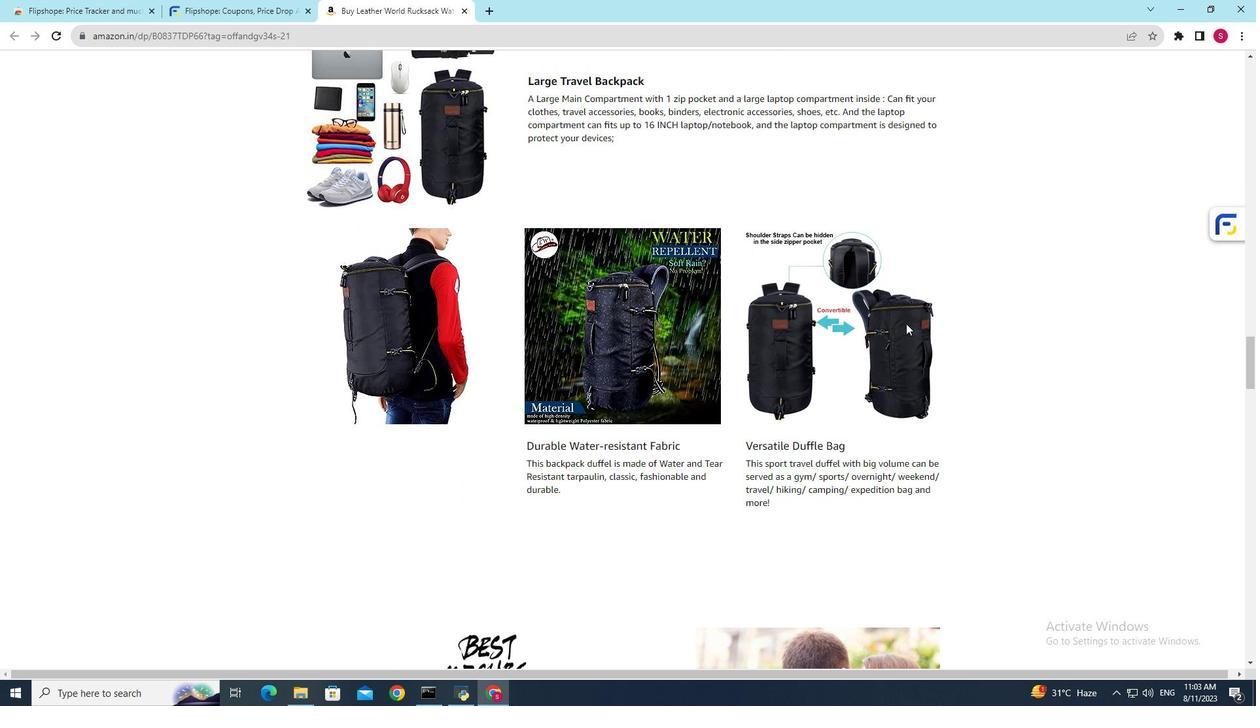 
Action: Mouse scrolled (906, 323) with delta (0, 0)
Screenshot: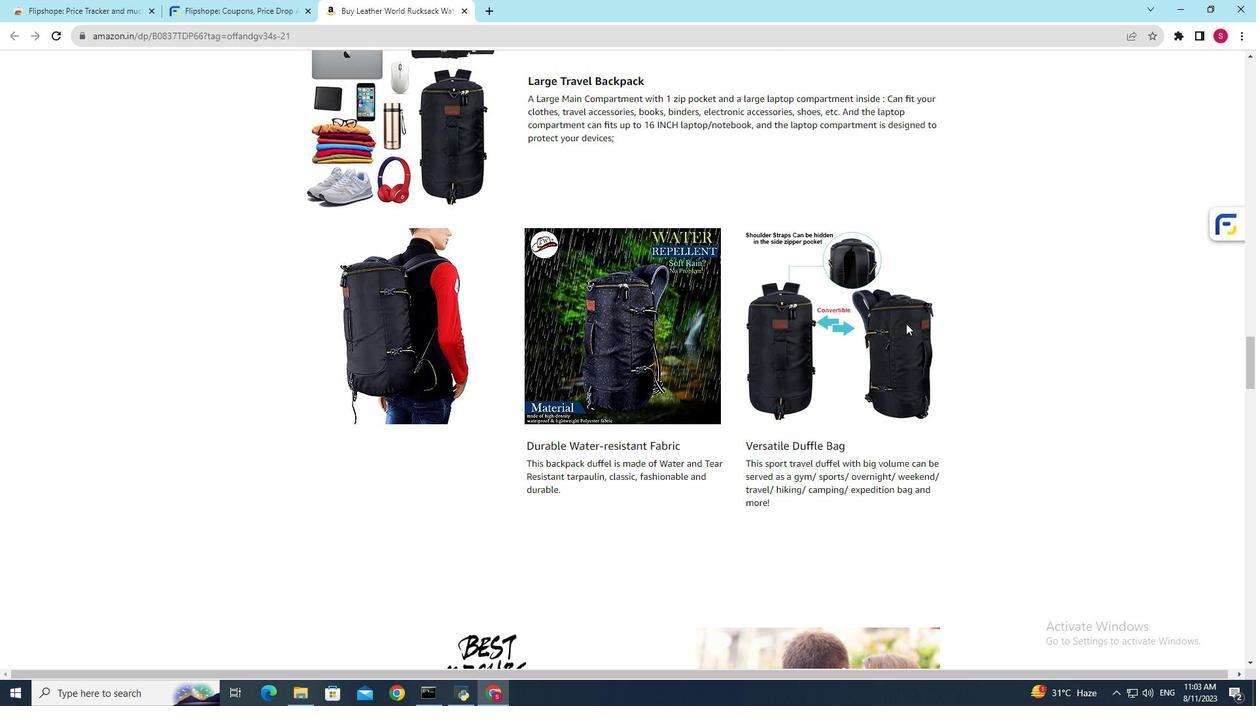 
Action: Mouse scrolled (906, 323) with delta (0, 0)
Screenshot: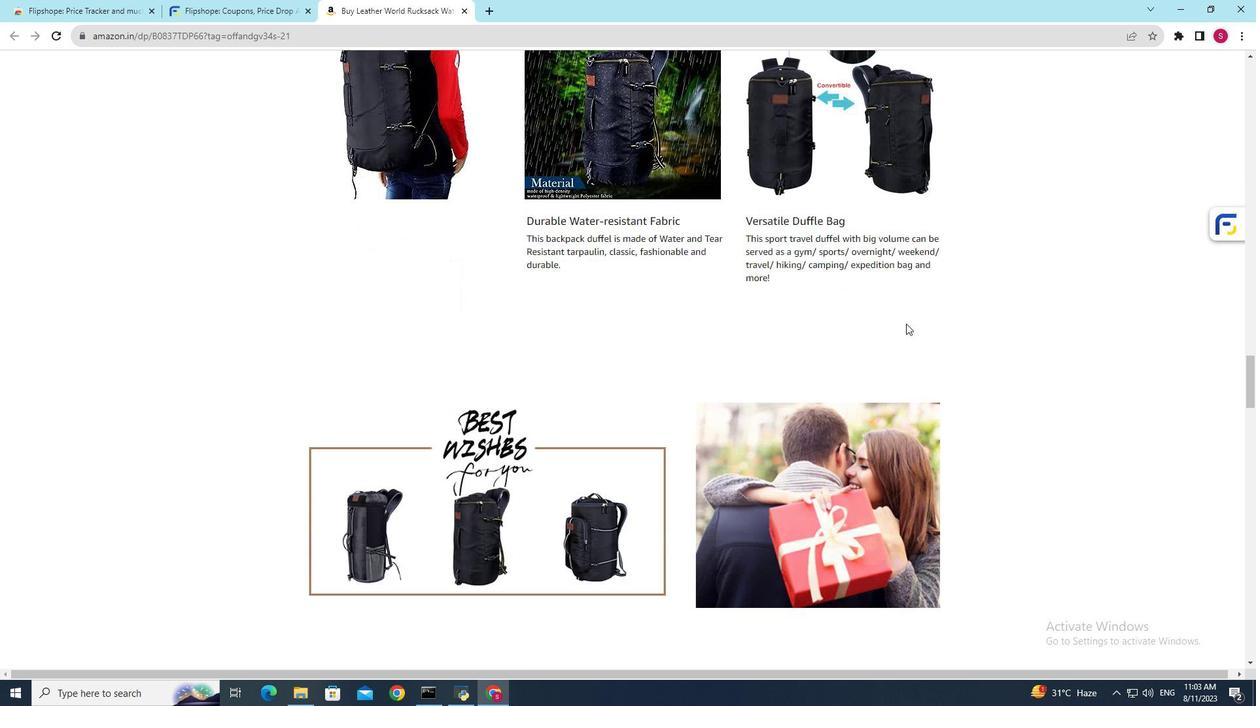 
Action: Mouse scrolled (906, 323) with delta (0, 0)
Screenshot: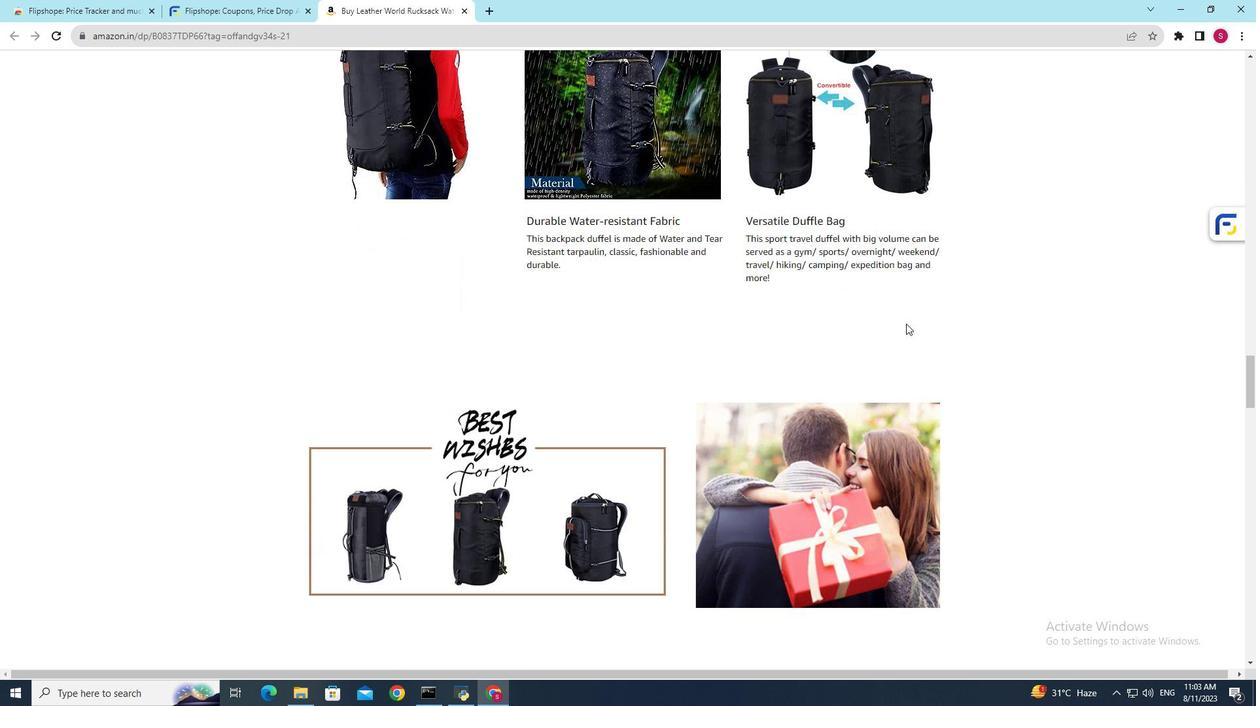 
Action: Mouse scrolled (906, 323) with delta (0, 0)
Screenshot: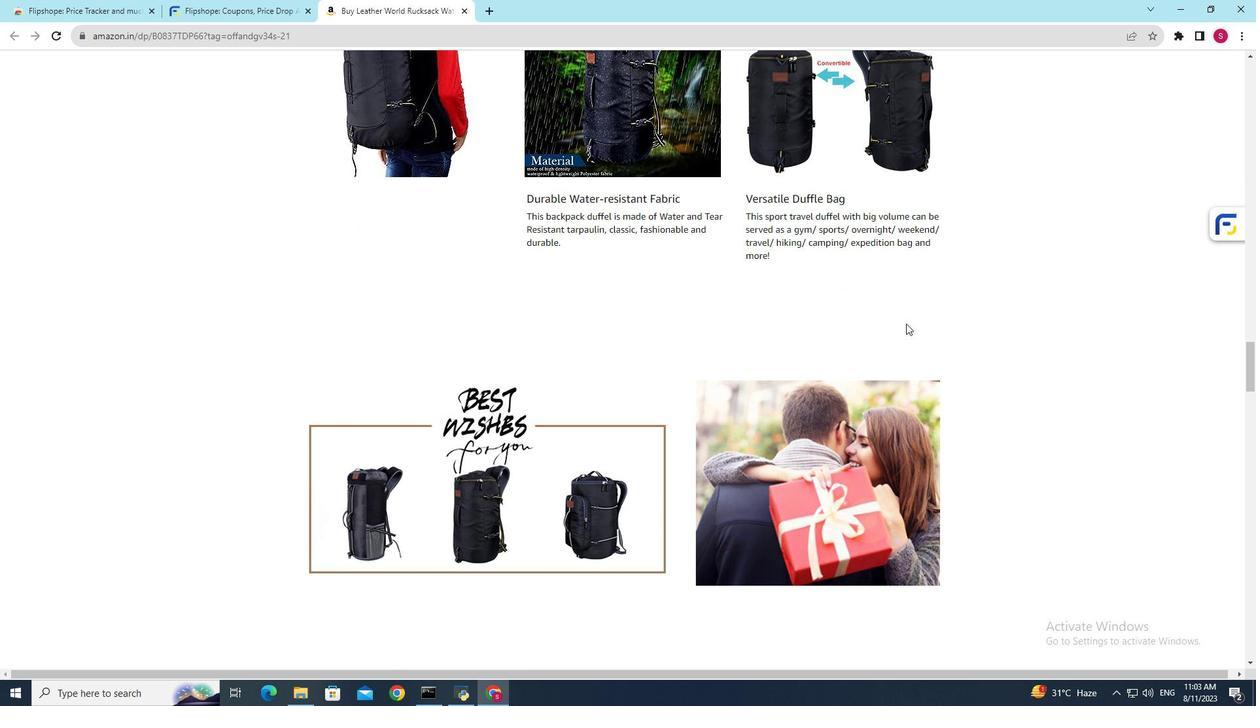 
Action: Mouse scrolled (906, 323) with delta (0, 0)
Screenshot: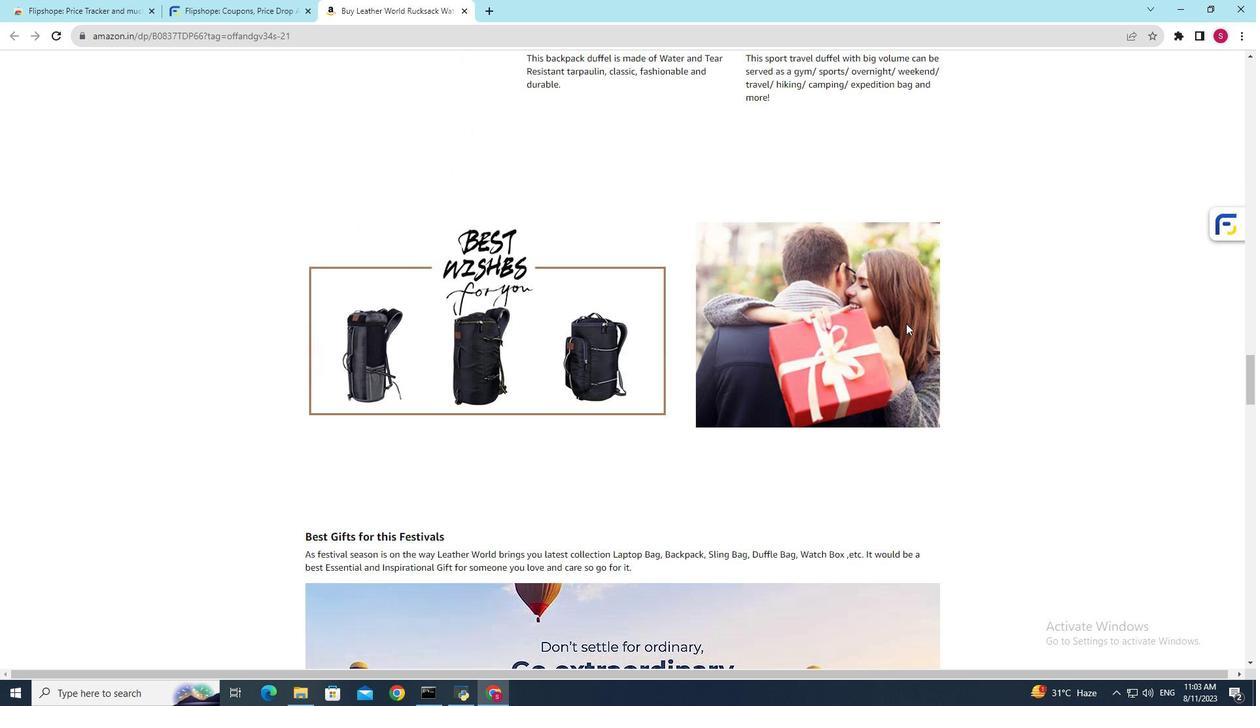 
Action: Mouse scrolled (906, 323) with delta (0, 0)
Screenshot: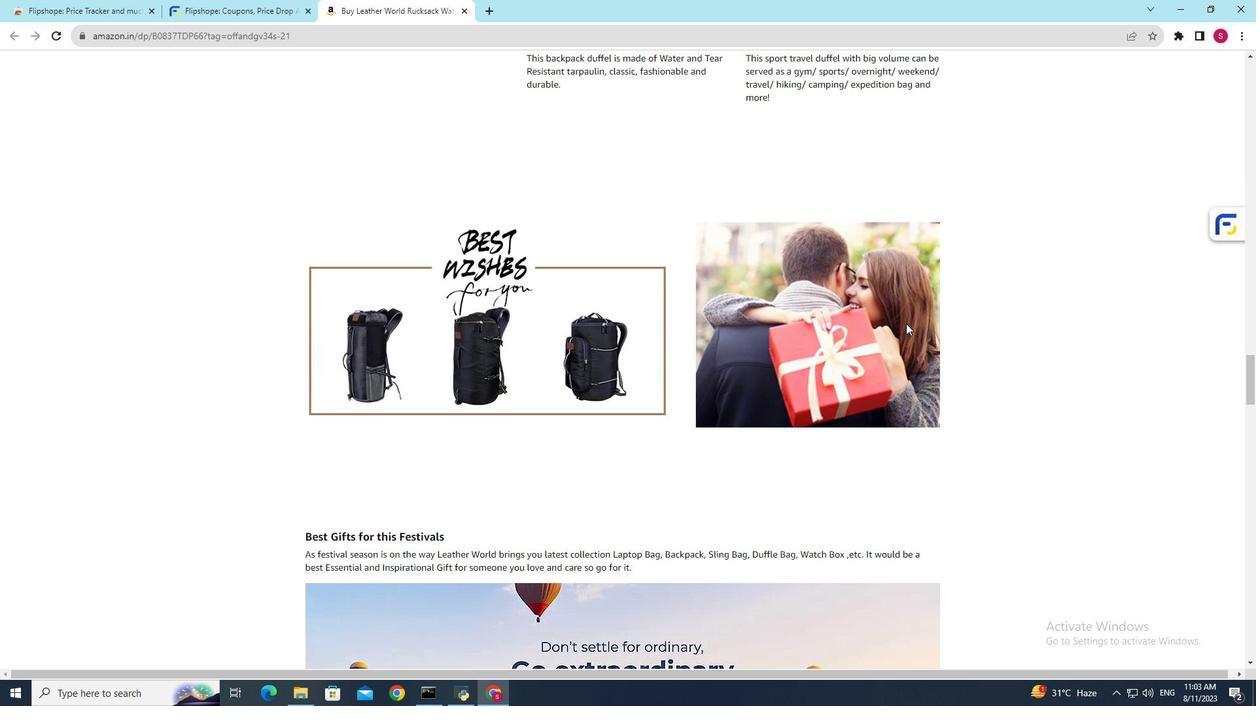 
Action: Mouse scrolled (906, 323) with delta (0, 0)
Screenshot: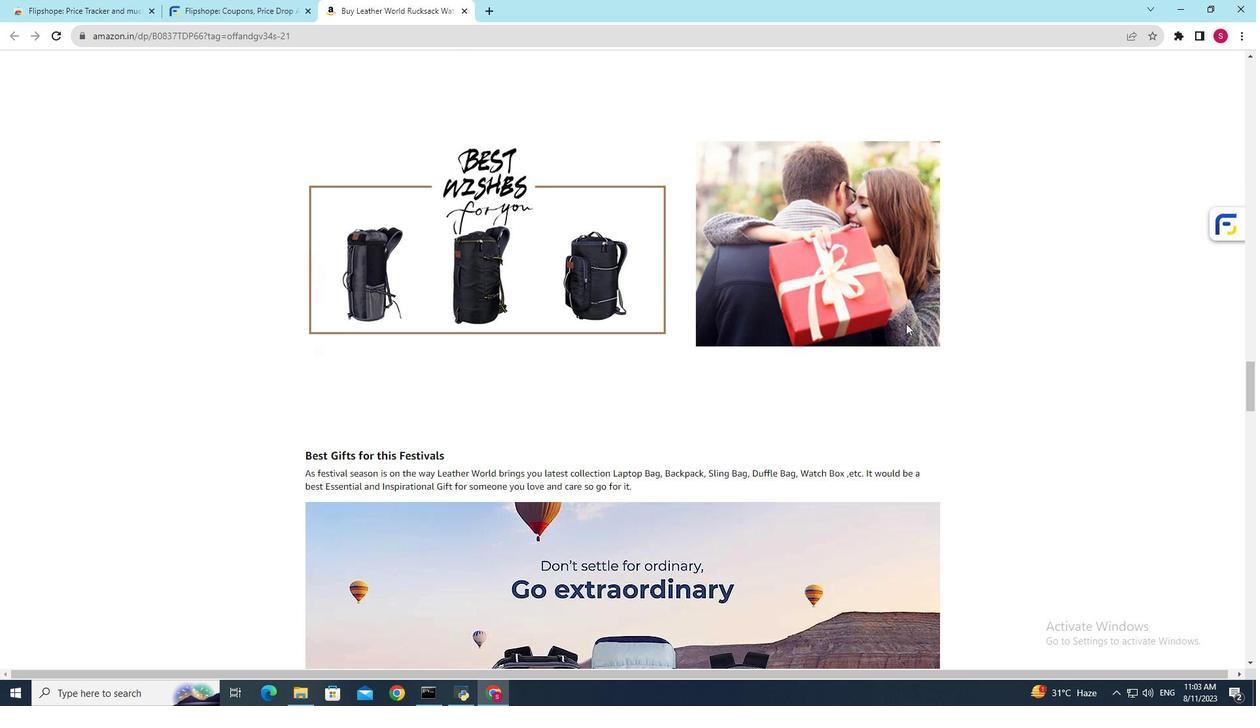 
Action: Mouse scrolled (906, 323) with delta (0, 0)
Screenshot: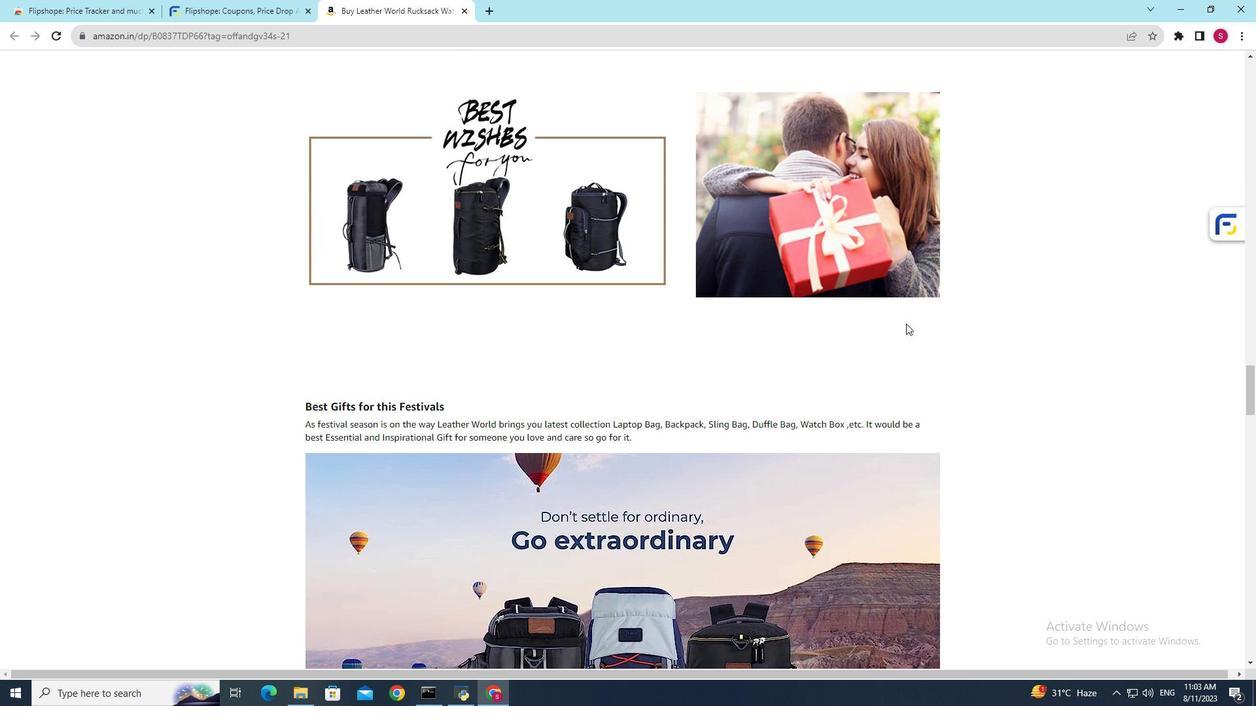 
Action: Mouse scrolled (906, 323) with delta (0, 0)
Screenshot: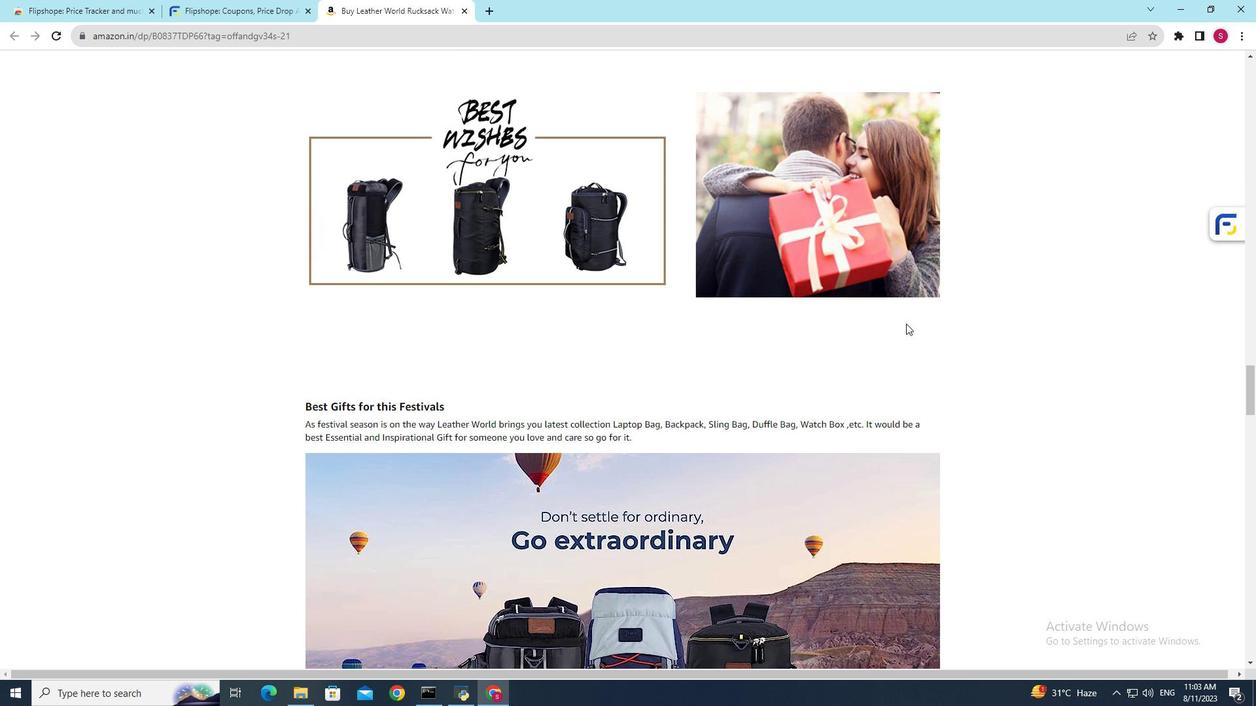 
Action: Mouse scrolled (906, 323) with delta (0, 0)
Screenshot: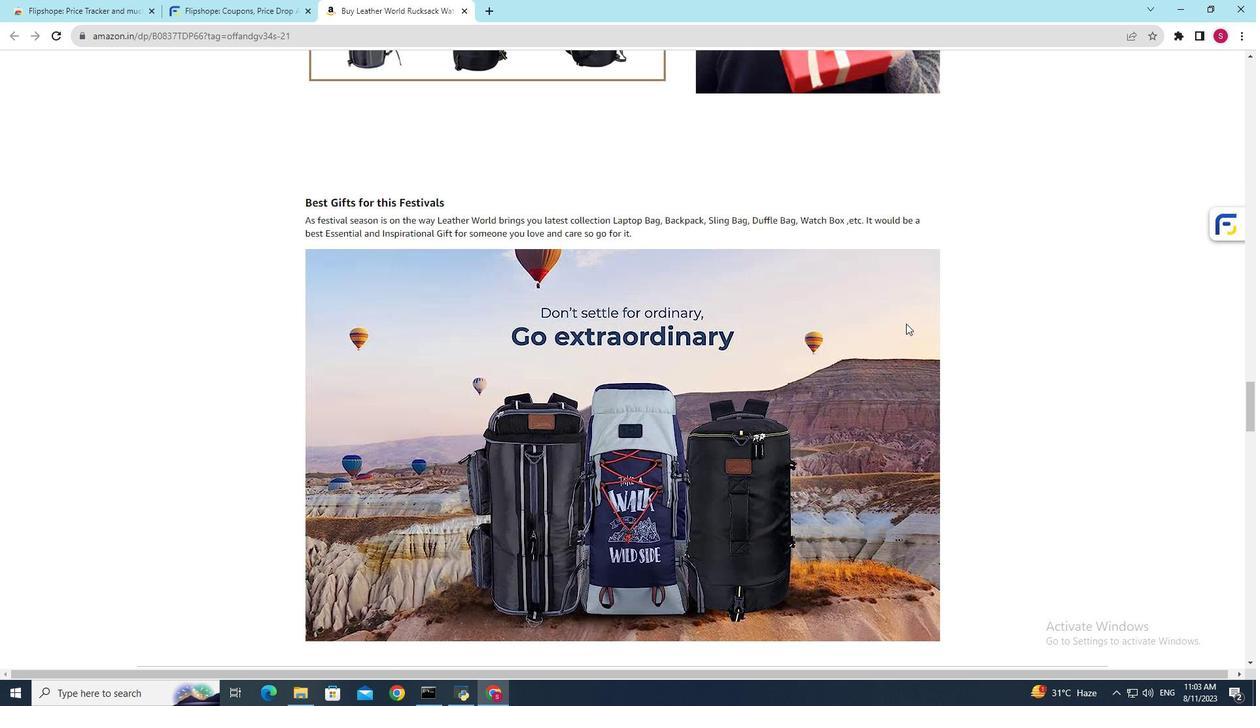 
Action: Mouse scrolled (906, 323) with delta (0, 0)
Screenshot: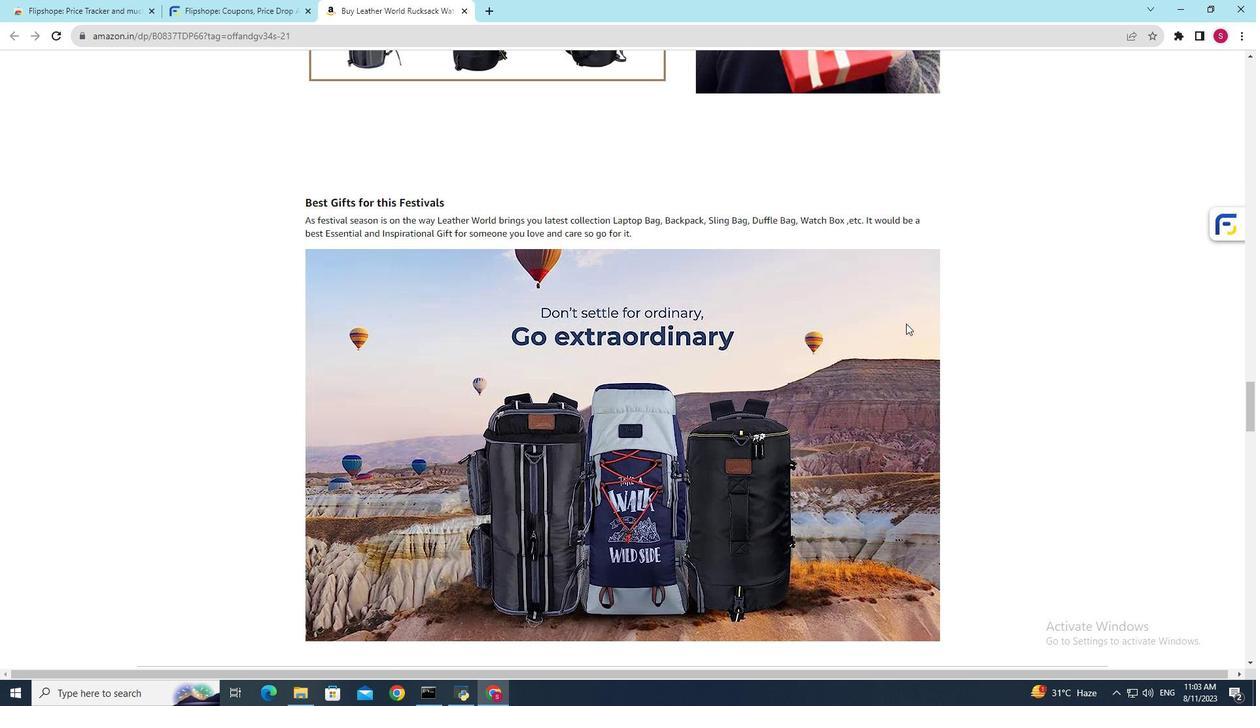 
Action: Mouse scrolled (906, 323) with delta (0, 0)
Screenshot: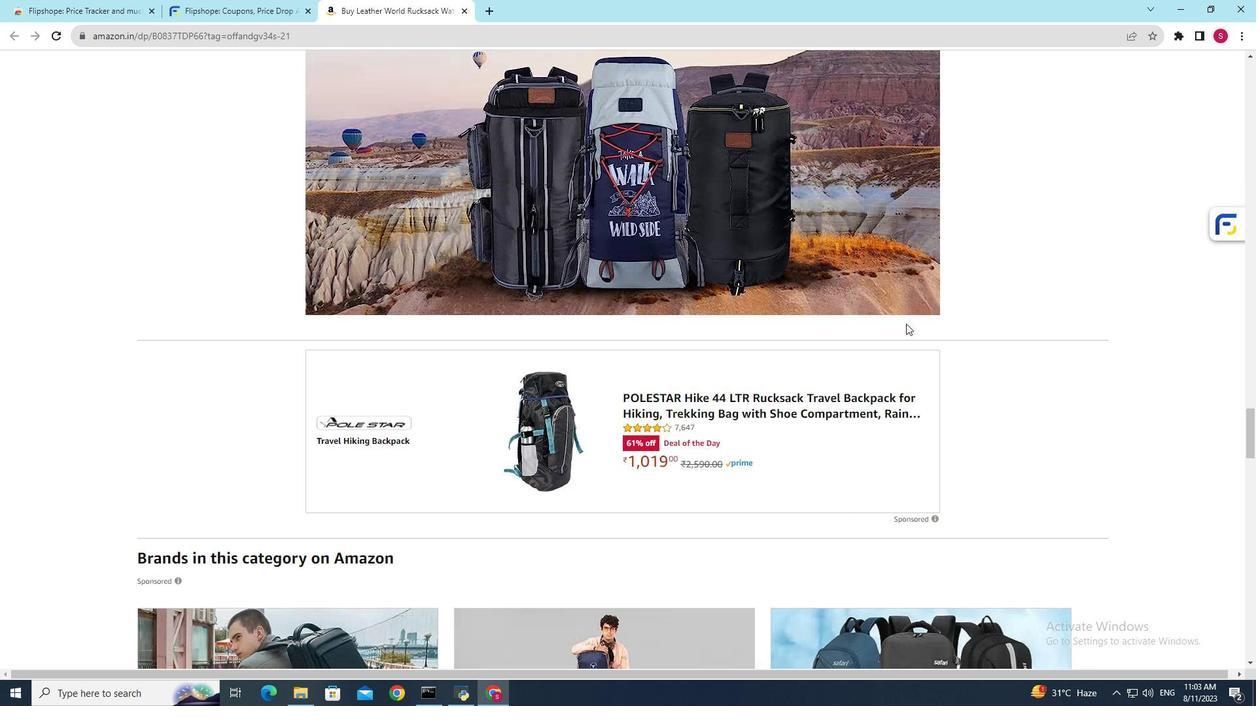 
Action: Mouse scrolled (906, 323) with delta (0, 0)
Screenshot: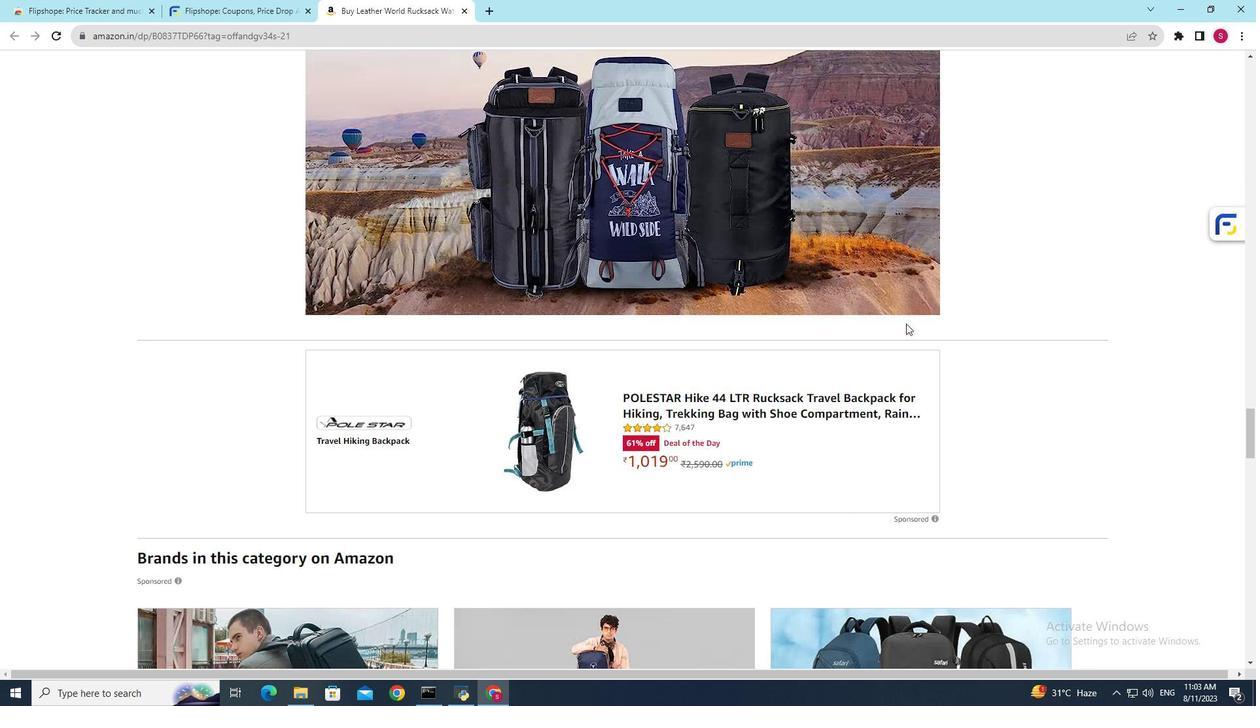 
Action: Mouse scrolled (906, 323) with delta (0, 0)
Screenshot: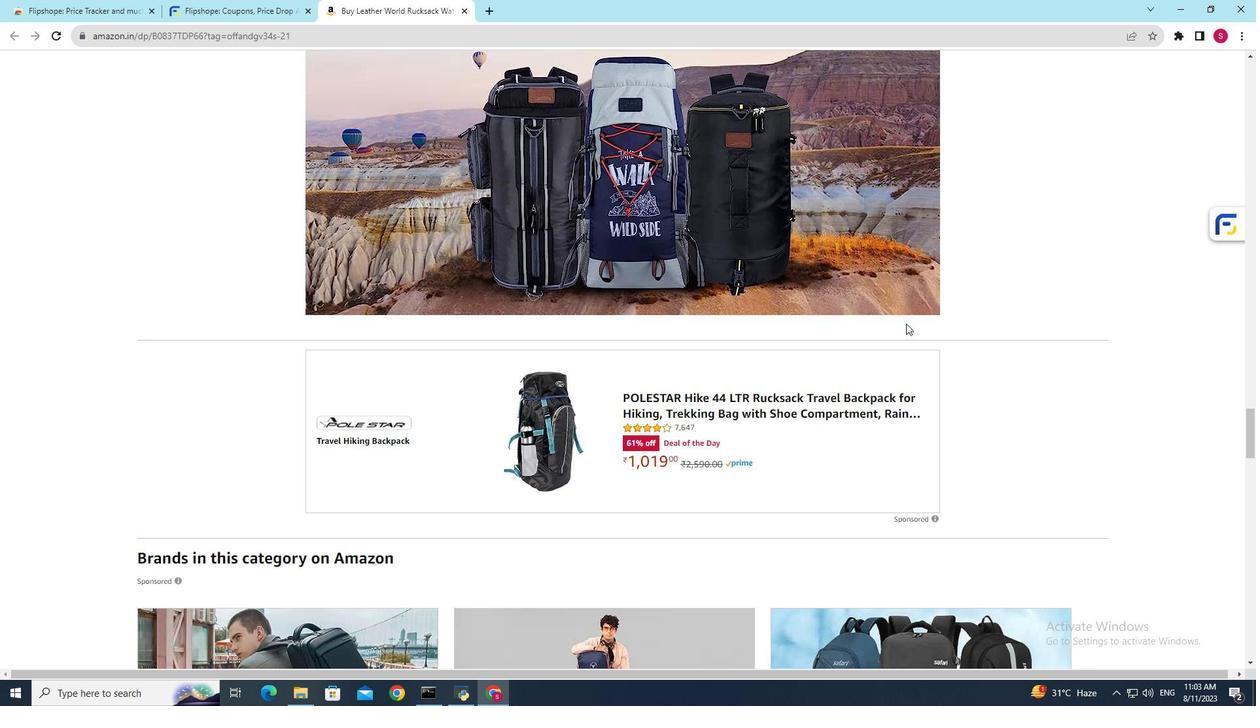 
Action: Mouse scrolled (906, 323) with delta (0, 0)
Screenshot: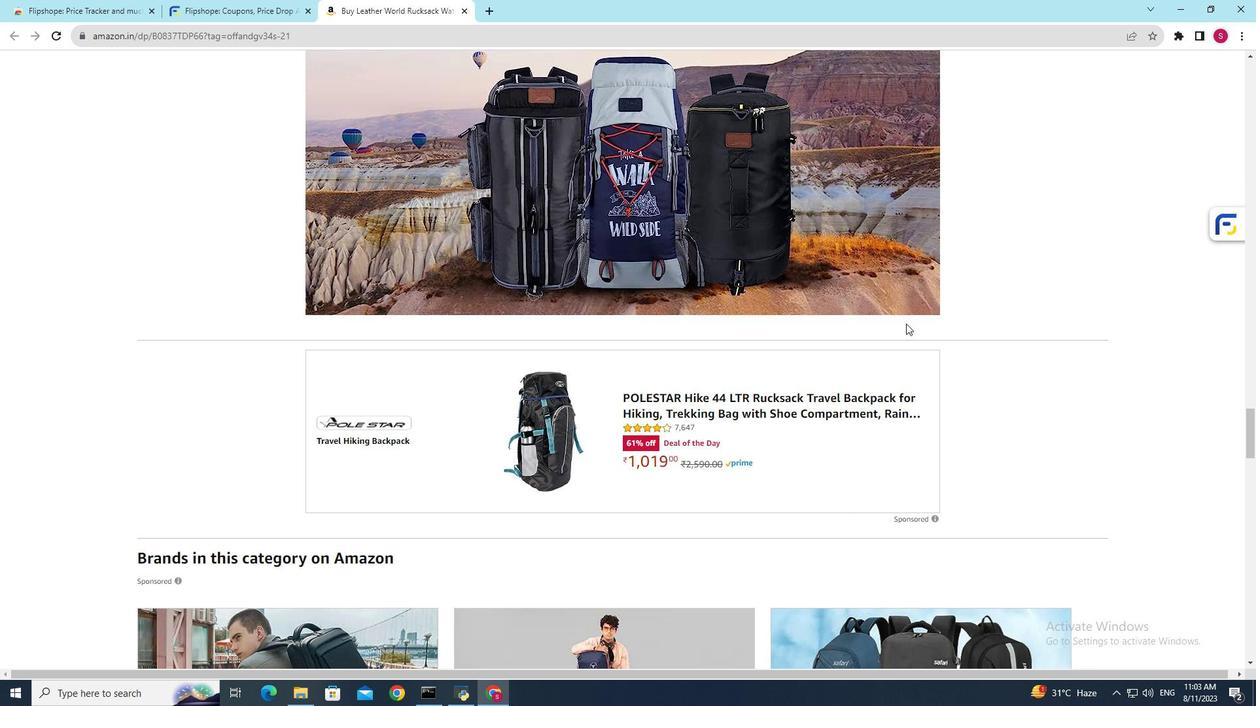 
Action: Mouse scrolled (906, 323) with delta (0, 0)
Screenshot: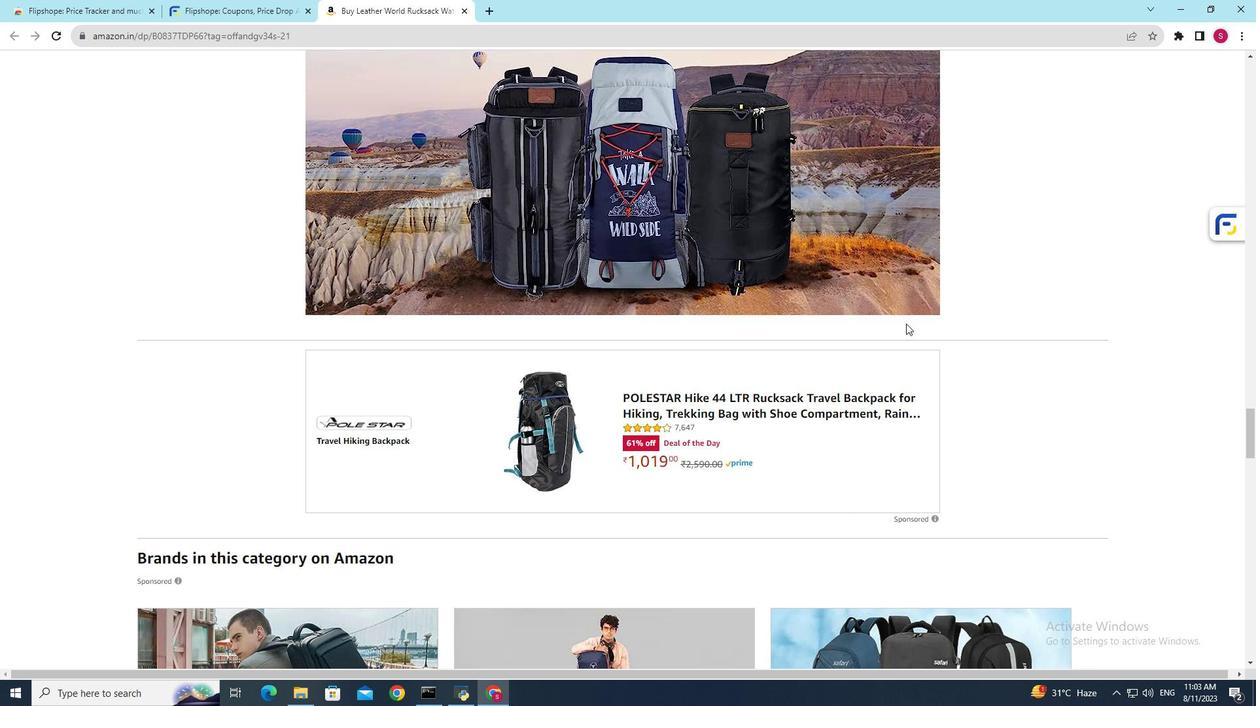 
Action: Mouse scrolled (906, 323) with delta (0, 0)
Screenshot: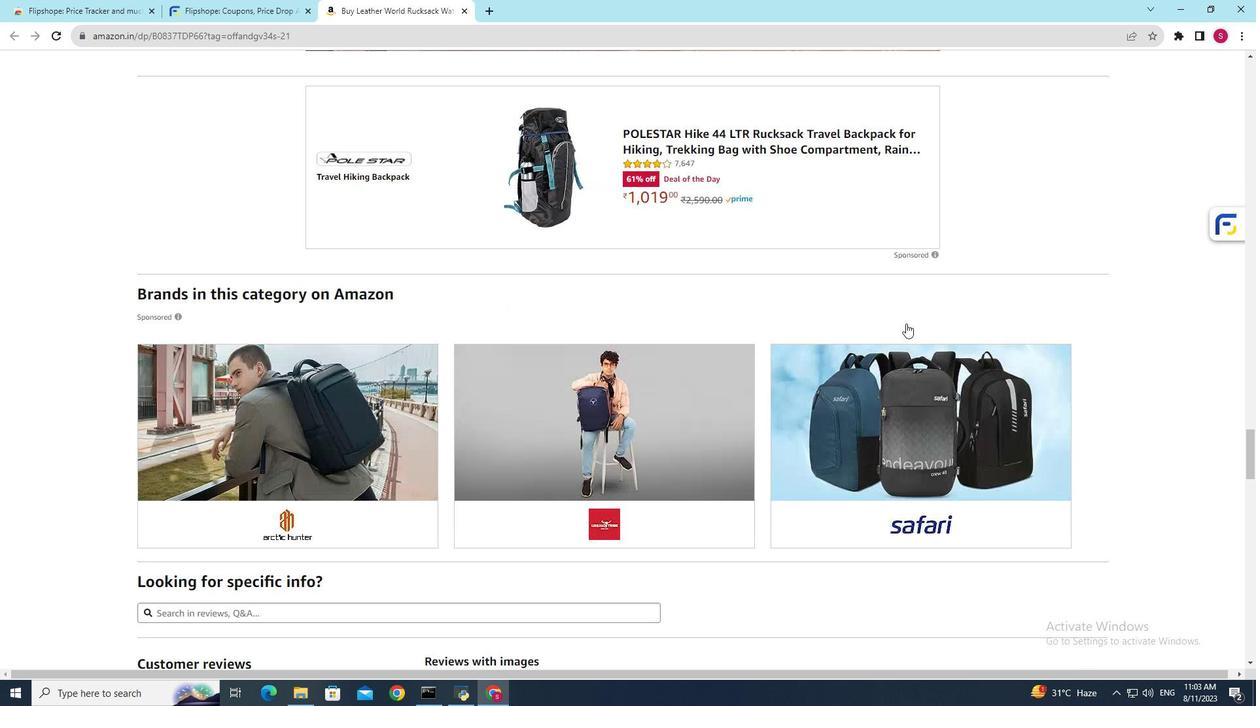 
Action: Mouse scrolled (906, 323) with delta (0, 0)
Screenshot: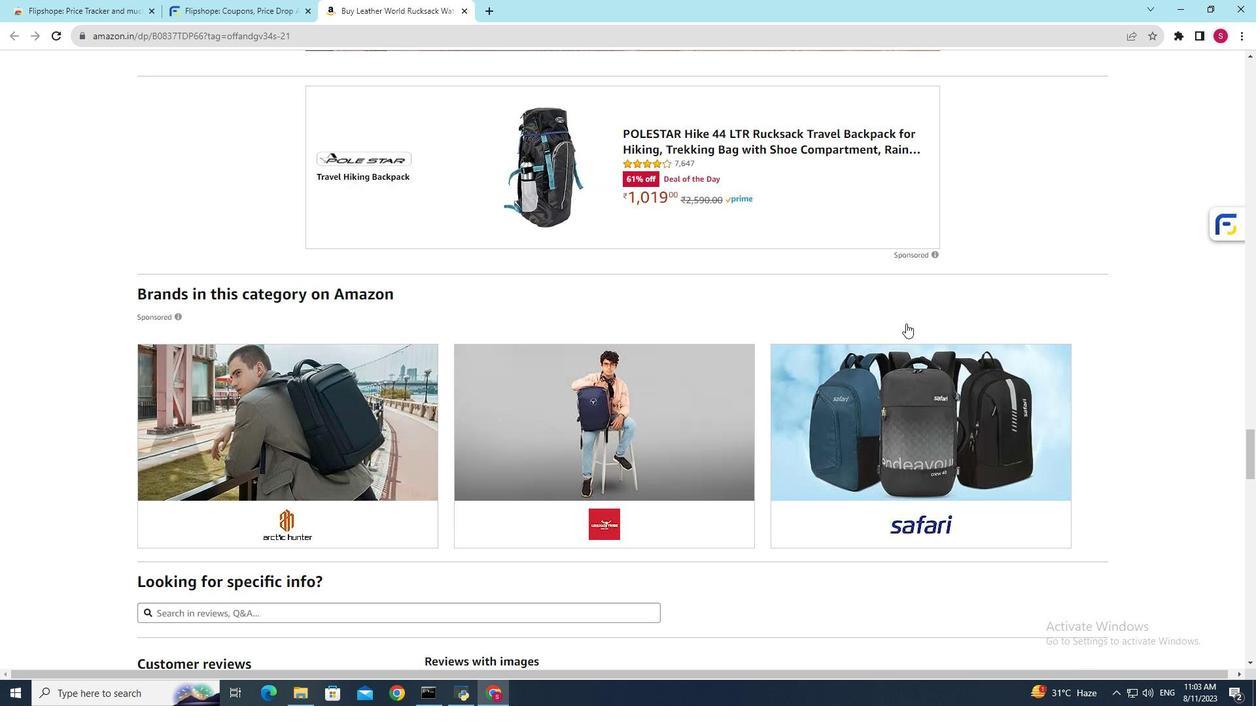 
Action: Mouse scrolled (906, 323) with delta (0, 0)
Screenshot: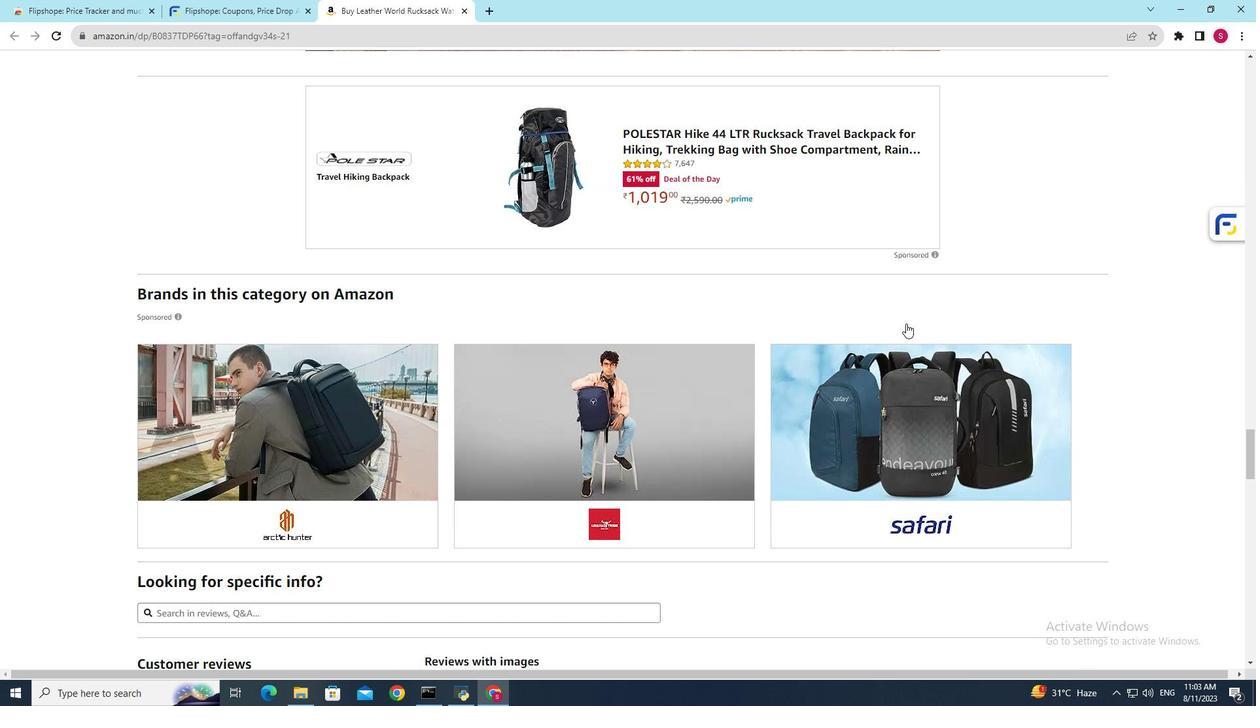 
Action: Mouse scrolled (906, 323) with delta (0, 0)
Screenshot: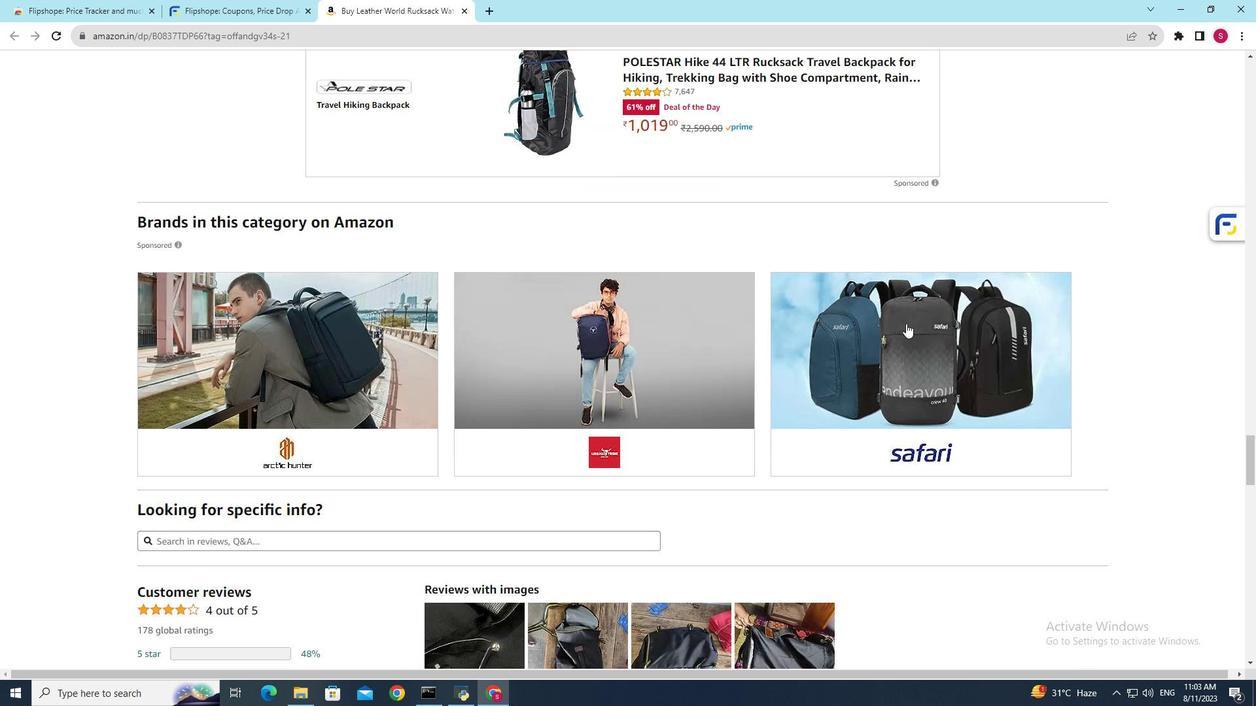 
Action: Mouse scrolled (906, 323) with delta (0, 0)
Screenshot: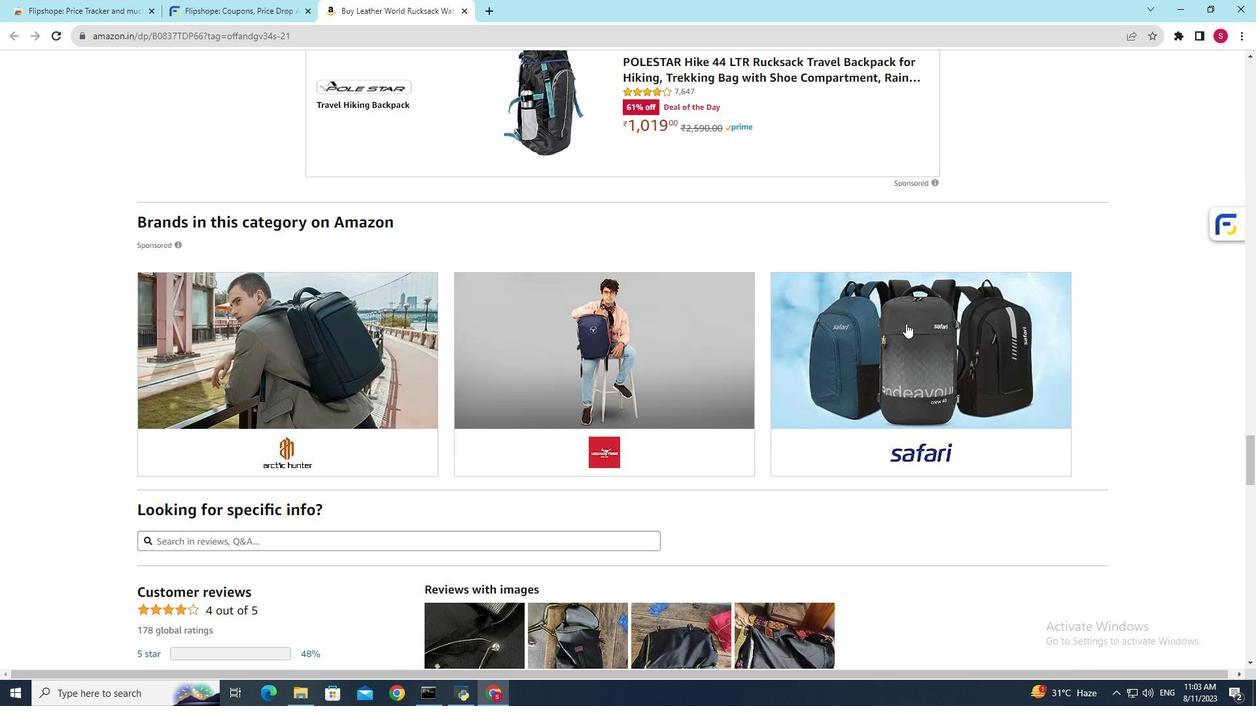
Action: Mouse scrolled (906, 323) with delta (0, 0)
Screenshot: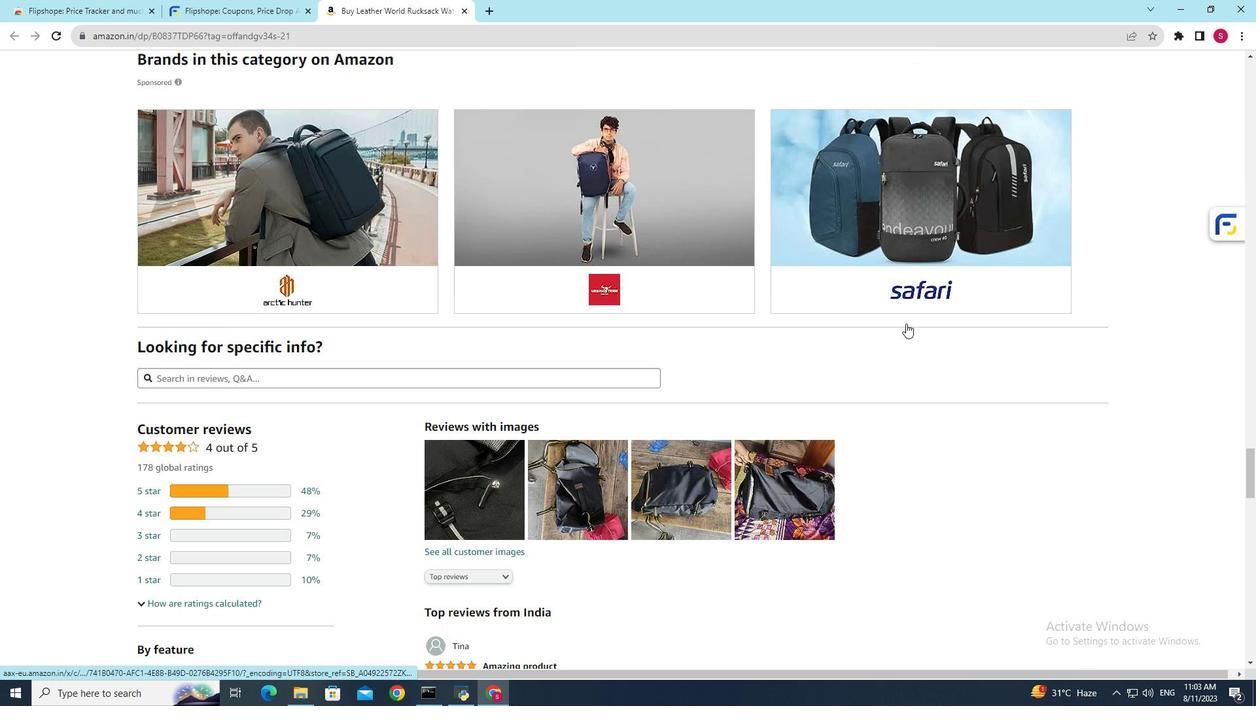 
Action: Mouse scrolled (906, 323) with delta (0, 0)
Screenshot: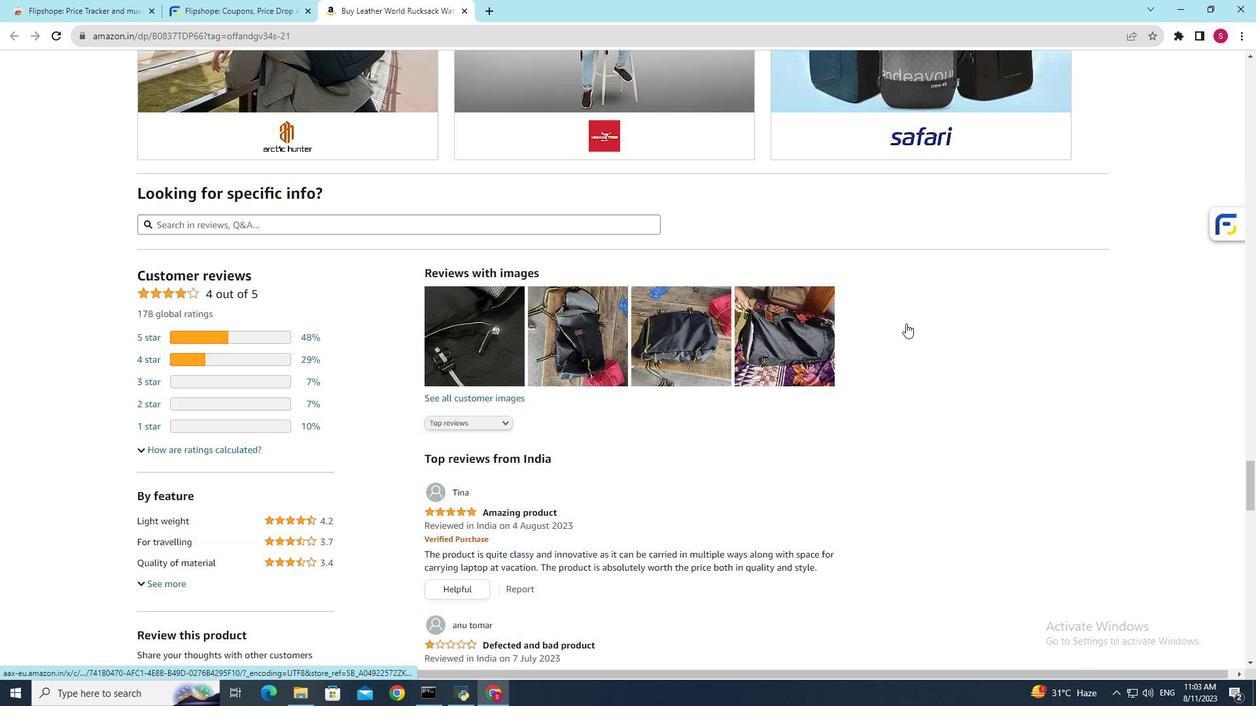 
Action: Mouse scrolled (906, 323) with delta (0, 0)
Screenshot: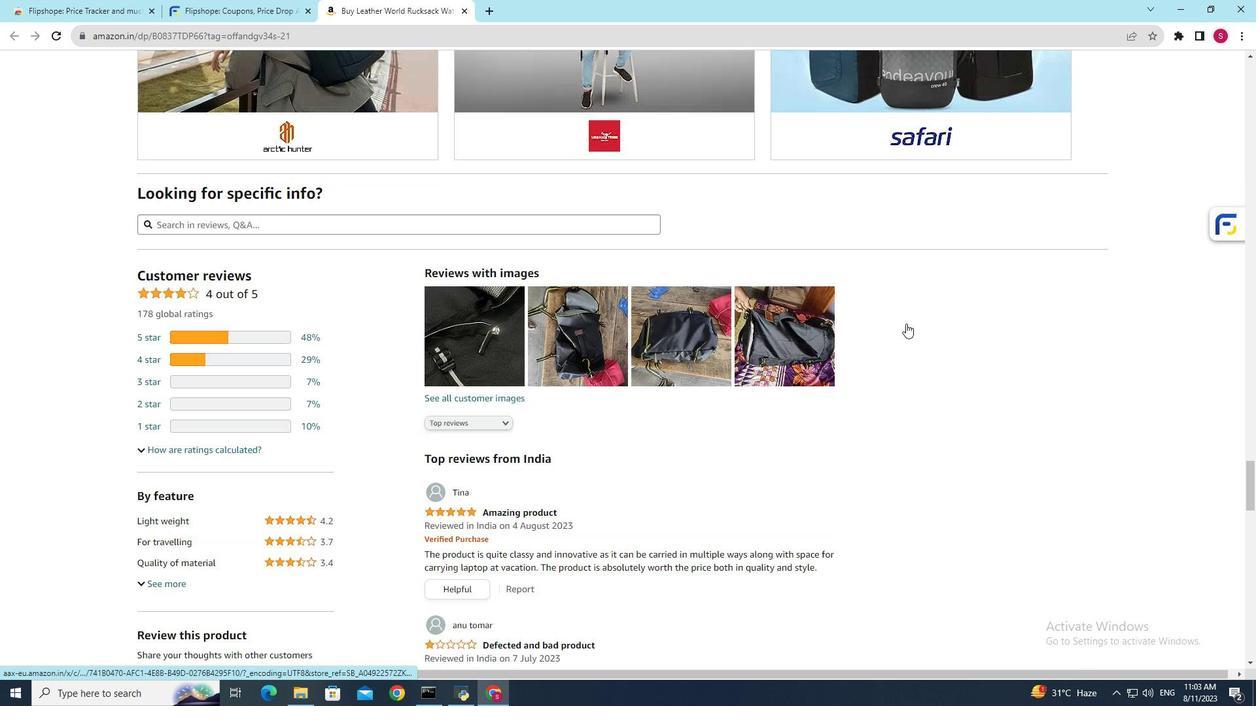 
Action: Mouse scrolled (906, 323) with delta (0, 0)
Screenshot: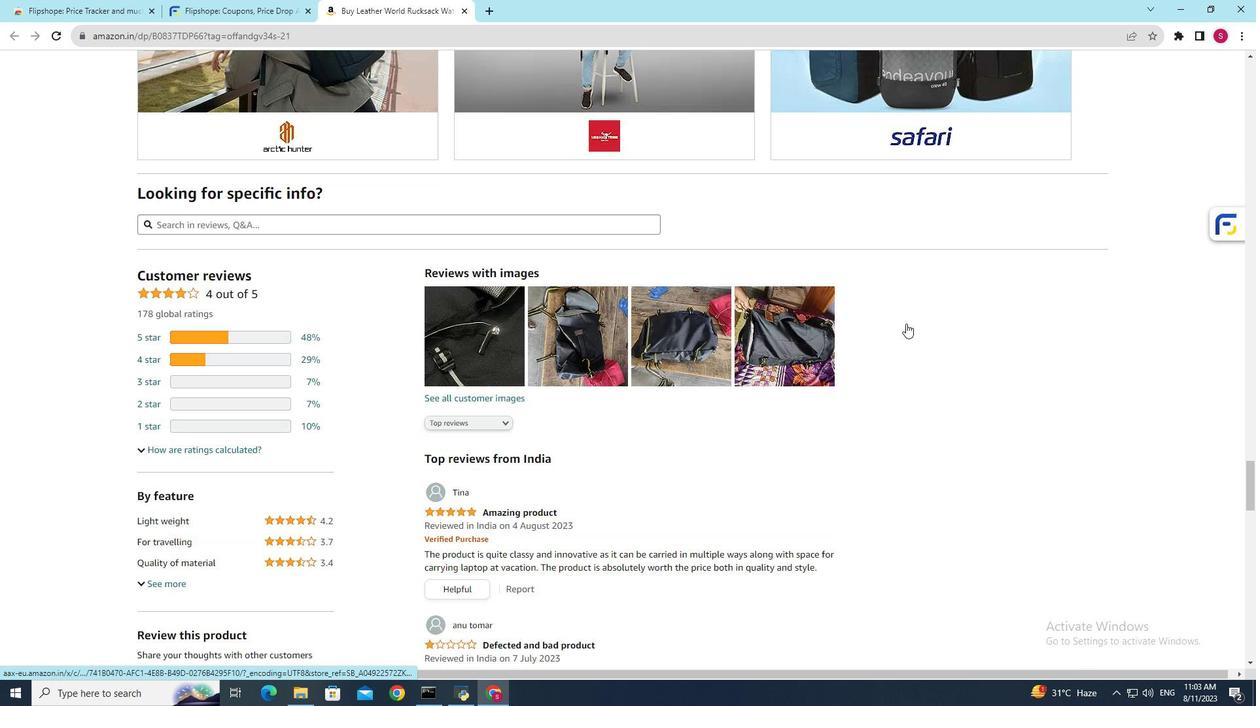 
Action: Mouse scrolled (906, 323) with delta (0, 0)
Screenshot: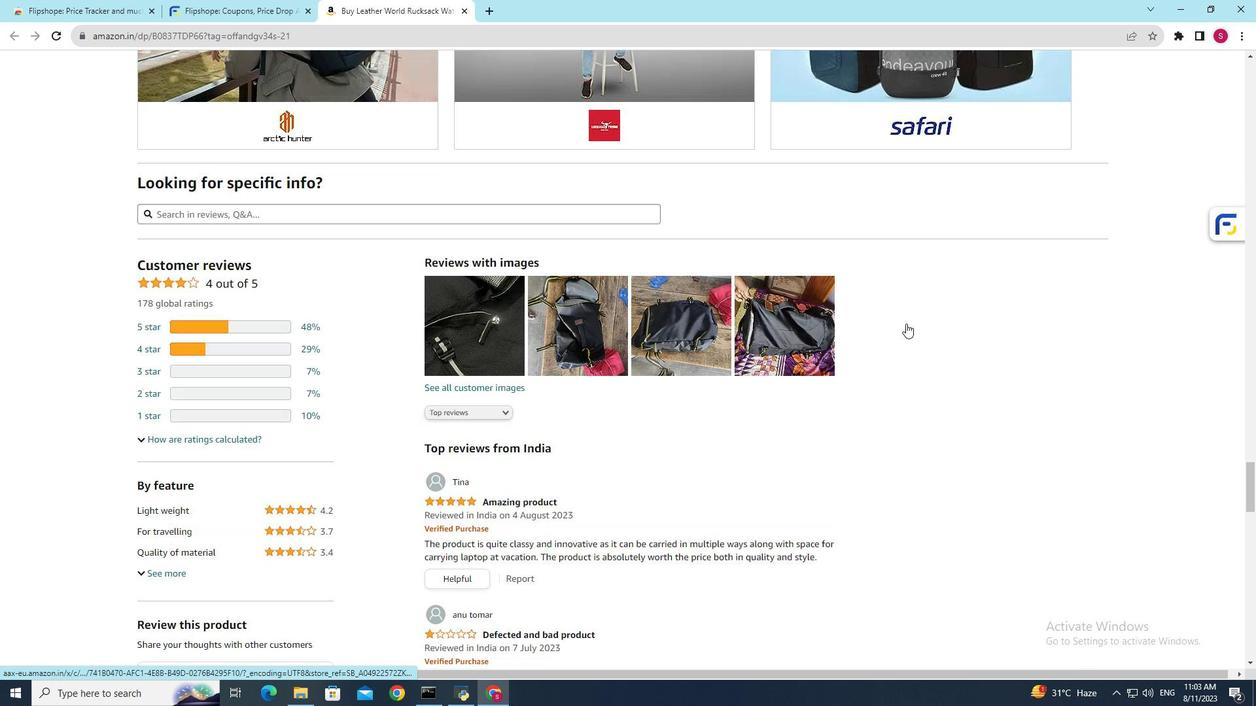 
Action: Mouse scrolled (906, 323) with delta (0, 0)
Screenshot: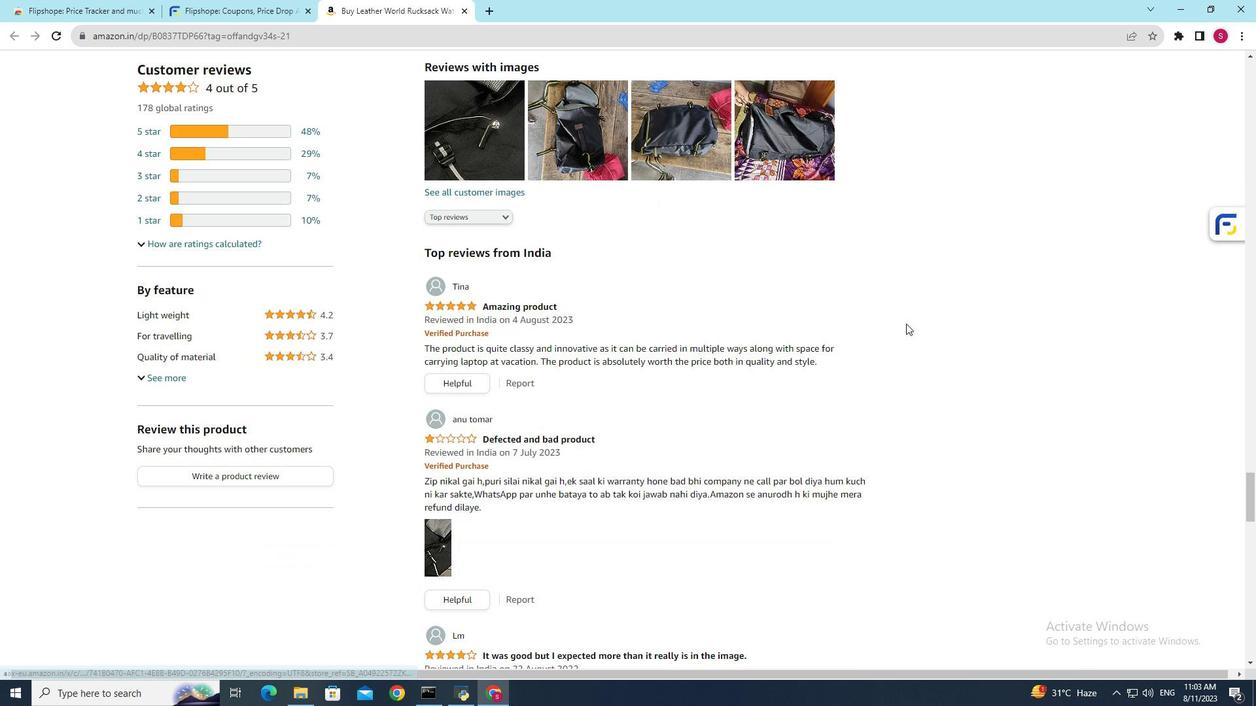 
Action: Mouse scrolled (906, 323) with delta (0, 0)
Screenshot: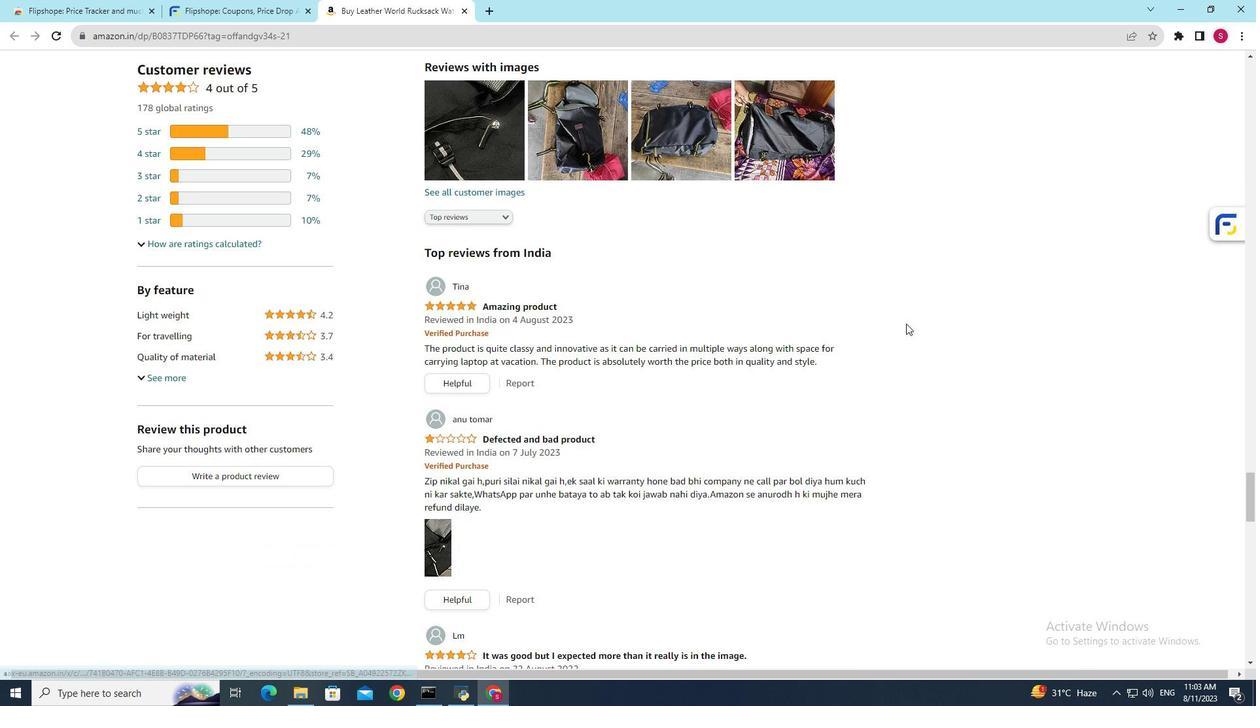 
Action: Mouse scrolled (906, 323) with delta (0, 0)
Screenshot: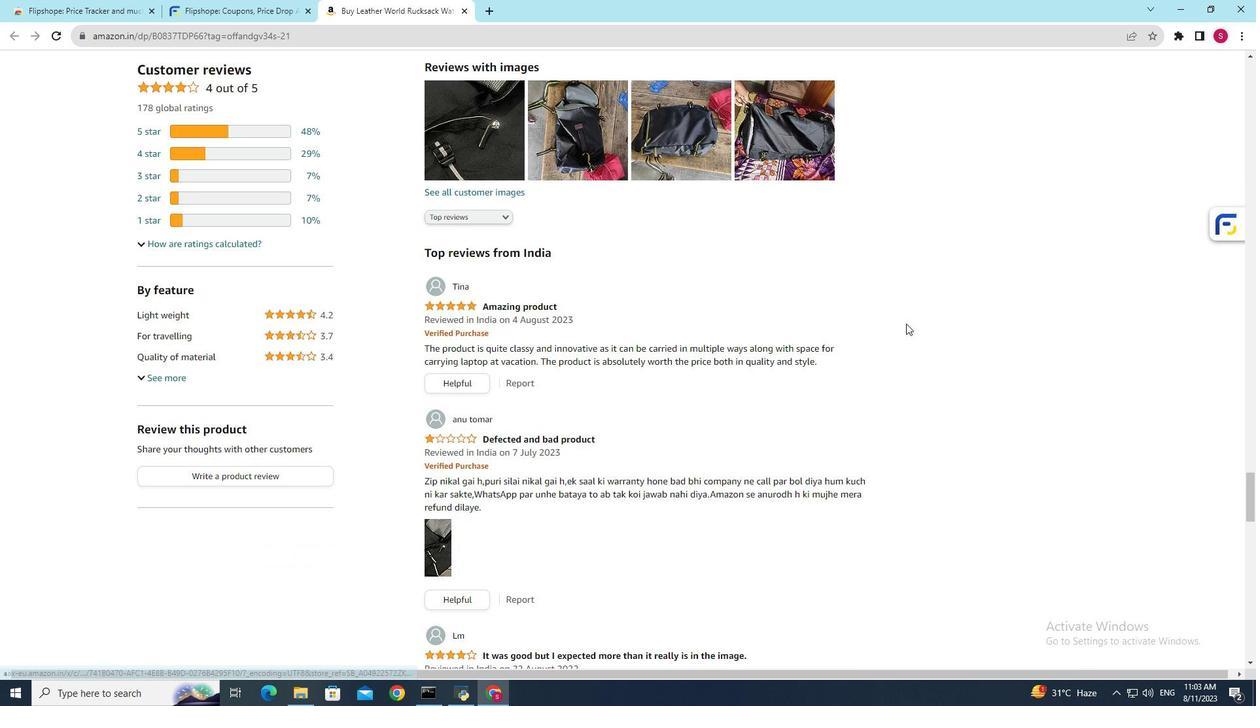 
Action: Mouse scrolled (906, 323) with delta (0, 0)
Screenshot: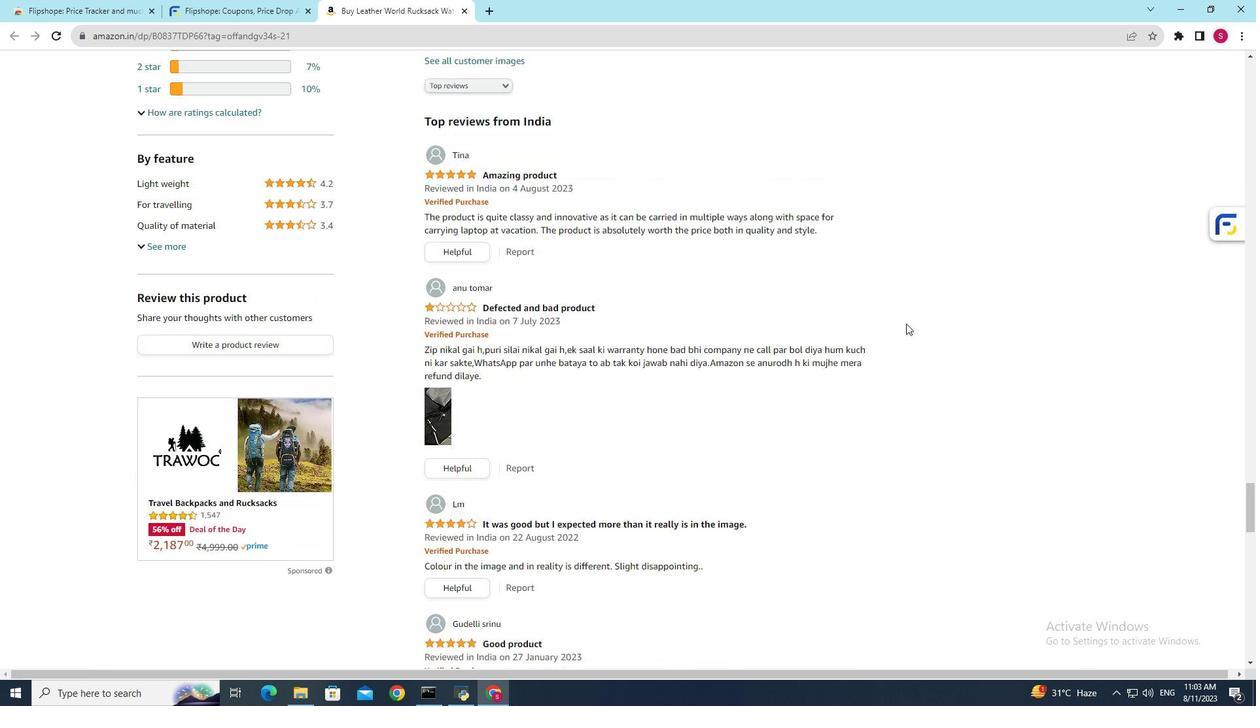 
Action: Mouse scrolled (906, 323) with delta (0, 0)
Screenshot: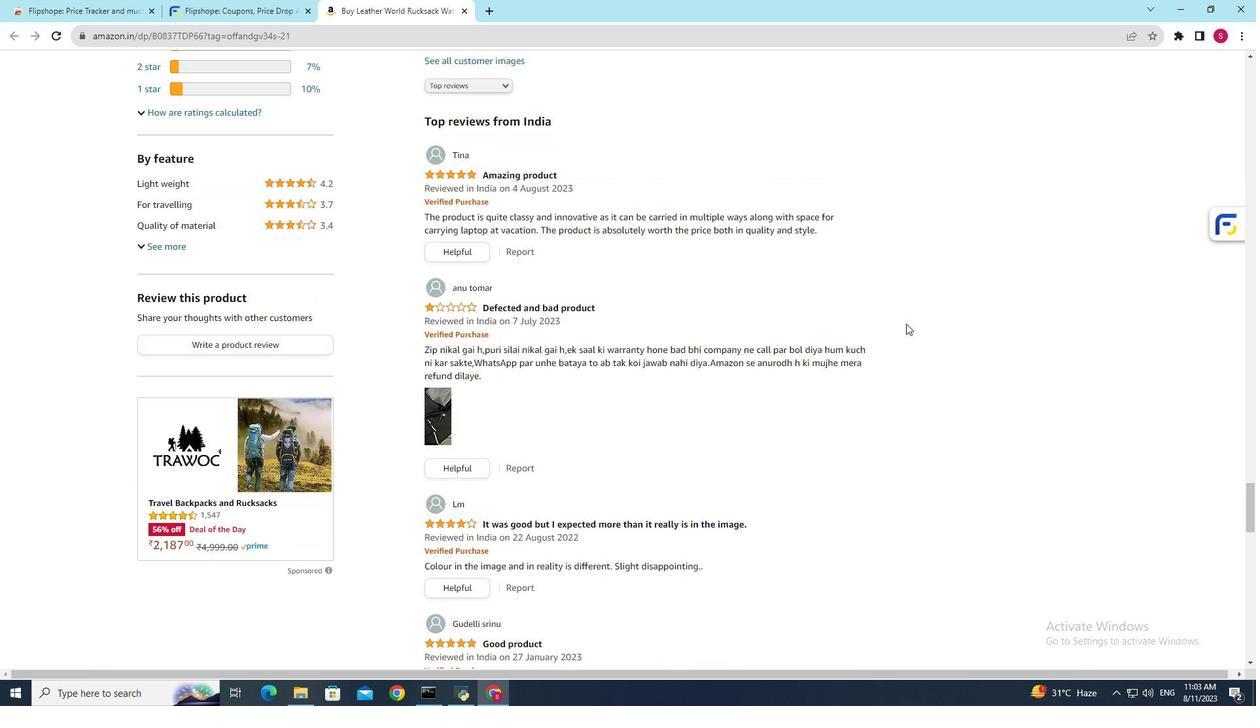
Action: Mouse scrolled (906, 323) with delta (0, 0)
Screenshot: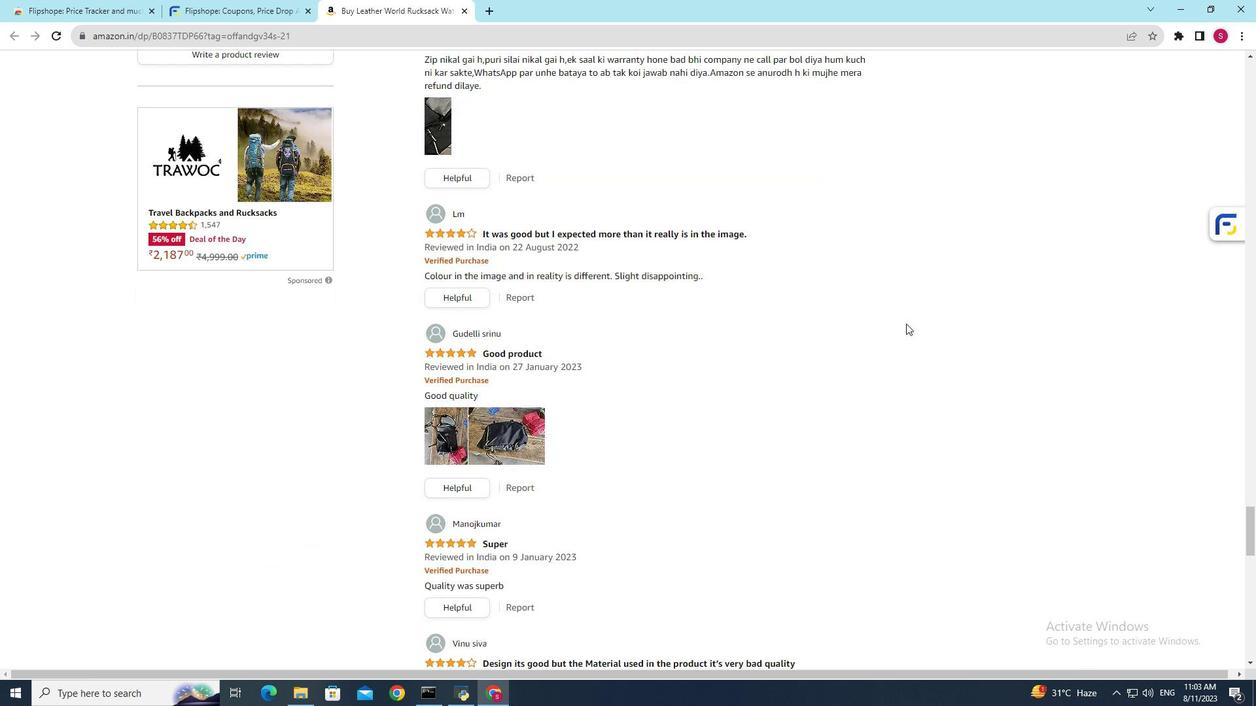 
Action: Mouse scrolled (906, 323) with delta (0, 0)
Screenshot: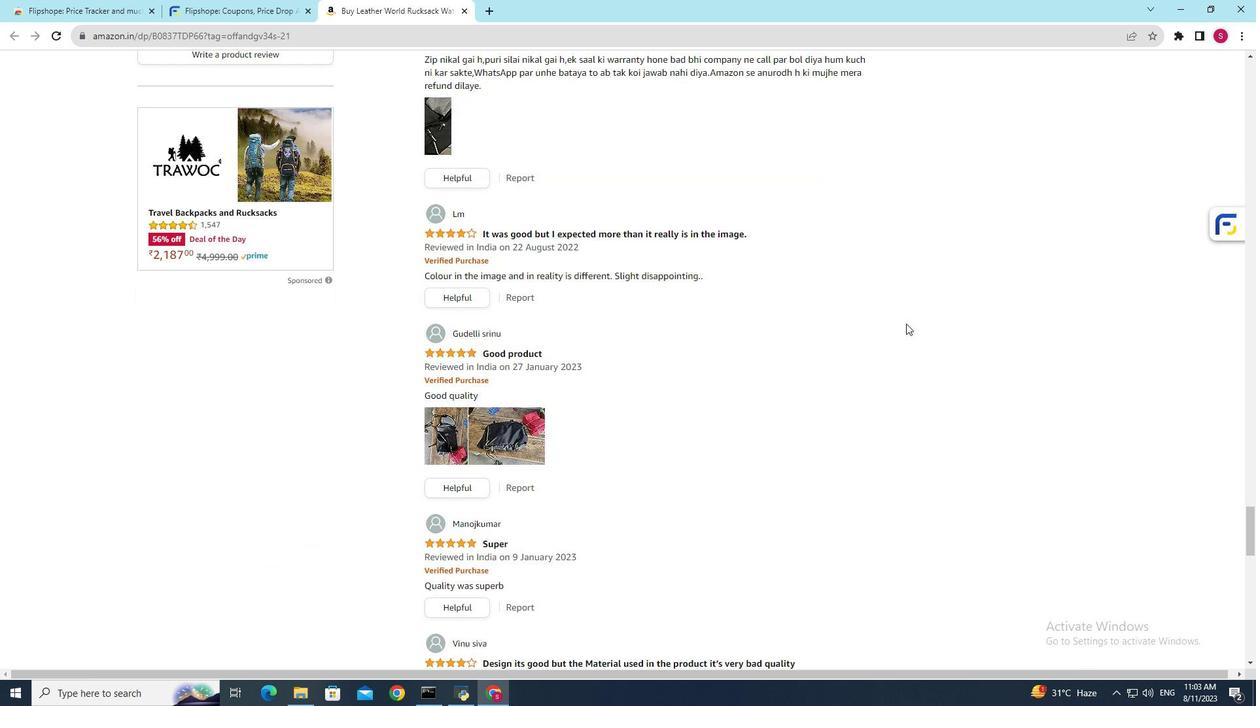 
Action: Mouse scrolled (906, 323) with delta (0, 0)
Screenshot: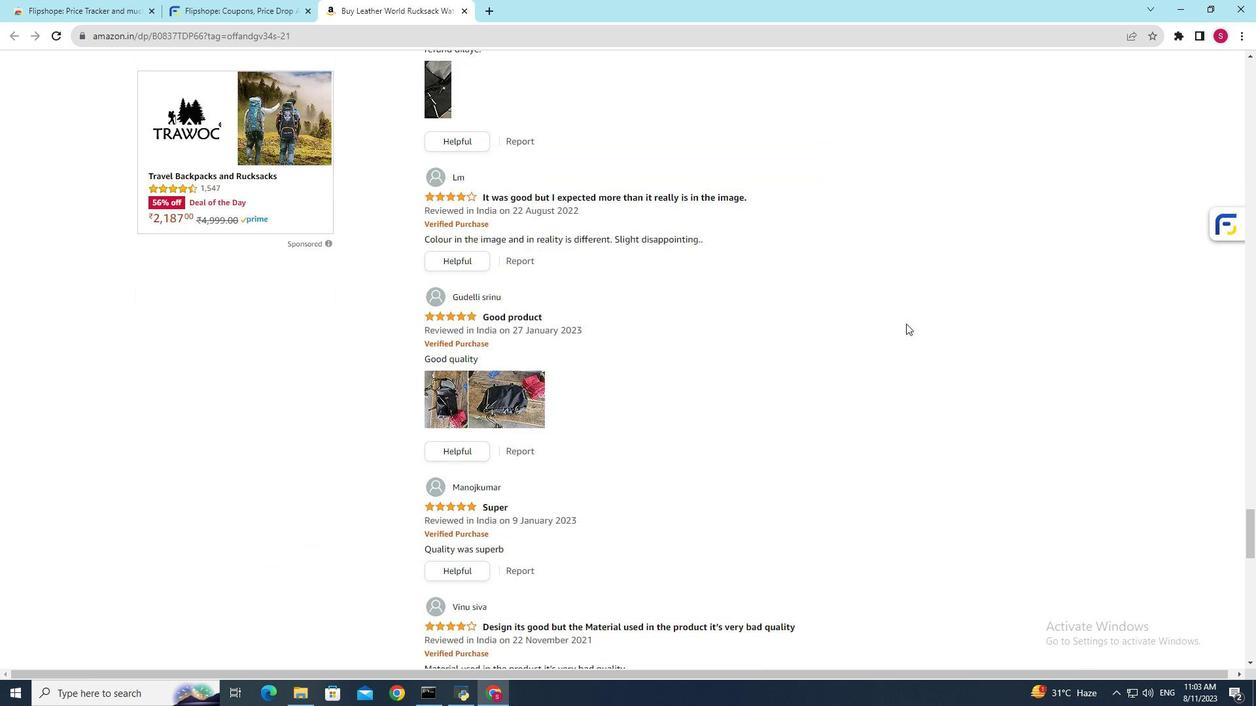 
Action: Mouse scrolled (906, 323) with delta (0, 0)
Screenshot: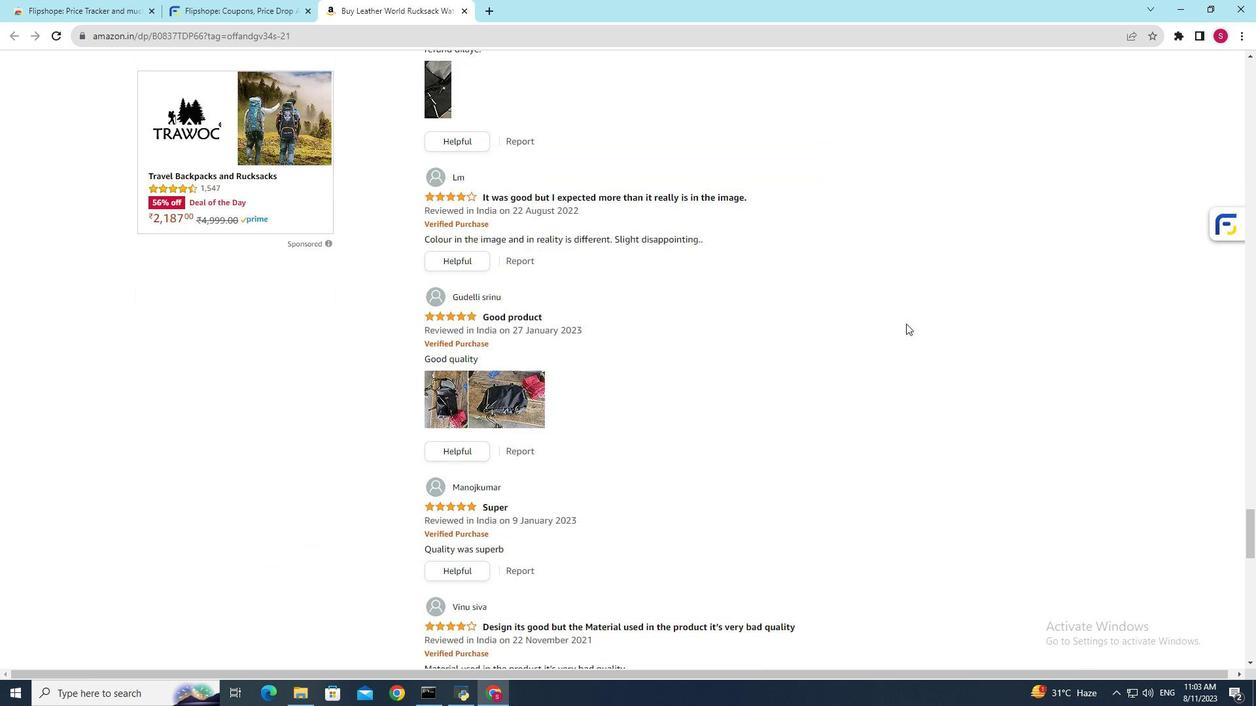 
Action: Mouse scrolled (906, 323) with delta (0, 0)
Screenshot: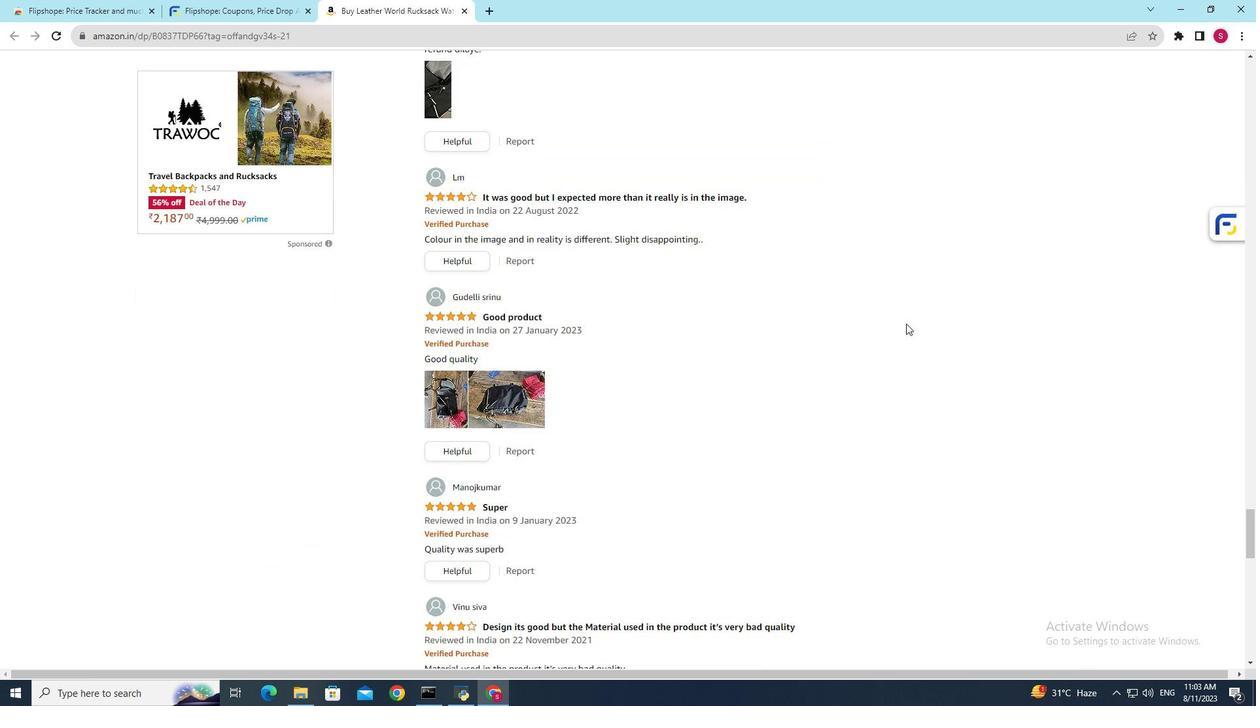 
Action: Mouse scrolled (906, 323) with delta (0, 0)
Screenshot: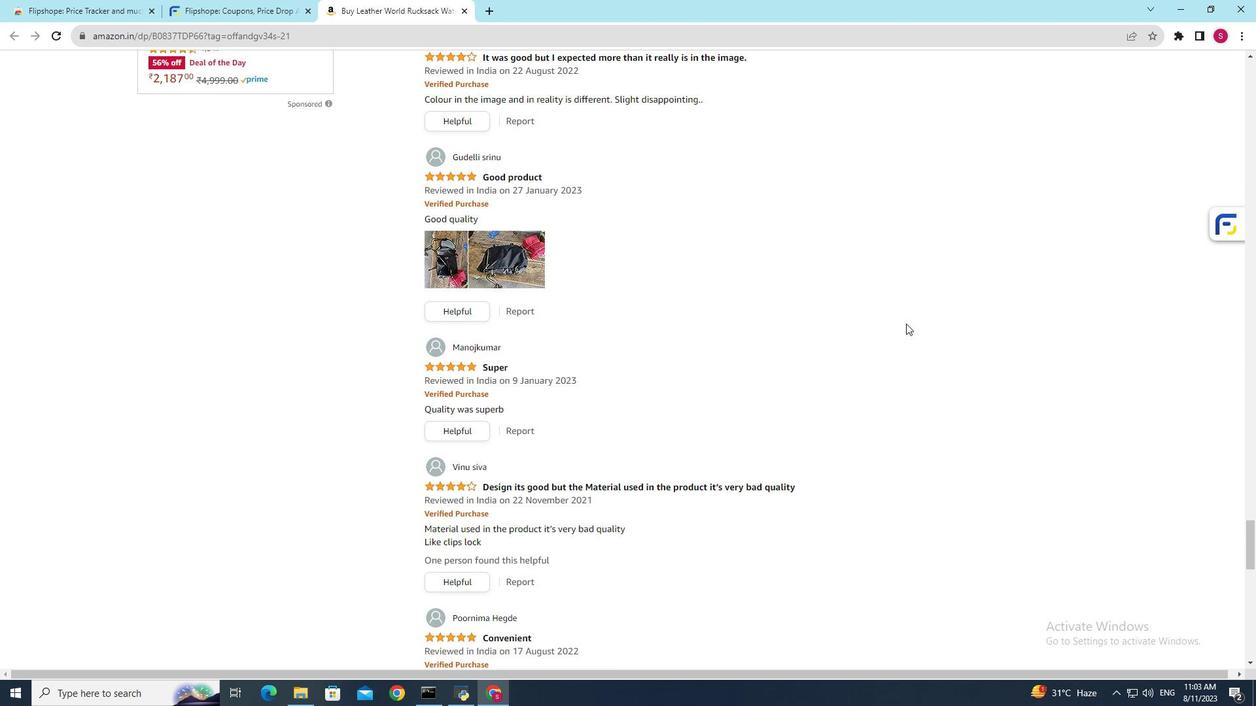 
Action: Mouse scrolled (906, 323) with delta (0, 0)
Screenshot: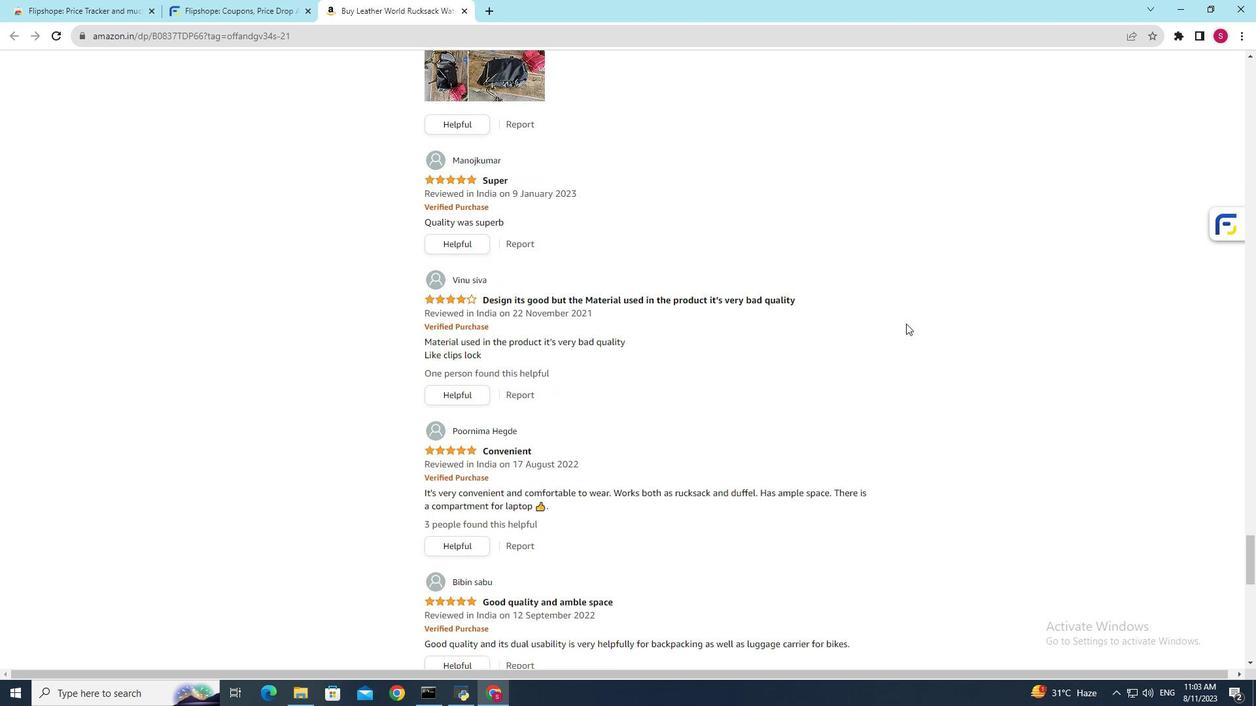 
Action: Mouse scrolled (906, 323) with delta (0, 0)
Screenshot: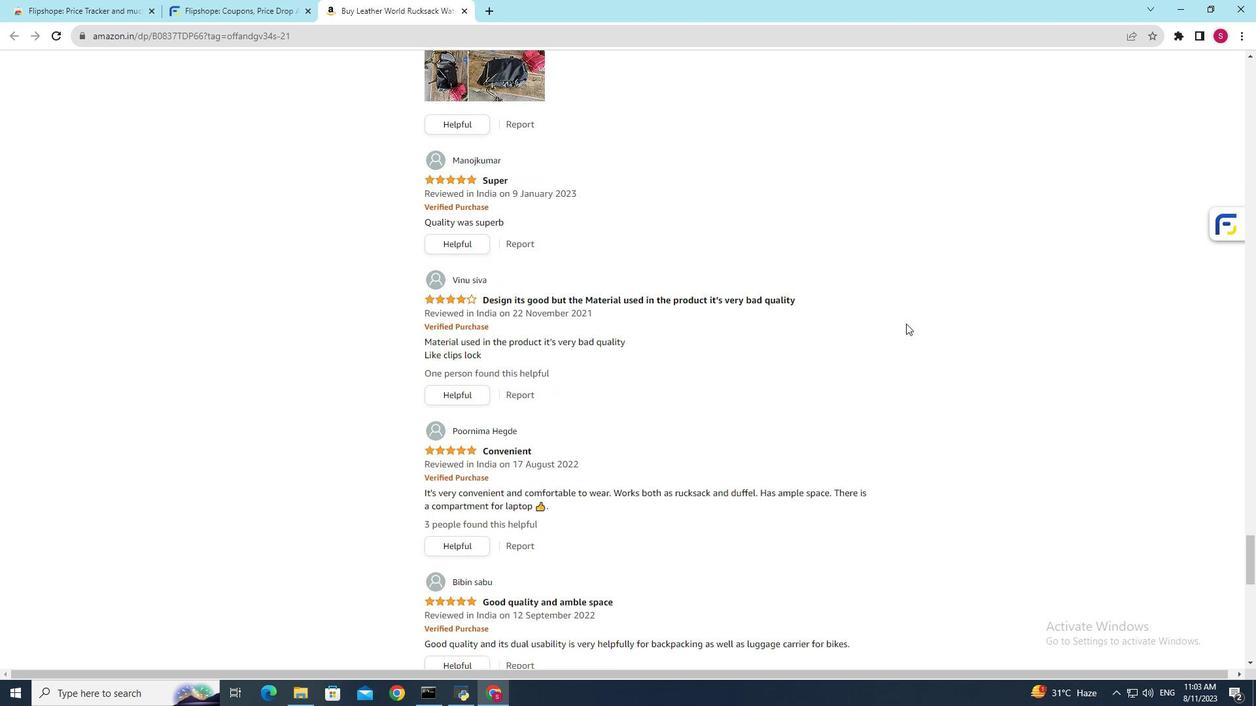 
Action: Mouse scrolled (906, 323) with delta (0, 0)
Screenshot: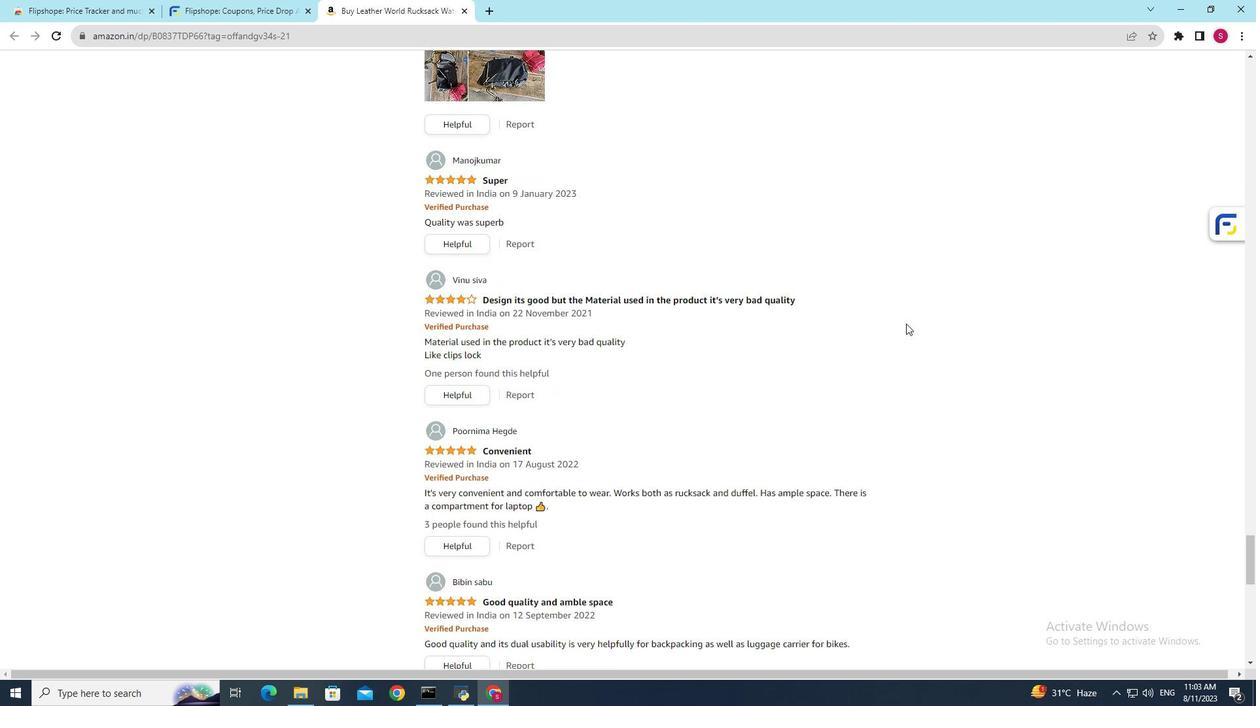 
Action: Mouse scrolled (906, 323) with delta (0, 0)
Screenshot: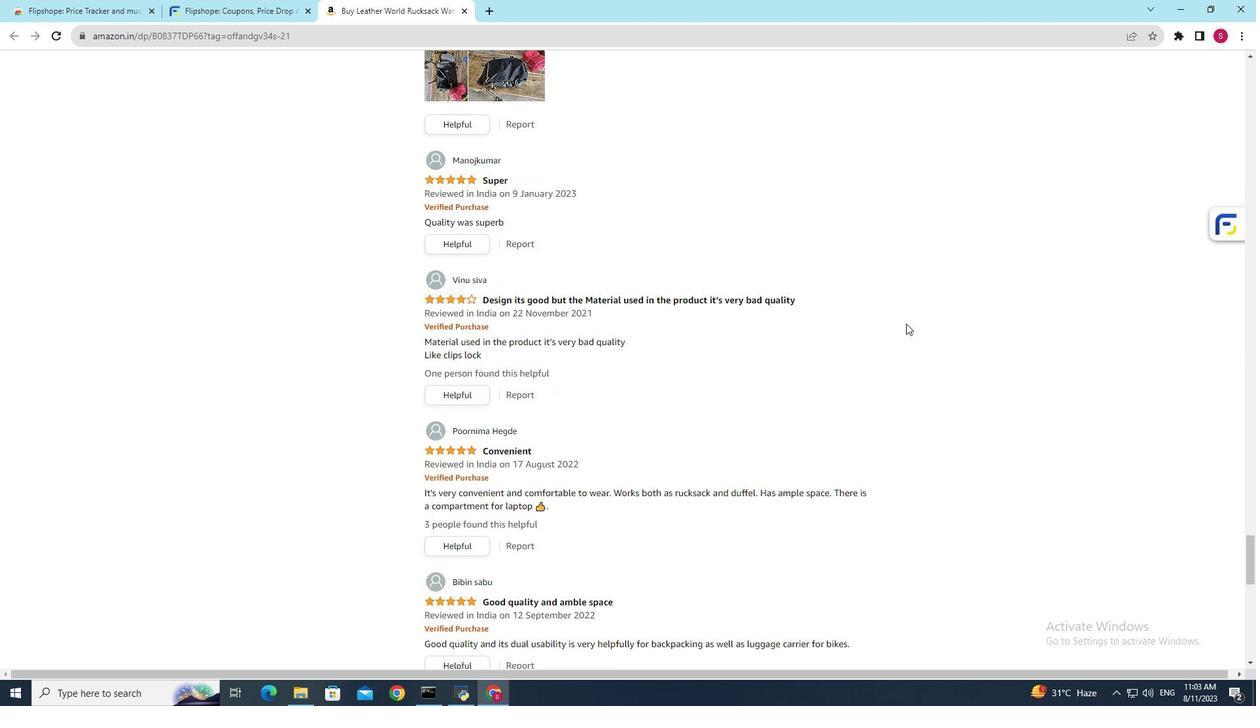 
Action: Mouse moved to (740, 297)
Screenshot: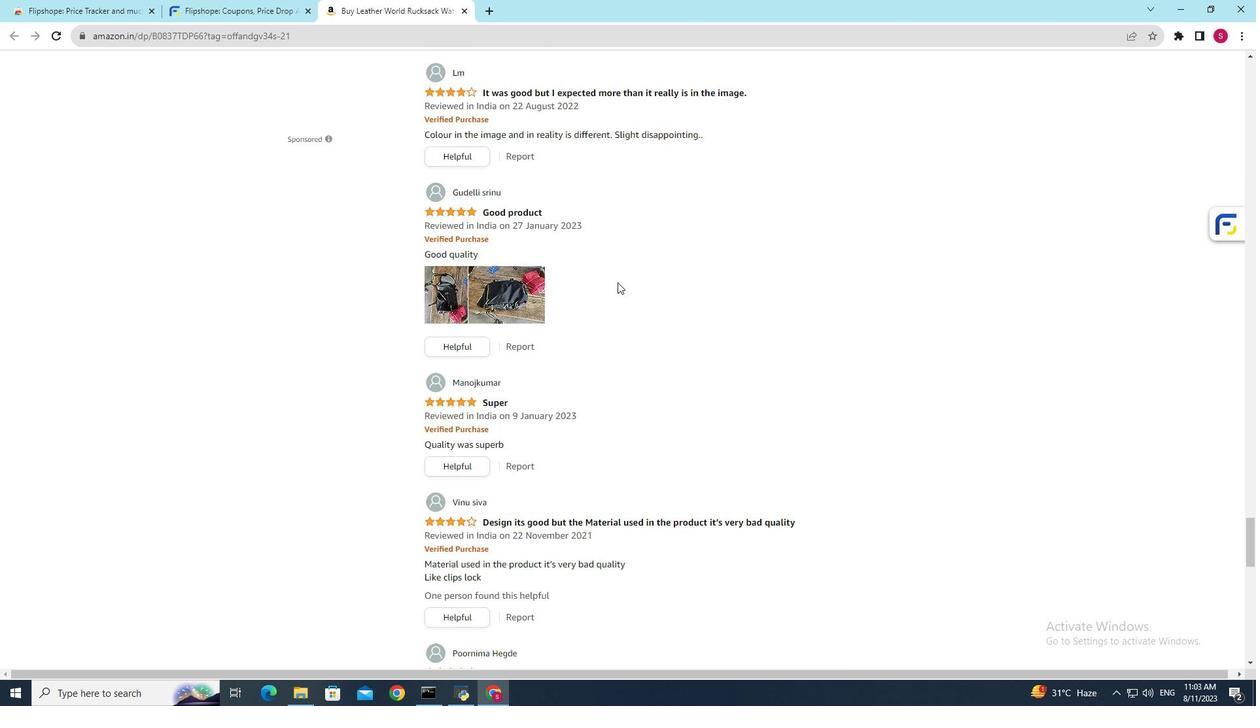 
Action: Mouse scrolled (740, 298) with delta (0, 0)
Screenshot: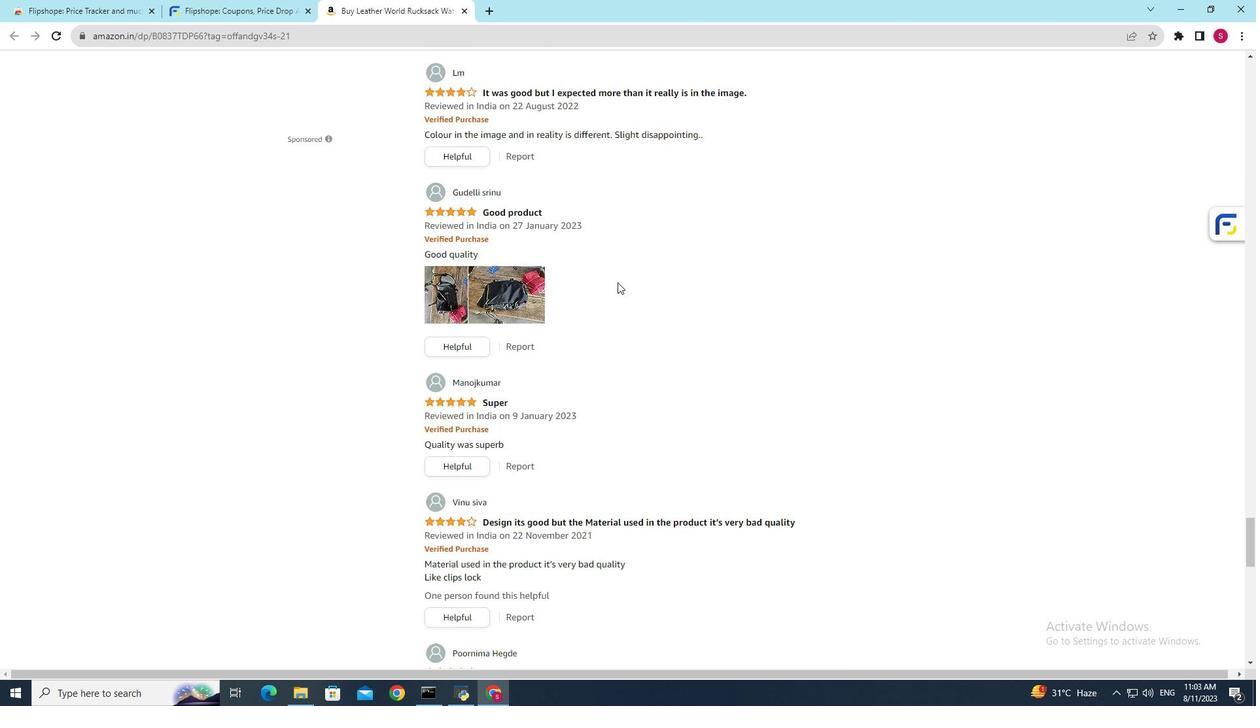 
Action: Mouse moved to (715, 297)
Screenshot: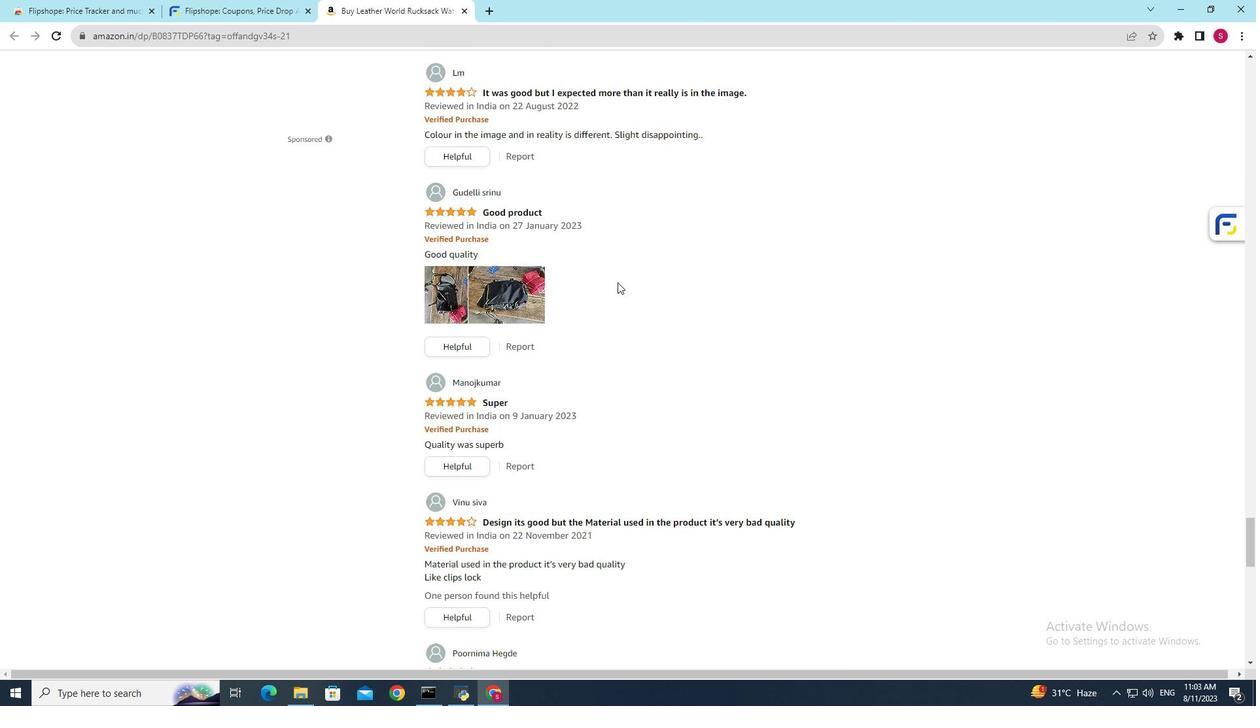 
Action: Mouse scrolled (723, 298) with delta (0, 0)
Screenshot: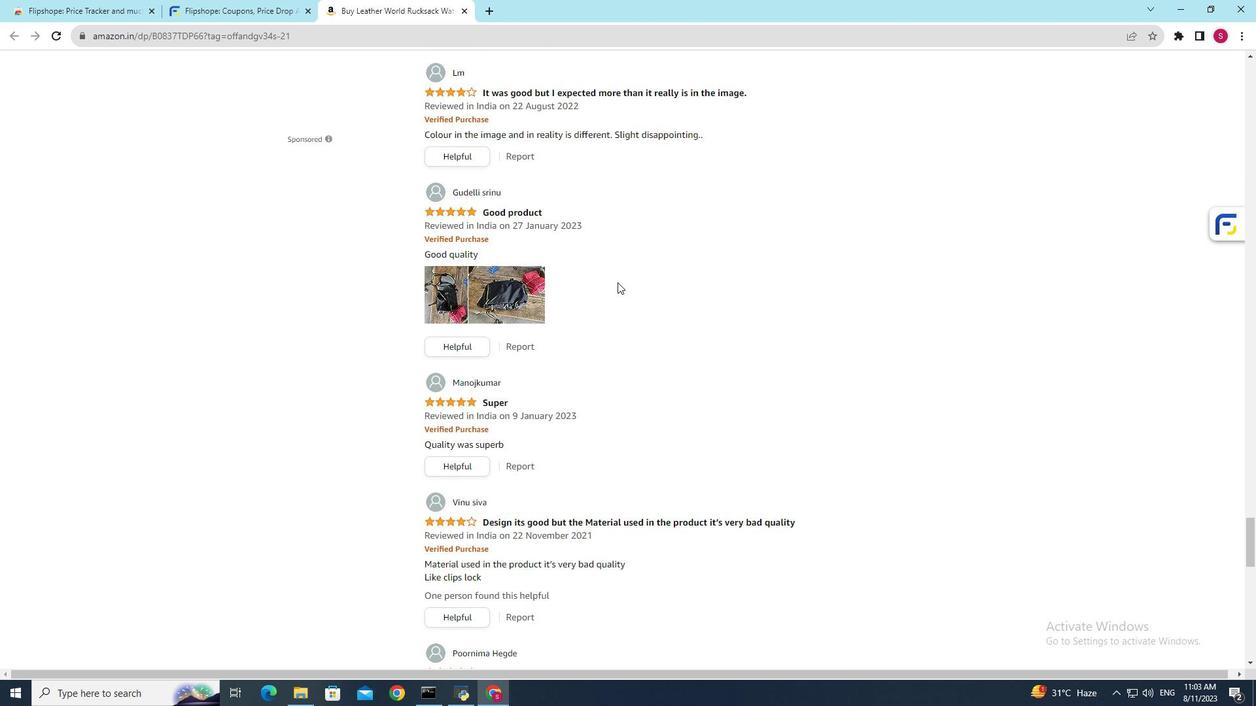 
Action: Mouse moved to (678, 292)
Screenshot: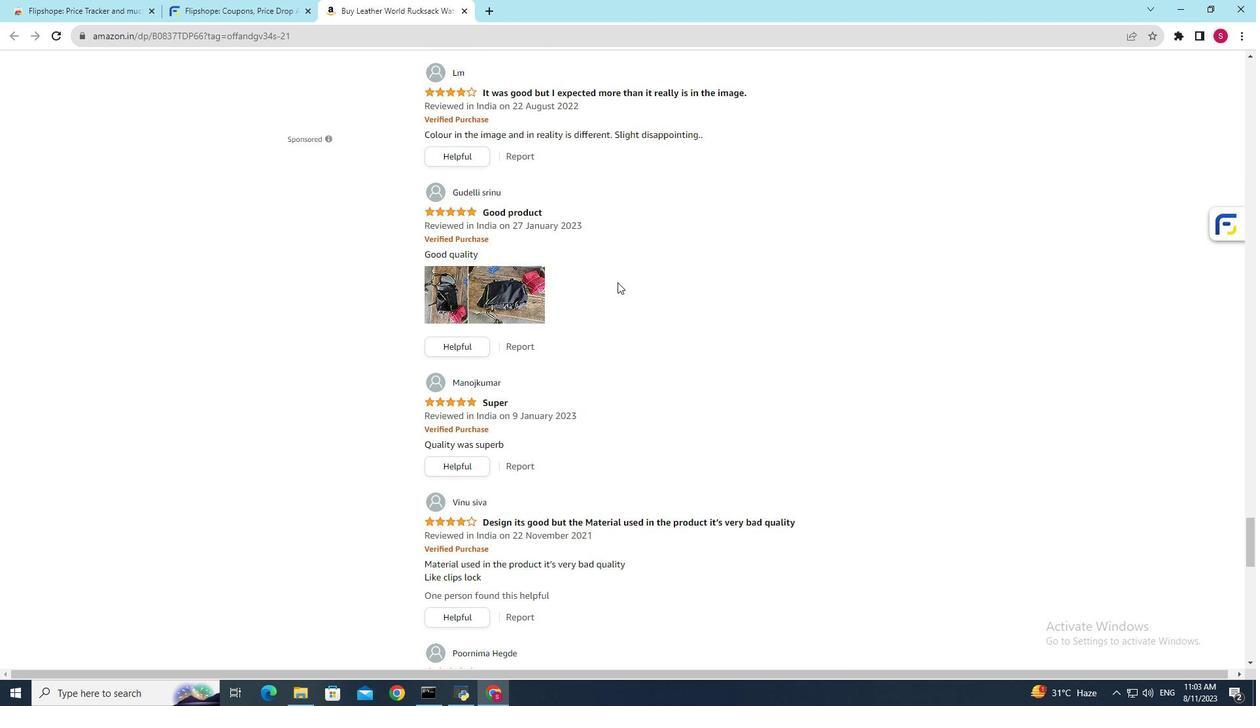 
Action: Mouse scrolled (700, 296) with delta (0, 0)
Screenshot: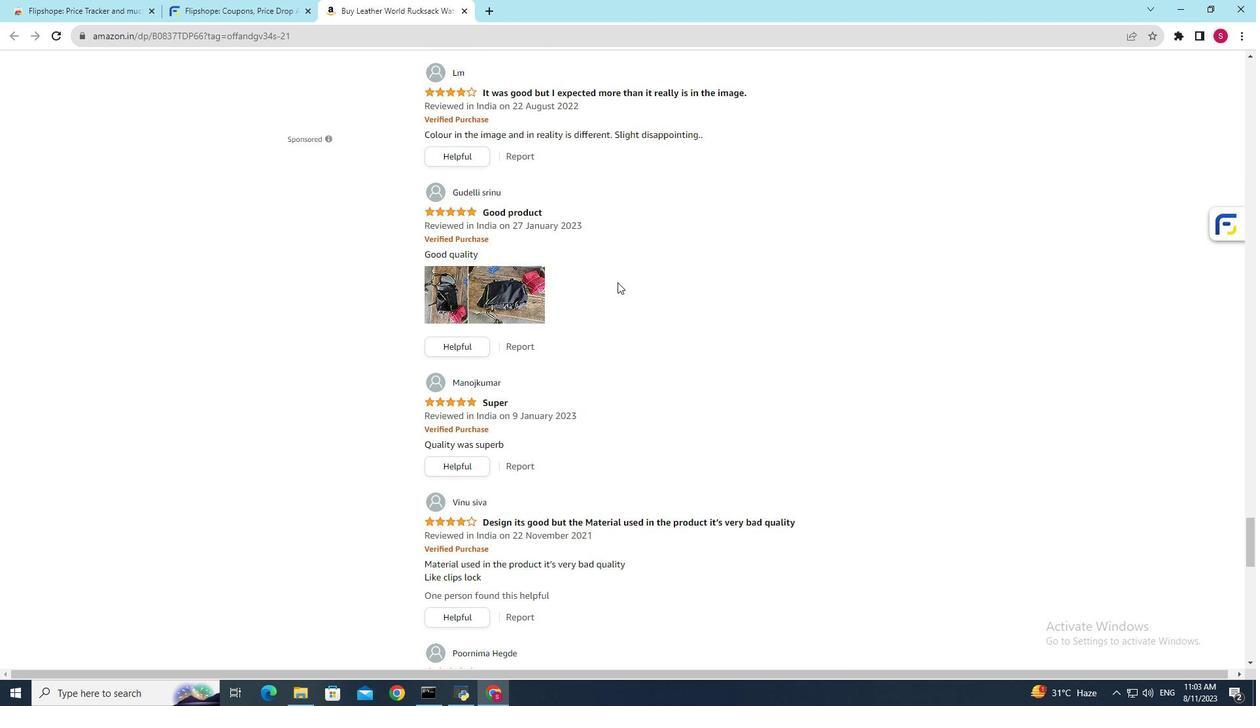 
Action: Mouse moved to (619, 282)
Screenshot: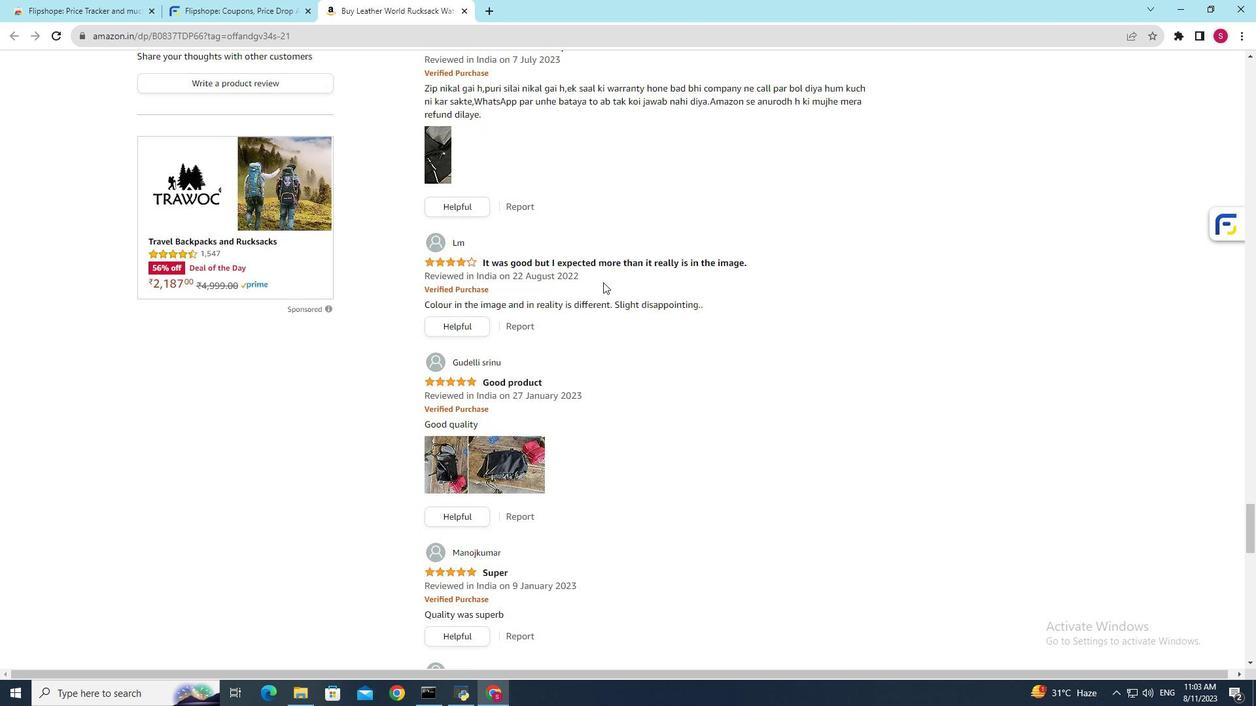 
Action: Mouse scrolled (647, 287) with delta (0, 0)
Screenshot: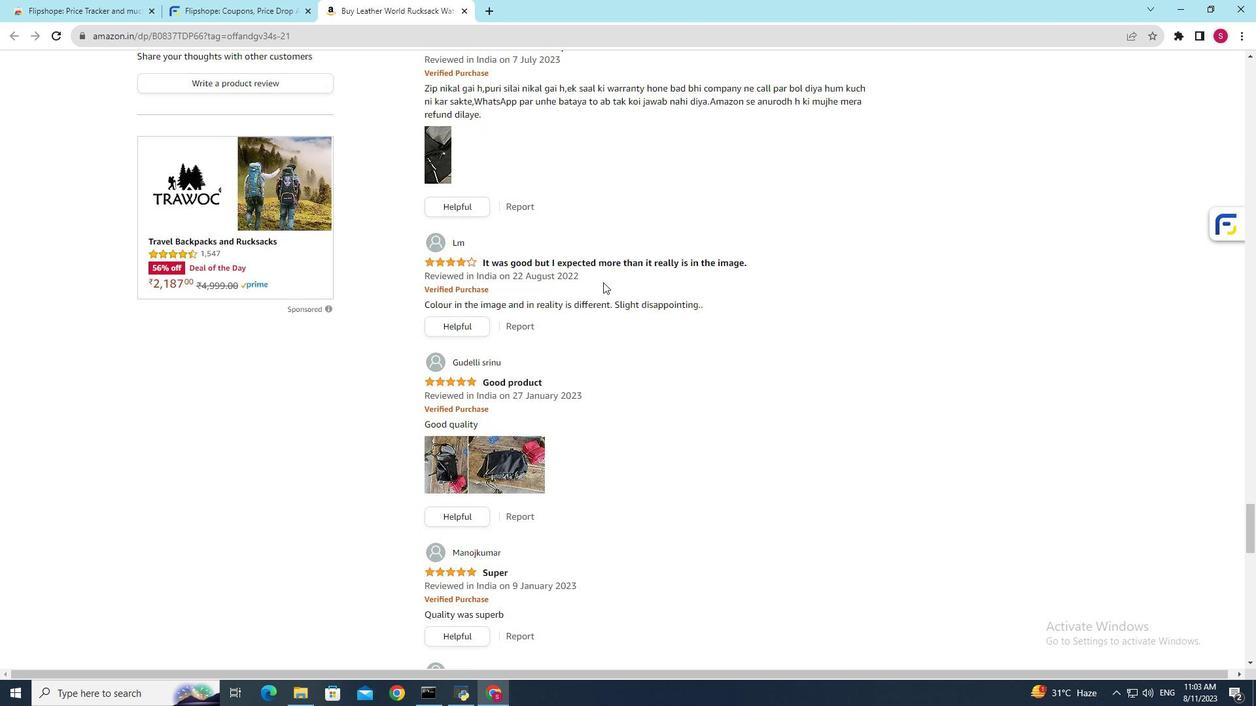
Action: Mouse moved to (619, 282)
Screenshot: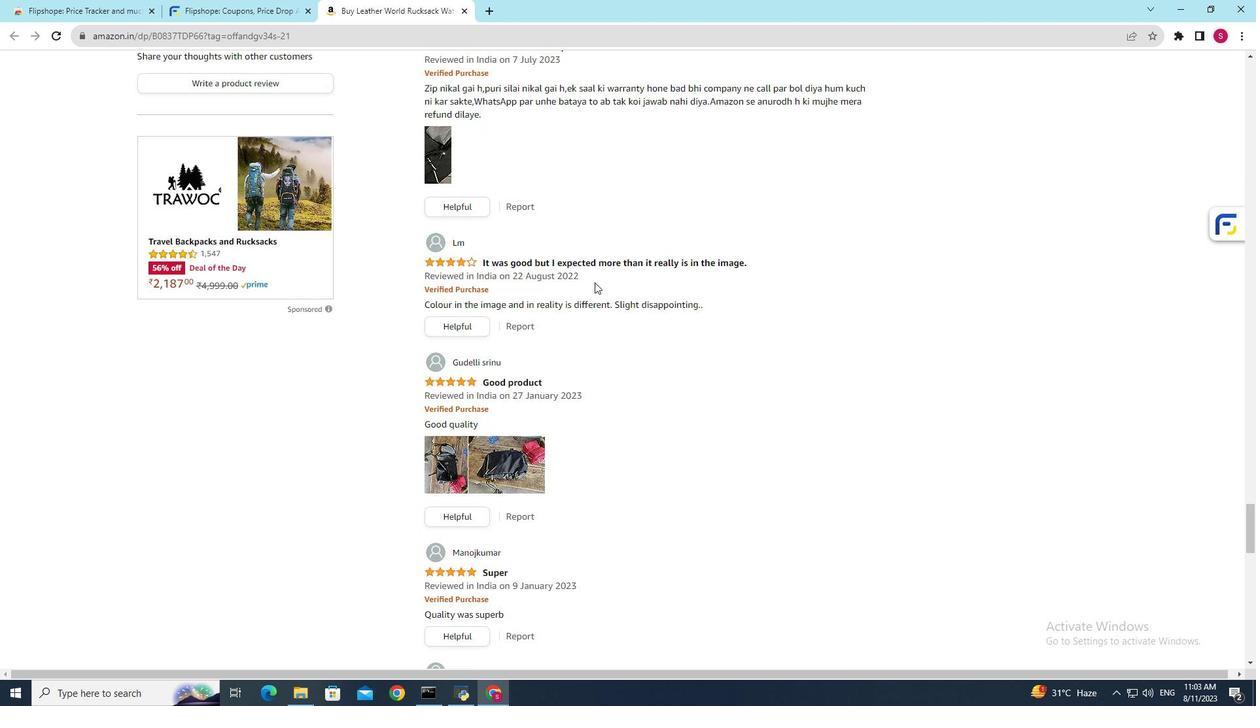 
Action: Mouse scrolled (620, 283) with delta (0, 0)
Screenshot: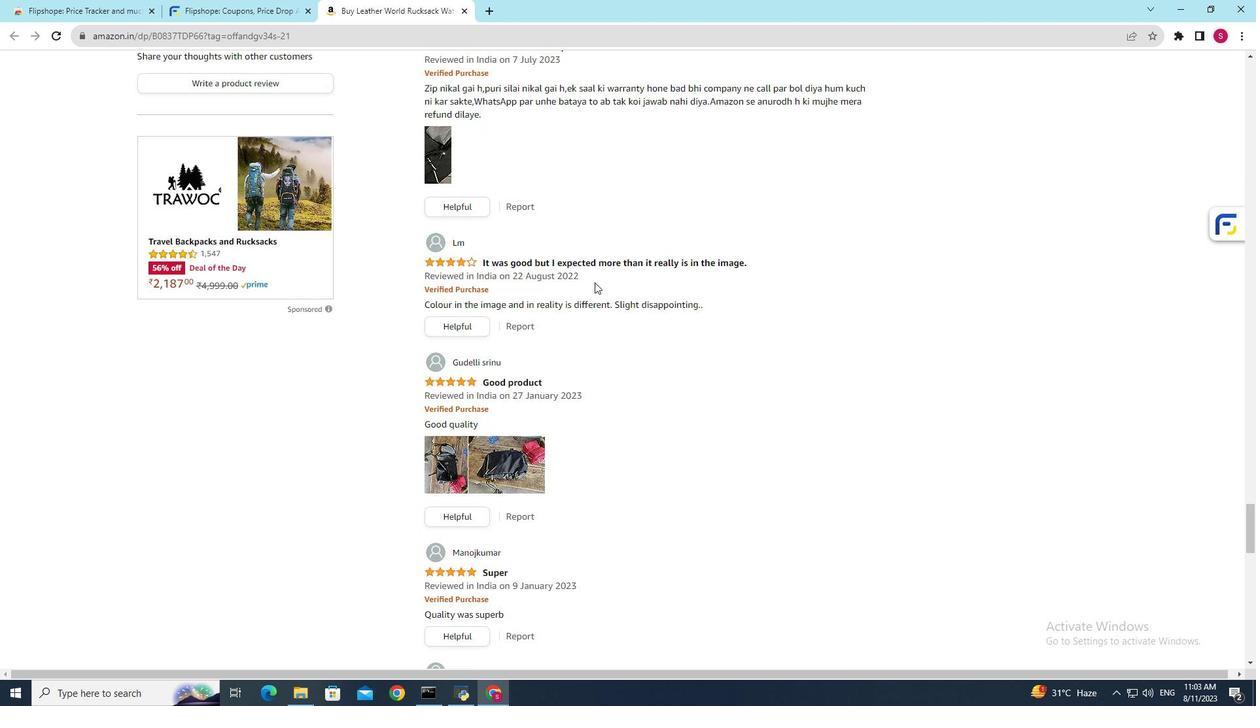 
Action: Mouse moved to (618, 282)
Screenshot: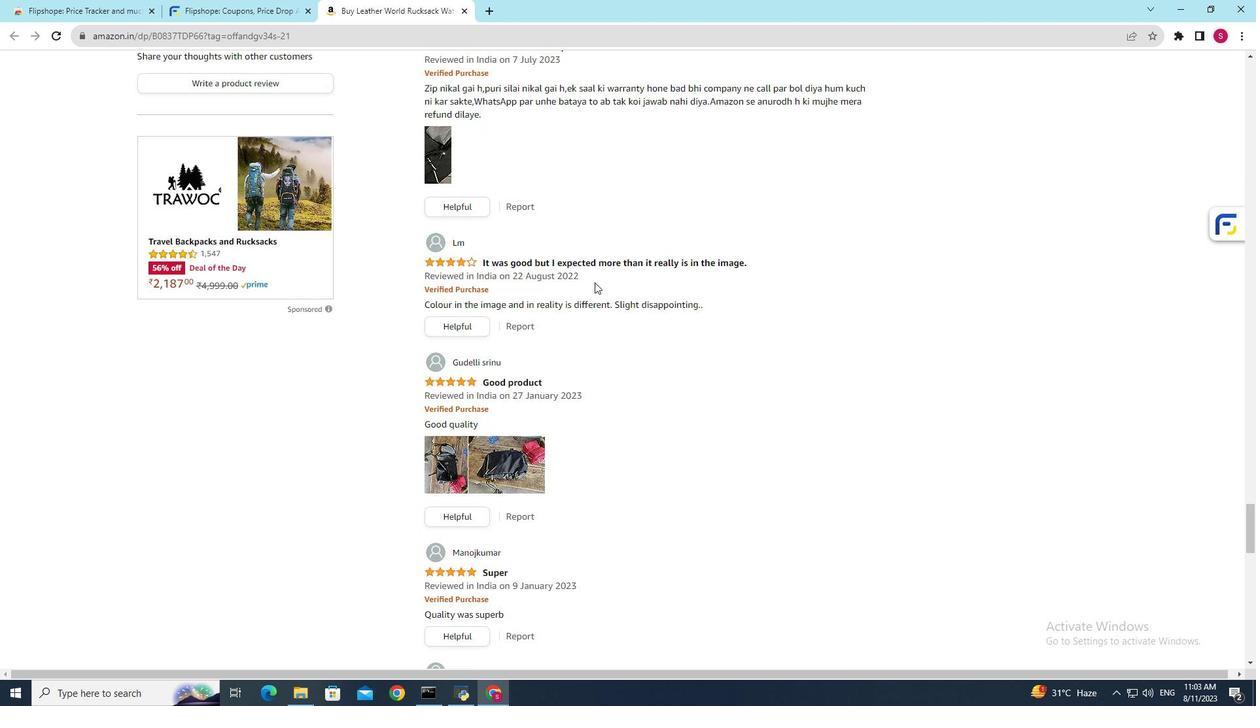 
Action: Mouse scrolled (619, 283) with delta (0, 0)
Screenshot: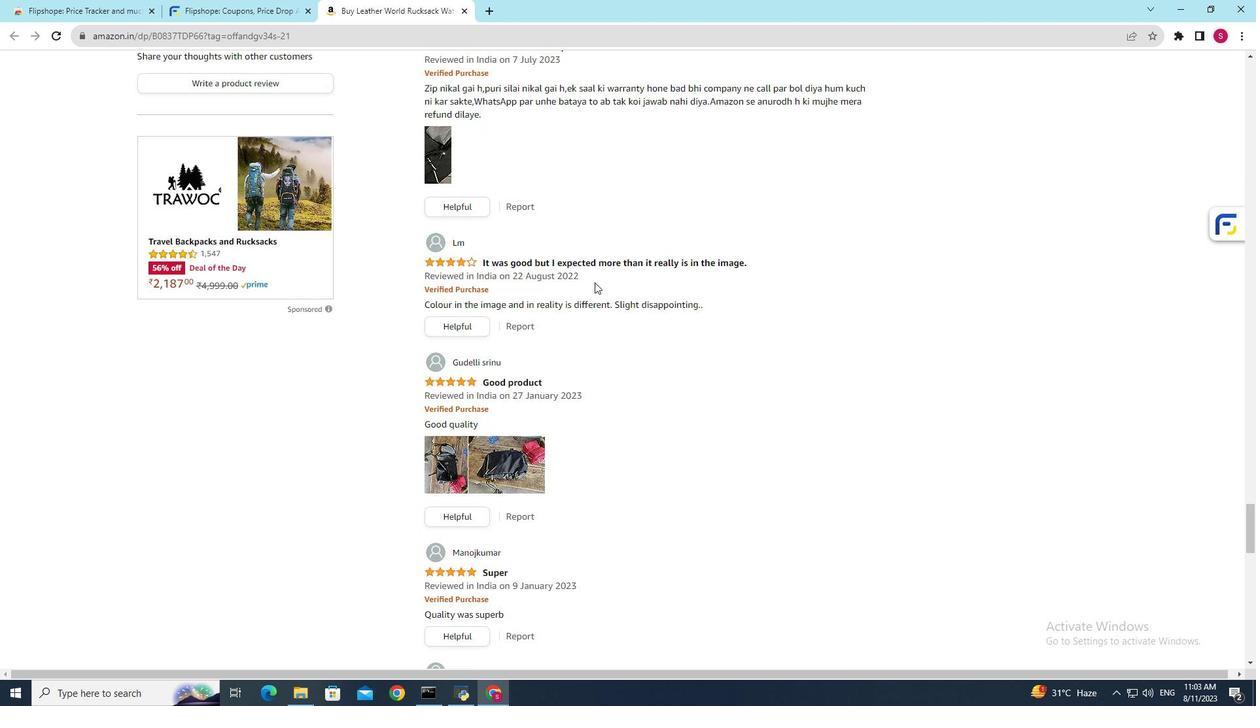 
Action: Mouse moved to (595, 282)
Screenshot: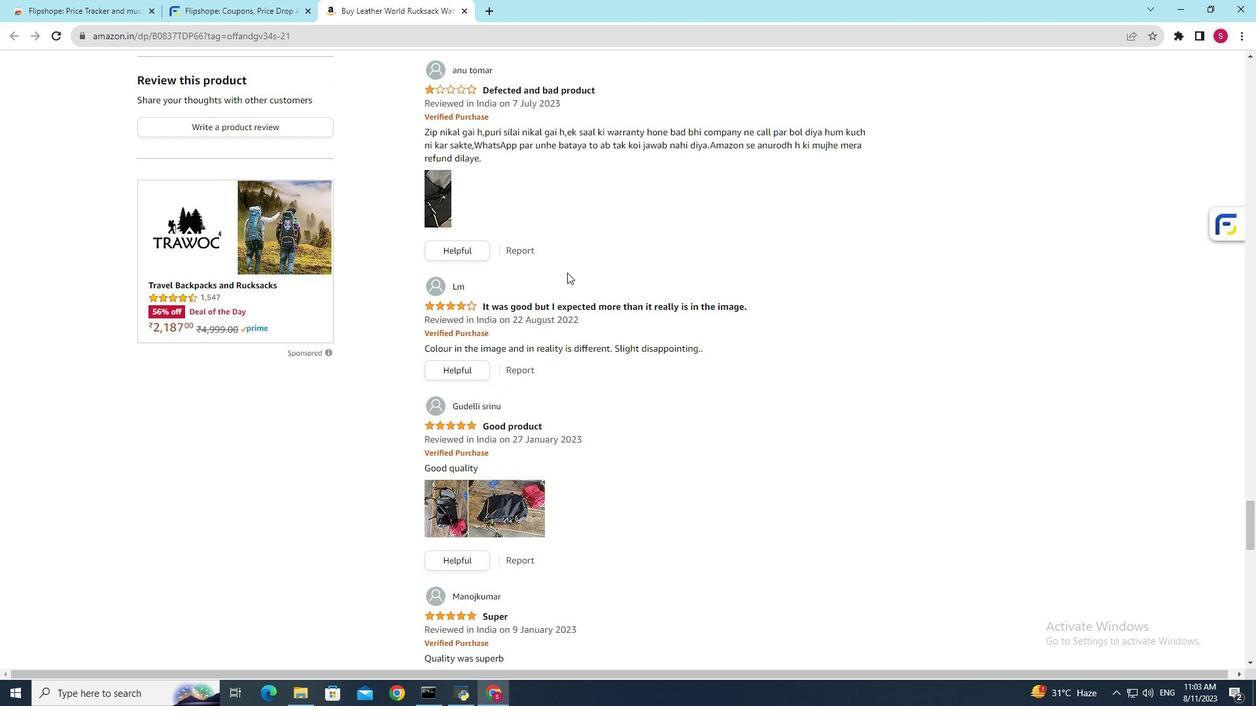 
Action: Mouse scrolled (595, 283) with delta (0, 0)
Screenshot: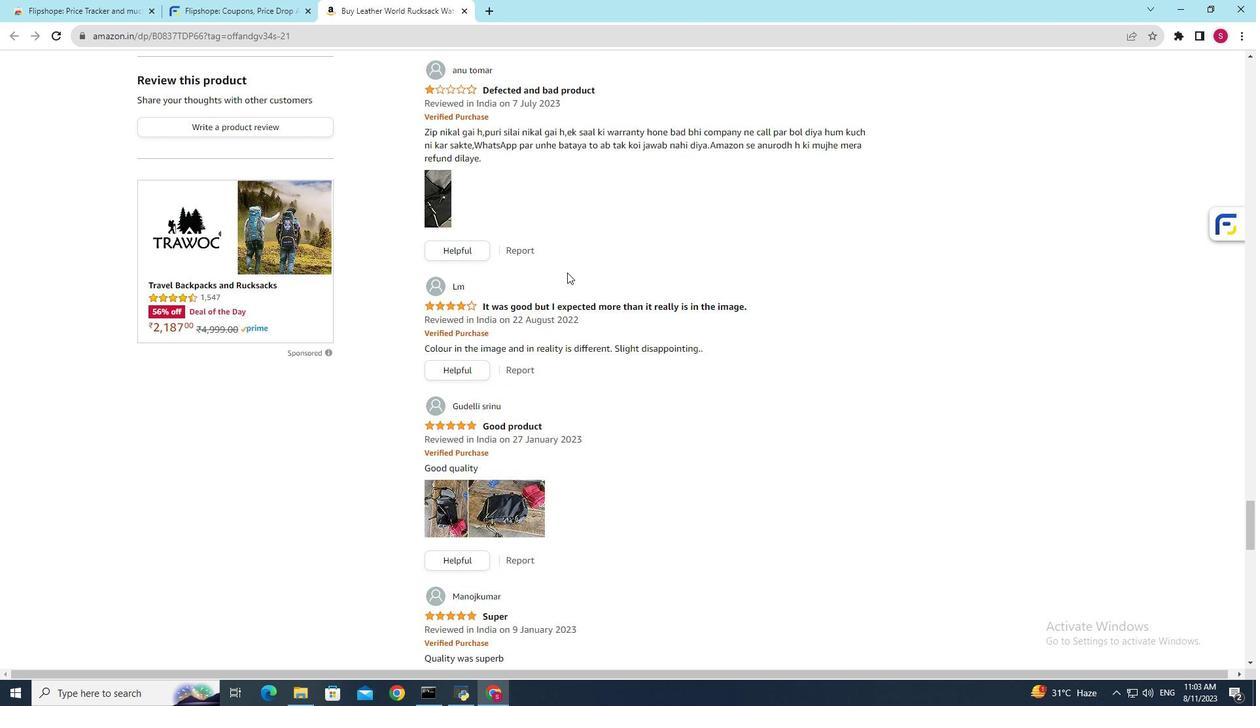
Action: Mouse moved to (566, 272)
Screenshot: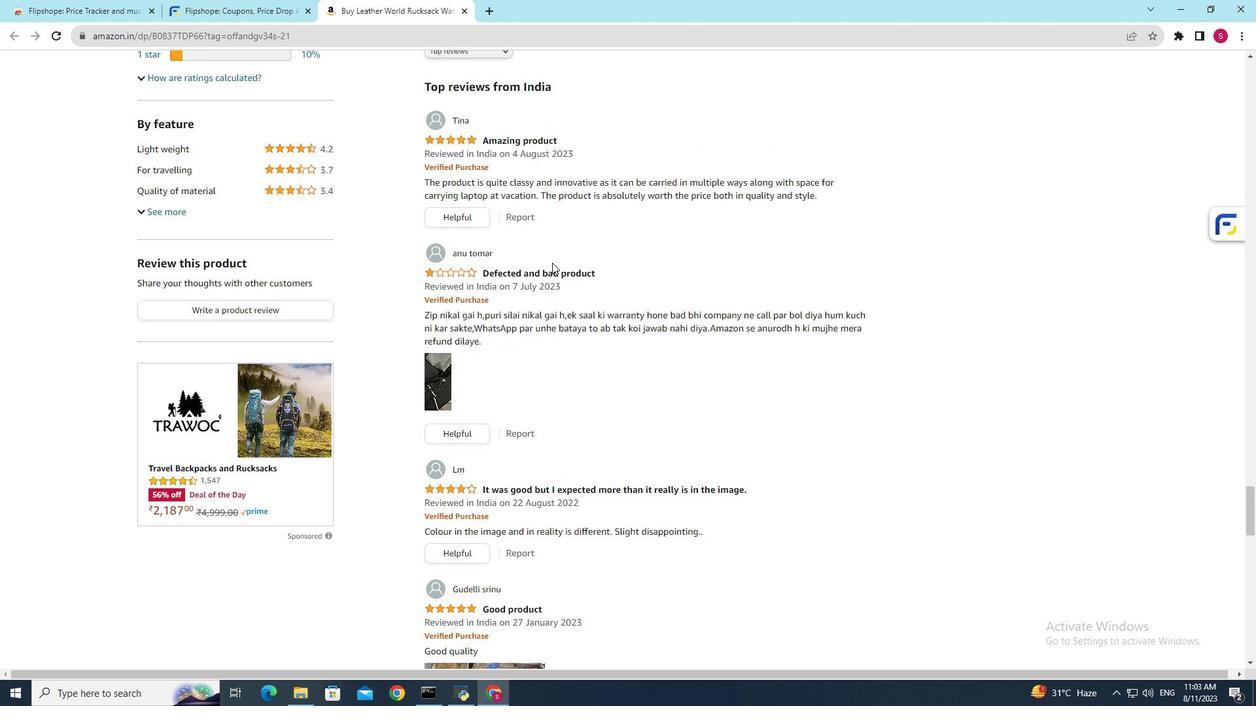 
Action: Mouse scrolled (567, 273) with delta (0, 0)
Screenshot: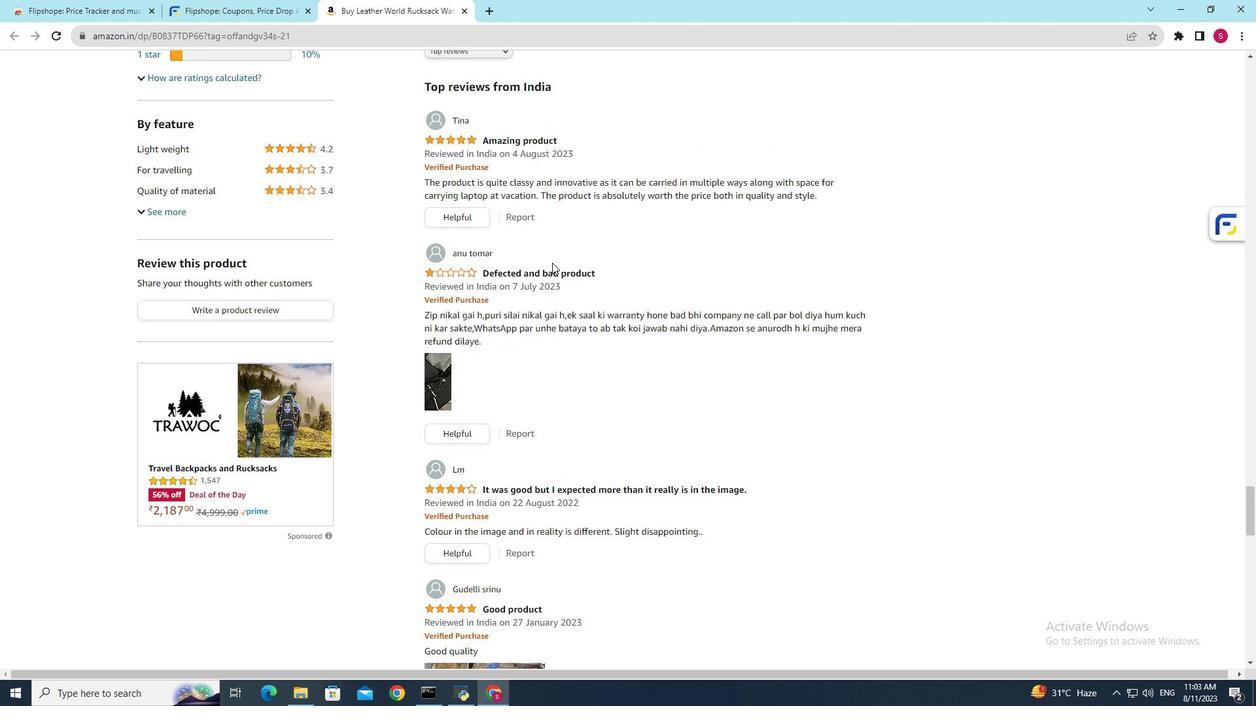 
Action: Mouse scrolled (566, 273) with delta (0, 0)
Screenshot: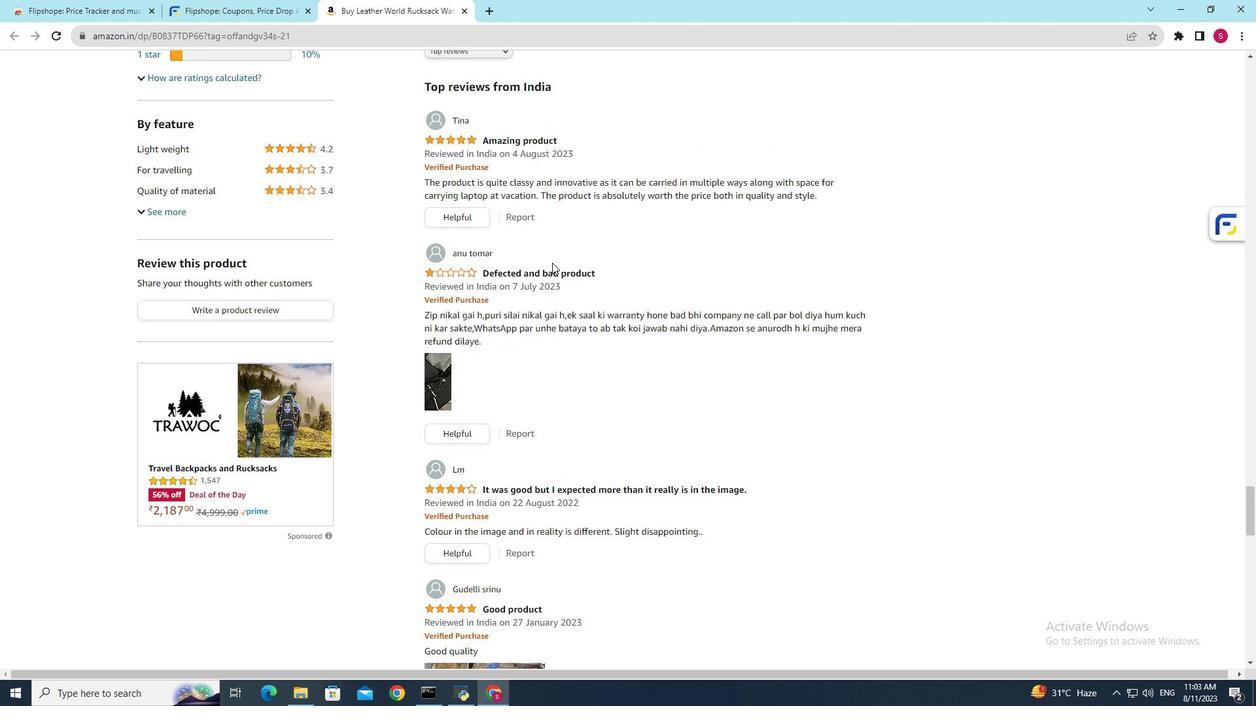 
Action: Mouse moved to (562, 270)
Screenshot: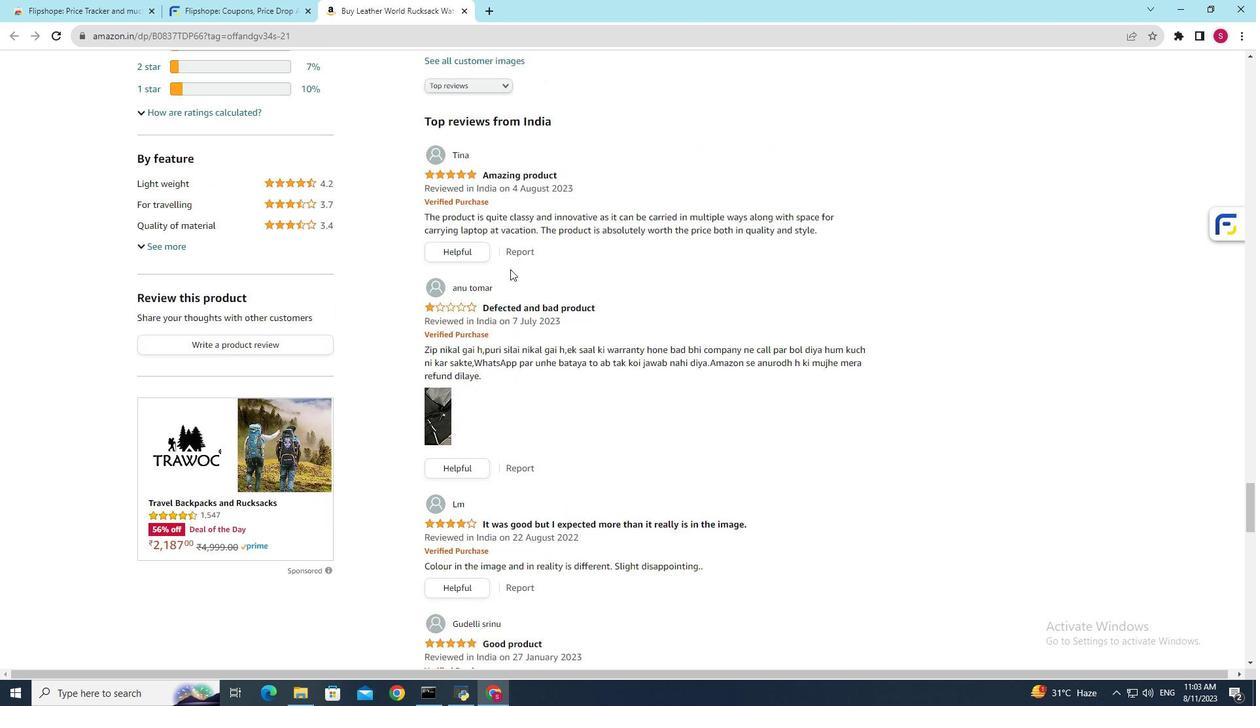 
Action: Mouse scrolled (564, 272) with delta (0, 0)
Screenshot: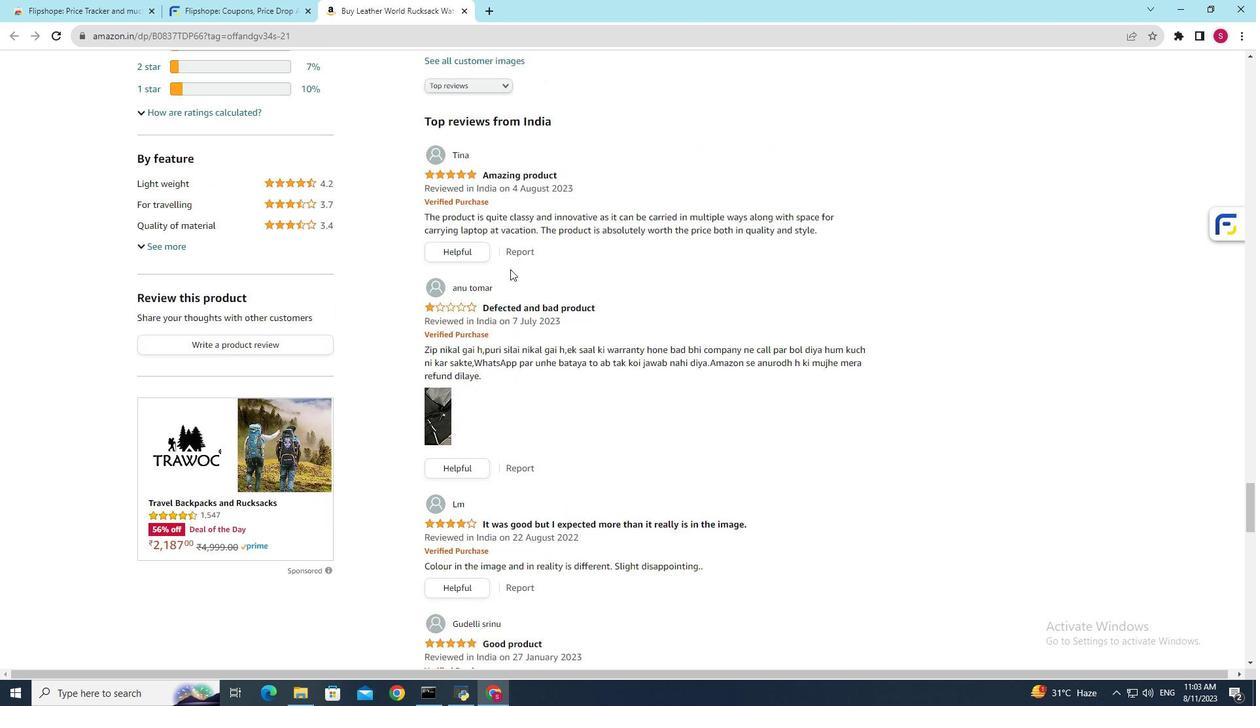 
Action: Mouse moved to (491, 598)
Screenshot: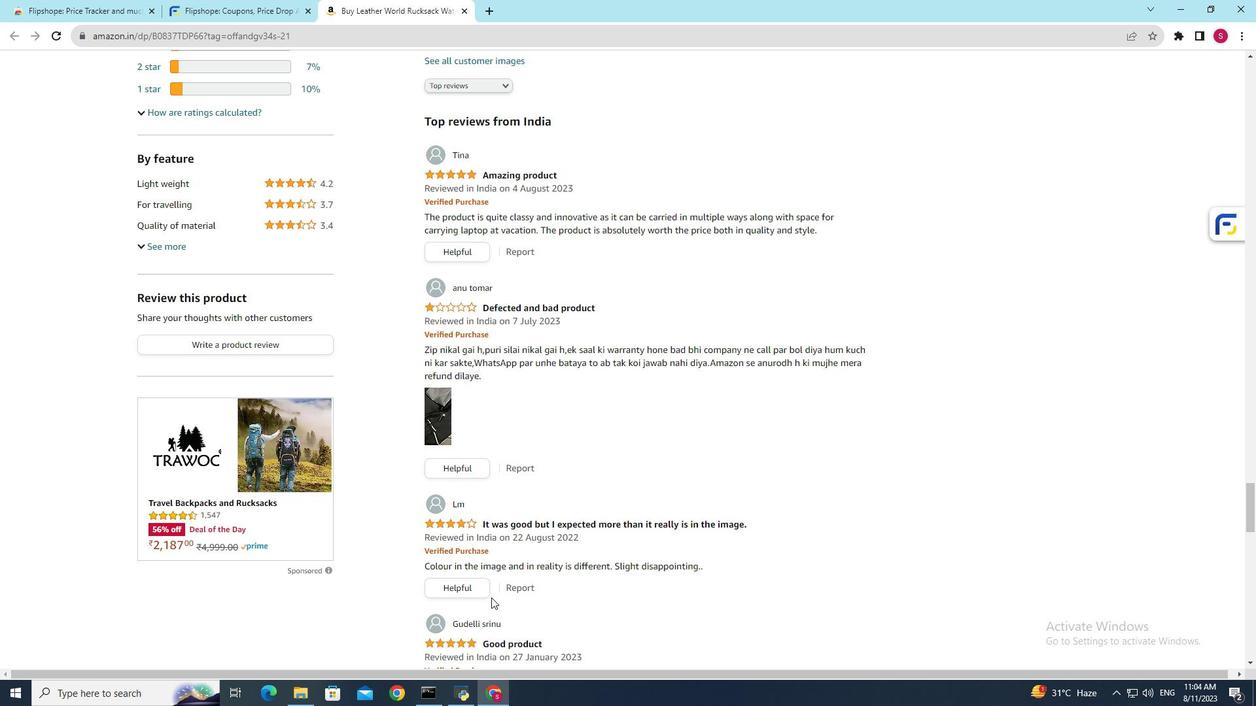 
Action: Mouse scrolled (491, 597) with delta (0, 0)
Screenshot: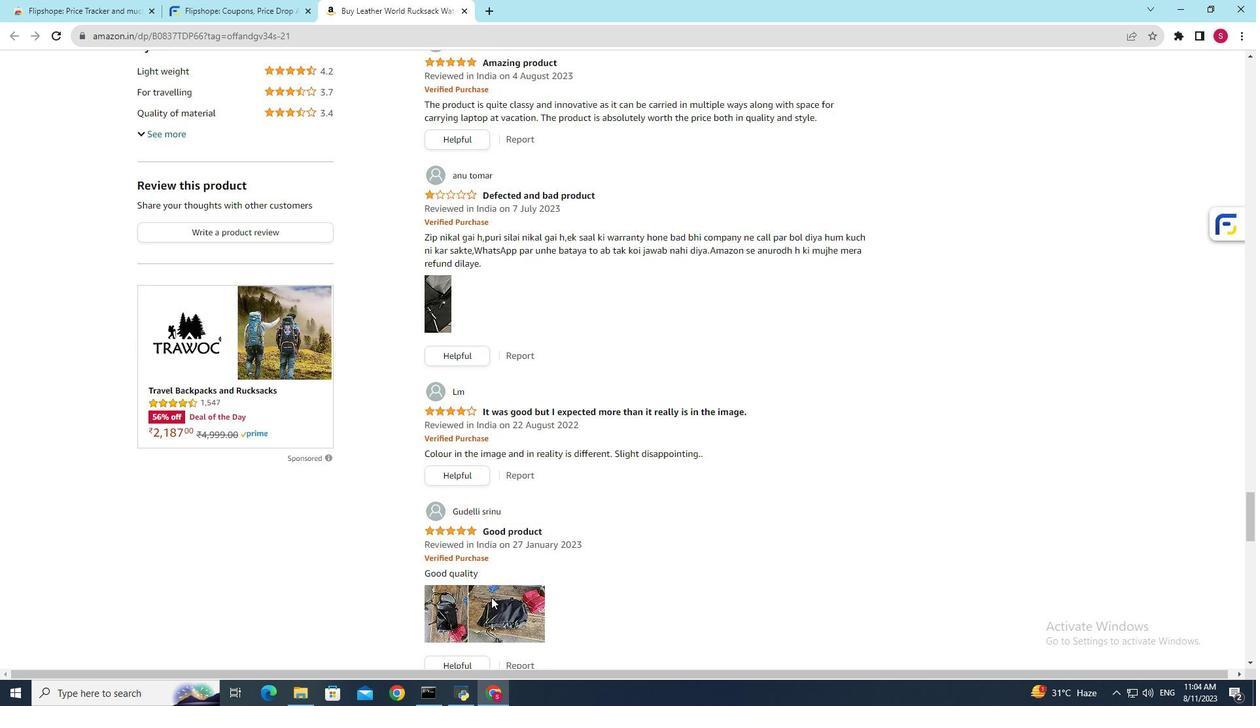 
Action: Mouse scrolled (491, 597) with delta (0, 0)
Screenshot: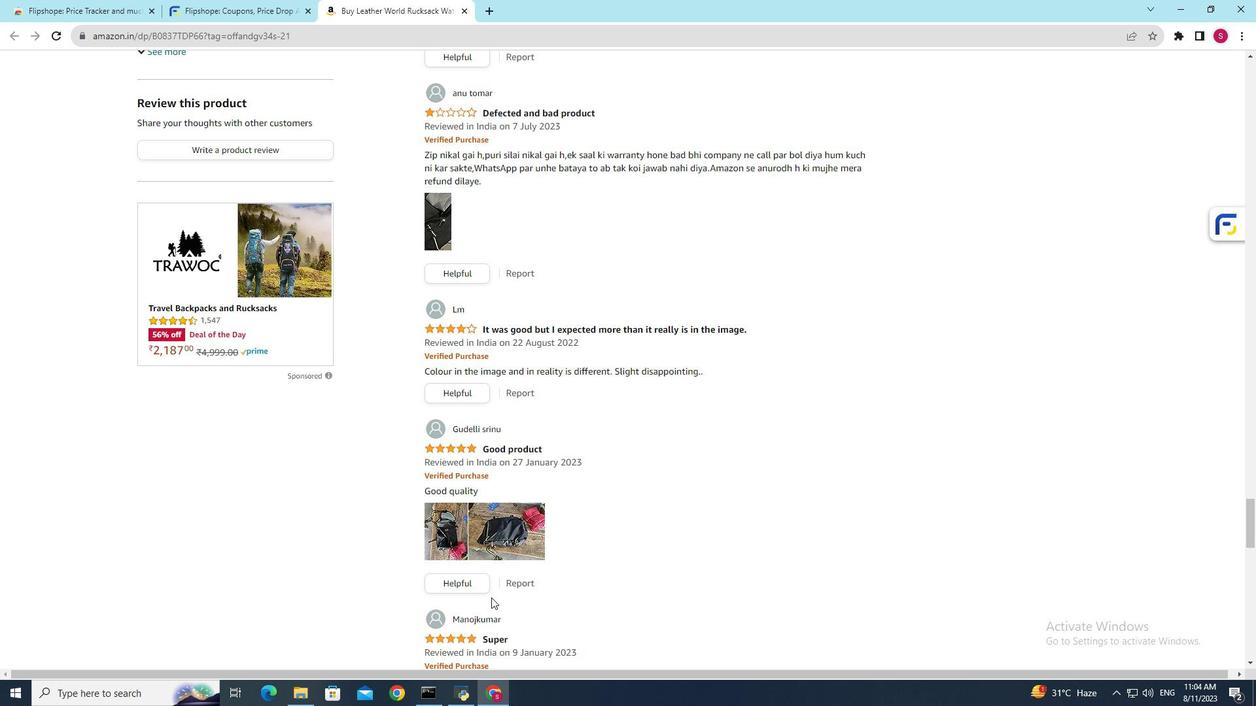 
Action: Mouse scrolled (491, 597) with delta (0, 0)
Screenshot: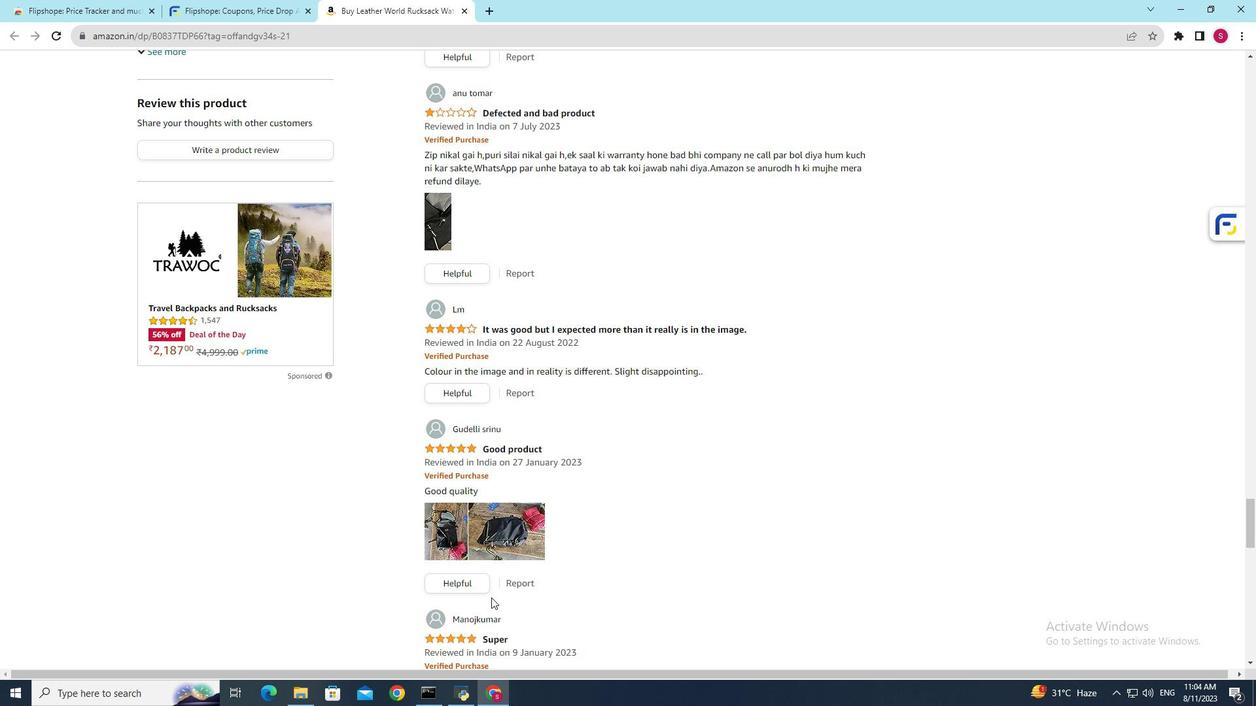 
Action: Mouse moved to (464, 516)
Screenshot: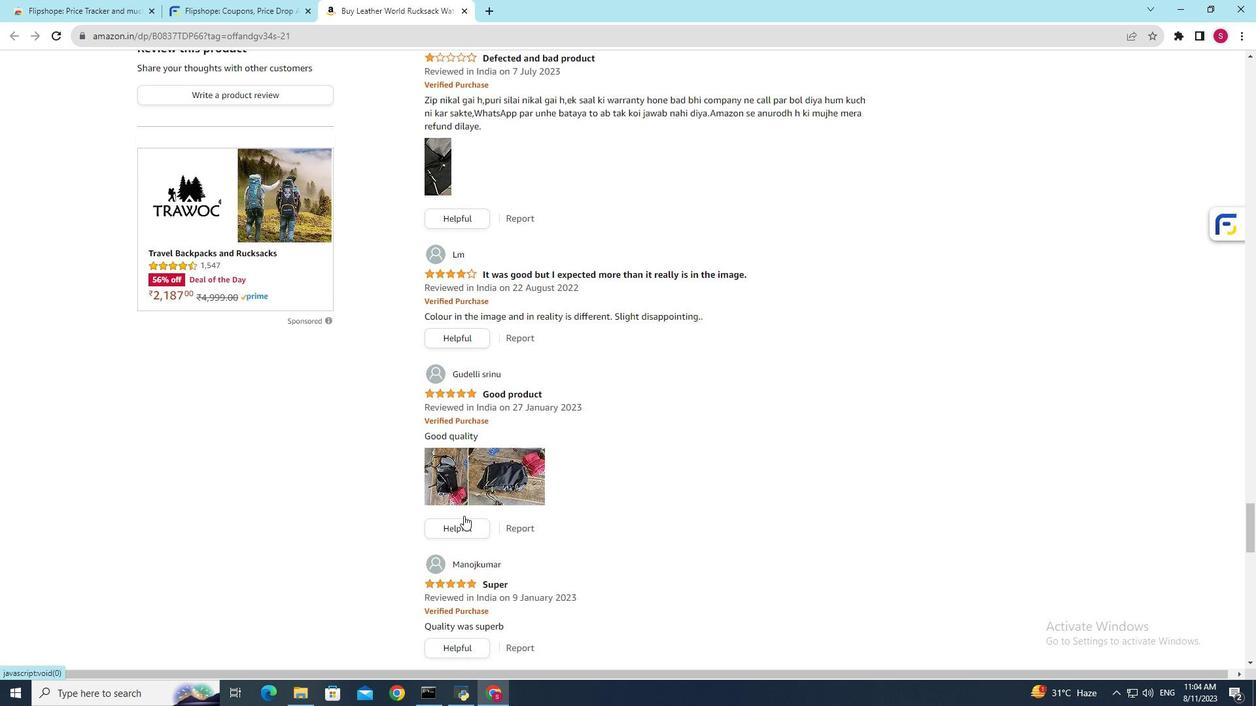 
Action: Mouse scrolled (464, 515) with delta (0, 0)
Screenshot: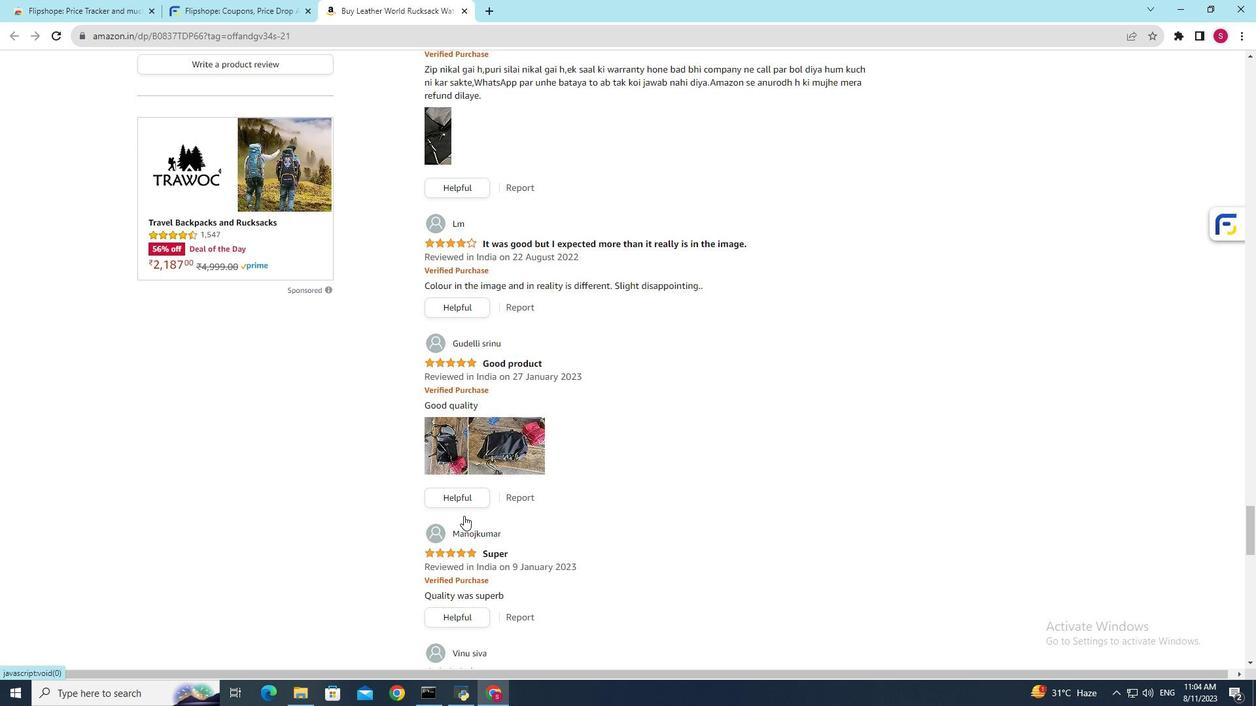 
Action: Mouse scrolled (464, 515) with delta (0, 0)
Screenshot: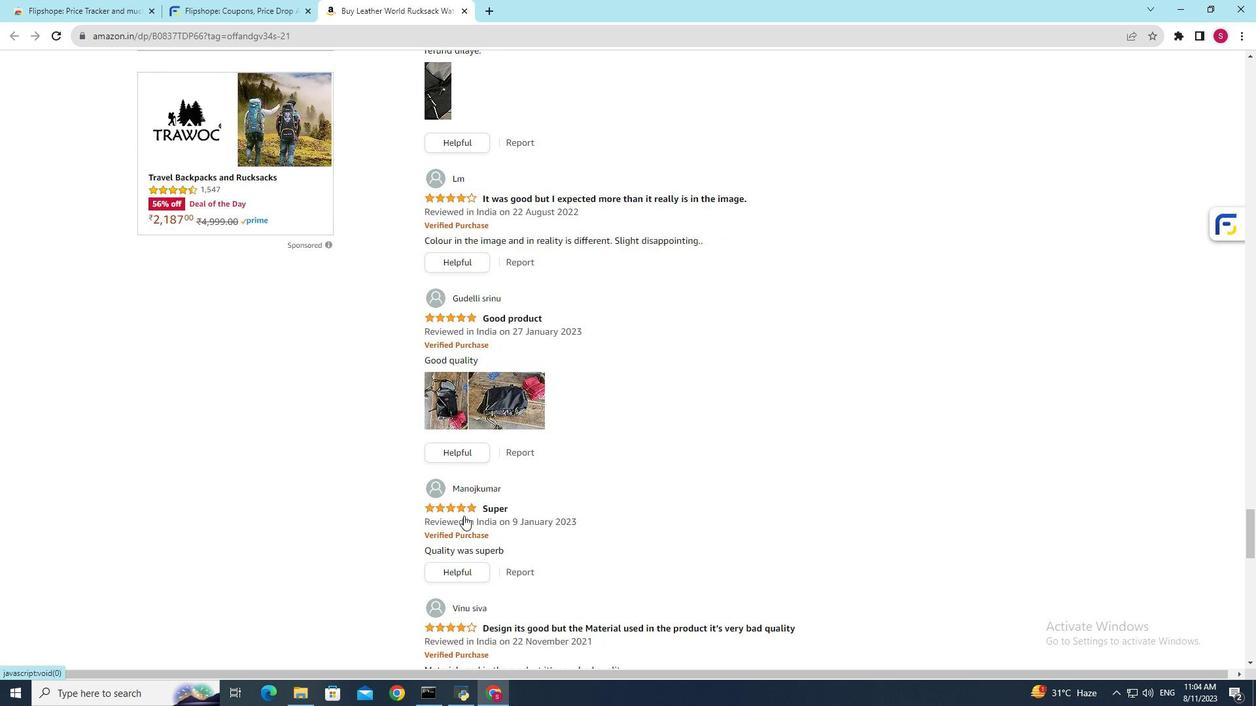 
Action: Mouse scrolled (464, 515) with delta (0, 0)
Screenshot: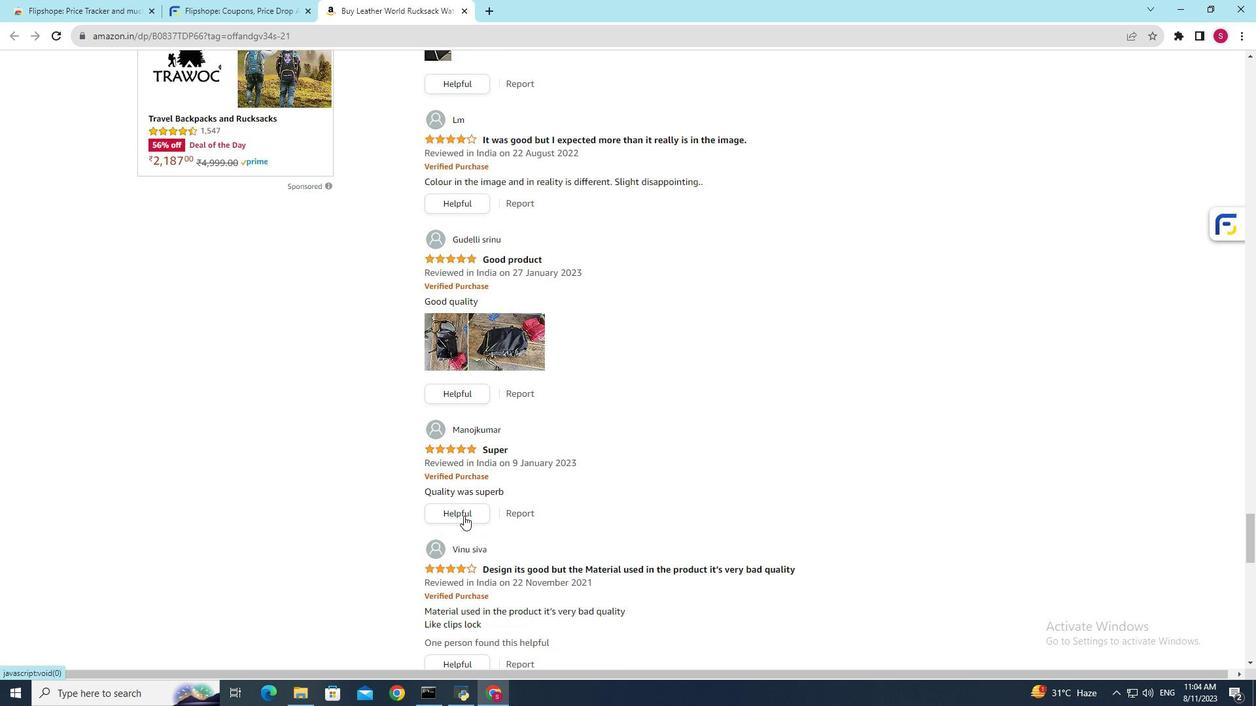 
Action: Mouse scrolled (464, 515) with delta (0, 0)
Screenshot: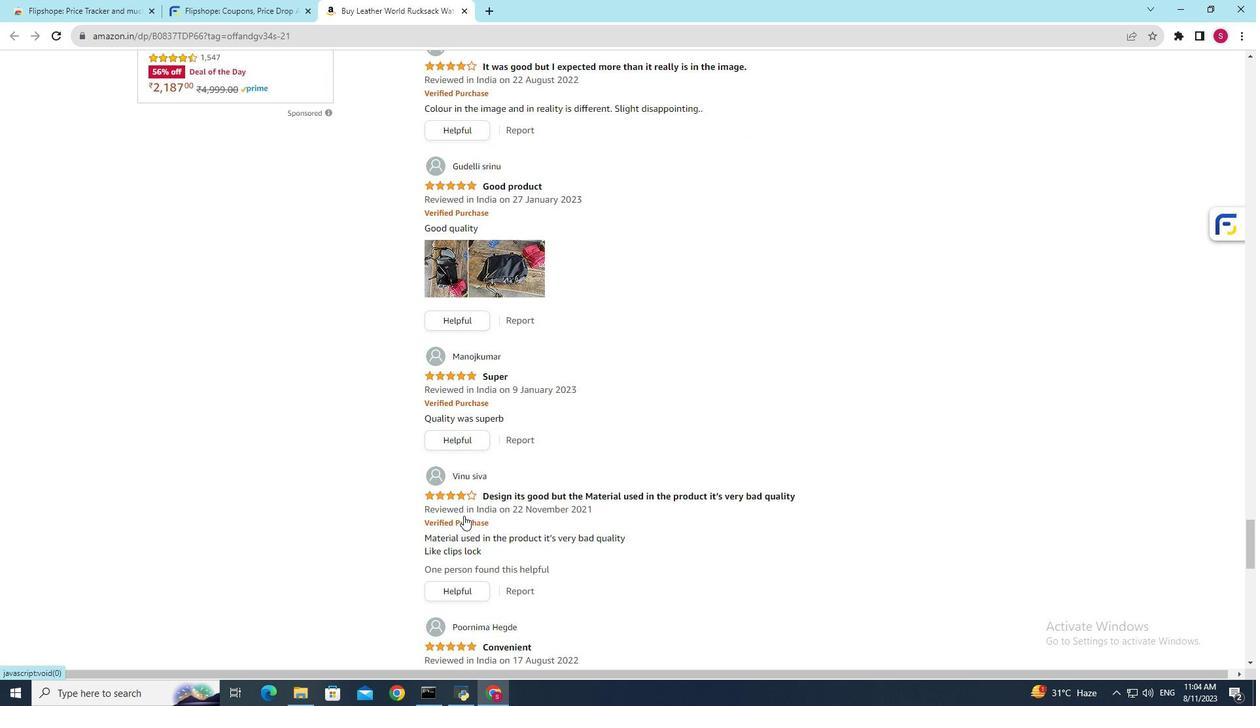 
Action: Mouse scrolled (464, 515) with delta (0, 0)
Screenshot: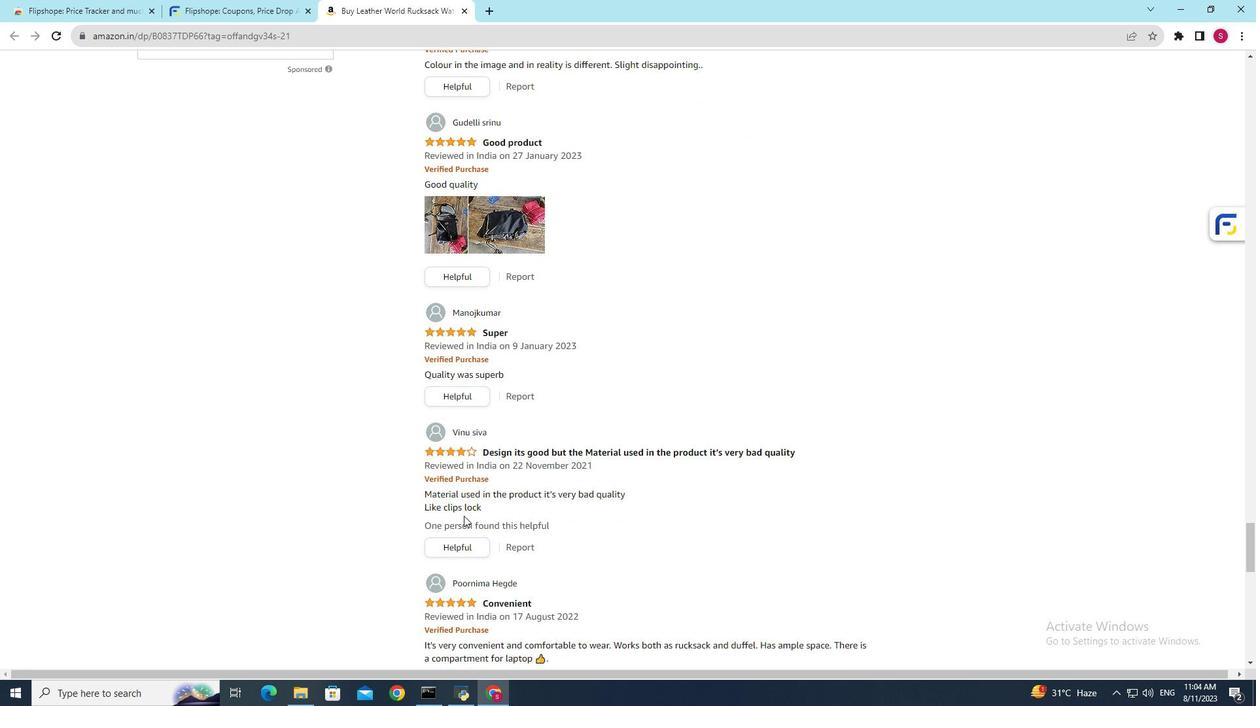 
Action: Mouse scrolled (464, 515) with delta (0, 0)
Screenshot: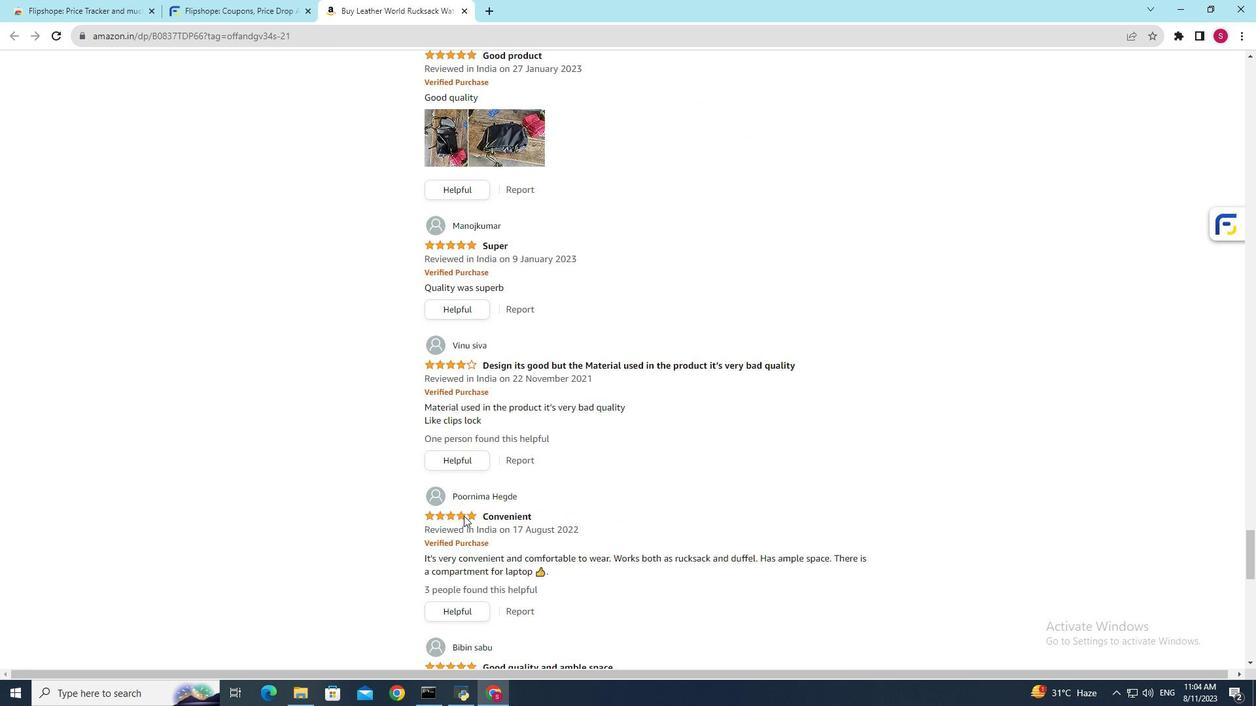 
Action: Mouse scrolled (464, 515) with delta (0, 0)
Screenshot: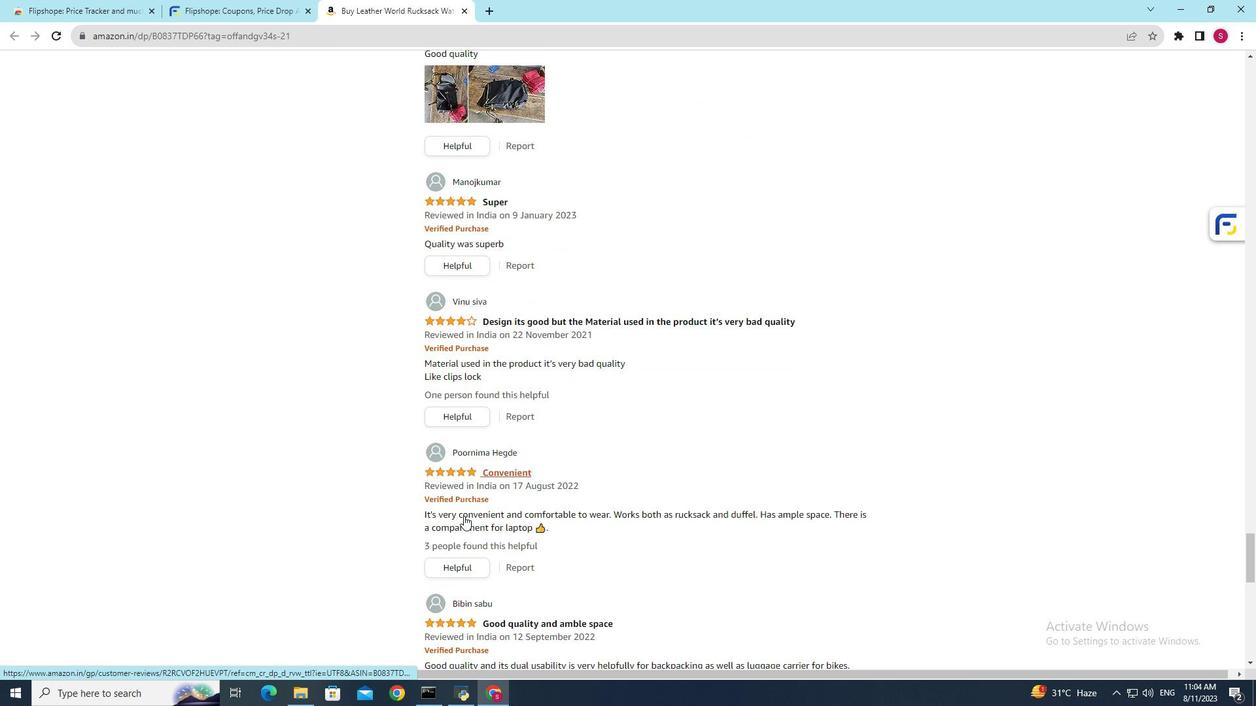 
Action: Mouse scrolled (464, 515) with delta (0, 0)
Screenshot: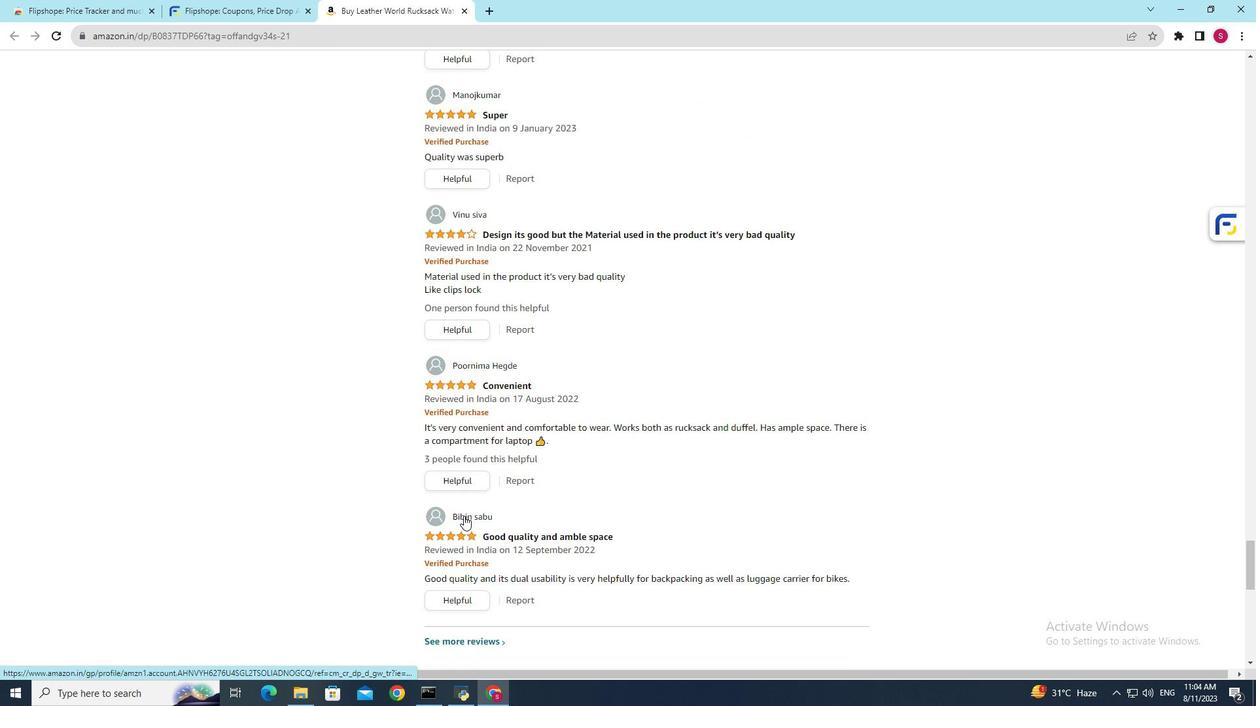 
Action: Mouse scrolled (464, 515) with delta (0, 0)
Screenshot: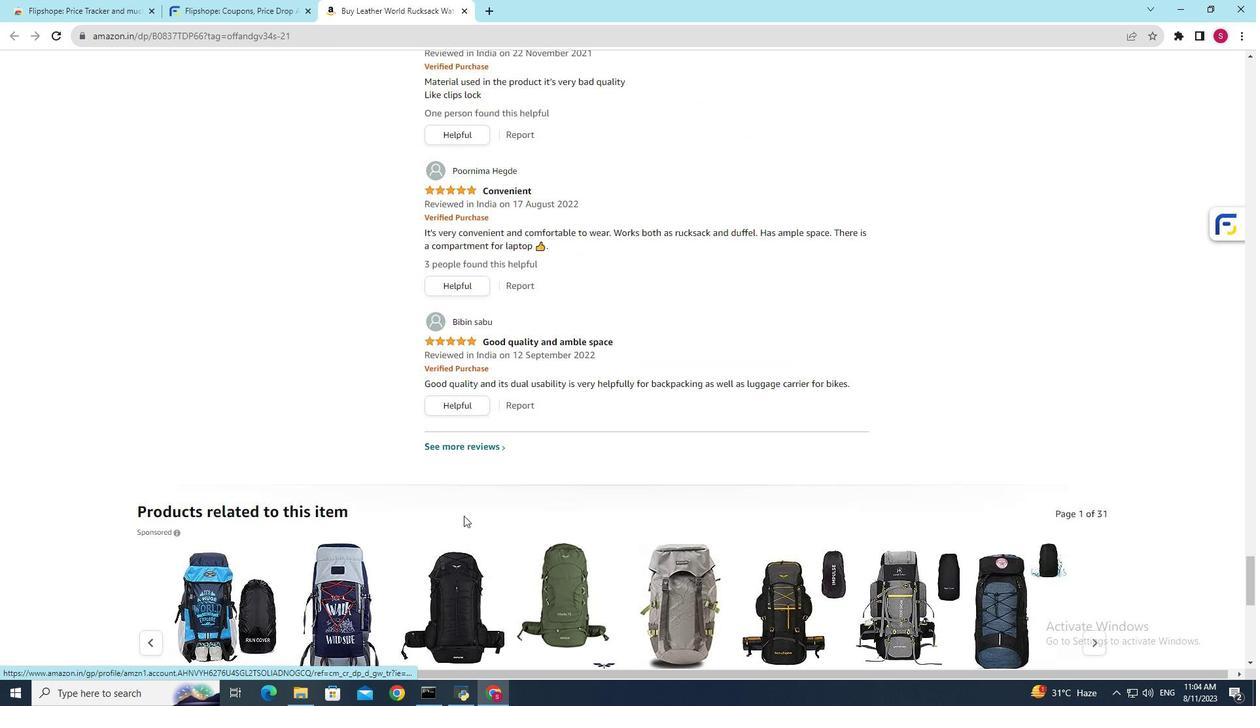 
Action: Mouse scrolled (464, 515) with delta (0, 0)
Screenshot: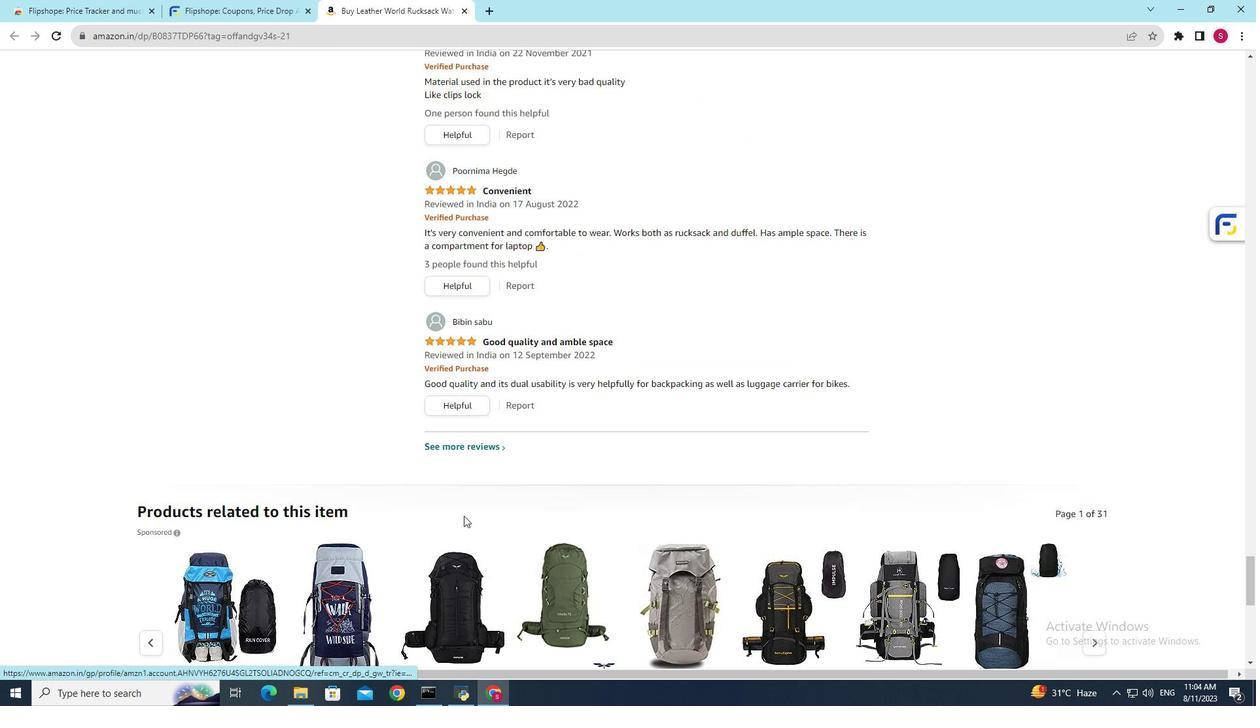 
Action: Mouse scrolled (464, 515) with delta (0, 0)
Screenshot: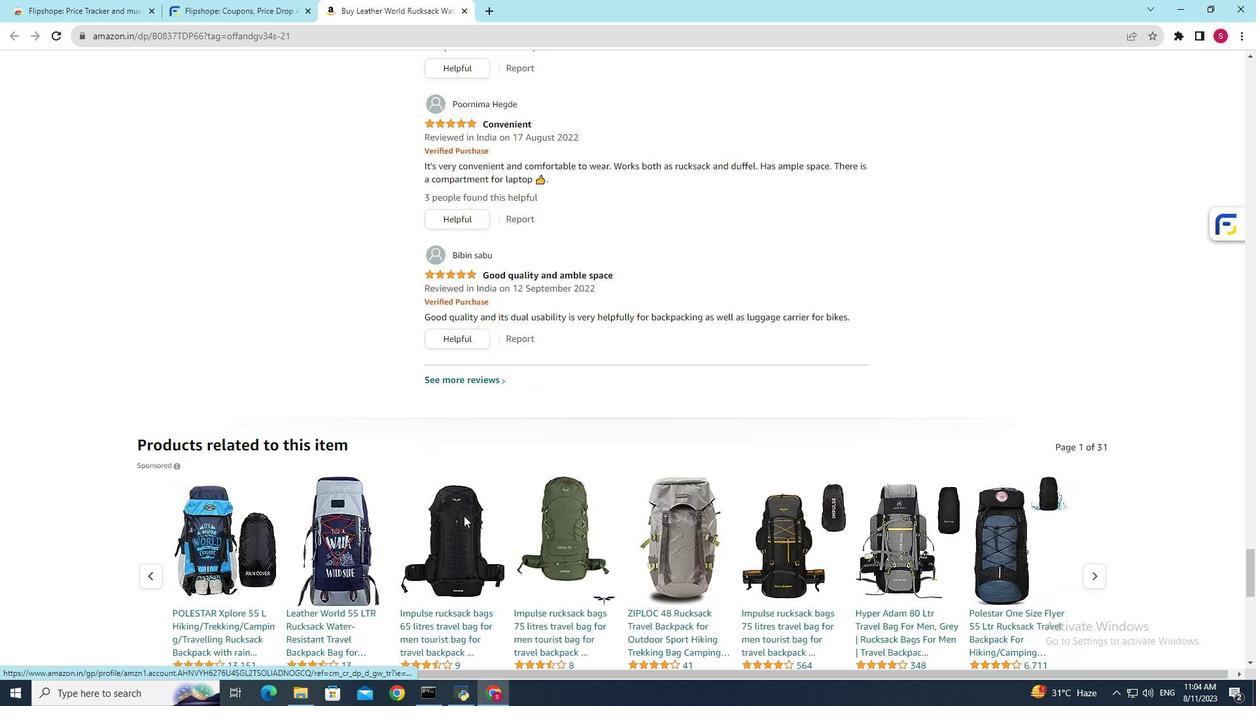 
Action: Mouse scrolled (464, 515) with delta (0, 0)
Screenshot: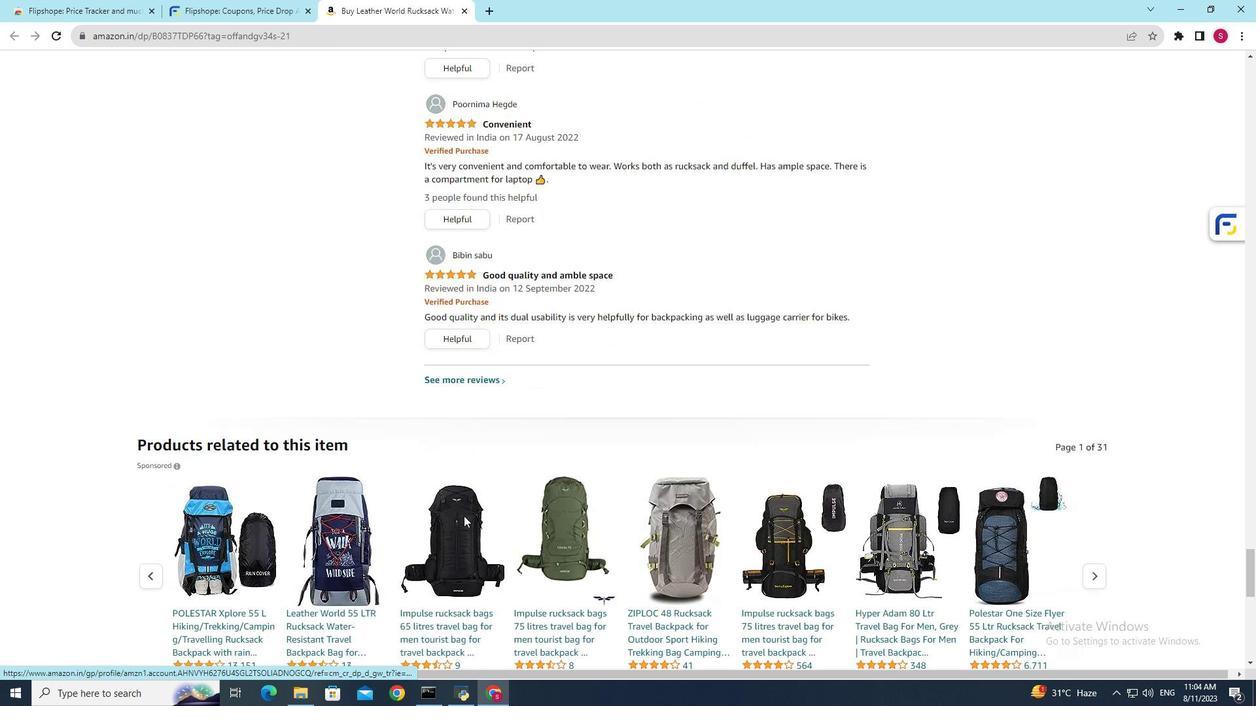 
Action: Mouse moved to (464, 516)
Screenshot: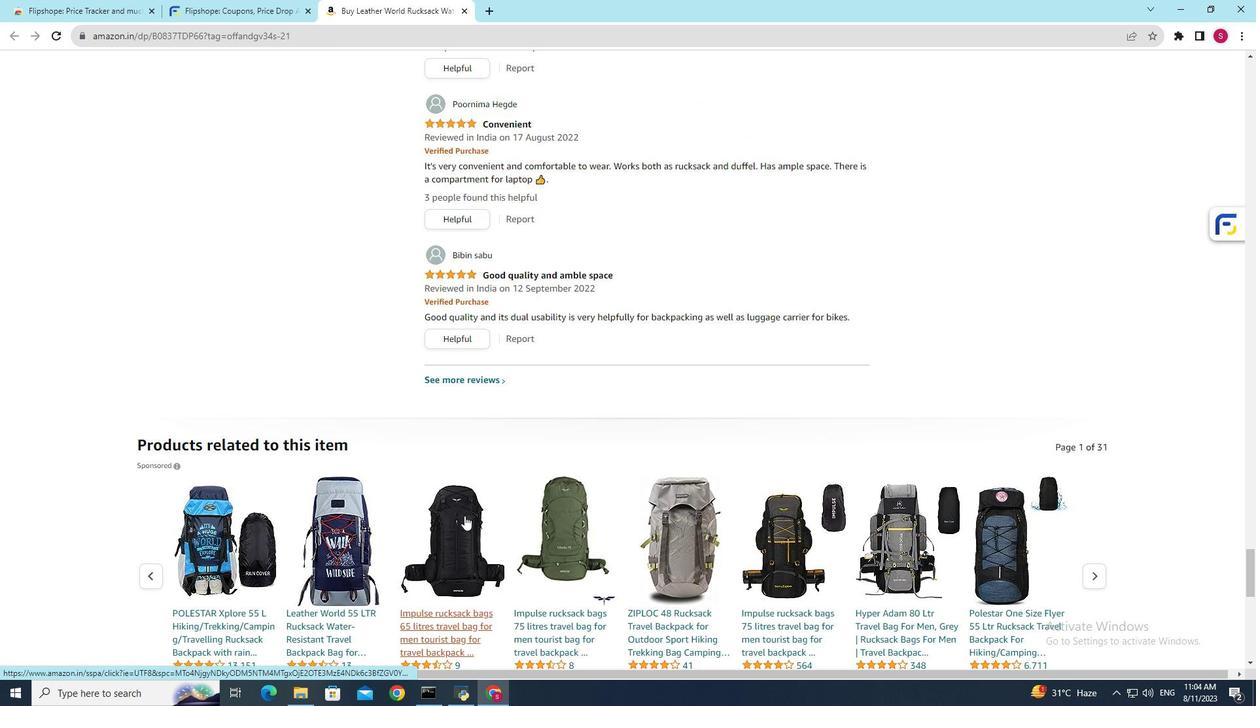 
Action: Mouse scrolled (464, 515) with delta (0, 0)
Screenshot: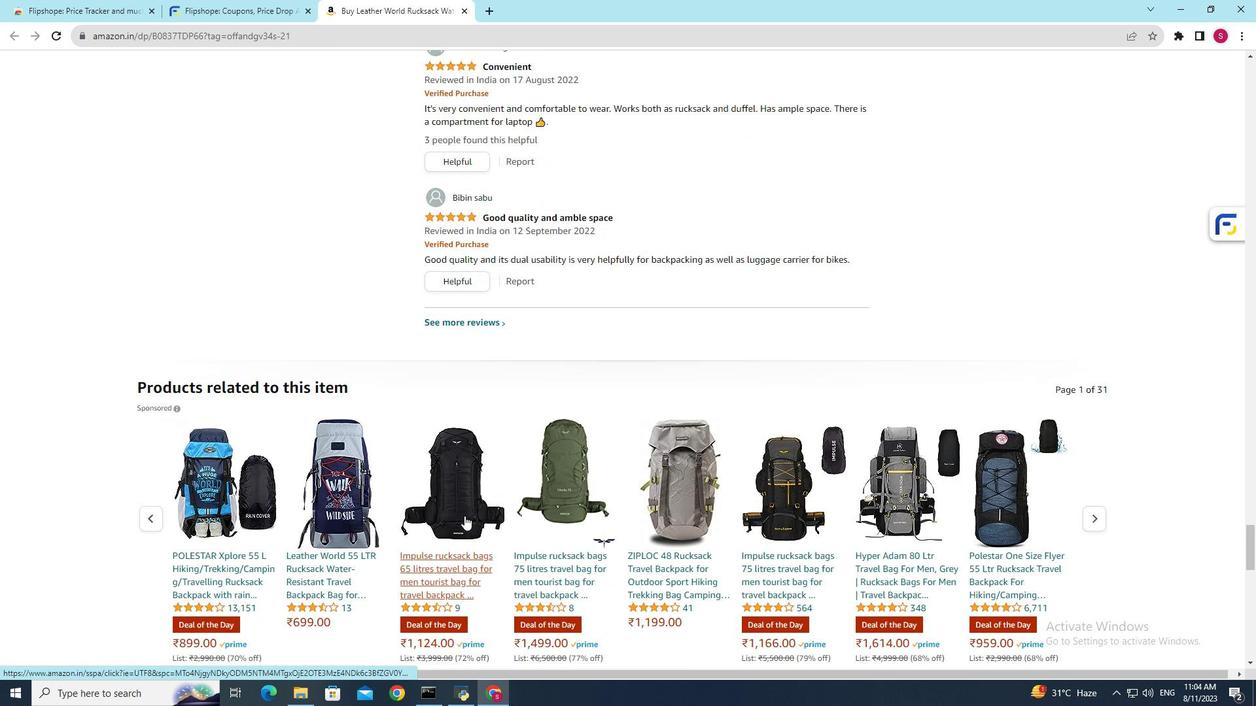 
Action: Mouse scrolled (464, 515) with delta (0, 0)
Screenshot: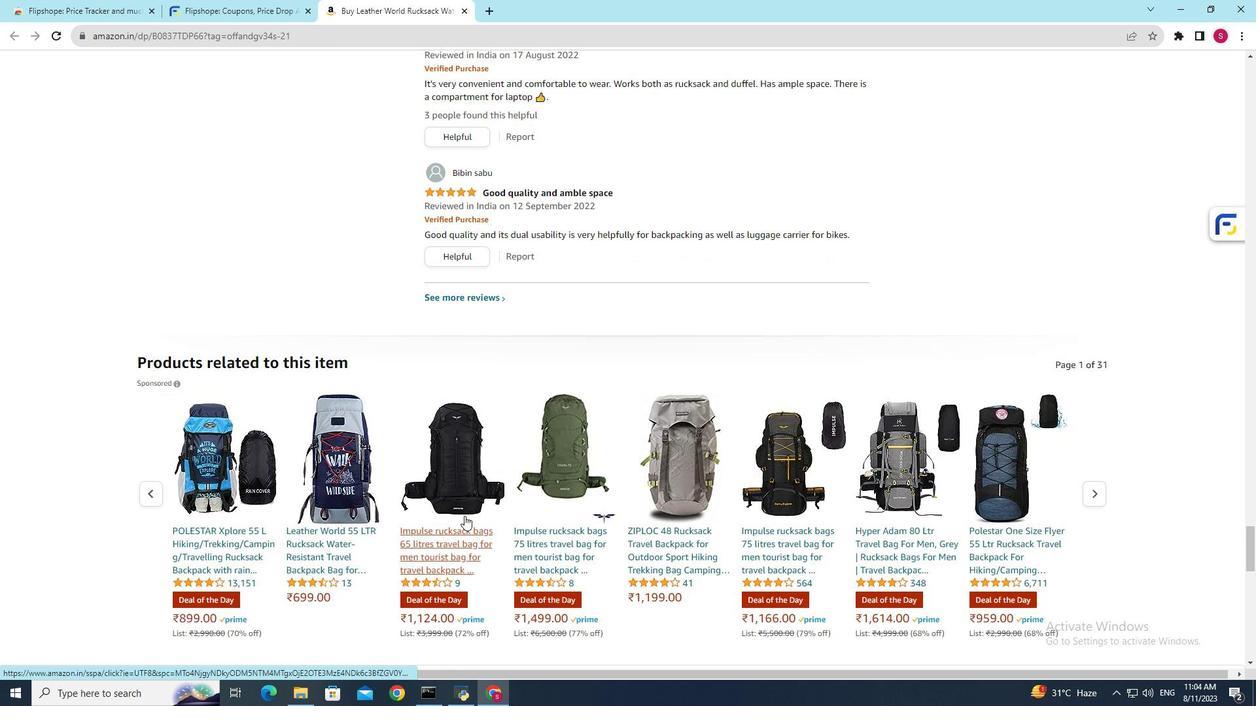 
Action: Mouse scrolled (464, 517) with delta (0, 0)
Screenshot: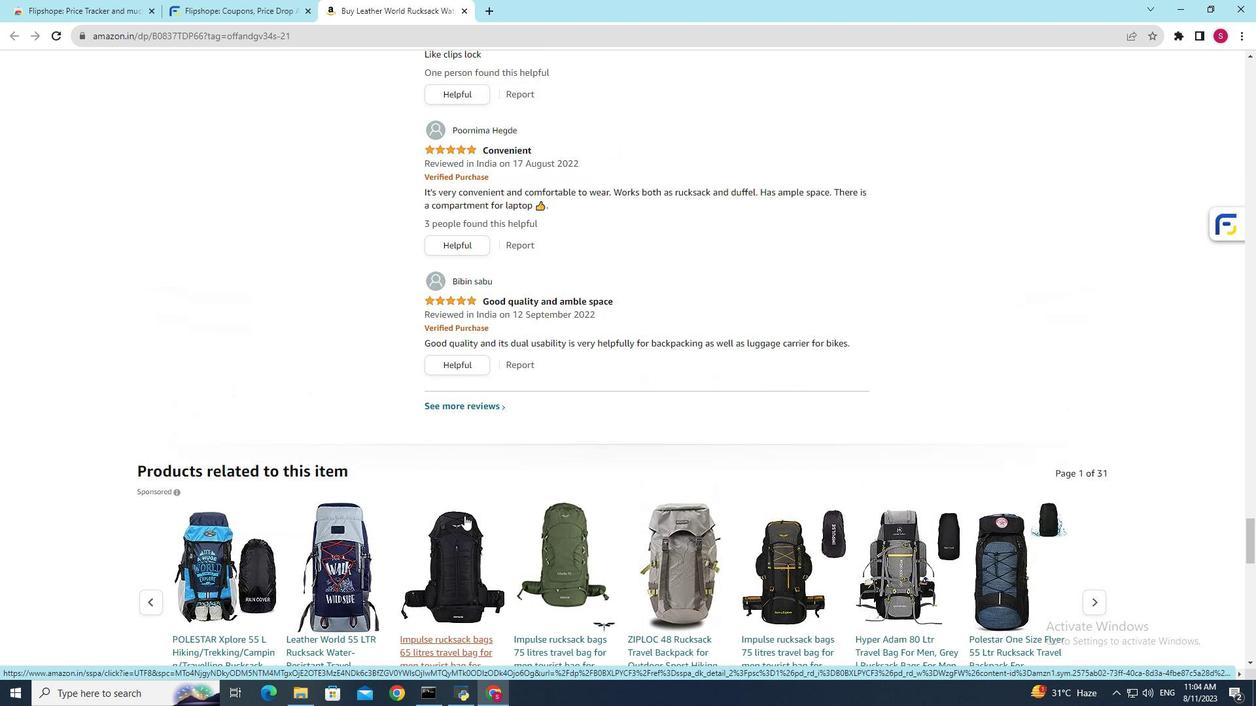 
Action: Mouse scrolled (464, 517) with delta (0, 0)
Screenshot: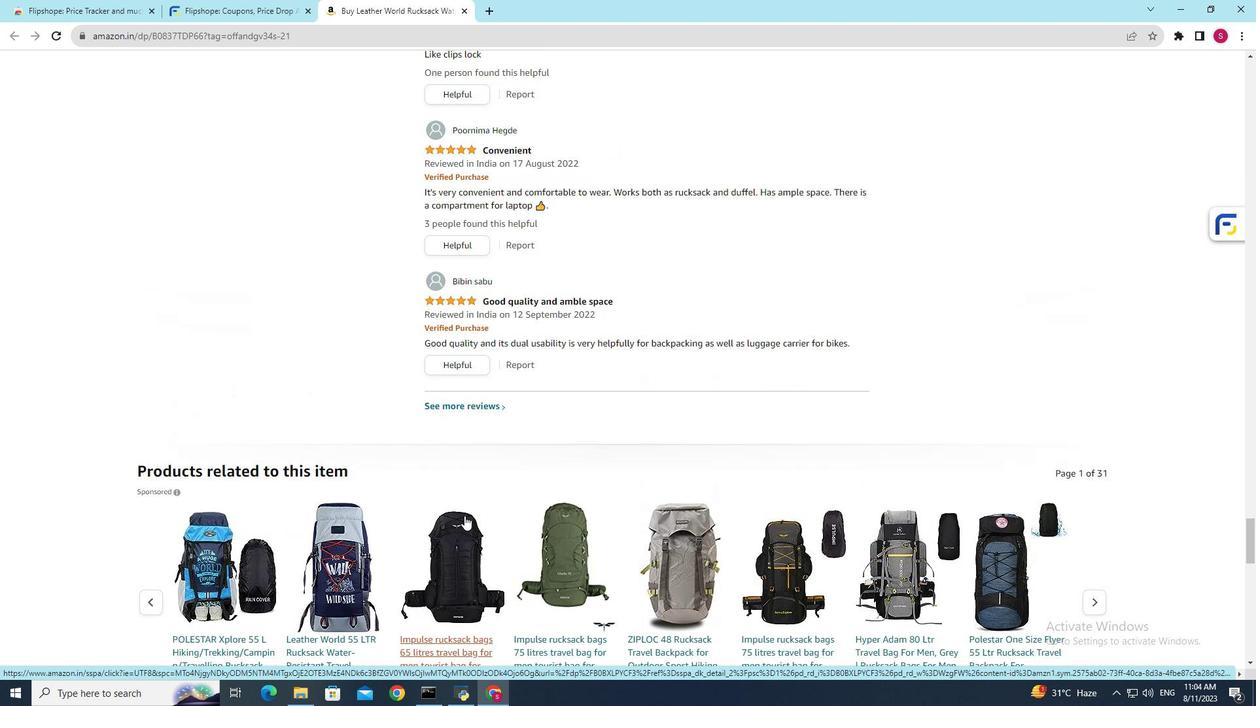 
Action: Mouse scrolled (464, 517) with delta (0, 0)
Screenshot: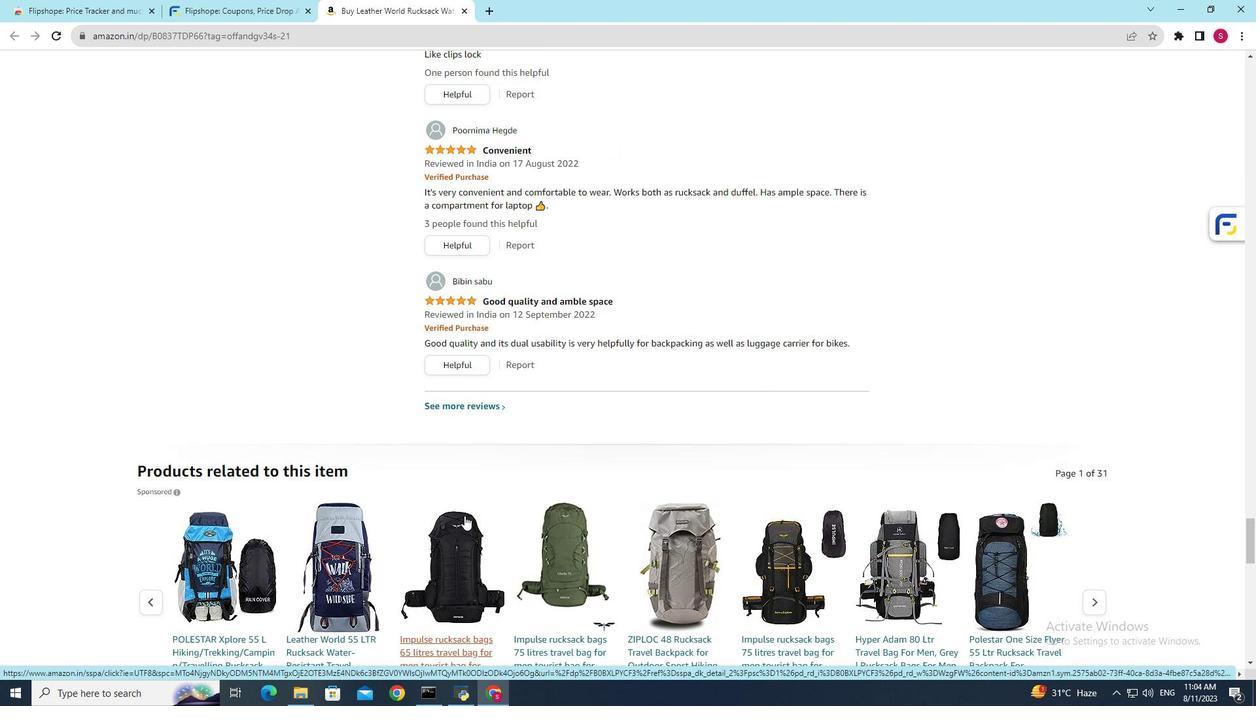 
Action: Mouse scrolled (464, 517) with delta (0, 0)
Screenshot: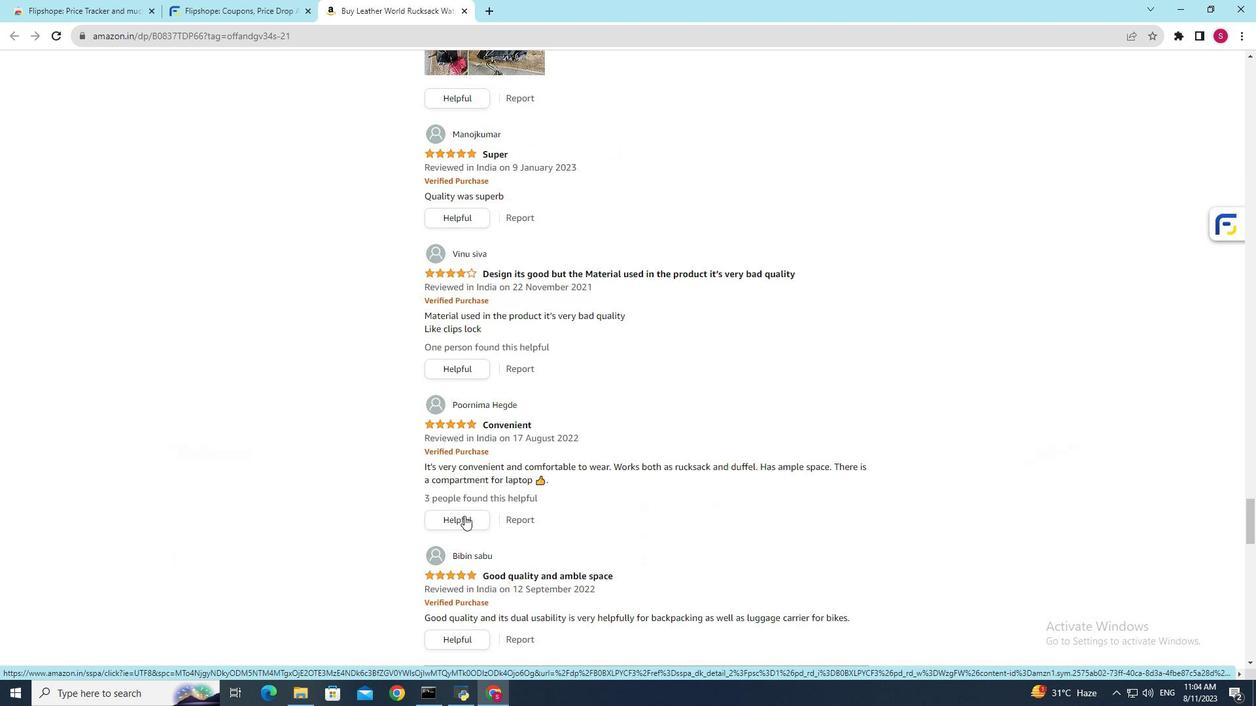 
Action: Mouse scrolled (464, 517) with delta (0, 0)
Screenshot: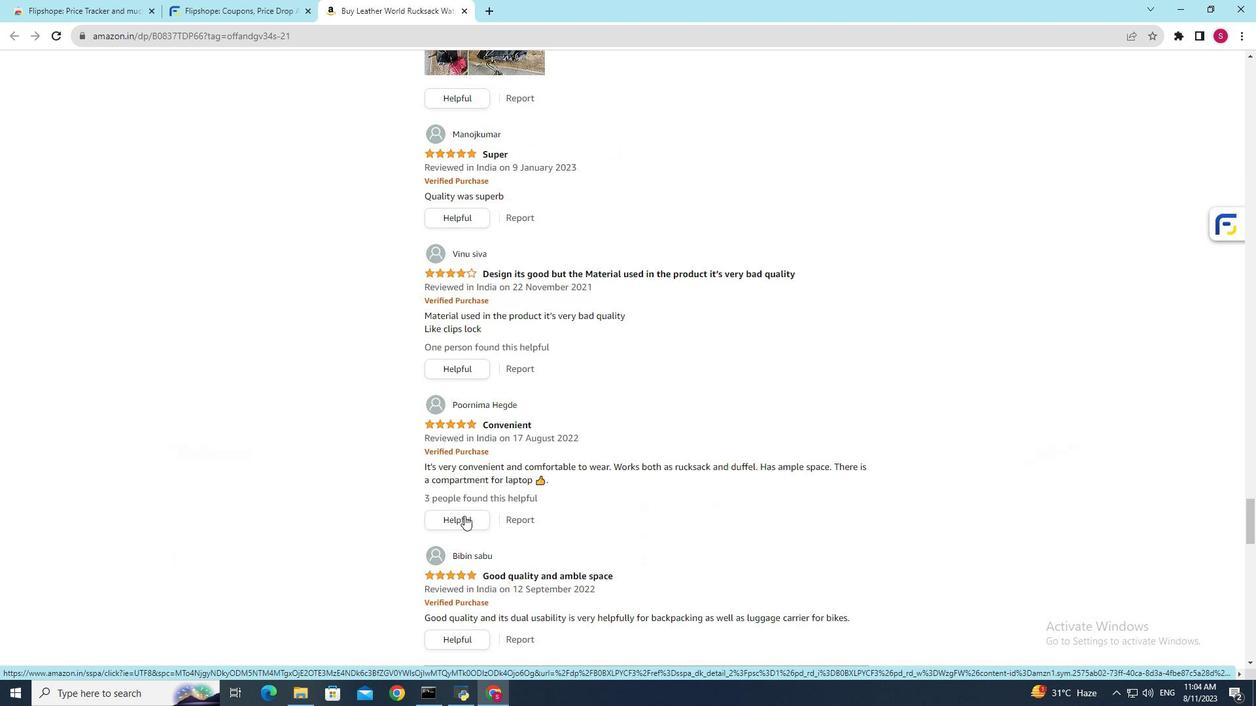 
Action: Mouse scrolled (464, 517) with delta (0, 0)
Screenshot: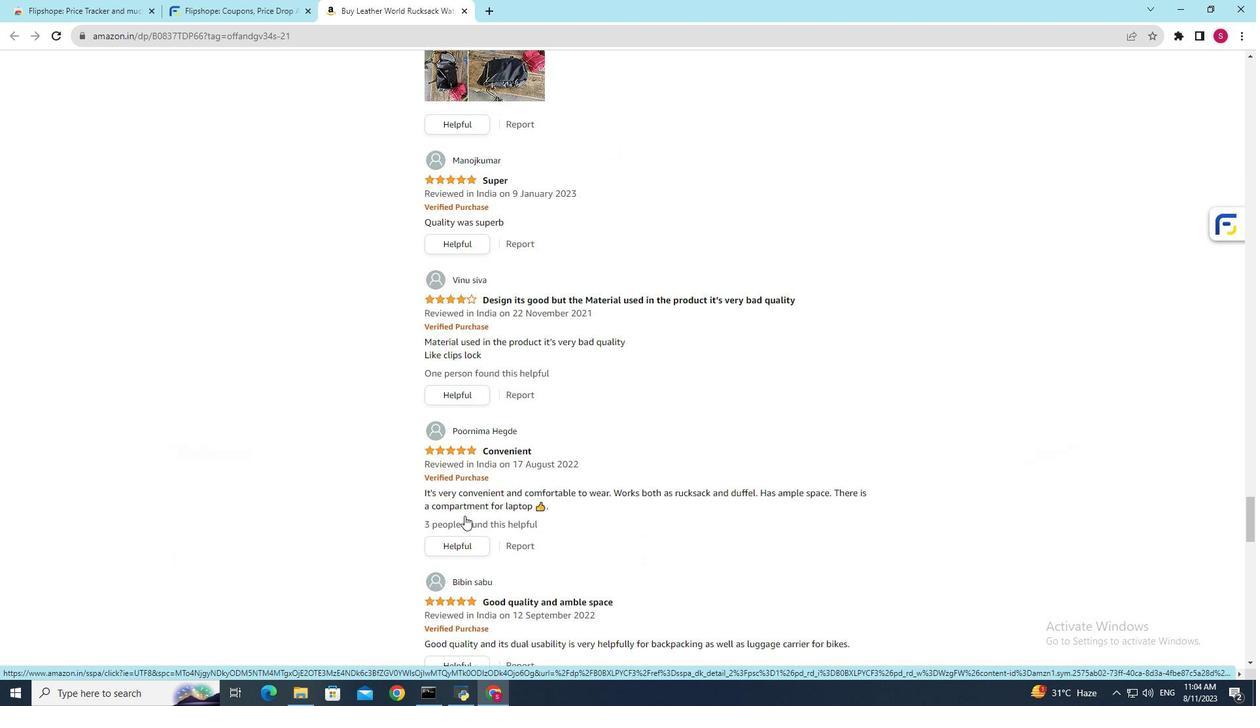 
Action: Mouse scrolled (464, 517) with delta (0, 0)
Screenshot: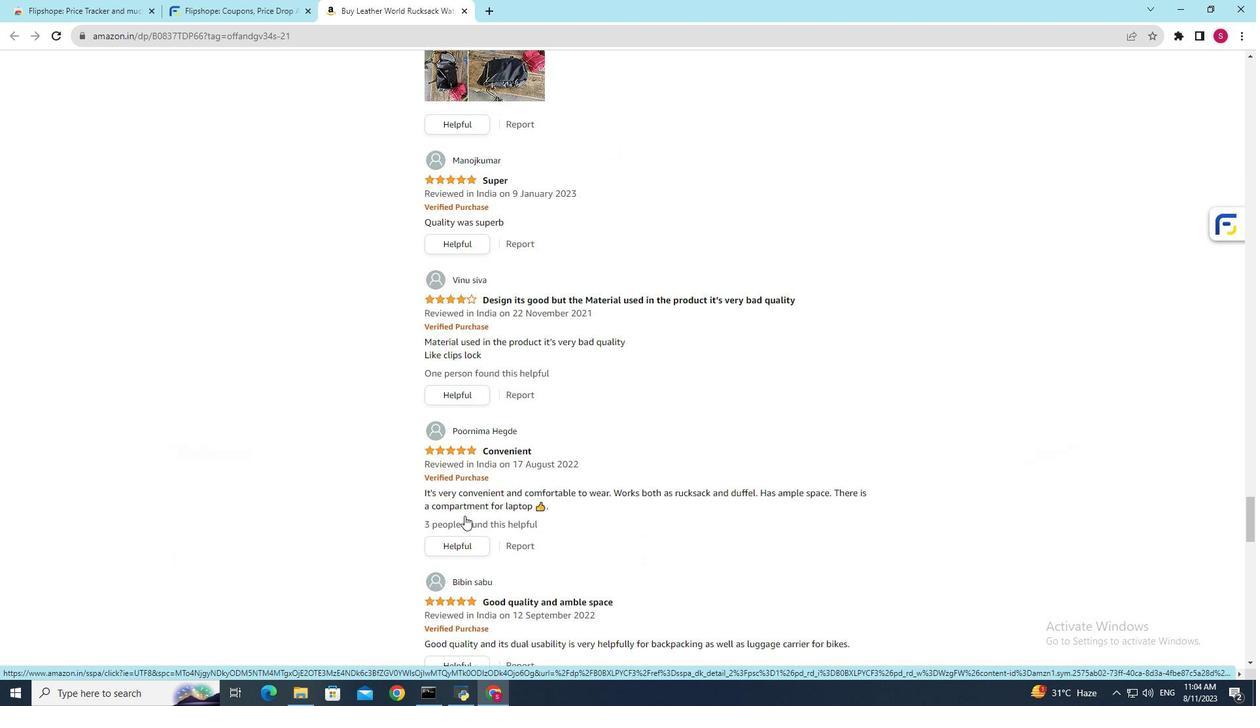 
Action: Mouse scrolled (464, 517) with delta (0, 0)
Screenshot: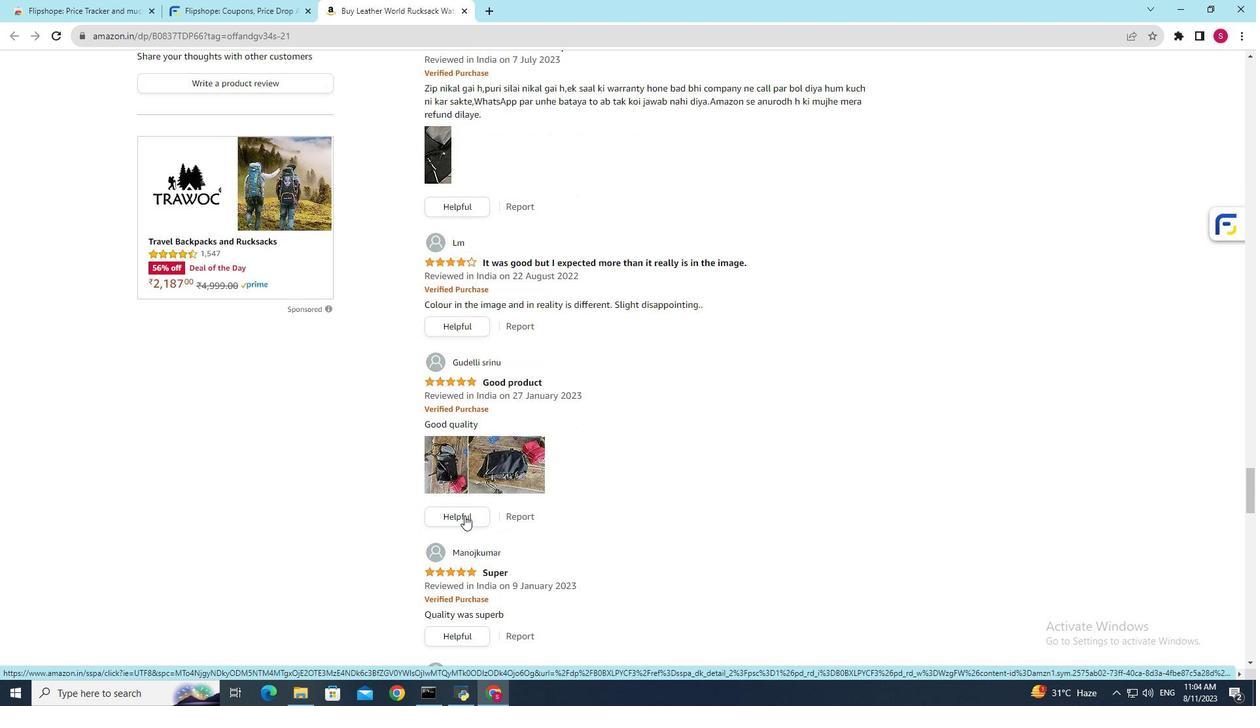 
Action: Mouse scrolled (464, 517) with delta (0, 0)
Screenshot: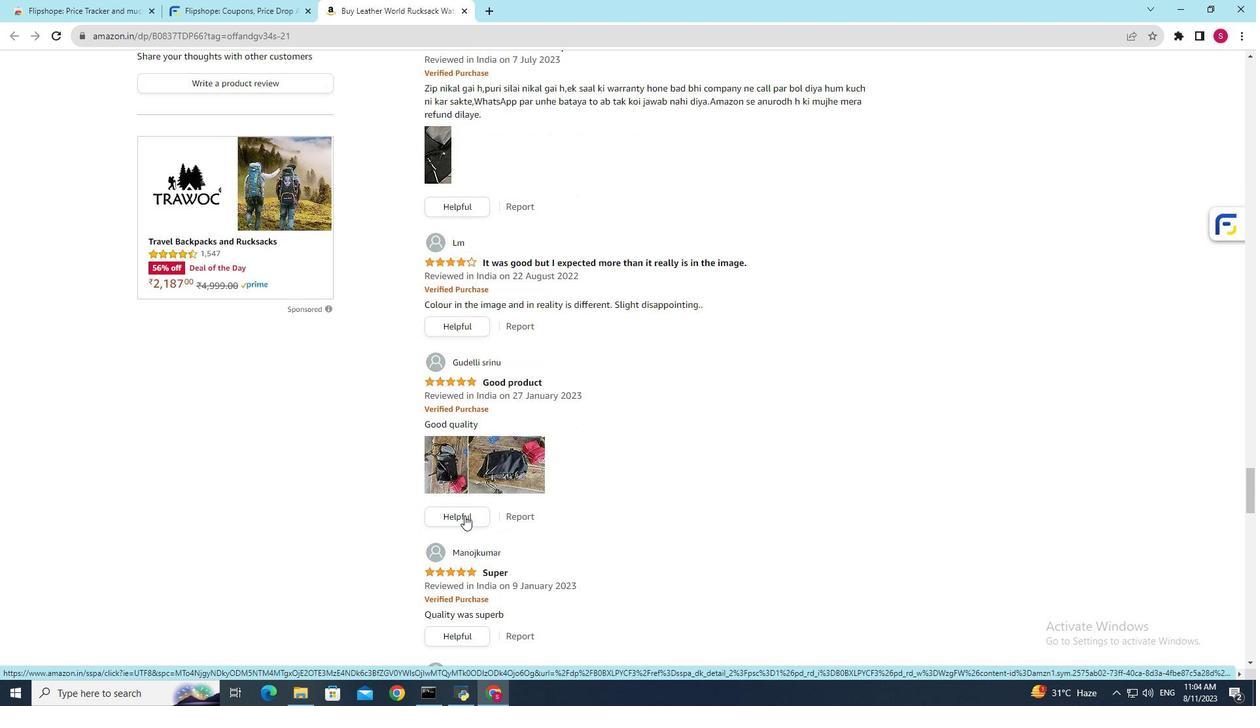 
Action: Mouse scrolled (464, 517) with delta (0, 0)
Screenshot: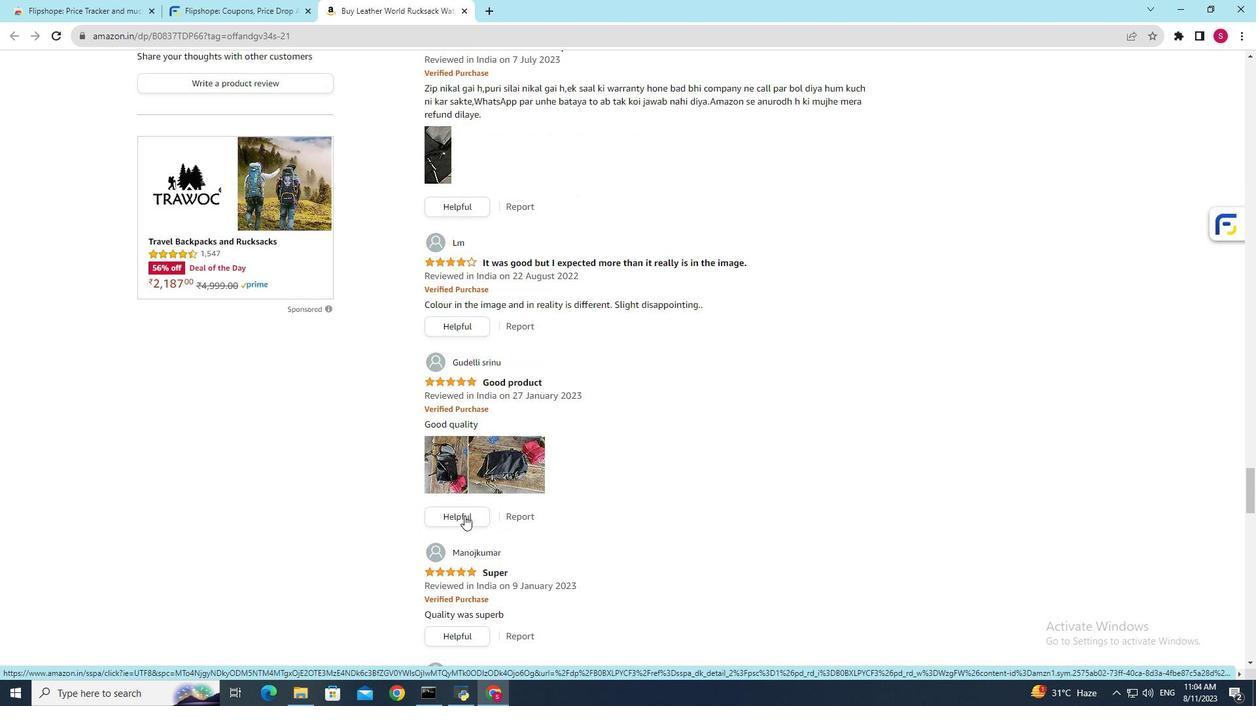 
Action: Mouse scrolled (464, 517) with delta (0, 0)
Screenshot: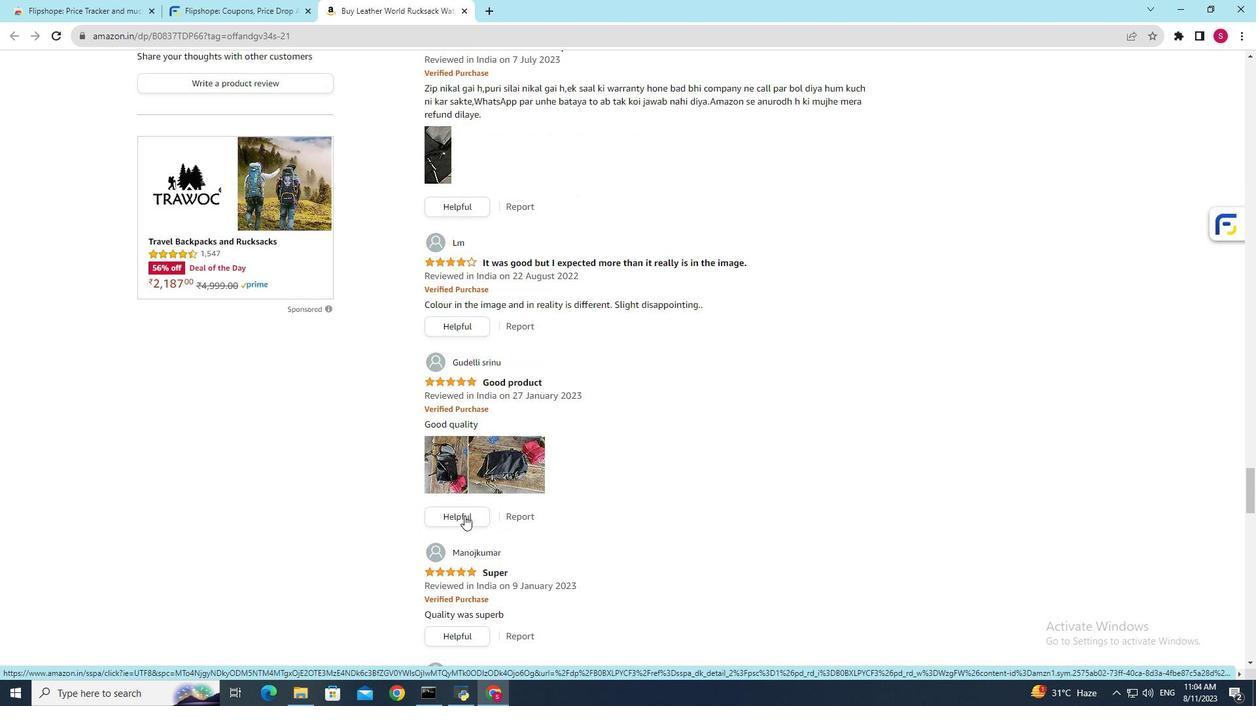
Action: Mouse scrolled (464, 517) with delta (0, 0)
Screenshot: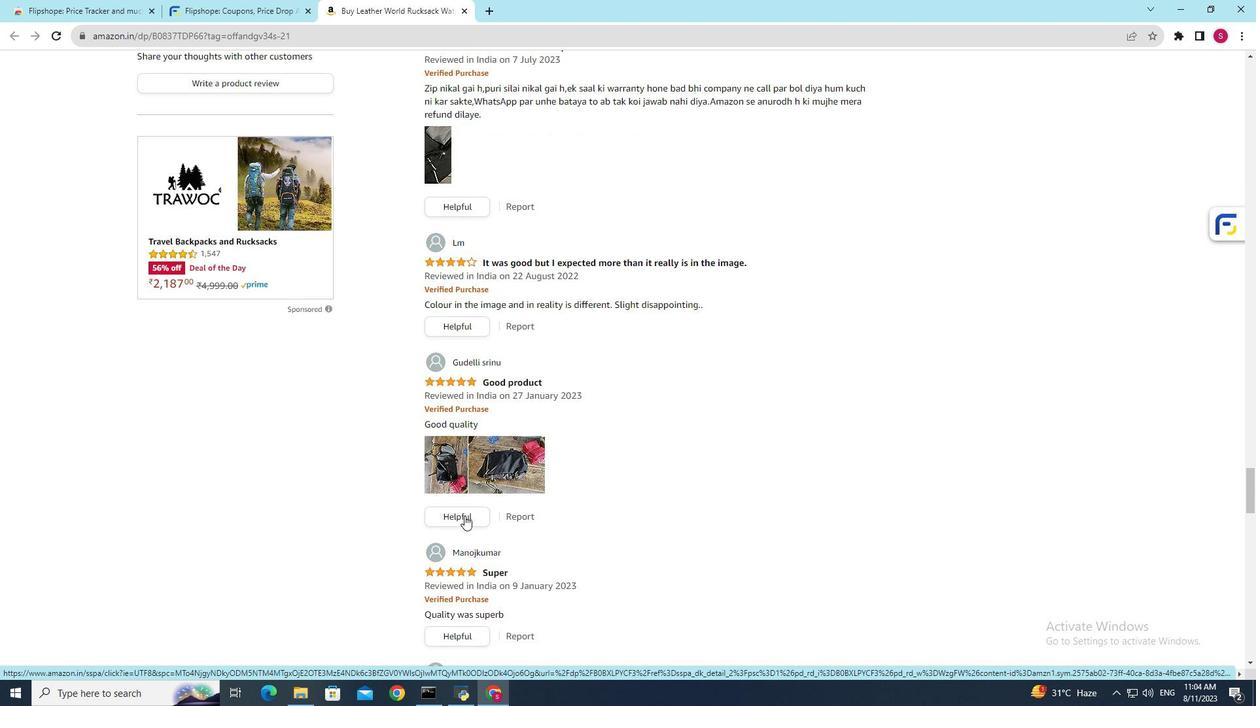 
Action: Mouse scrolled (464, 517) with delta (0, 0)
Screenshot: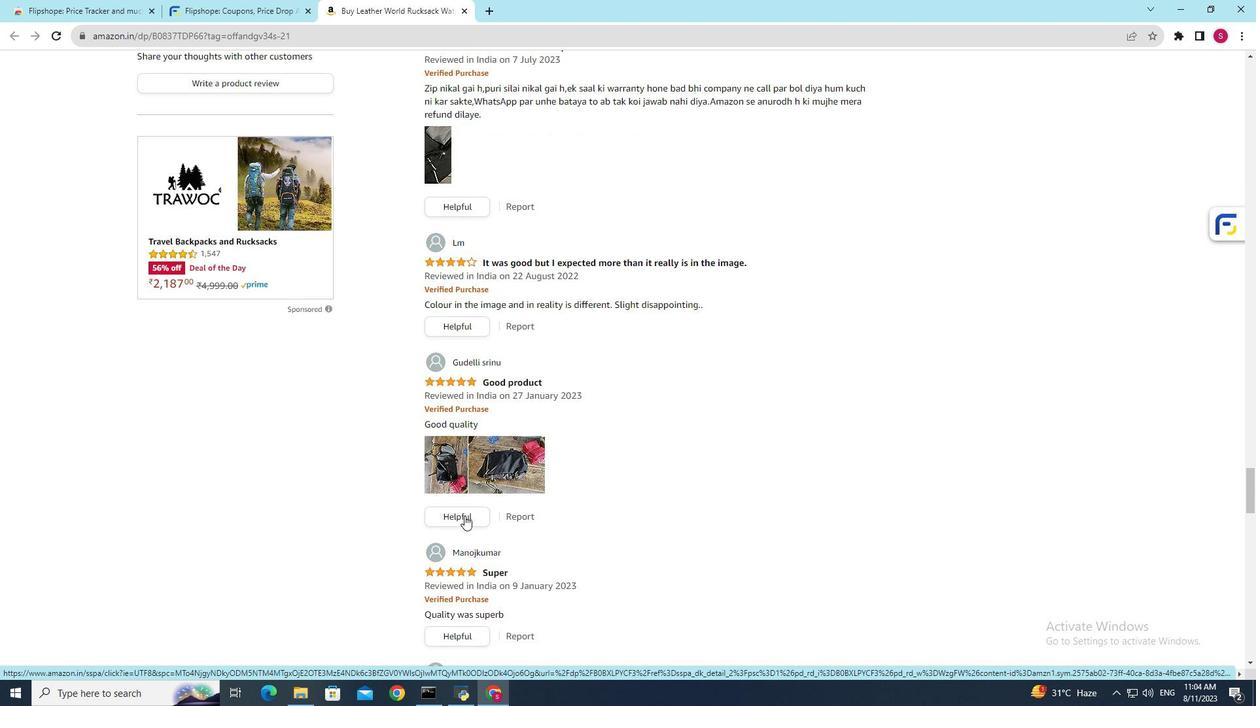 
Action: Mouse scrolled (464, 517) with delta (0, 0)
Screenshot: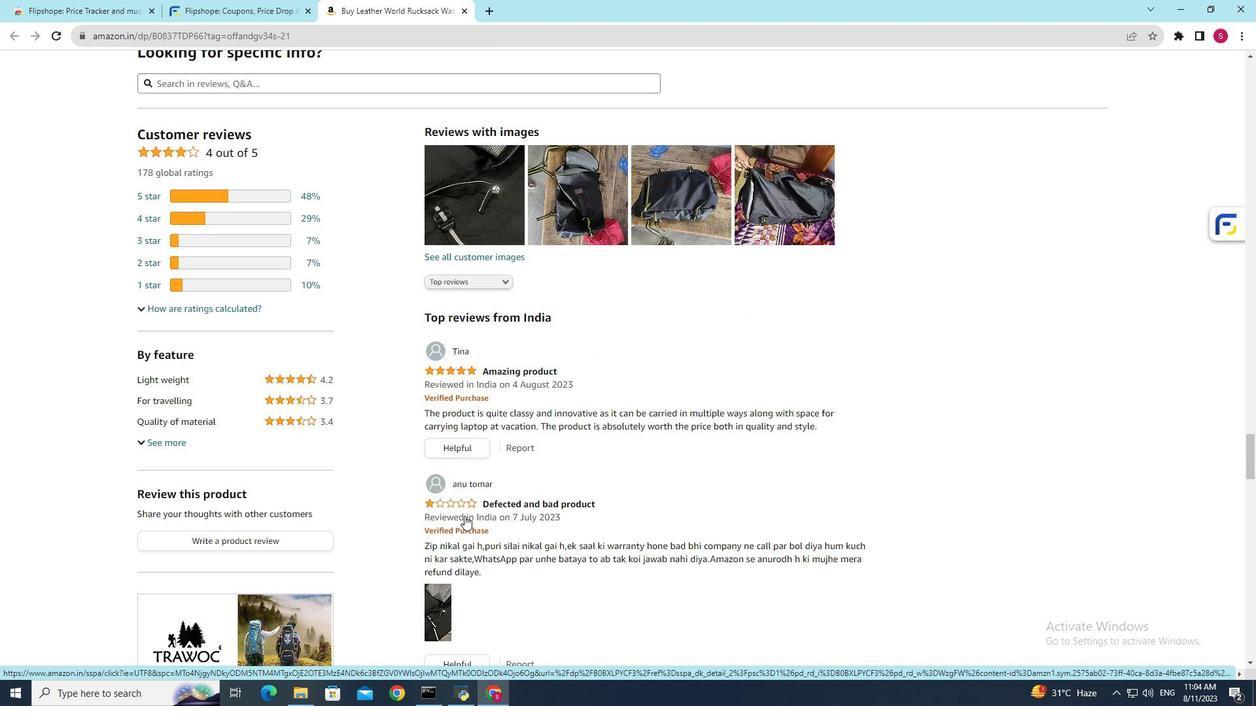 
Action: Mouse scrolled (464, 517) with delta (0, 0)
